Task: Measure the driving distance from Houston to Big Bend National Park.
Action: Mouse moved to (340, 161)
Screenshot: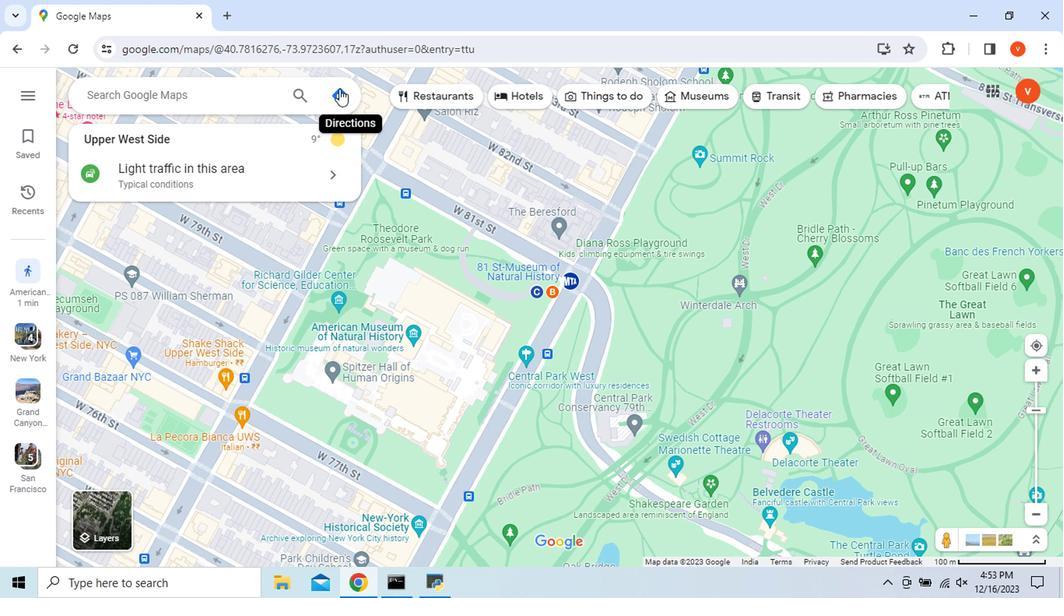 
Action: Mouse pressed left at (340, 161)
Screenshot: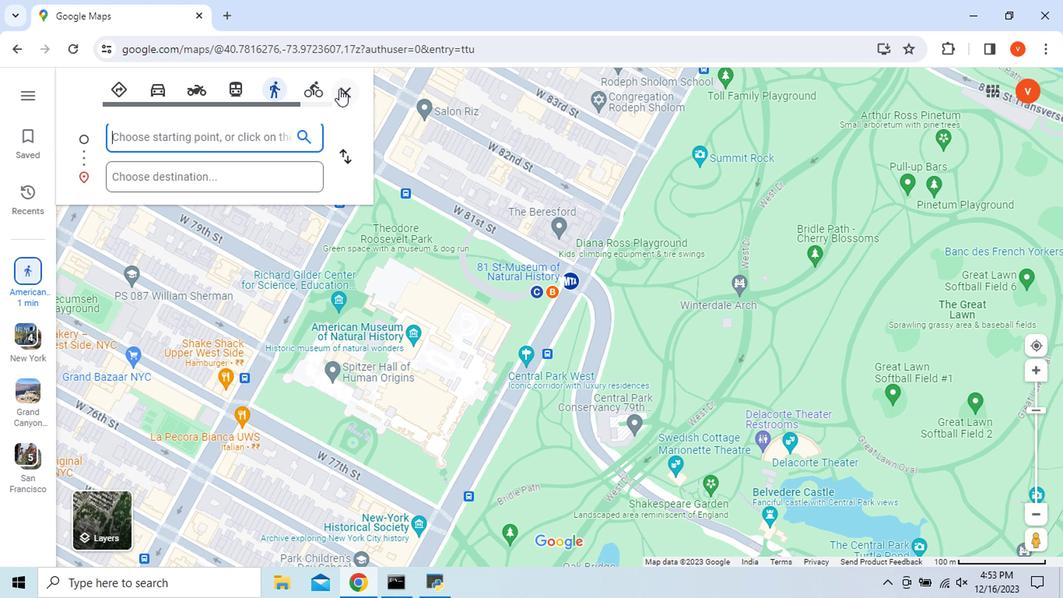 
Action: Key pressed <Key.shift>Houston
Screenshot: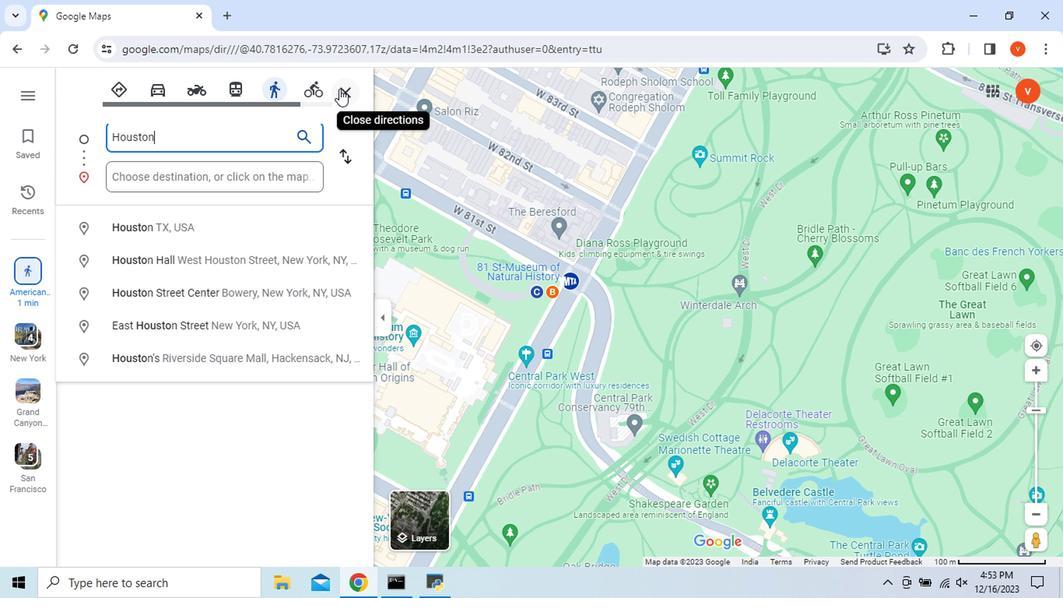 
Action: Mouse moved to (237, 259)
Screenshot: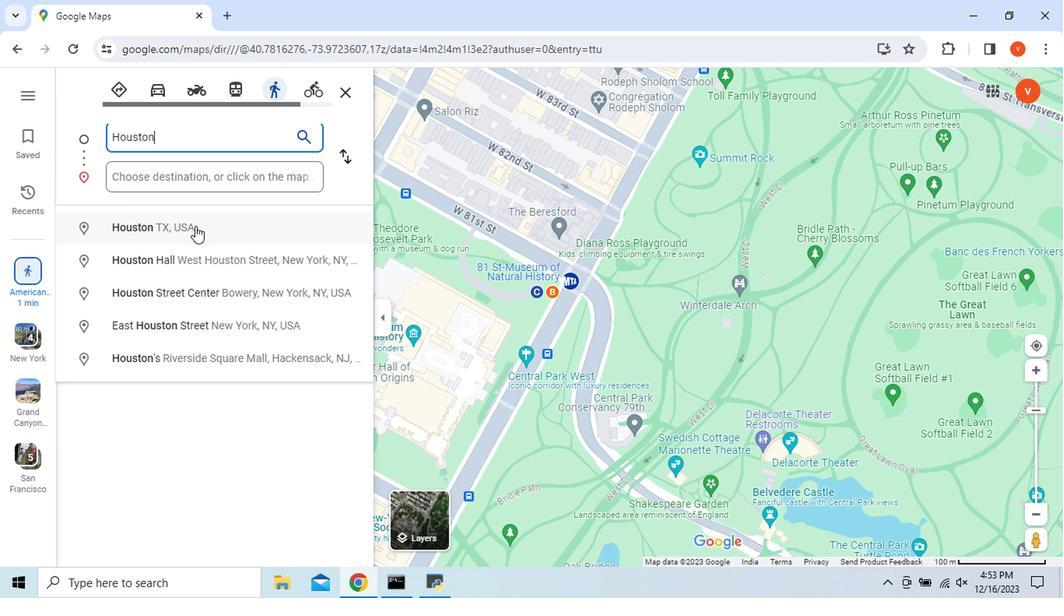 
Action: Mouse pressed left at (237, 259)
Screenshot: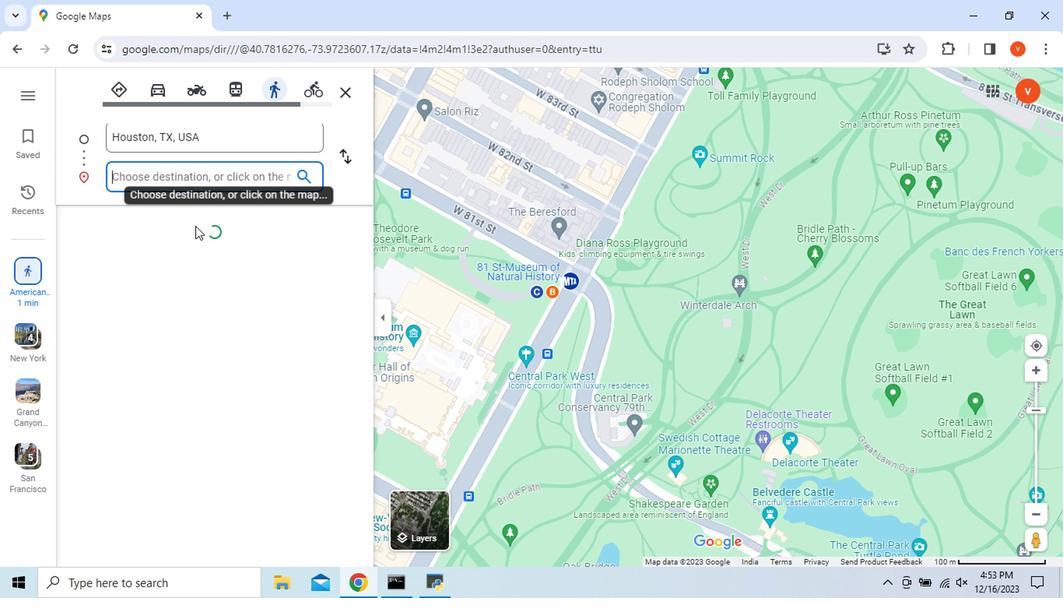 
Action: Mouse moved to (216, 219)
Screenshot: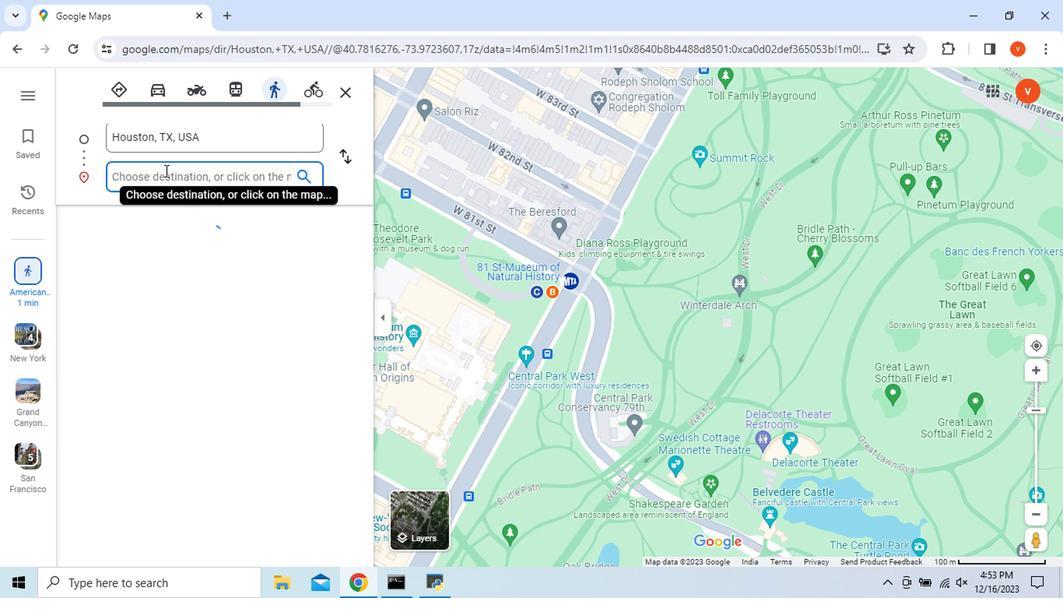 
Action: Key pressed <Key.shift>Big<Key.space><Key.shift>Bend
Screenshot: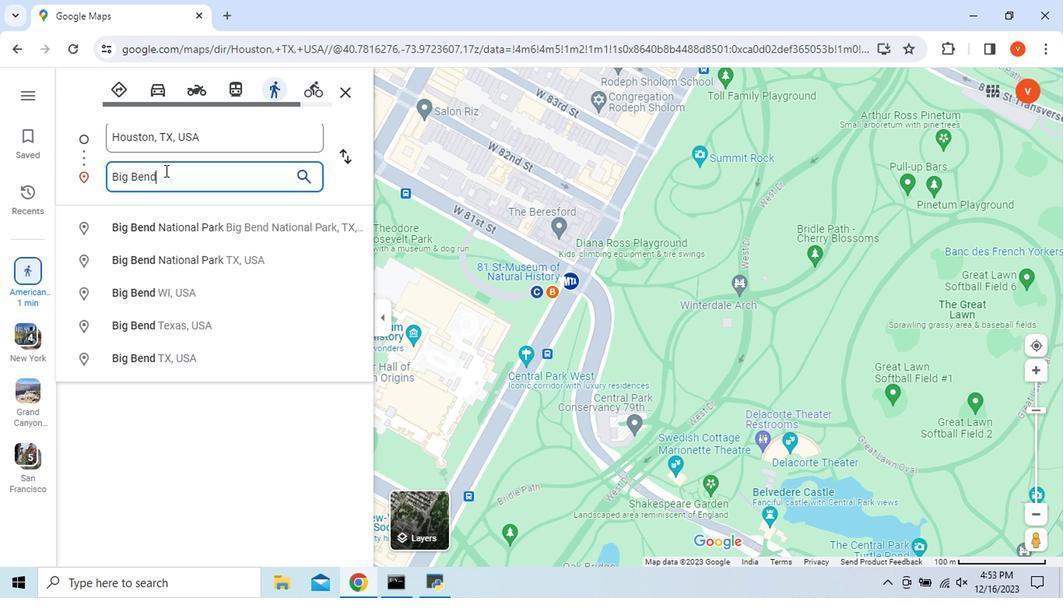 
Action: Mouse moved to (219, 264)
Screenshot: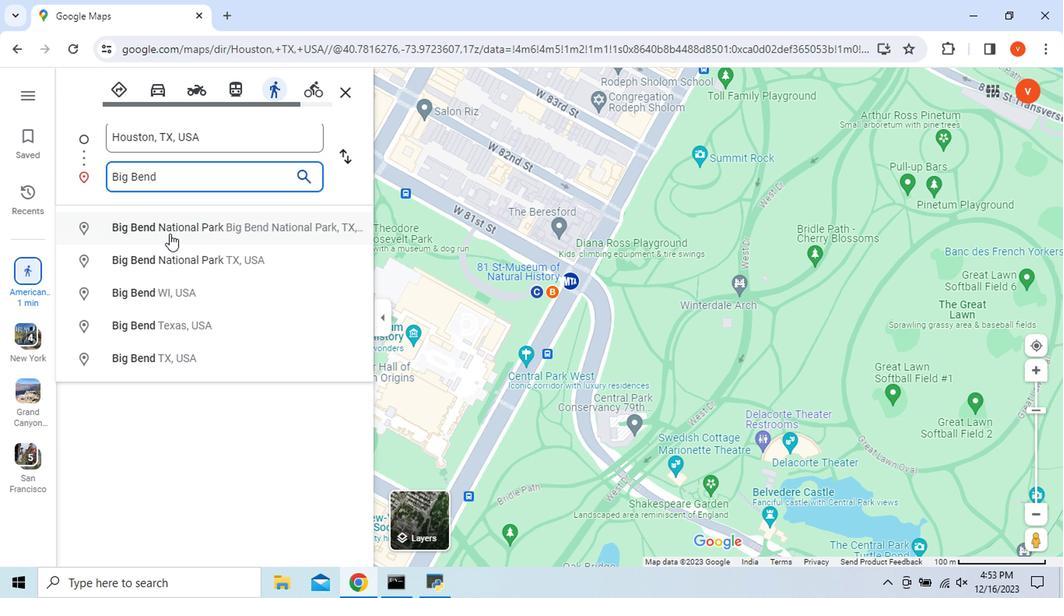 
Action: Mouse pressed left at (219, 264)
Screenshot: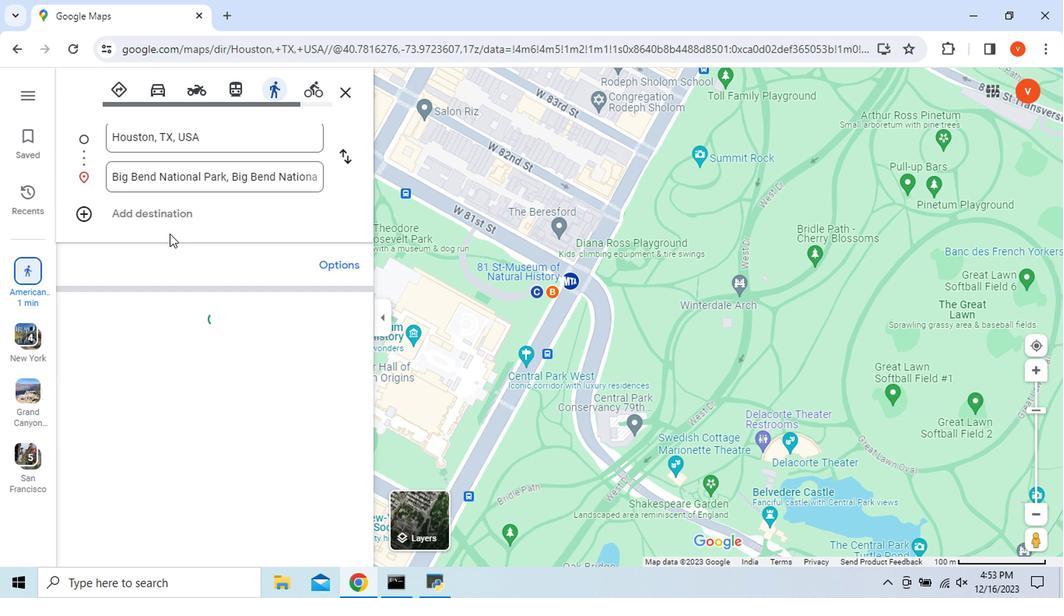 
Action: Mouse moved to (273, 226)
Screenshot: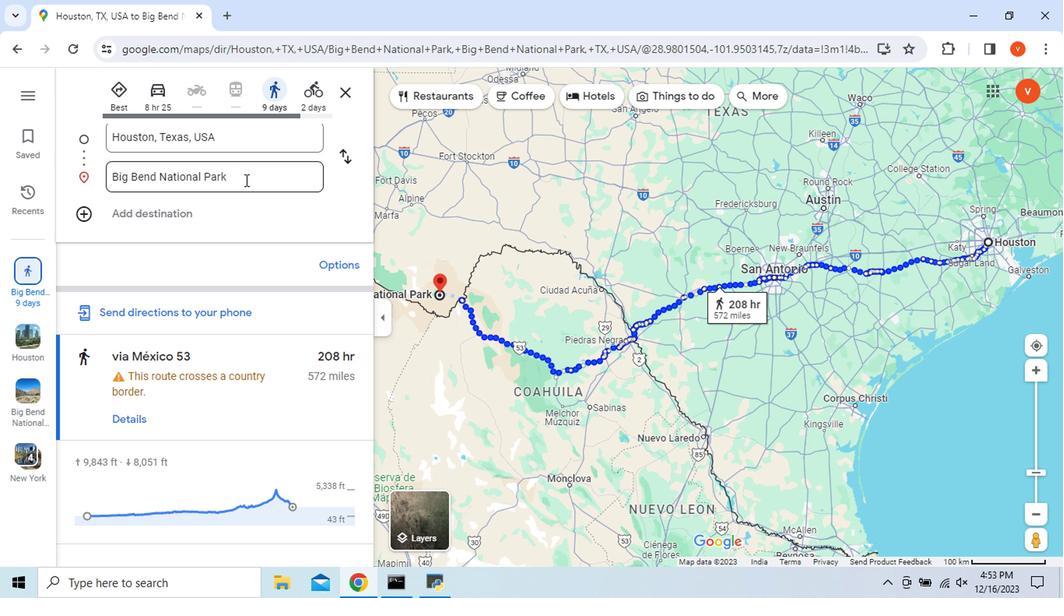 
Action: Mouse pressed left at (273, 226)
Screenshot: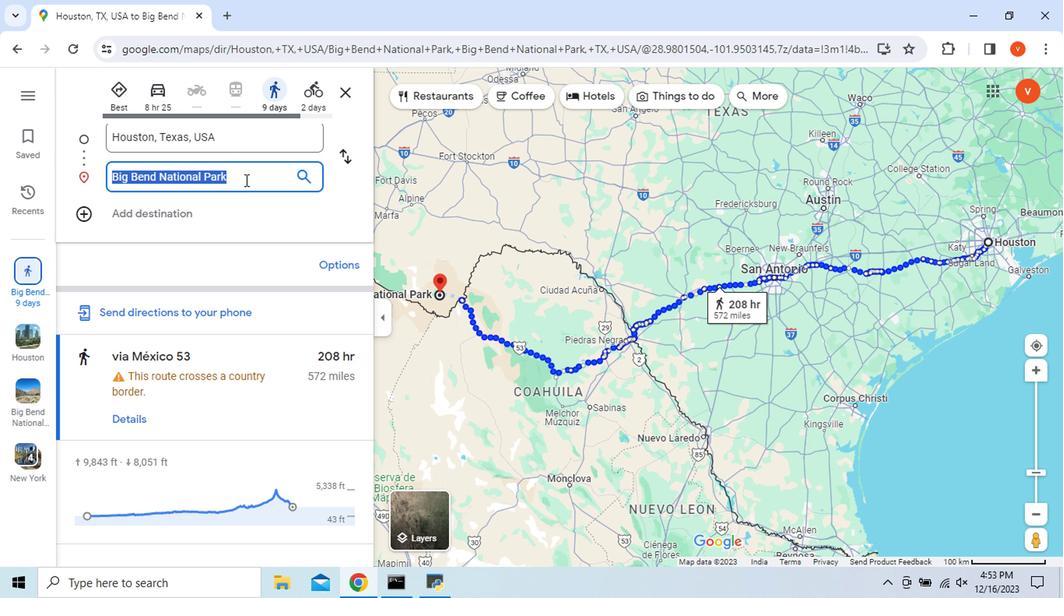 
Action: Mouse pressed left at (273, 226)
Screenshot: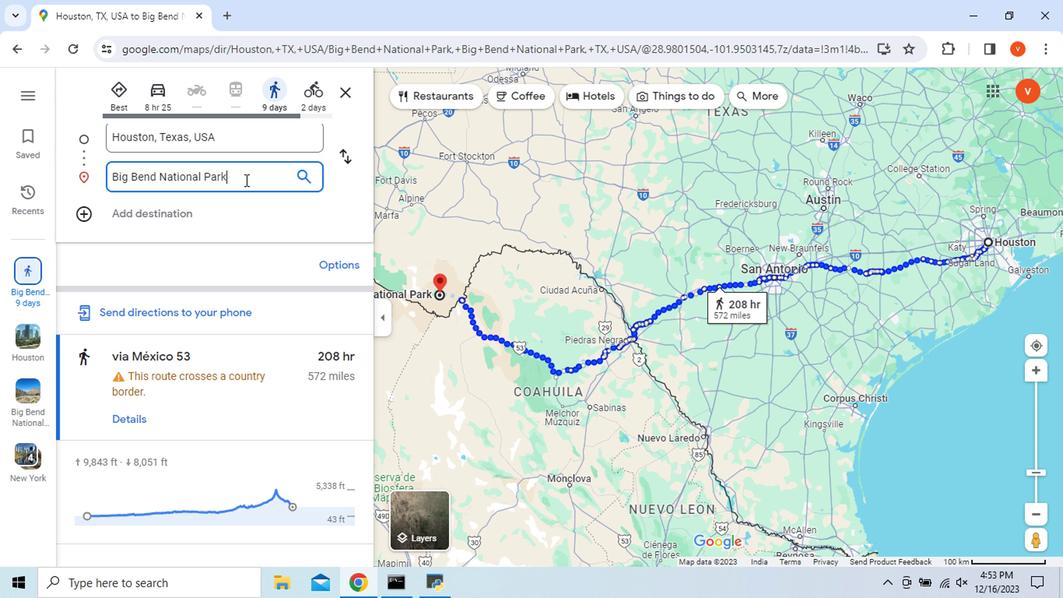 
Action: Key pressed <Key.backspace><Key.backspace><Key.backspace><Key.backspace><Key.backspace><Key.backspace><Key.backspace>
Screenshot: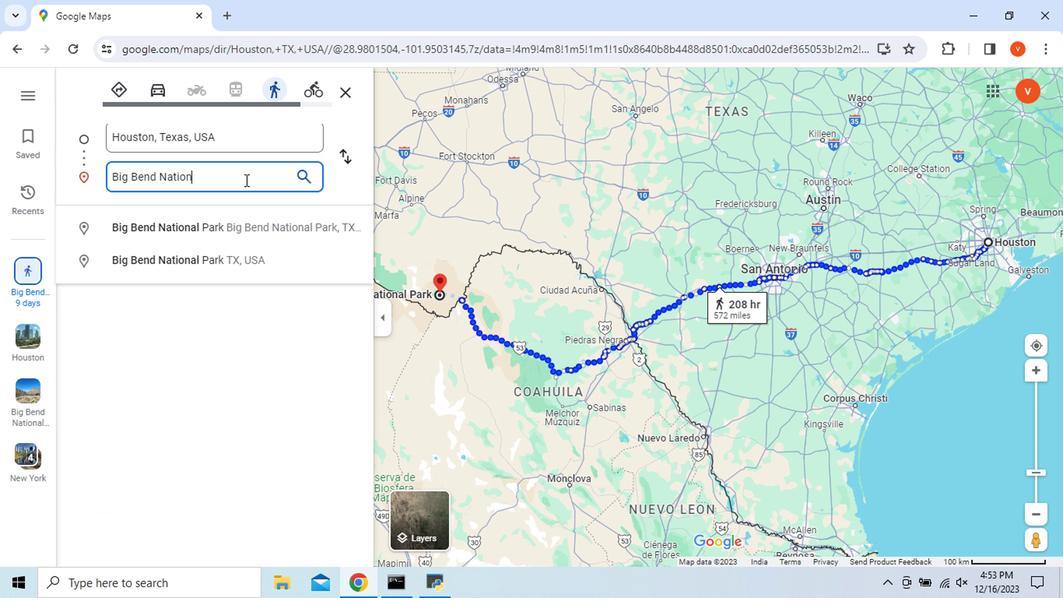 
Action: Mouse moved to (257, 280)
Screenshot: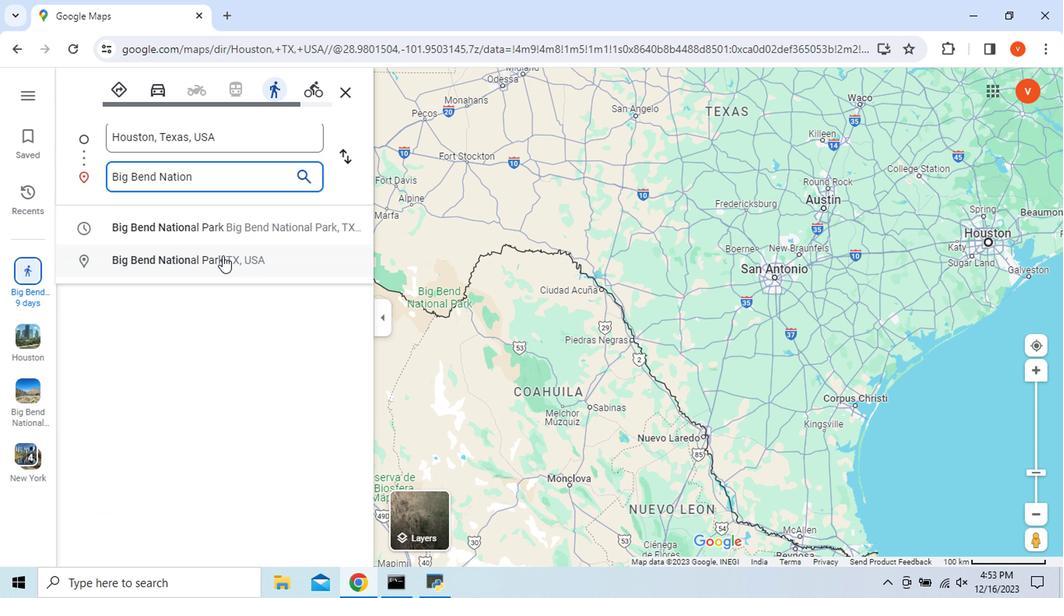 
Action: Mouse pressed left at (257, 280)
Screenshot: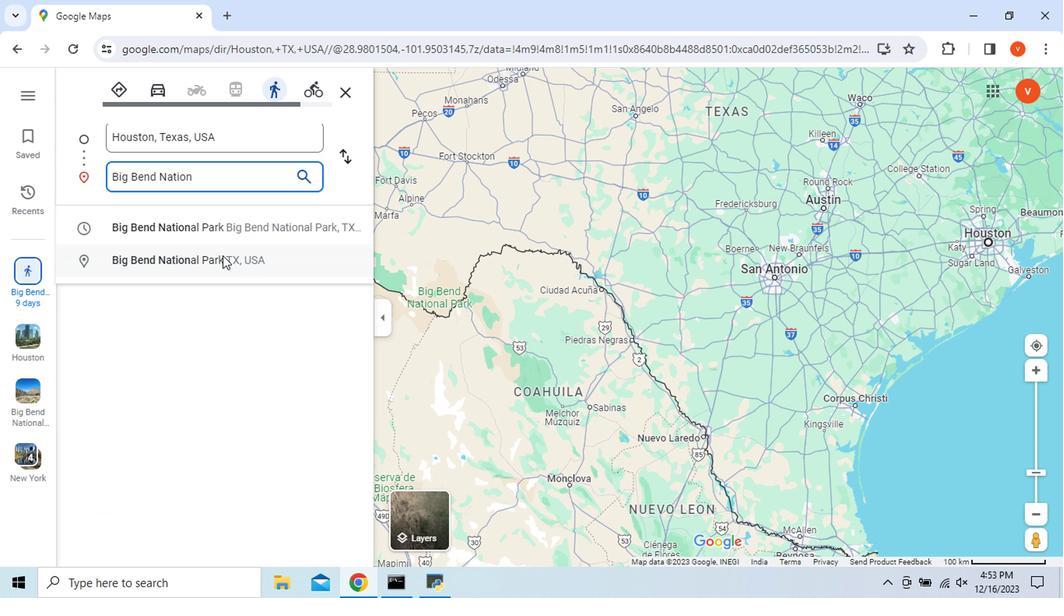
Action: Mouse moved to (413, 470)
Screenshot: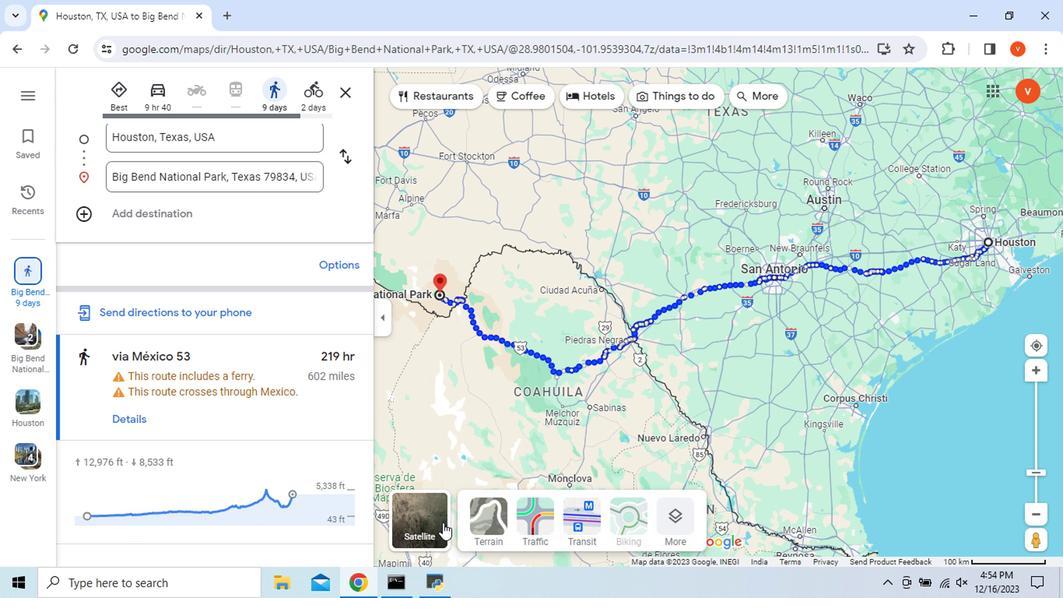 
Action: Mouse pressed left at (413, 470)
Screenshot: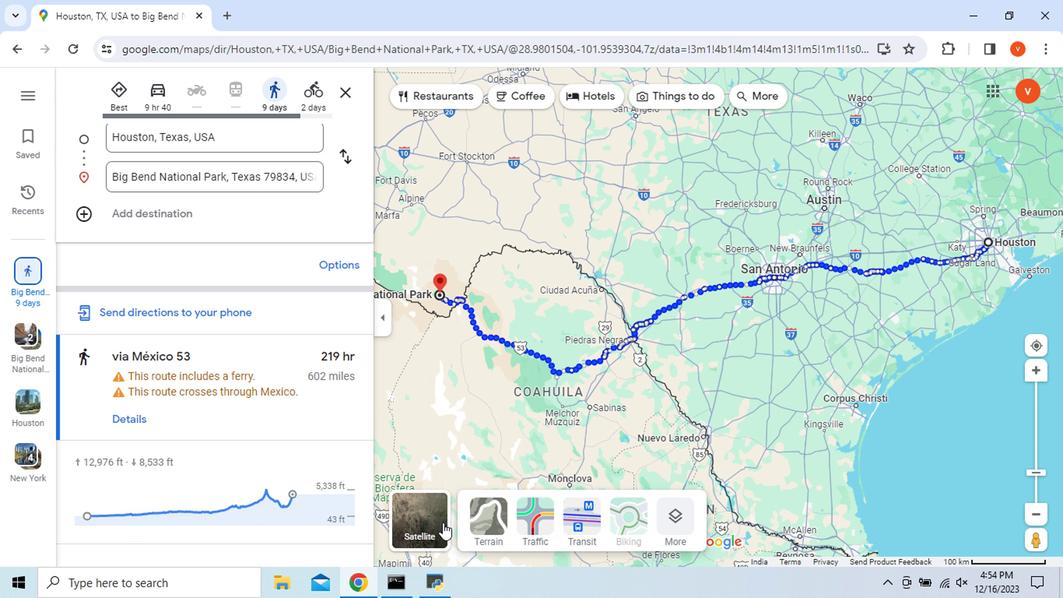 
Action: Mouse moved to (586, 485)
Screenshot: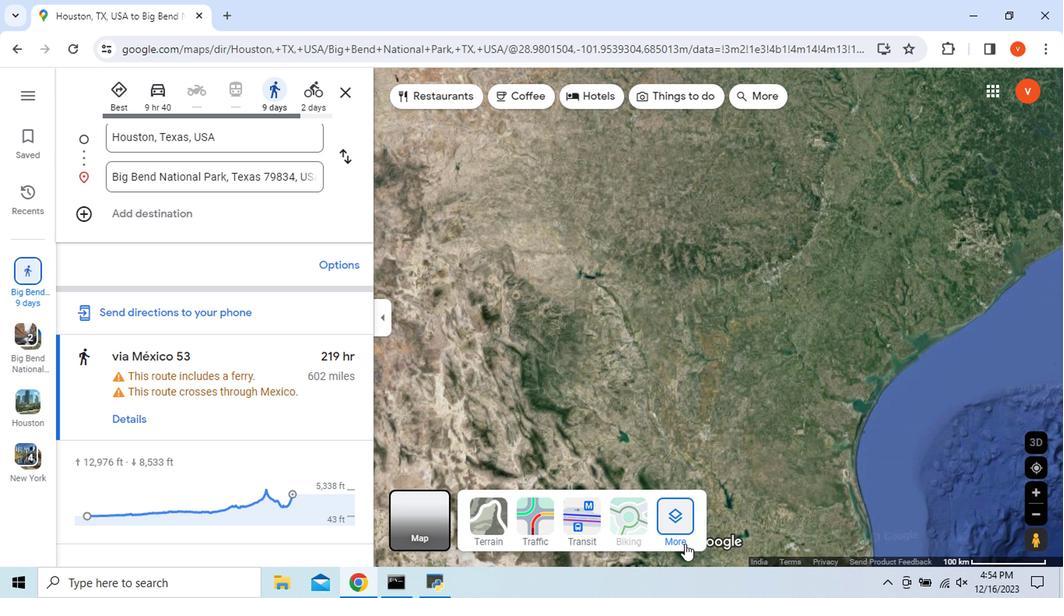 
Action: Mouse pressed left at (586, 485)
Screenshot: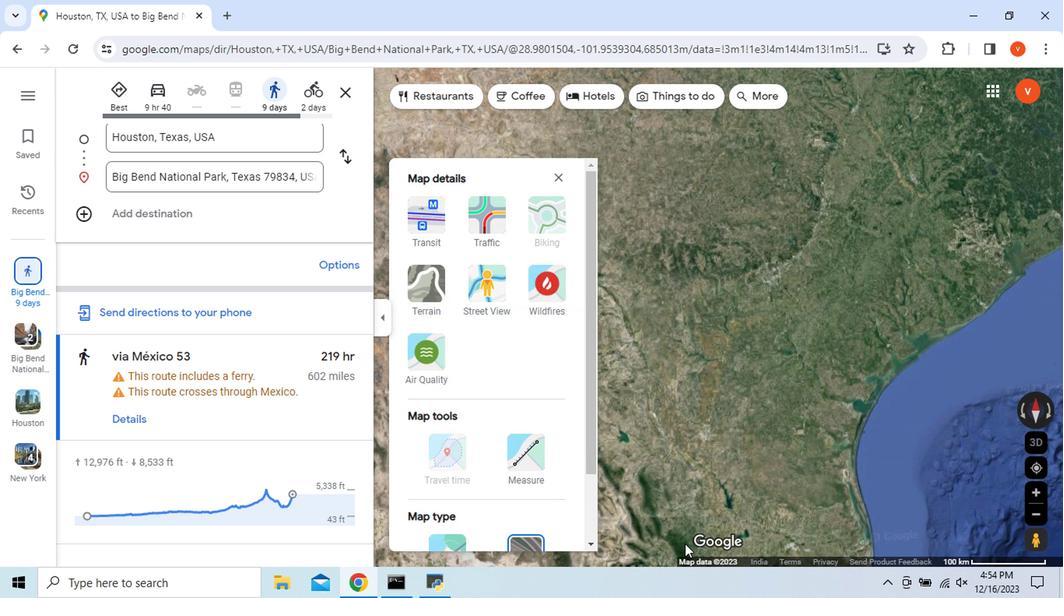 
Action: Mouse moved to (576, 477)
Screenshot: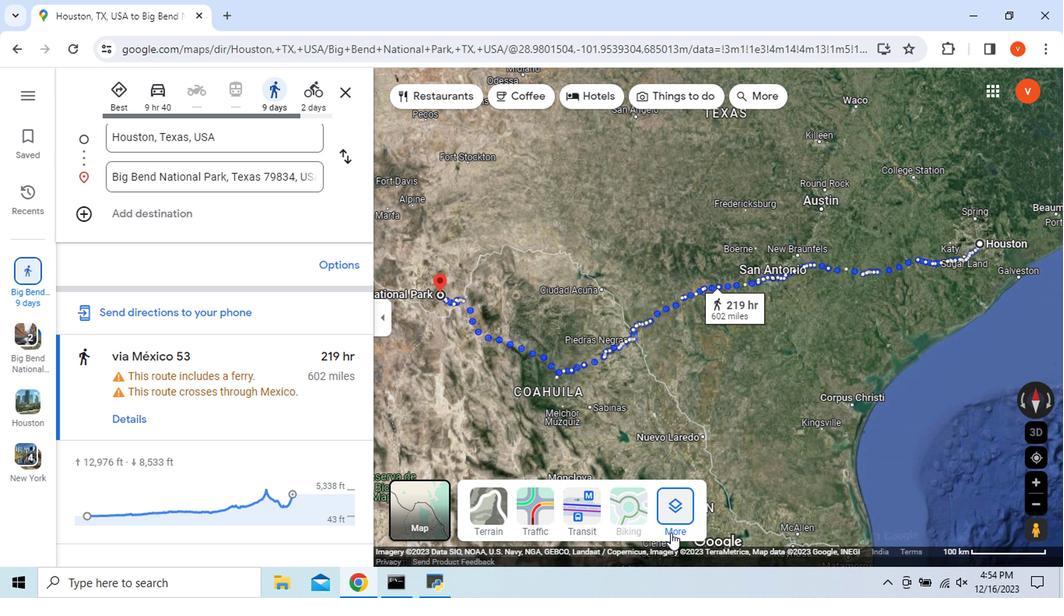 
Action: Mouse pressed left at (576, 477)
Screenshot: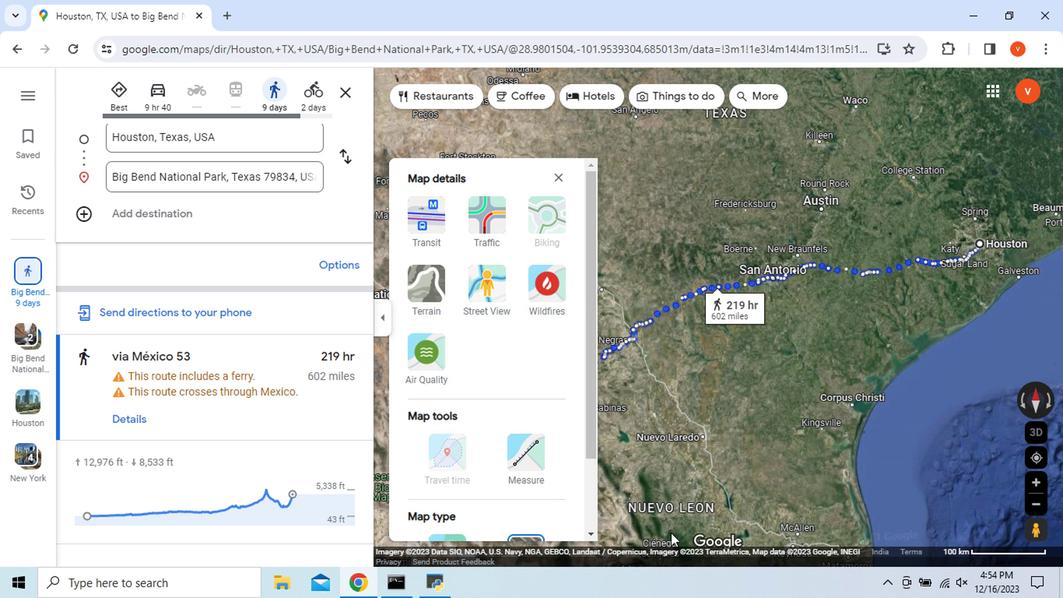 
Action: Mouse moved to (472, 423)
Screenshot: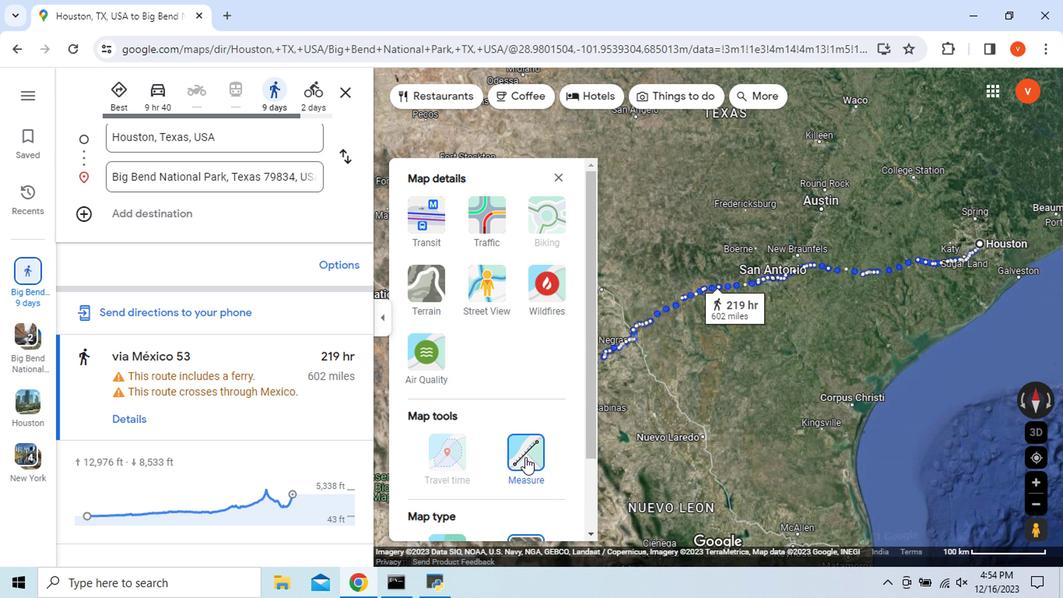 
Action: Mouse pressed left at (472, 423)
Screenshot: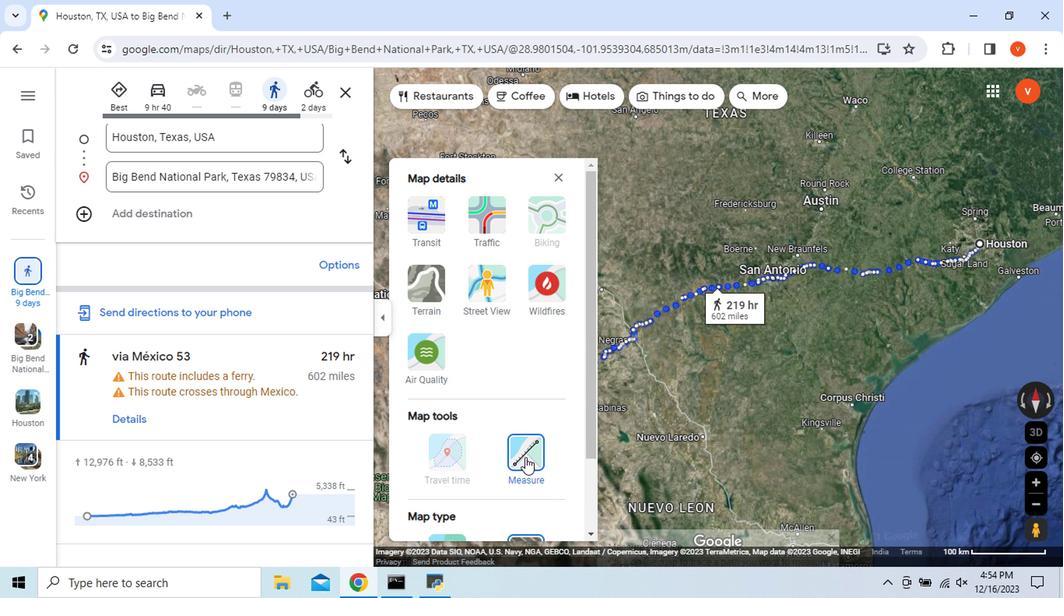 
Action: Mouse moved to (690, 451)
Screenshot: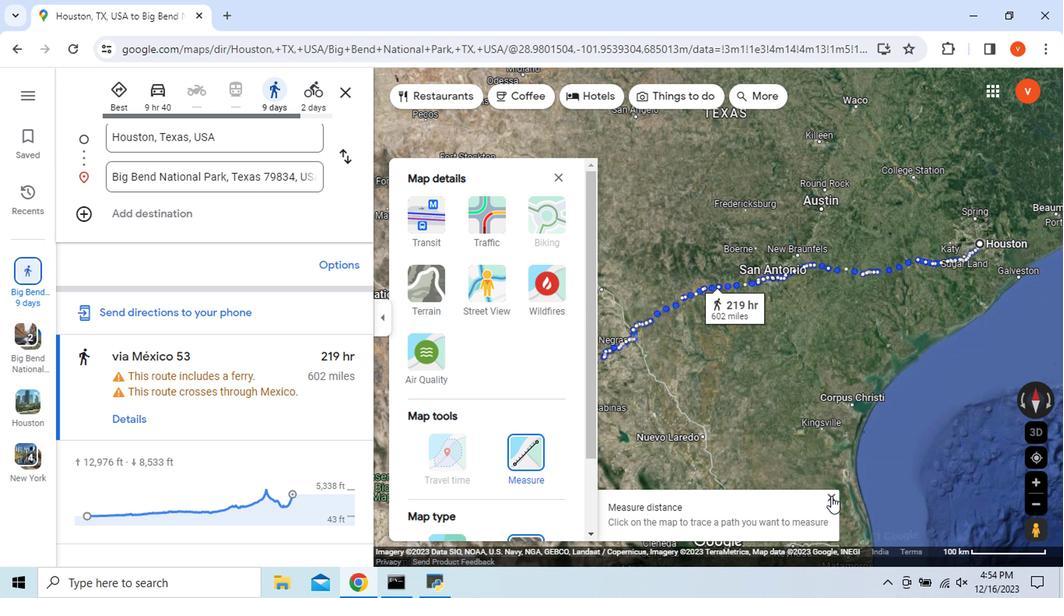 
Action: Mouse pressed left at (690, 451)
Screenshot: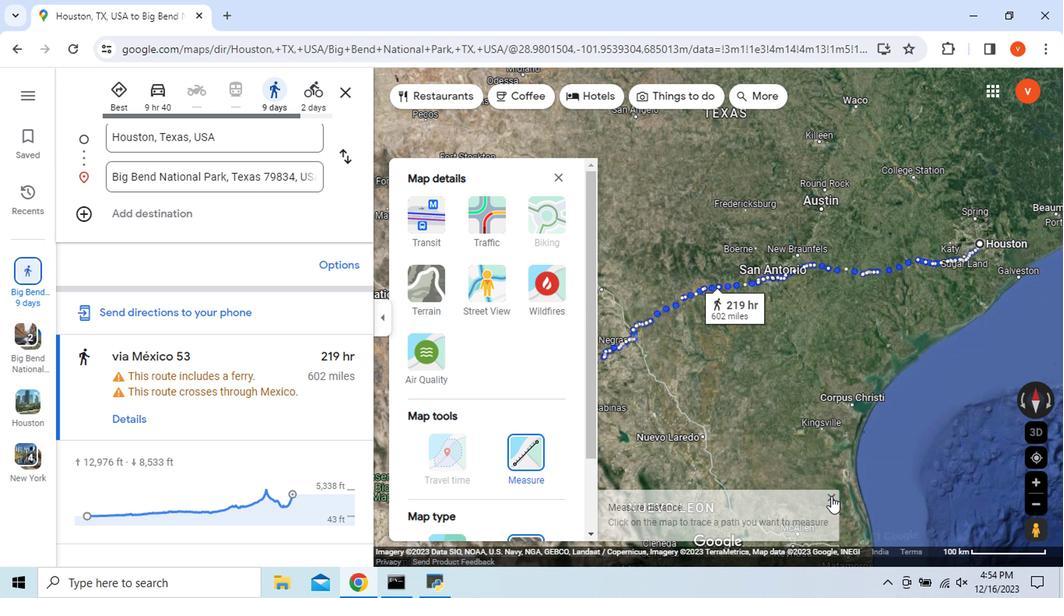 
Action: Mouse moved to (470, 418)
Screenshot: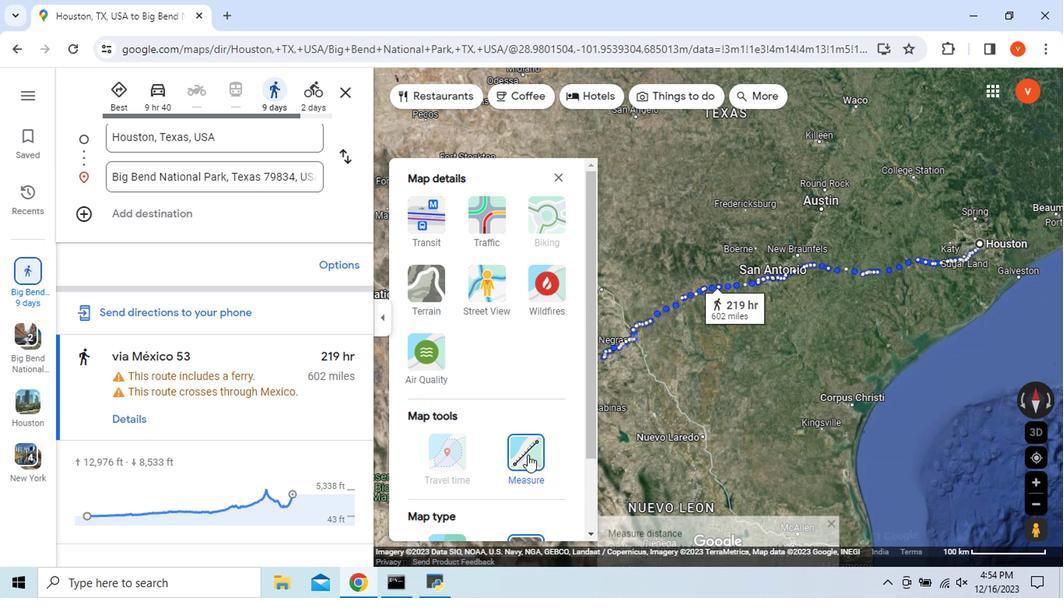 
Action: Mouse pressed left at (470, 418)
Screenshot: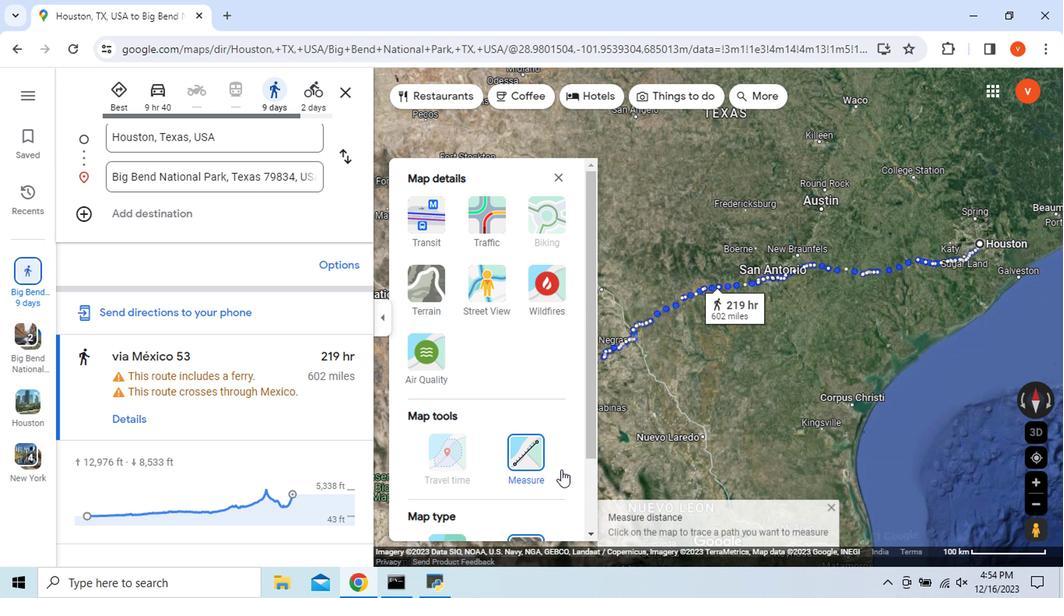 
Action: Mouse moved to (495, 223)
Screenshot: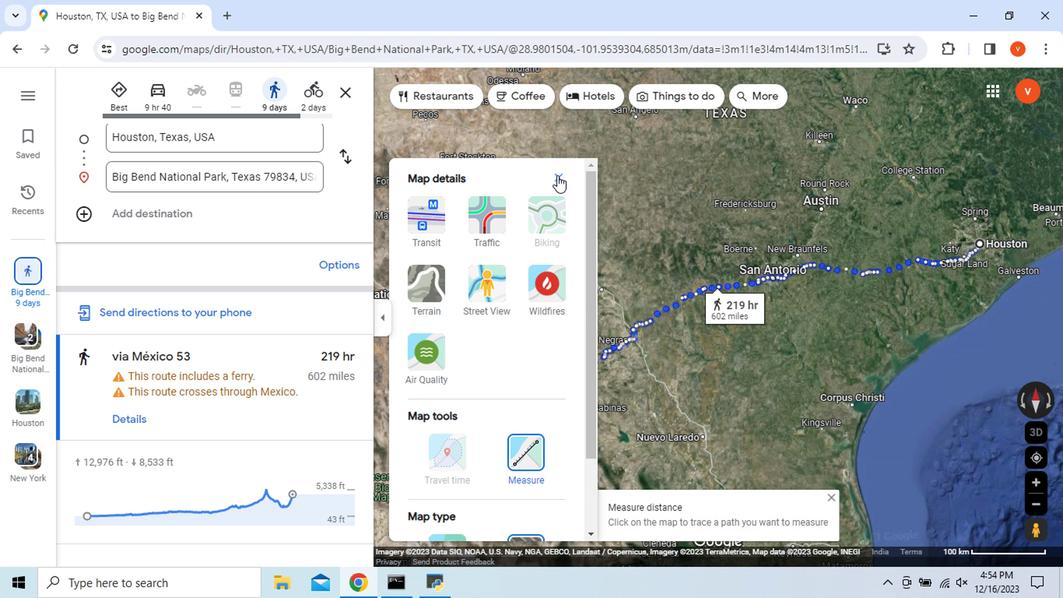 
Action: Mouse pressed left at (495, 223)
Screenshot: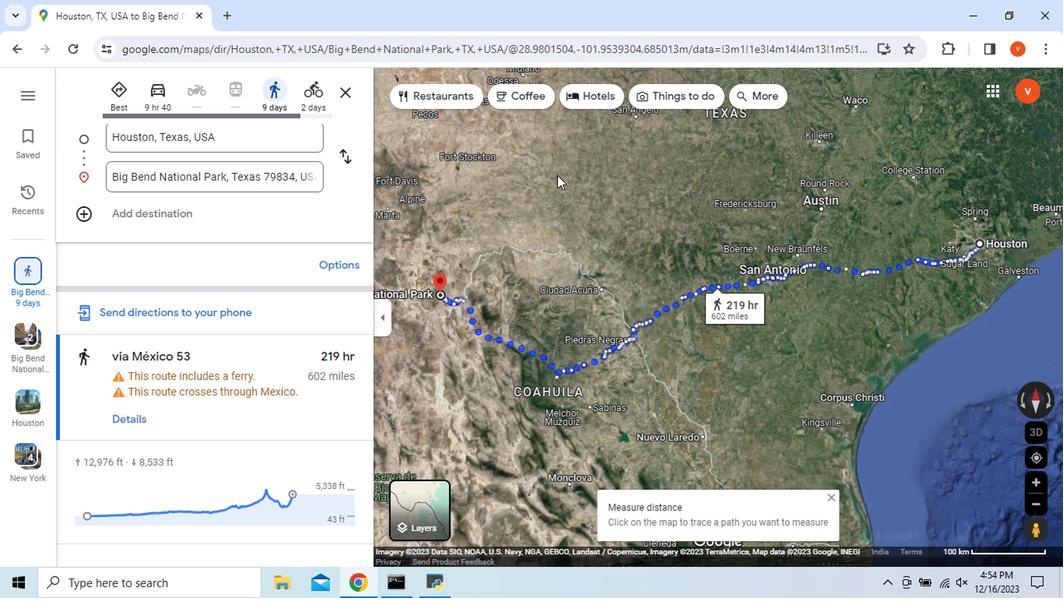
Action: Mouse moved to (411, 308)
Screenshot: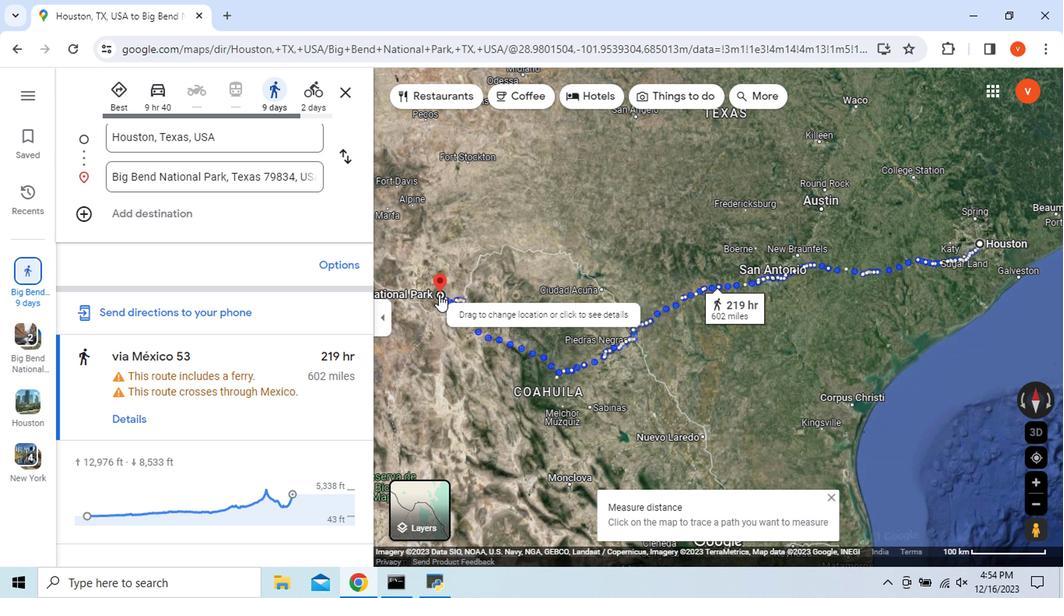 
Action: Mouse pressed left at (411, 308)
Screenshot: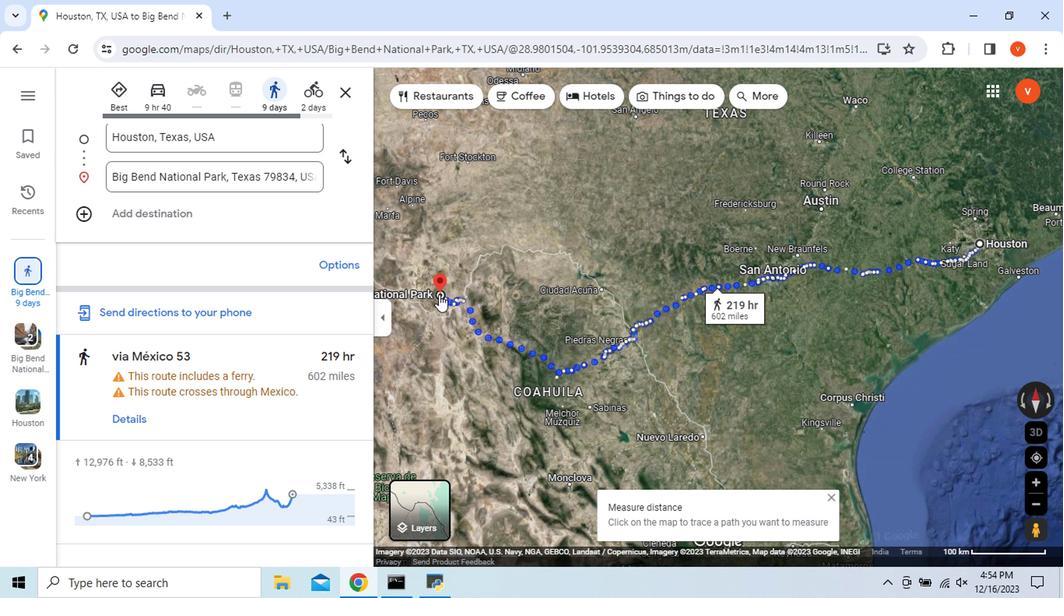 
Action: Mouse moved to (414, 317)
Screenshot: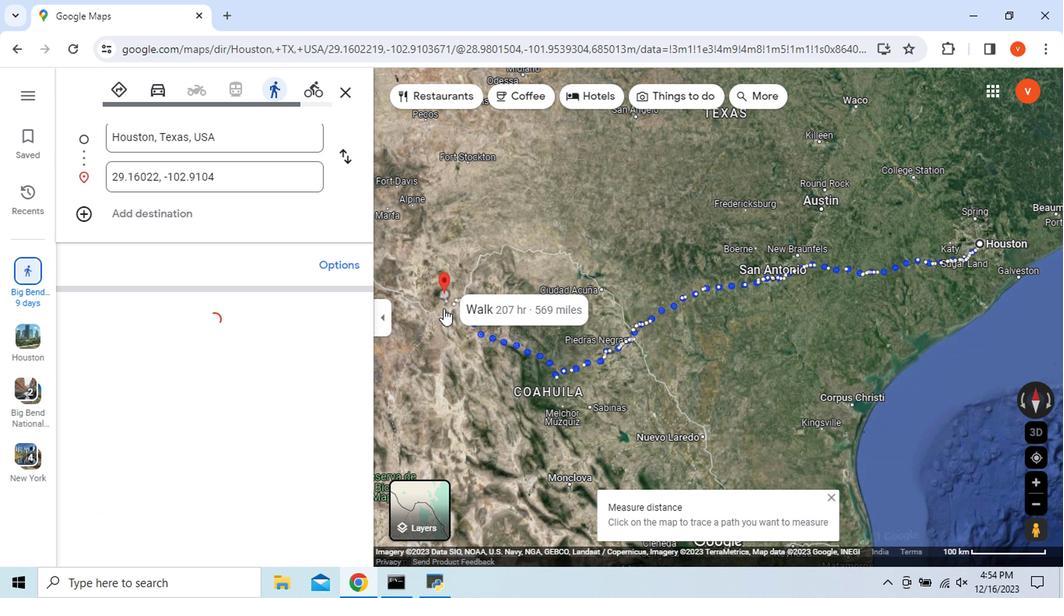 
Action: Mouse pressed left at (414, 317)
Screenshot: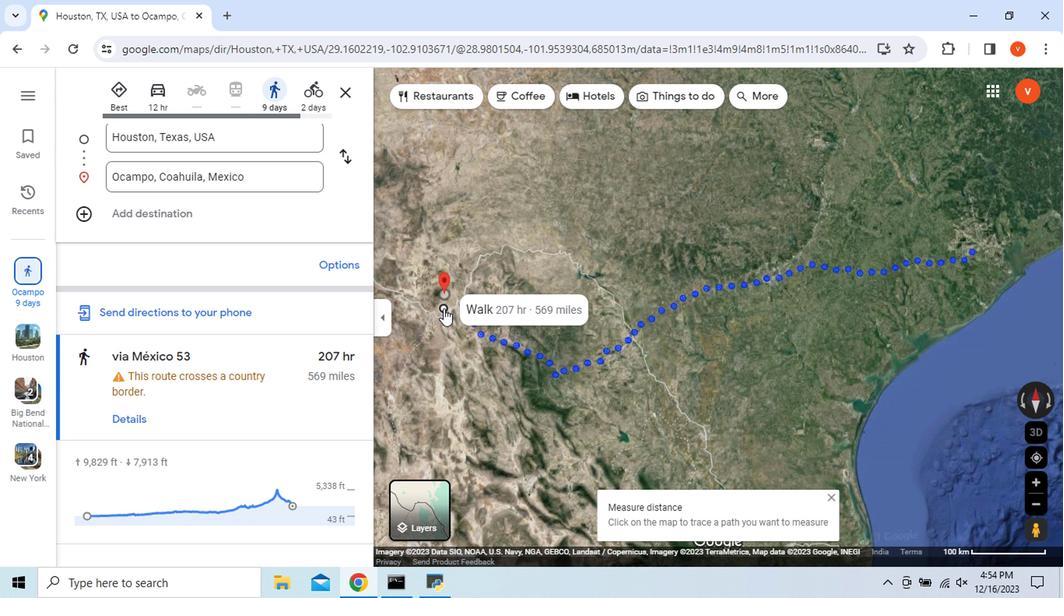 
Action: Mouse moved to (413, 317)
Screenshot: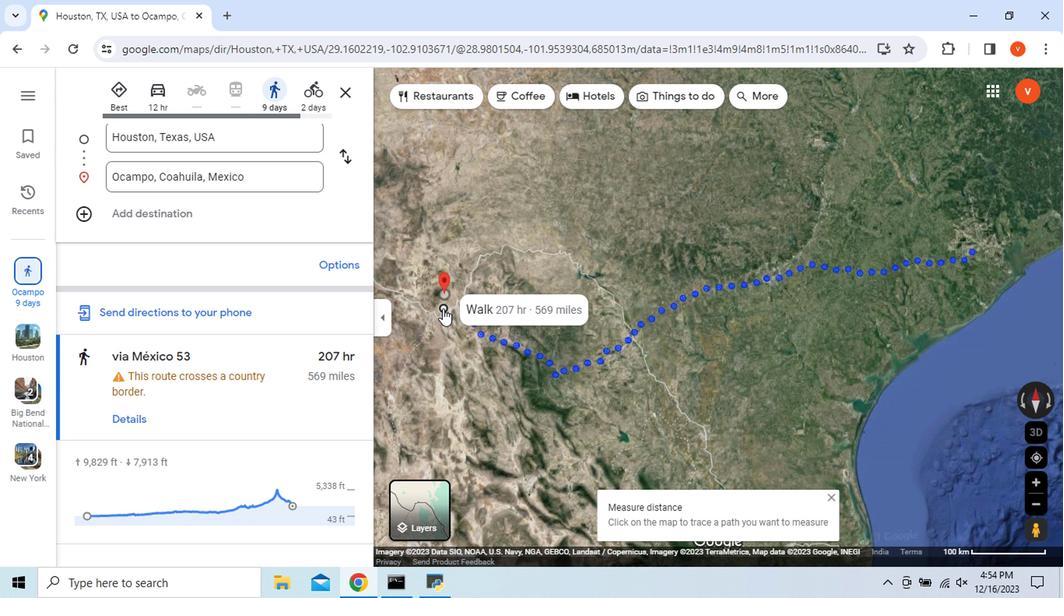 
Action: Mouse pressed left at (413, 317)
Screenshot: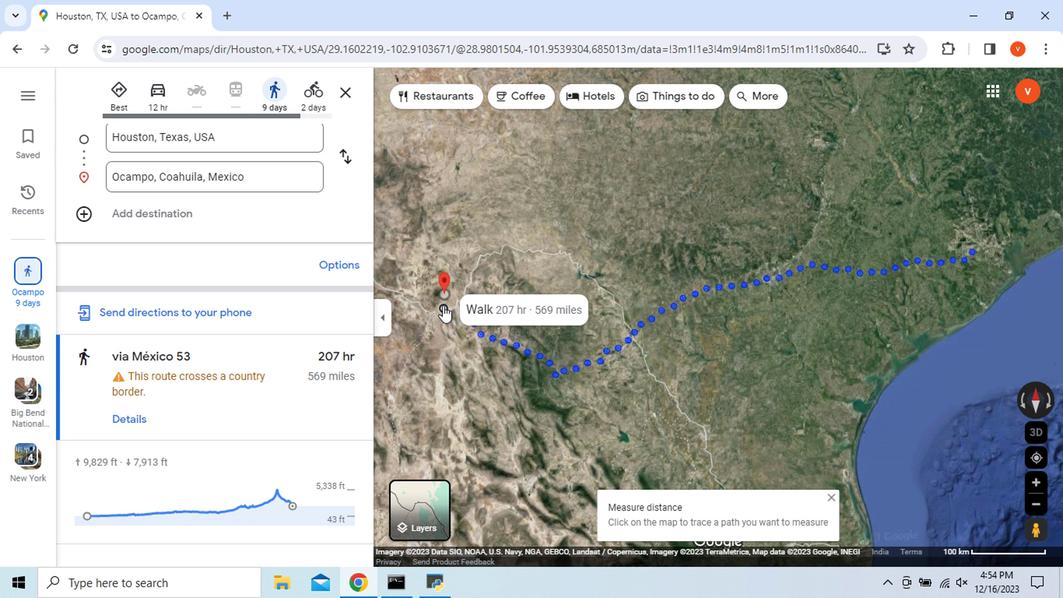 
Action: Mouse moved to (416, 308)
Screenshot: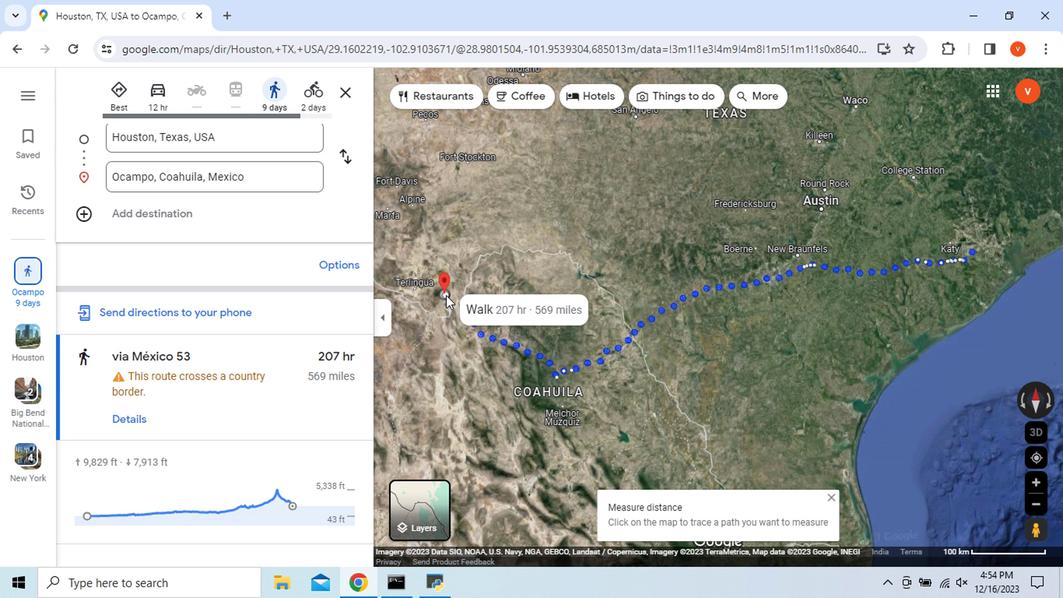 
Action: Mouse pressed left at (416, 308)
Screenshot: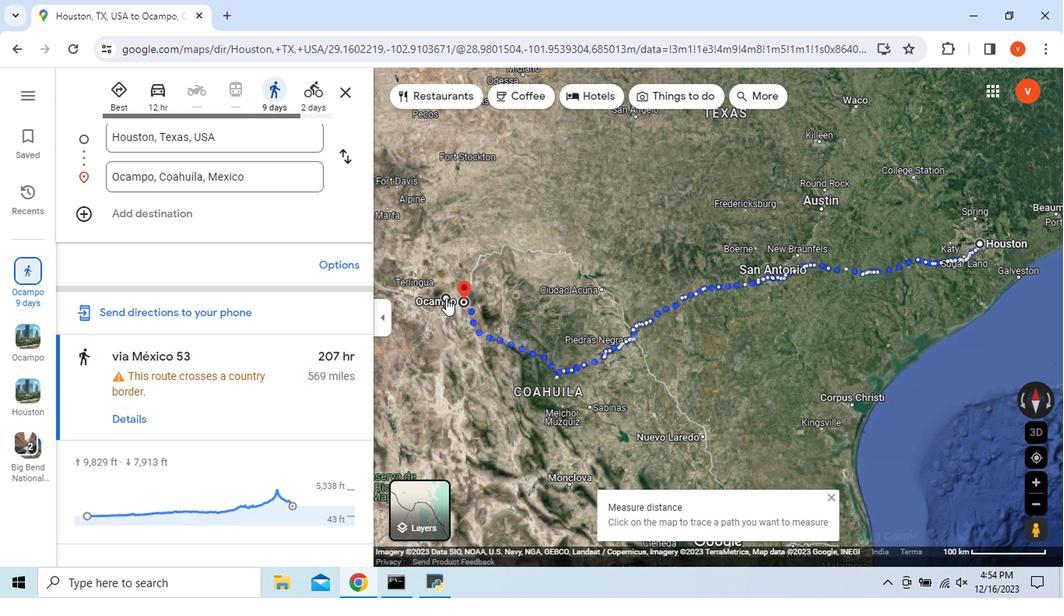 
Action: Mouse moved to (429, 304)
Screenshot: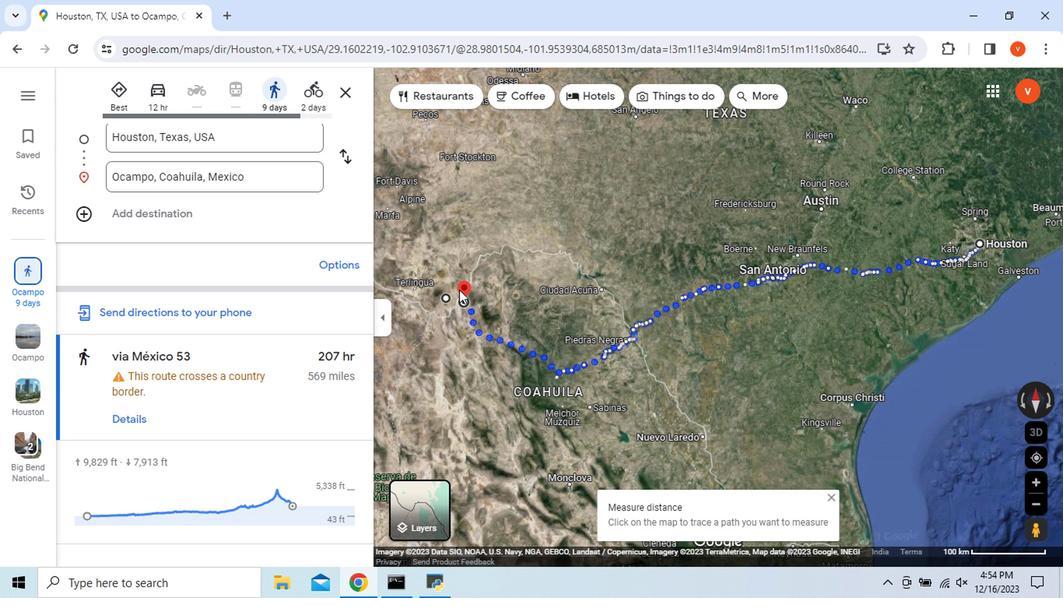 
Action: Mouse pressed left at (429, 304)
Screenshot: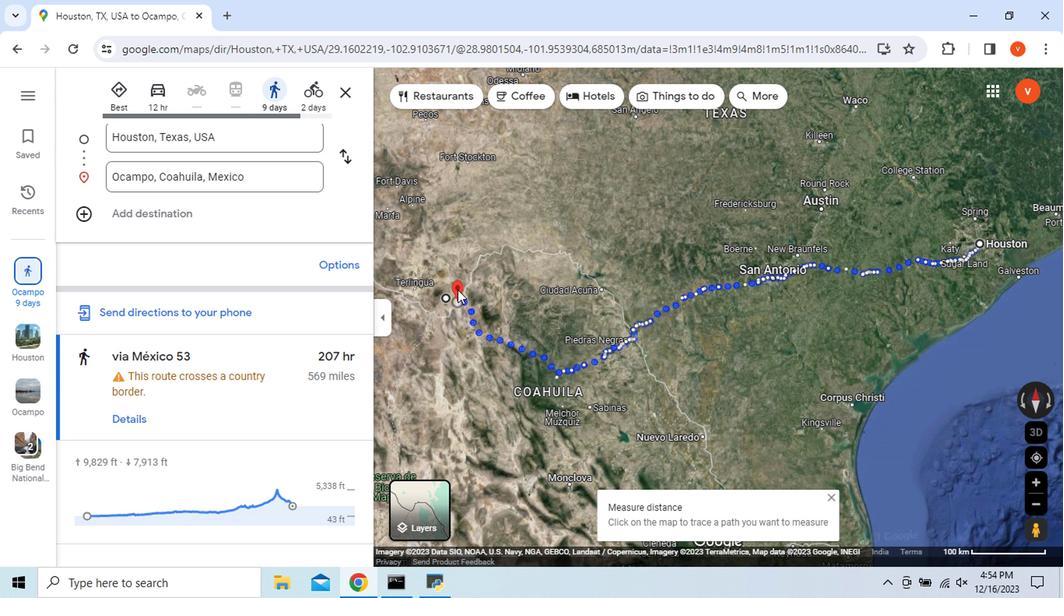 
Action: Mouse moved to (414, 309)
Screenshot: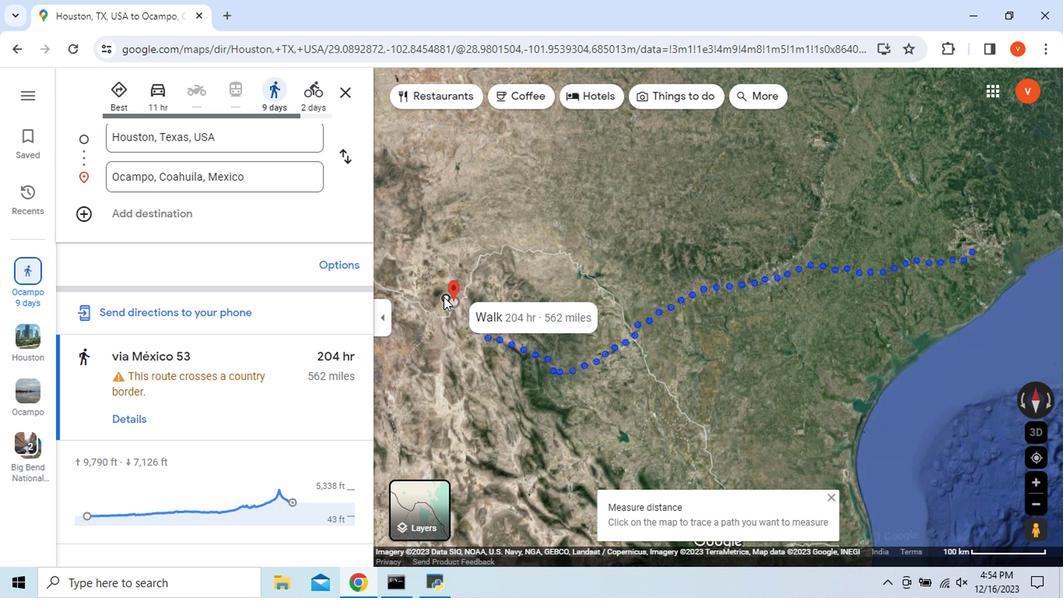 
Action: Mouse pressed left at (414, 309)
Screenshot: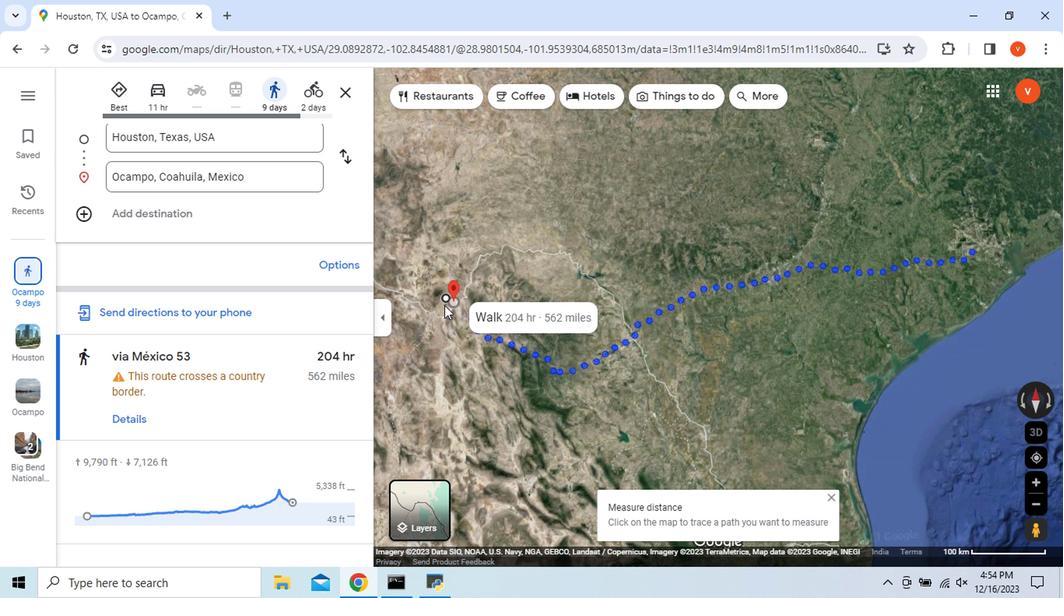 
Action: Mouse moved to (426, 318)
Screenshot: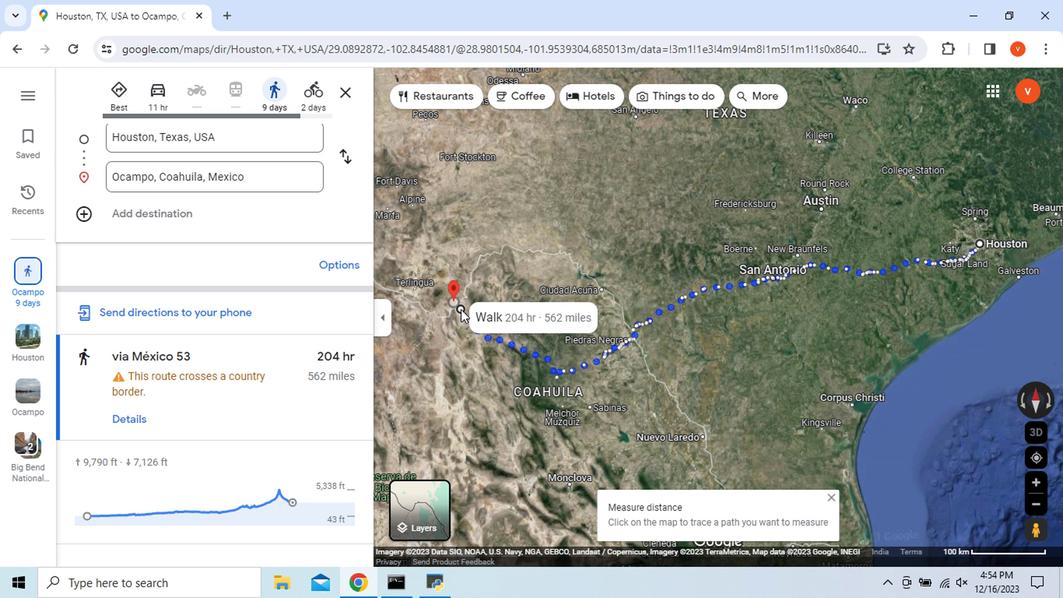 
Action: Mouse pressed left at (426, 318)
Screenshot: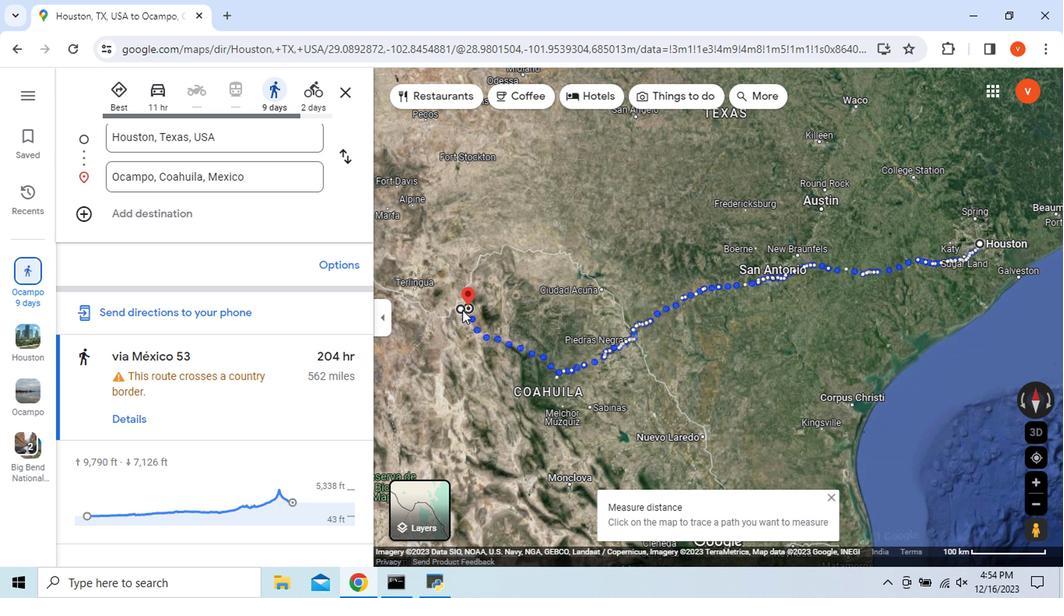 
Action: Mouse moved to (434, 310)
Screenshot: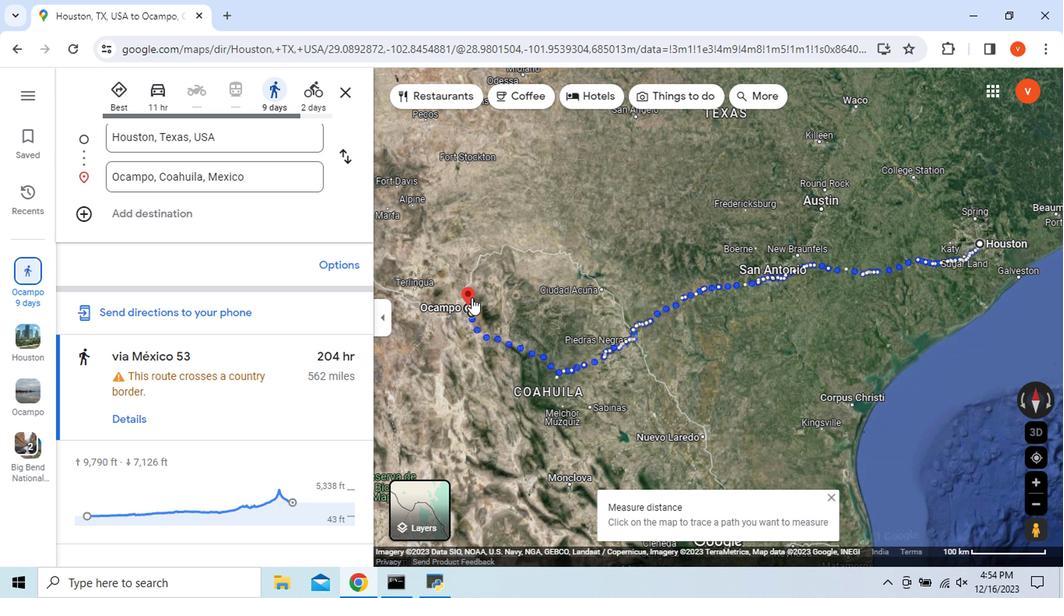 
Action: Mouse pressed left at (434, 310)
Screenshot: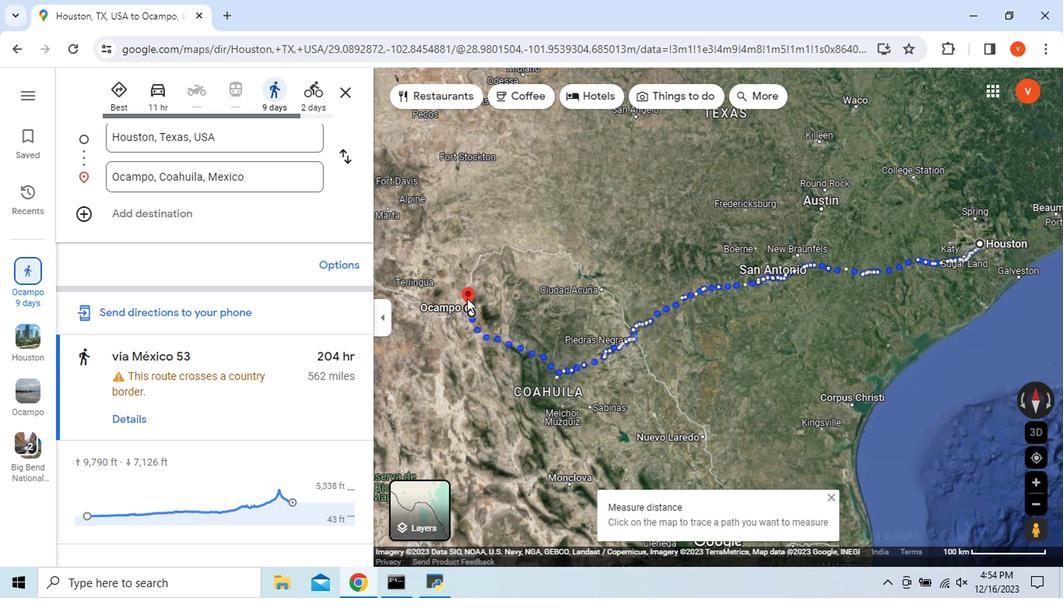 
Action: Mouse moved to (198, 395)
Screenshot: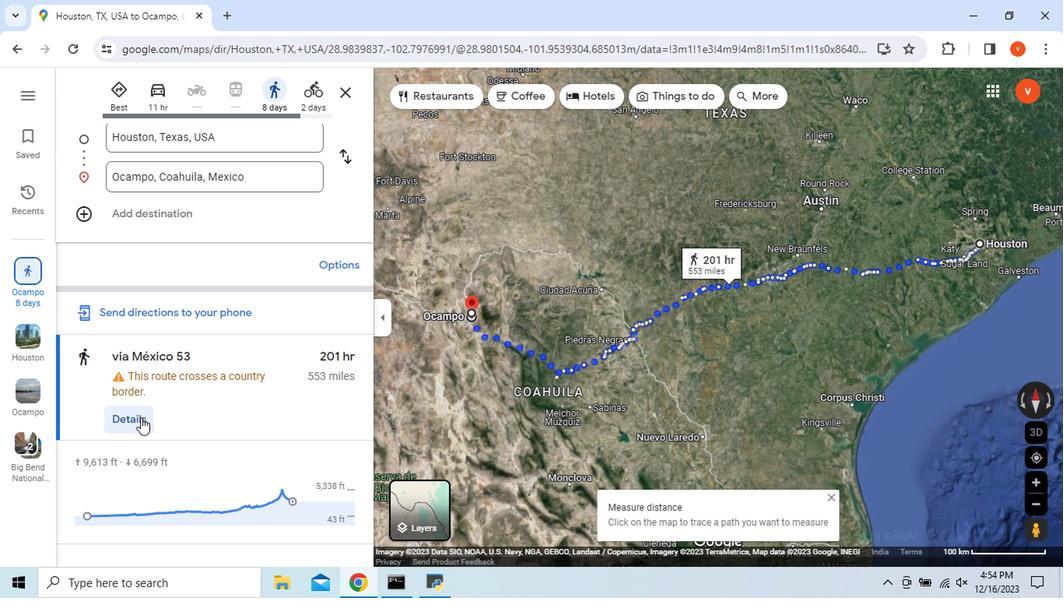 
Action: Mouse pressed left at (198, 395)
Screenshot: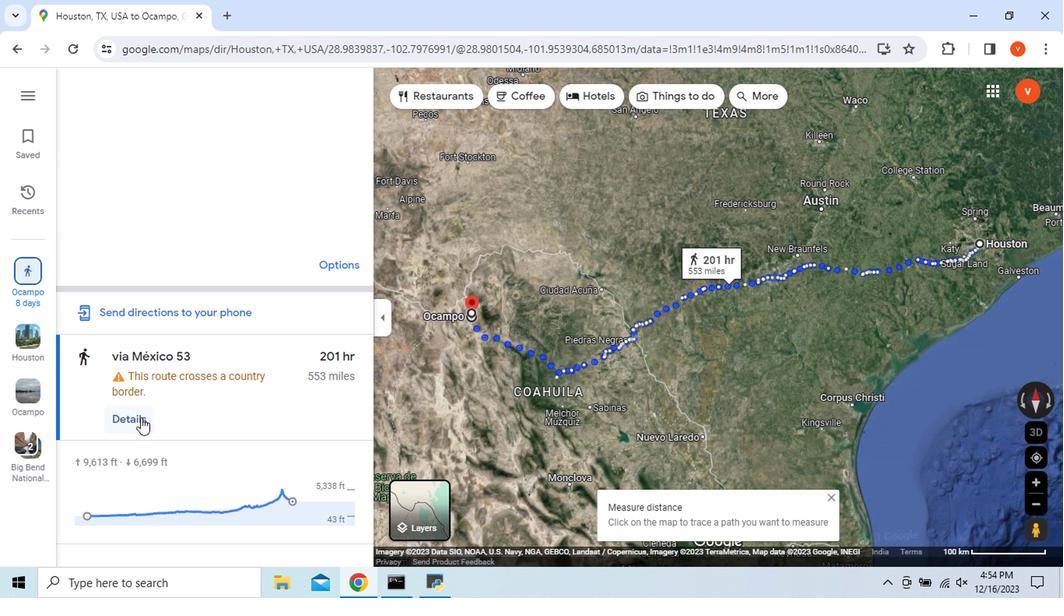 
Action: Mouse moved to (279, 427)
Screenshot: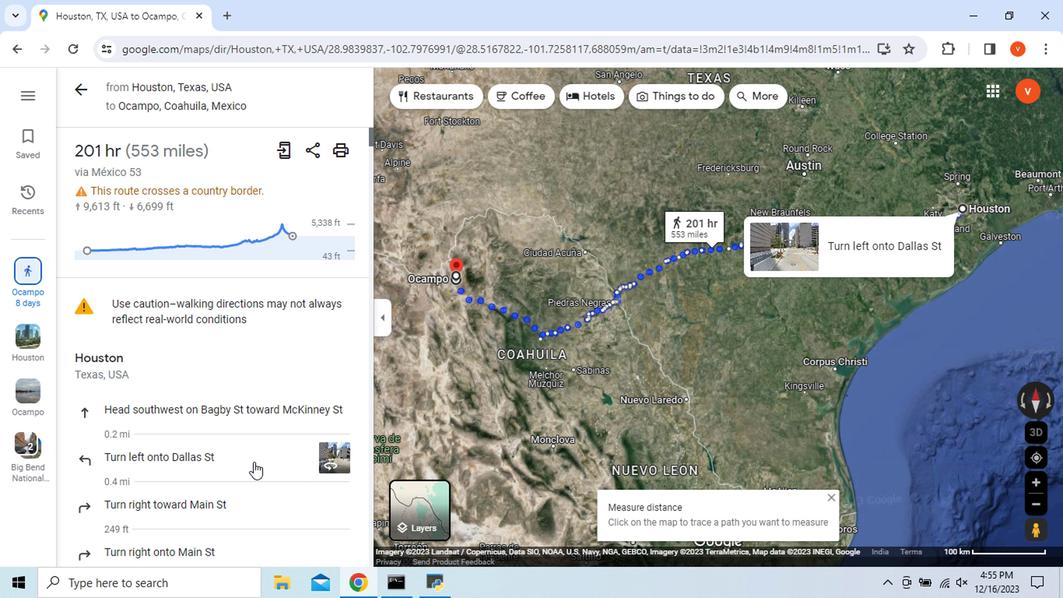 
Action: Mouse scrolled (279, 426) with delta (0, 0)
Screenshot: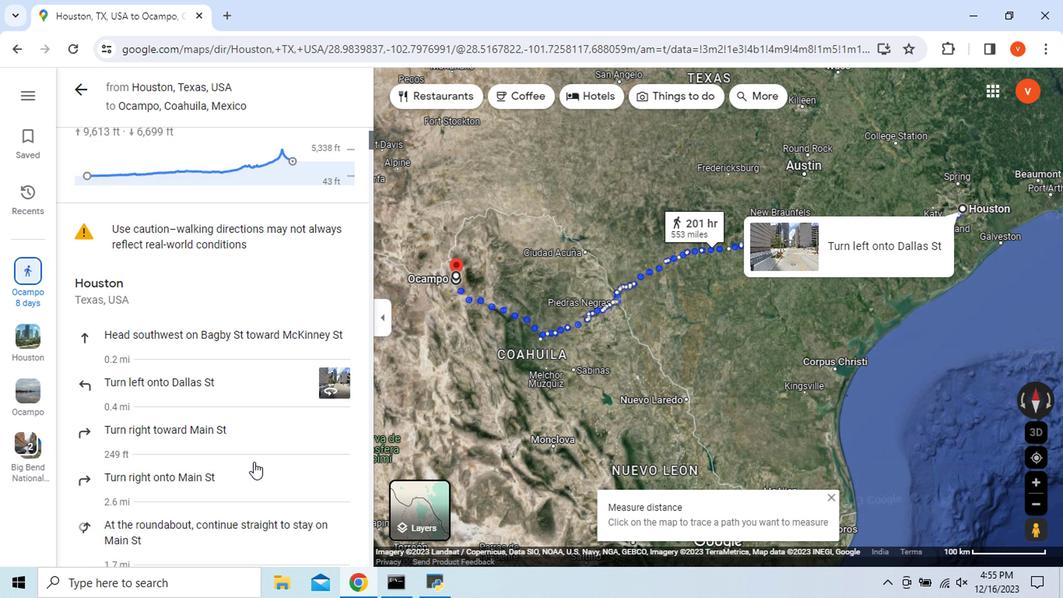 
Action: Mouse scrolled (279, 426) with delta (0, 0)
Screenshot: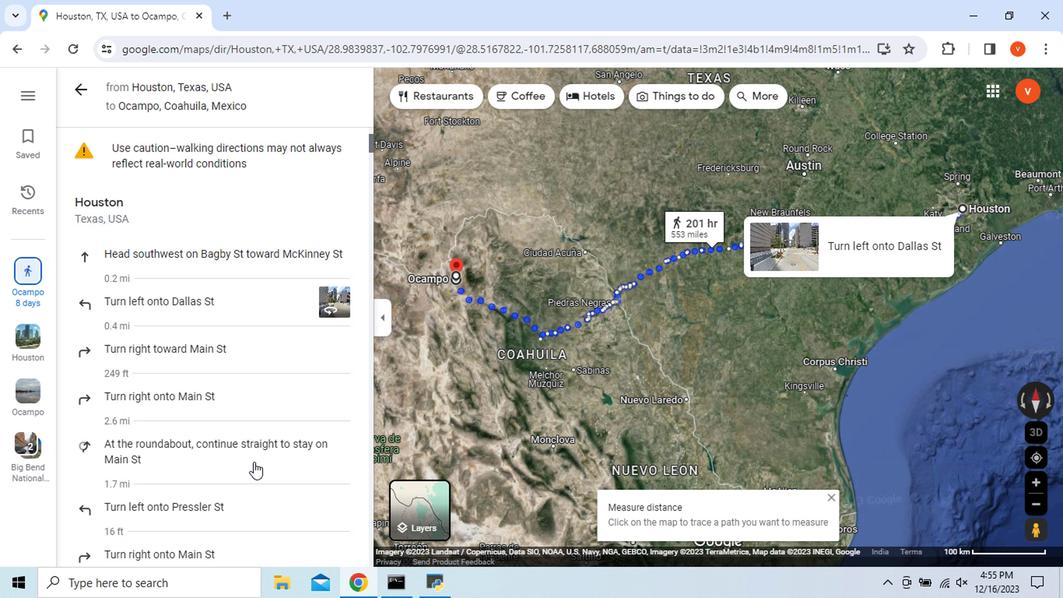 
Action: Mouse scrolled (279, 426) with delta (0, 0)
Screenshot: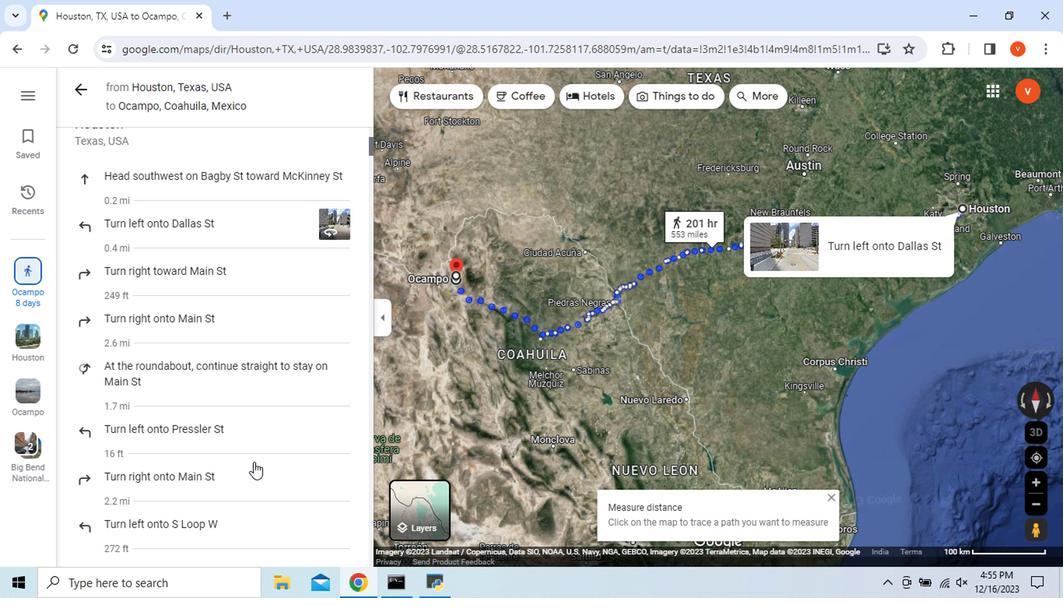 
Action: Mouse scrolled (279, 426) with delta (0, 0)
Screenshot: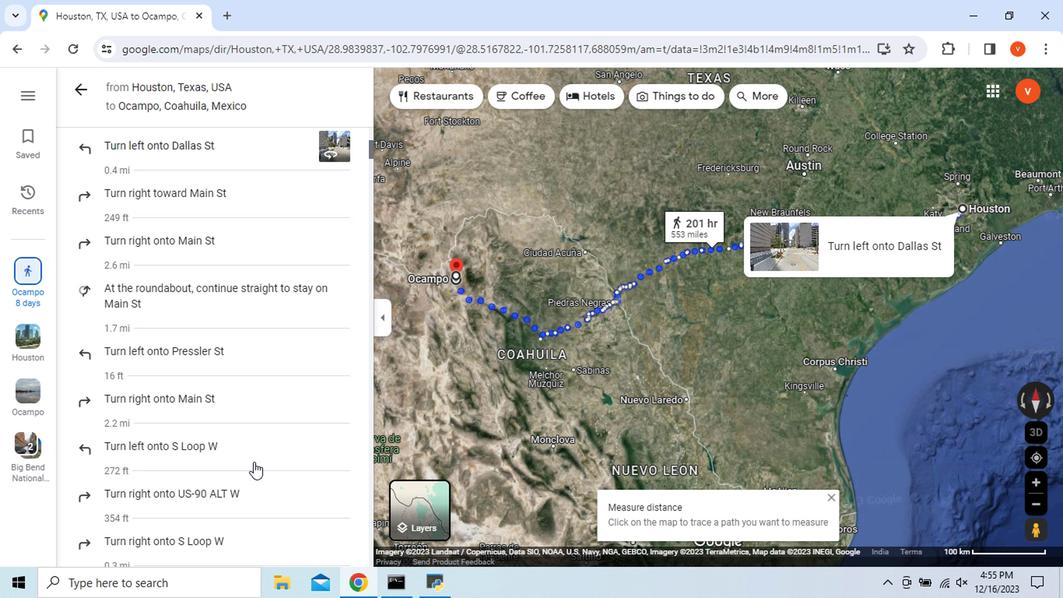 
Action: Mouse scrolled (279, 426) with delta (0, 0)
Screenshot: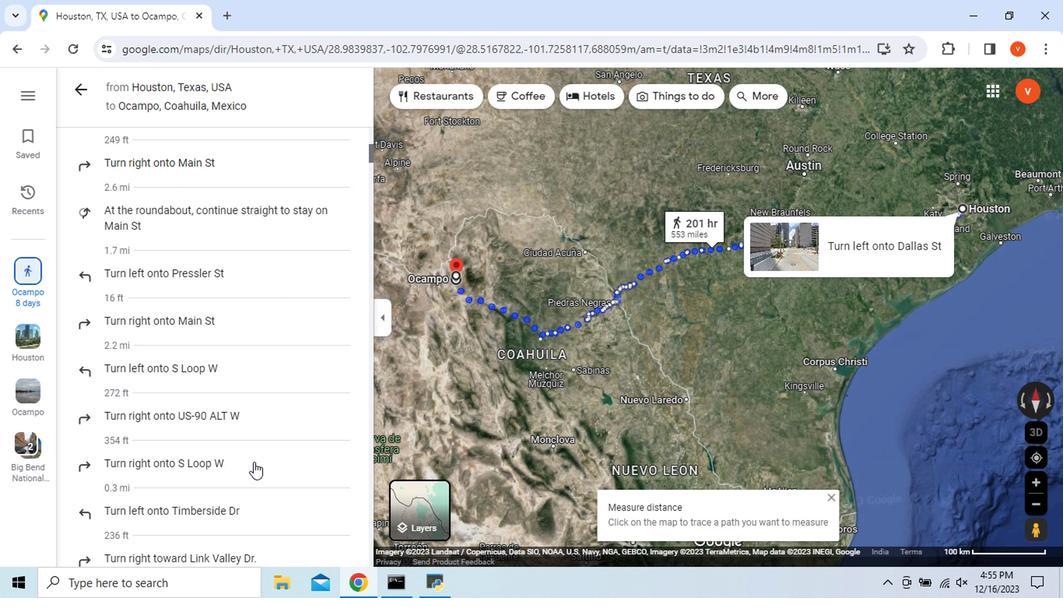 
Action: Mouse scrolled (279, 426) with delta (0, 0)
Screenshot: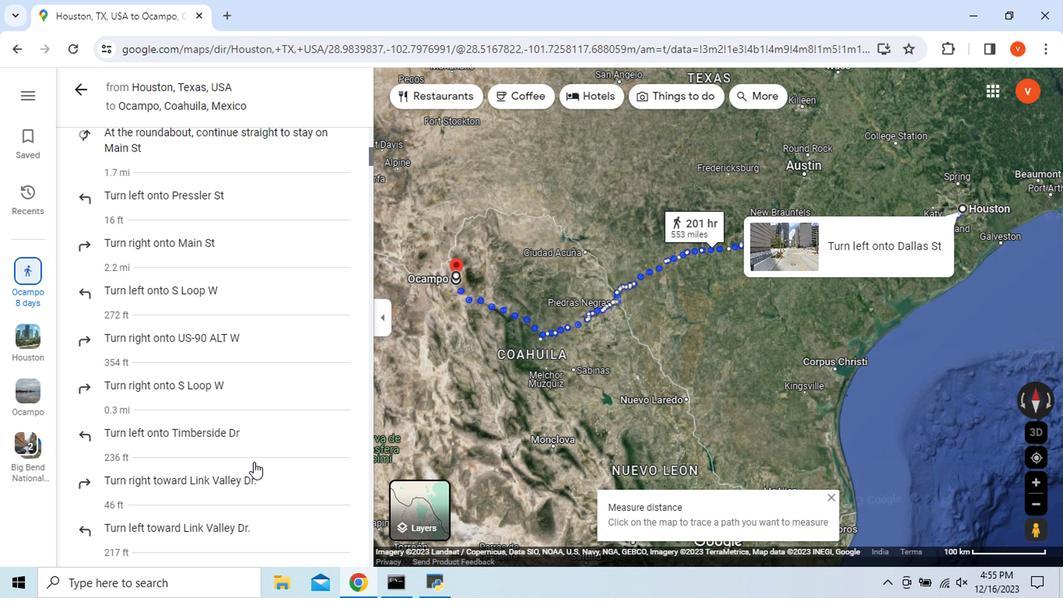 
Action: Mouse scrolled (279, 426) with delta (0, 0)
Screenshot: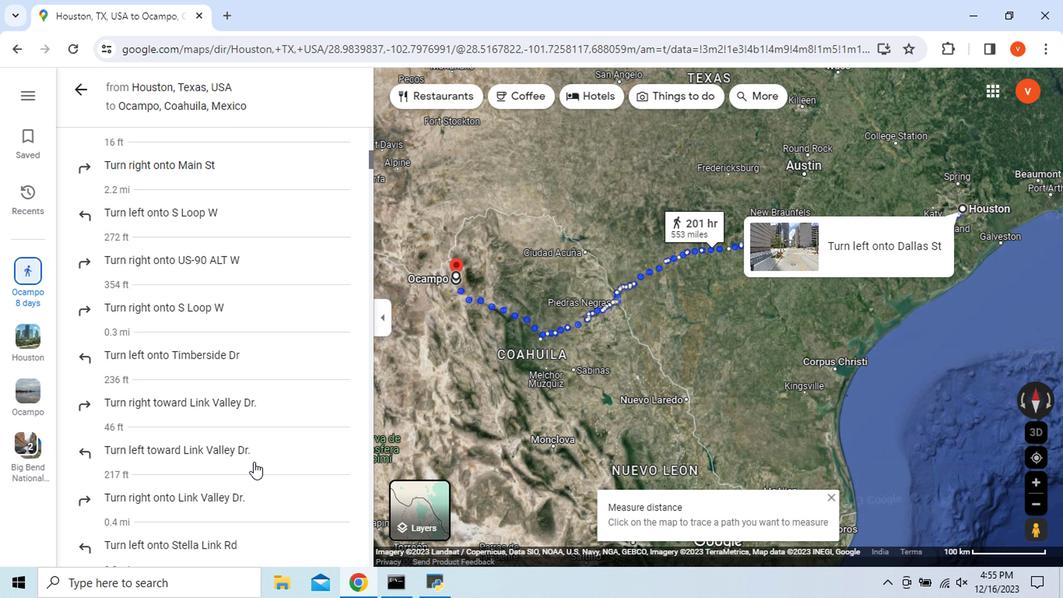 
Action: Mouse scrolled (279, 426) with delta (0, 0)
Screenshot: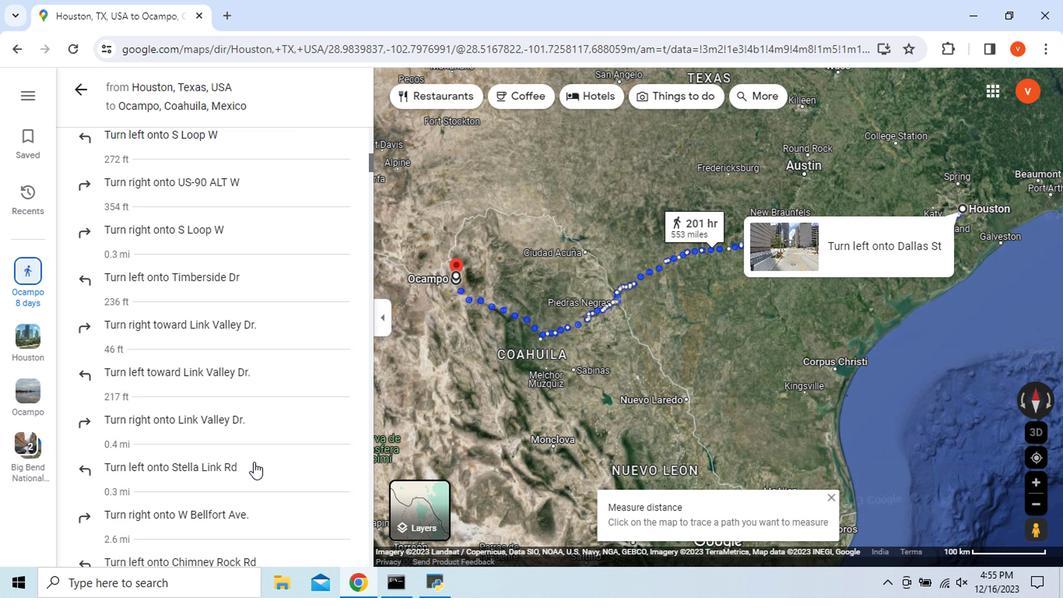 
Action: Mouse scrolled (279, 426) with delta (0, 0)
Screenshot: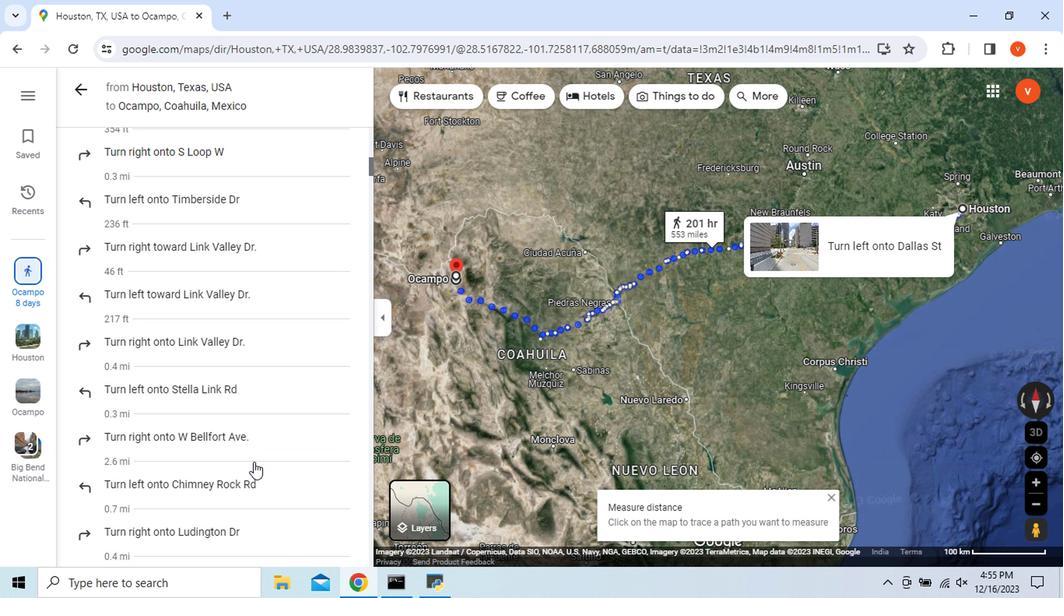 
Action: Mouse scrolled (279, 426) with delta (0, 0)
Screenshot: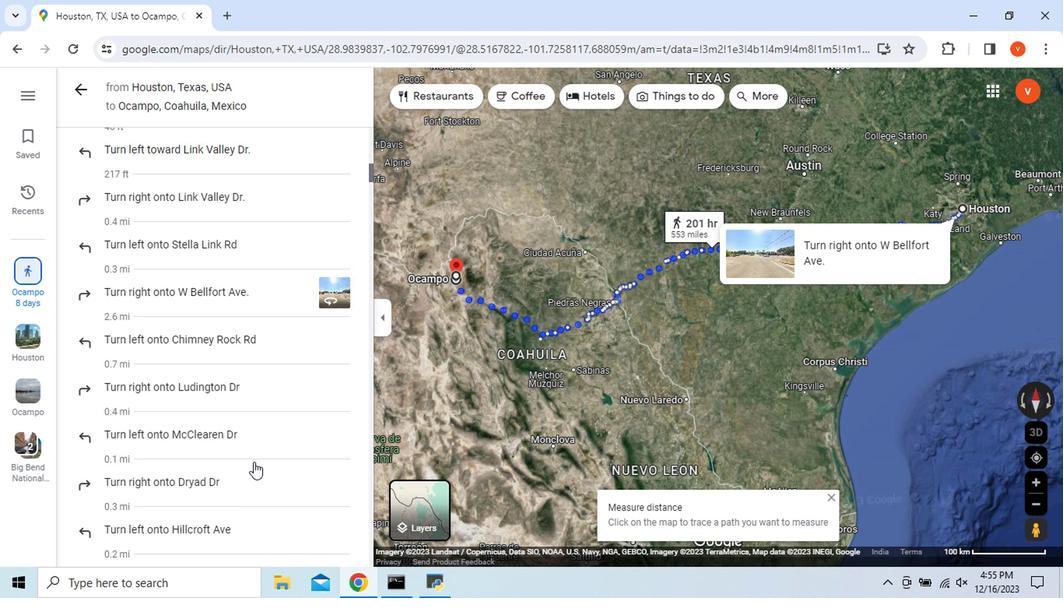
Action: Mouse scrolled (279, 426) with delta (0, 0)
Screenshot: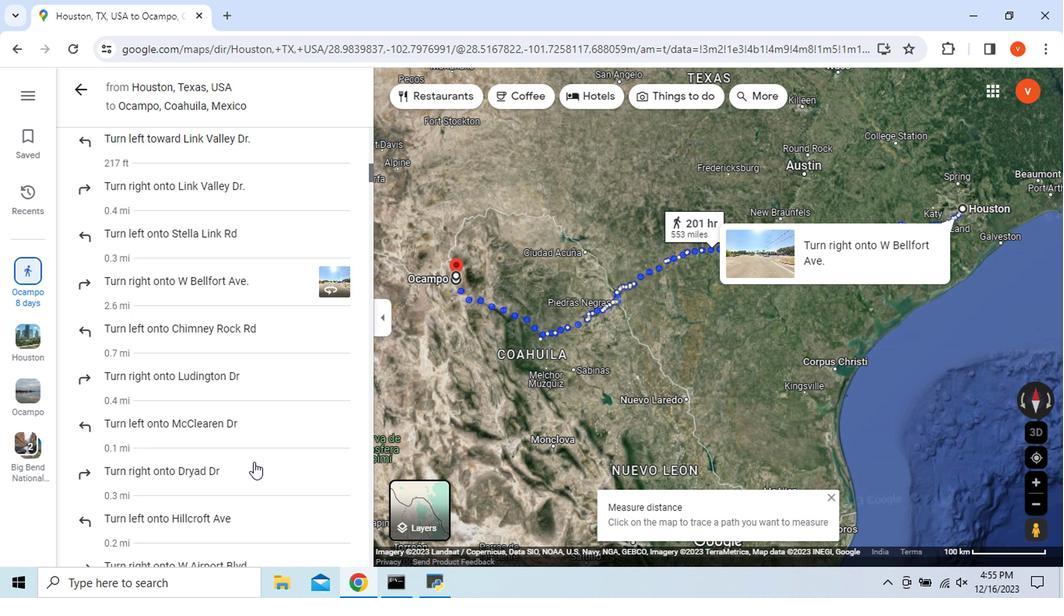 
Action: Mouse scrolled (279, 426) with delta (0, 0)
Screenshot: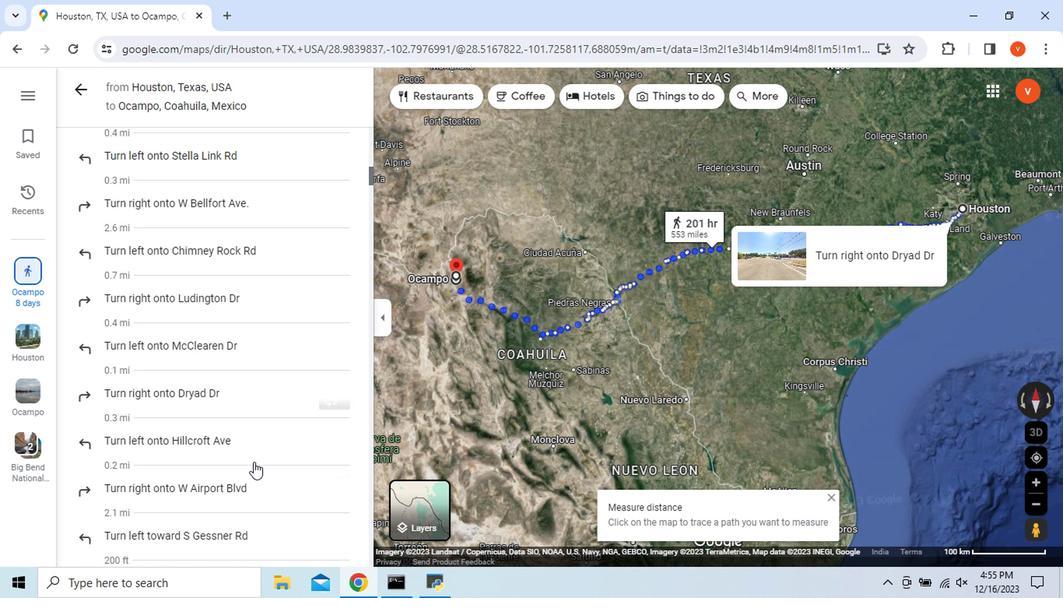 
Action: Mouse scrolled (279, 426) with delta (0, 0)
Screenshot: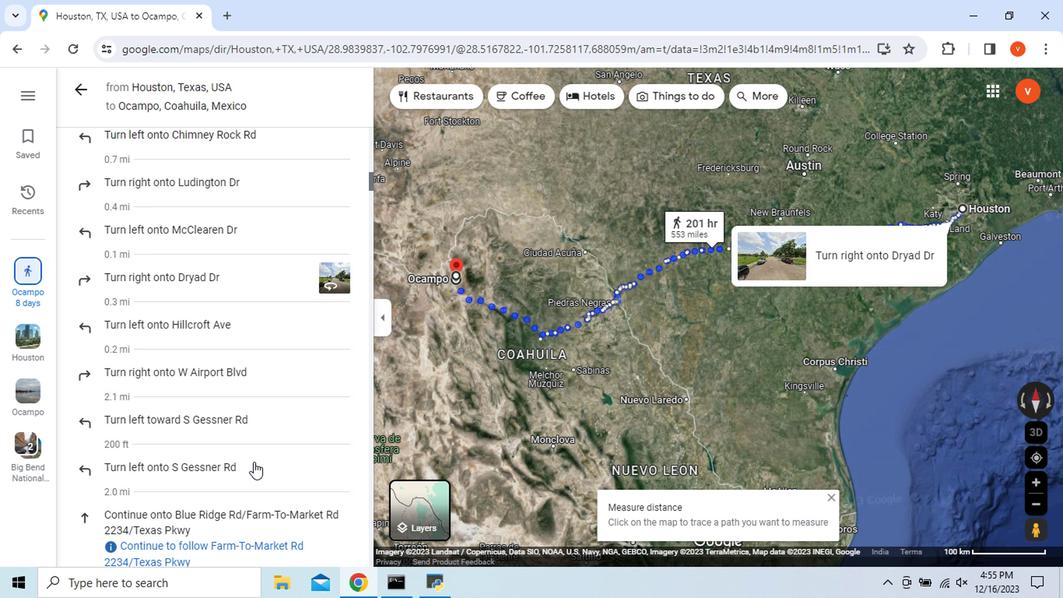 
Action: Mouse scrolled (279, 426) with delta (0, 0)
Screenshot: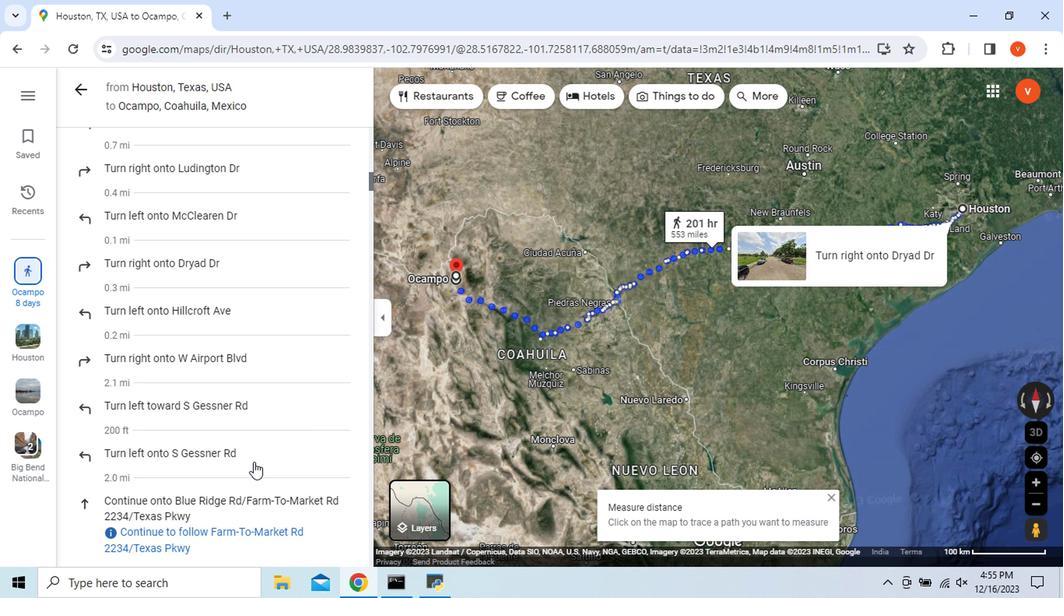 
Action: Mouse scrolled (279, 426) with delta (0, 0)
Screenshot: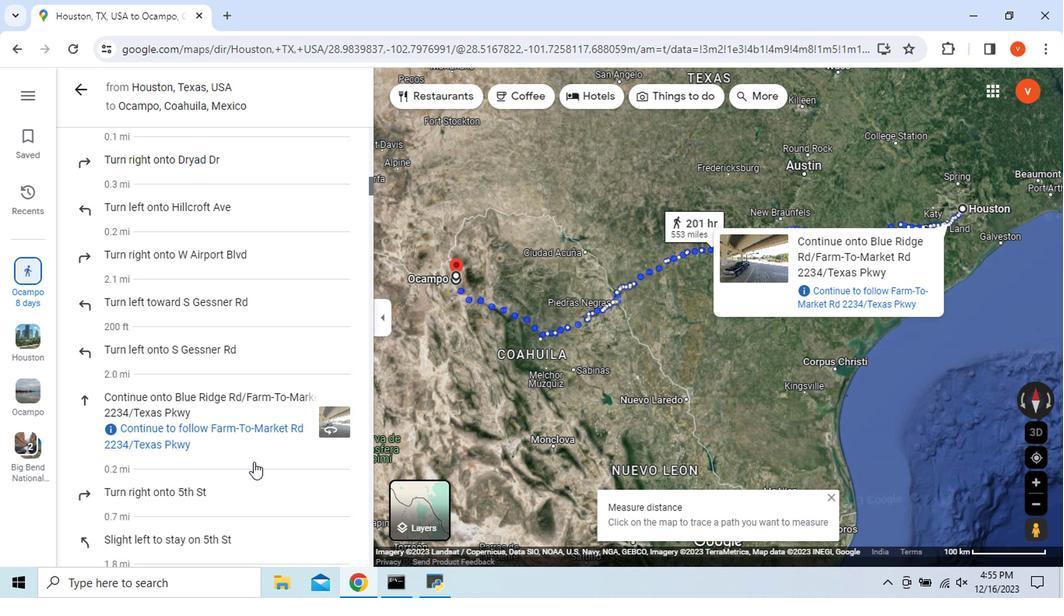 
Action: Mouse scrolled (279, 426) with delta (0, 0)
Screenshot: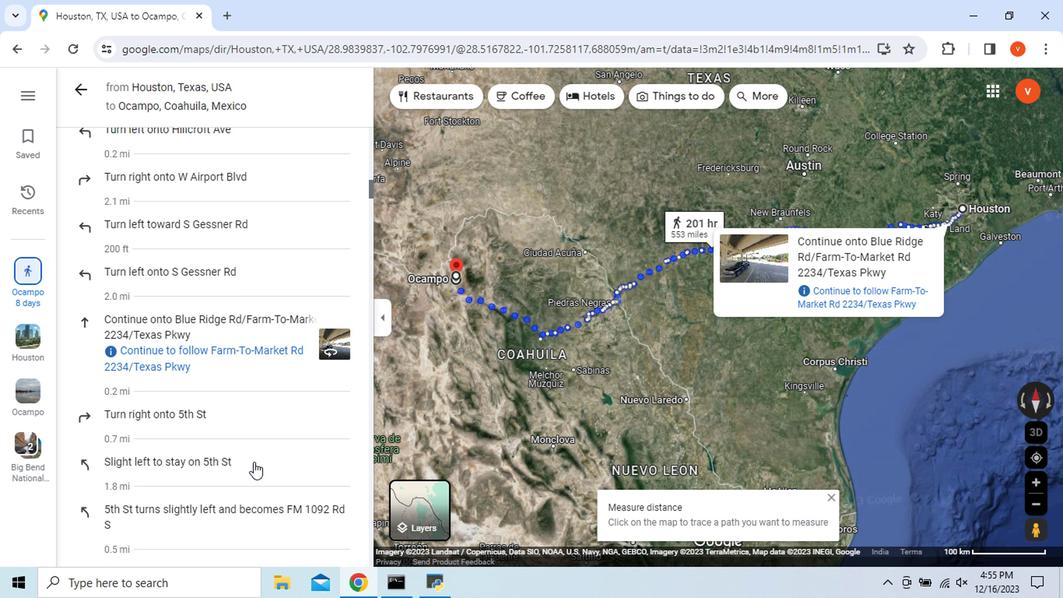 
Action: Mouse scrolled (279, 426) with delta (0, 0)
Screenshot: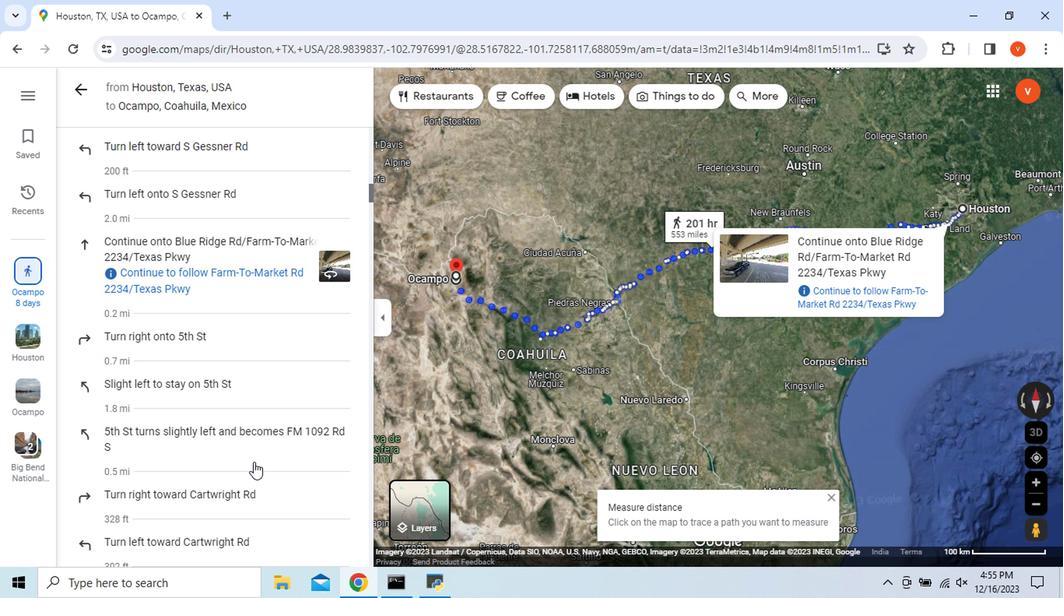 
Action: Mouse scrolled (279, 426) with delta (0, 0)
Screenshot: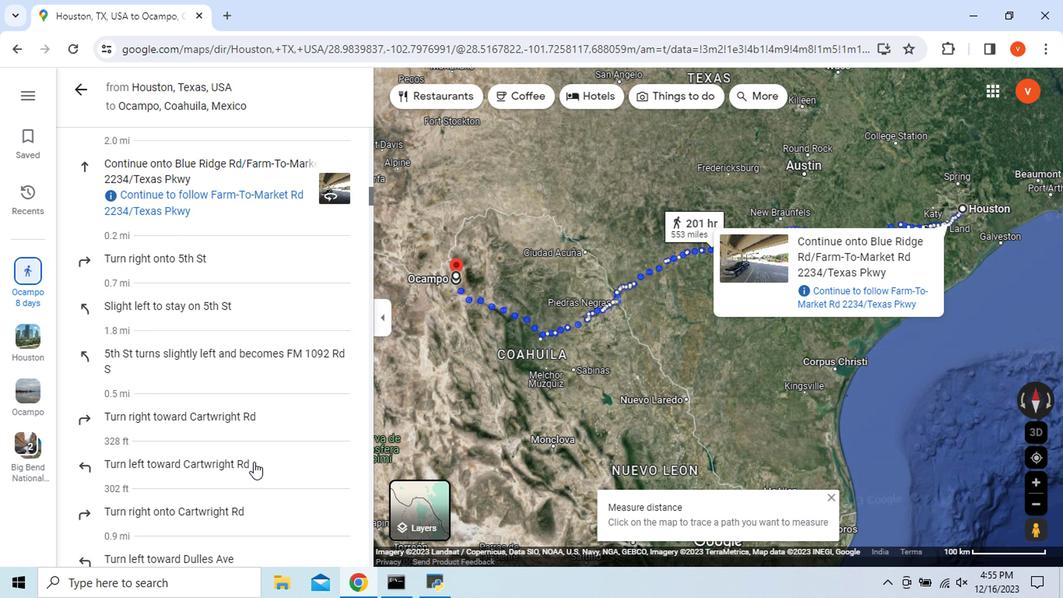 
Action: Mouse scrolled (279, 426) with delta (0, 0)
Screenshot: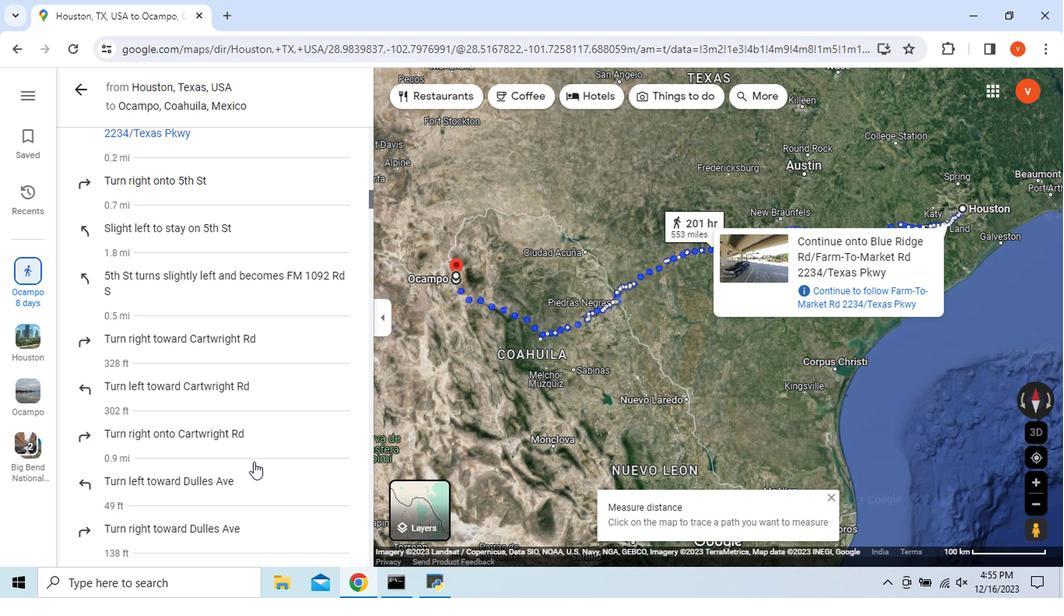 
Action: Mouse scrolled (279, 426) with delta (0, 0)
Screenshot: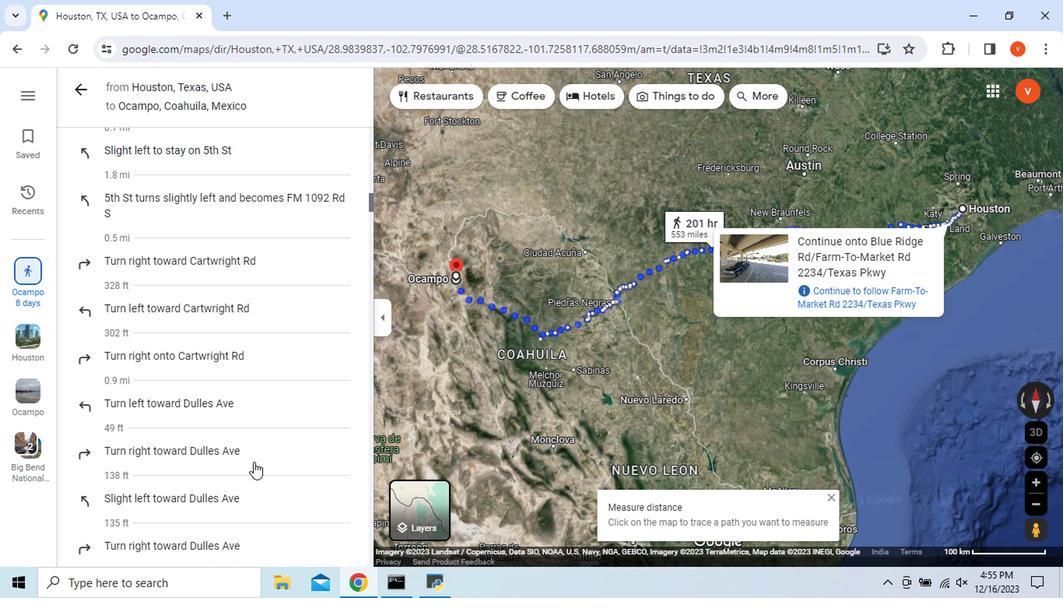 
Action: Mouse scrolled (279, 426) with delta (0, 0)
Screenshot: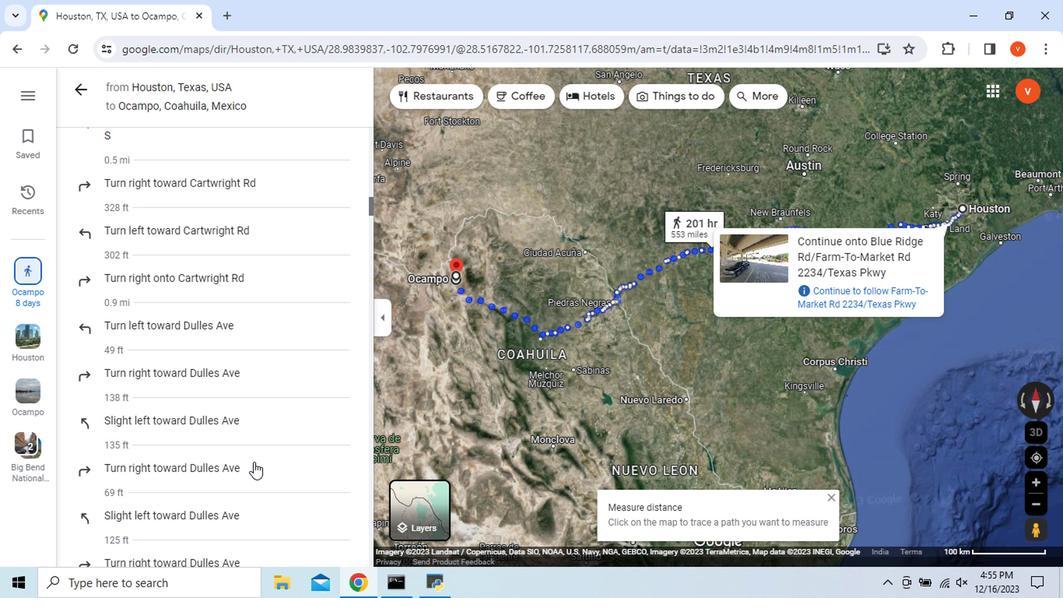 
Action: Mouse scrolled (279, 426) with delta (0, 0)
Screenshot: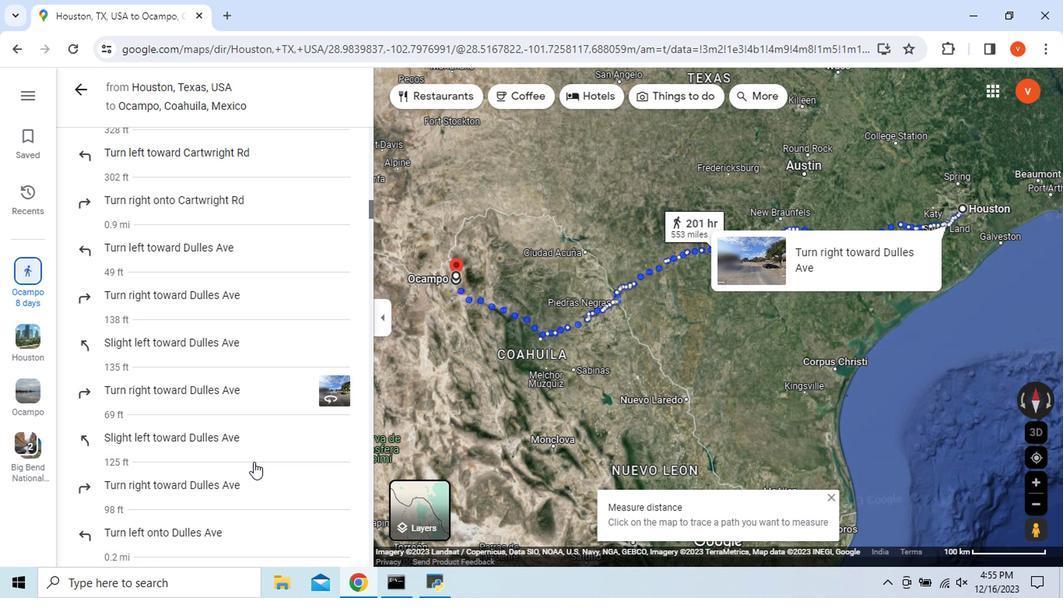 
Action: Mouse scrolled (279, 426) with delta (0, 0)
Screenshot: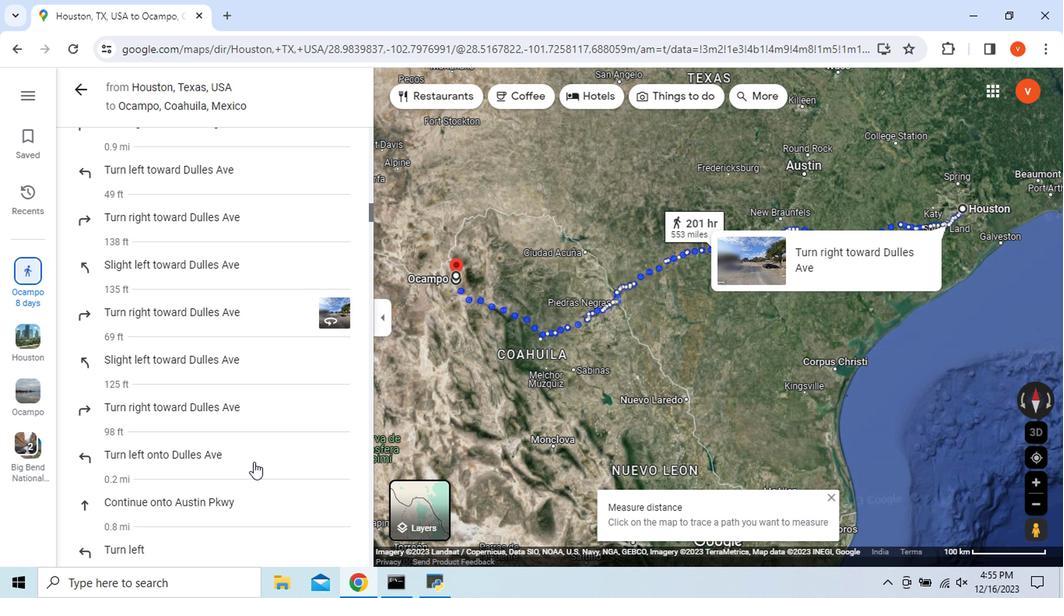 
Action: Mouse scrolled (279, 426) with delta (0, 0)
Screenshot: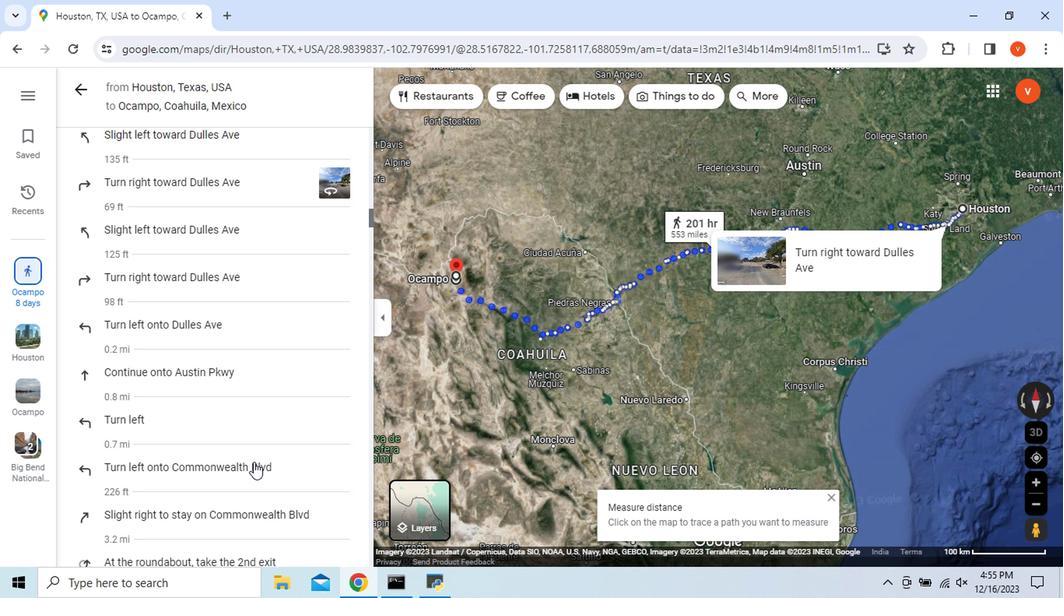 
Action: Mouse scrolled (279, 426) with delta (0, 0)
Screenshot: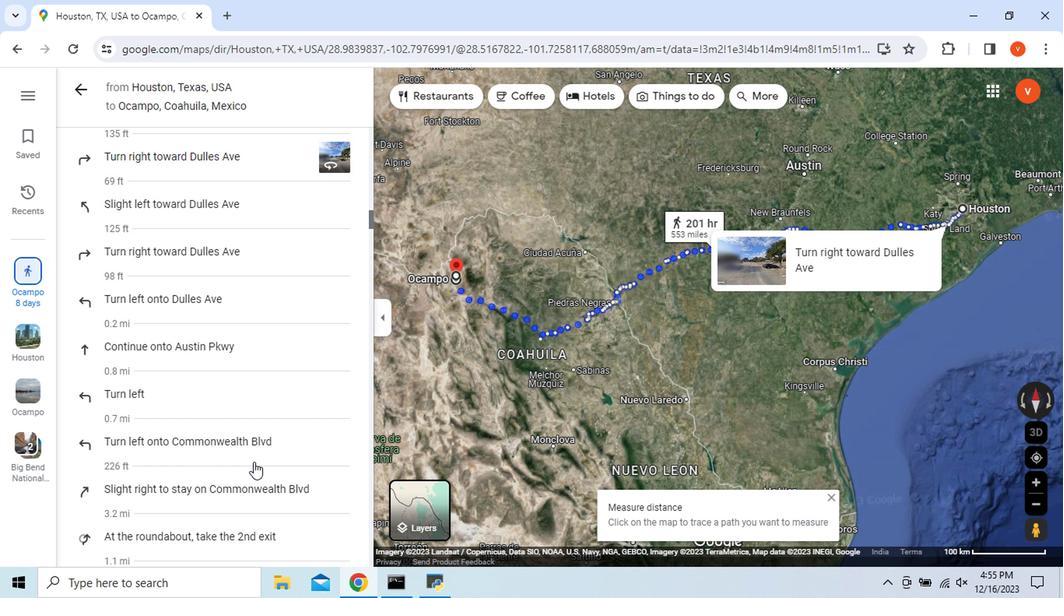 
Action: Mouse scrolled (279, 426) with delta (0, 0)
Screenshot: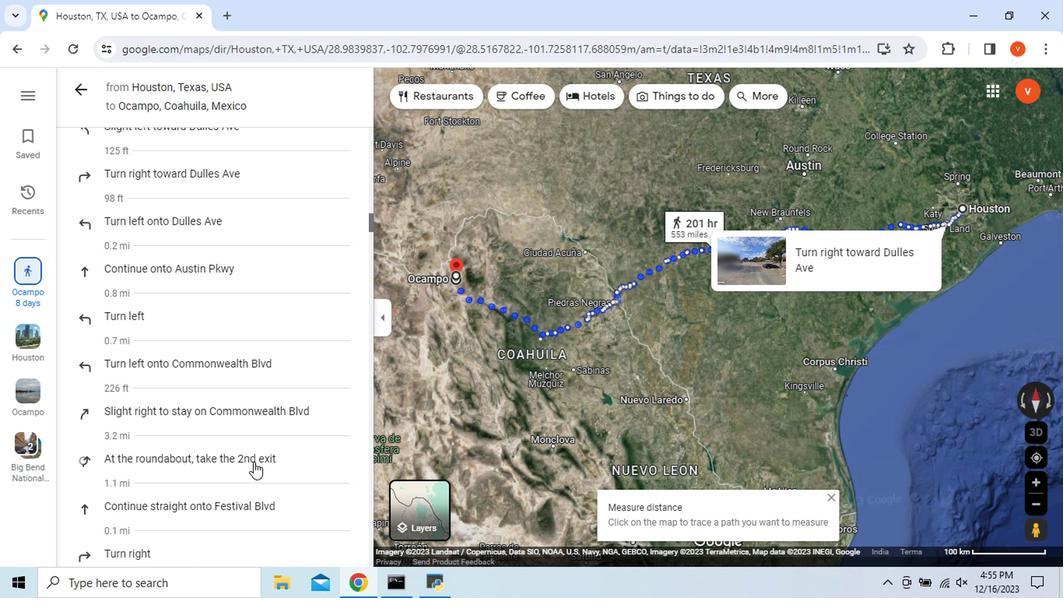 
Action: Mouse scrolled (279, 426) with delta (0, 0)
Screenshot: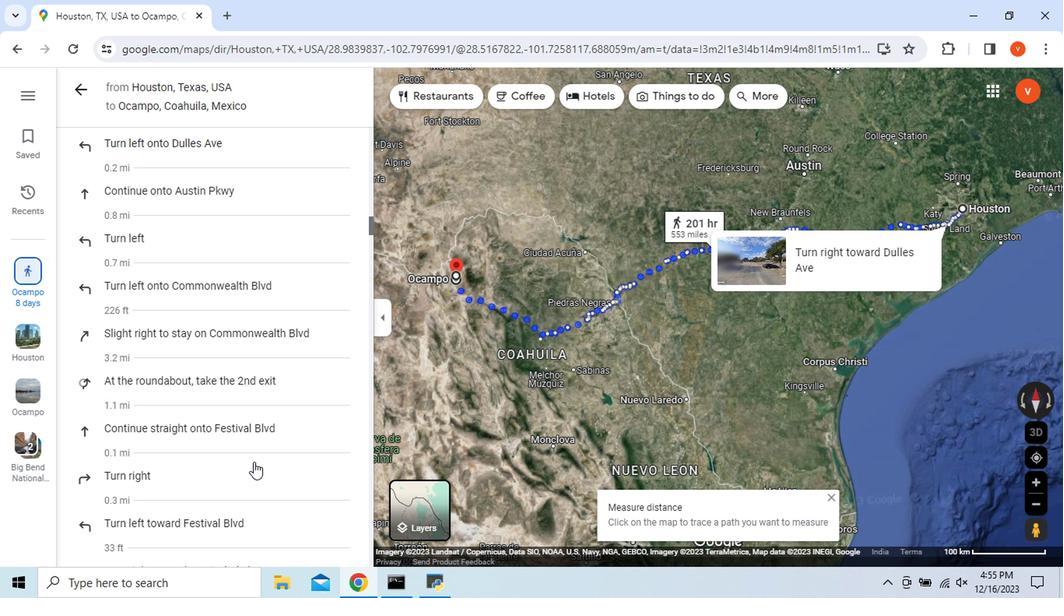 
Action: Mouse scrolled (279, 426) with delta (0, 0)
Screenshot: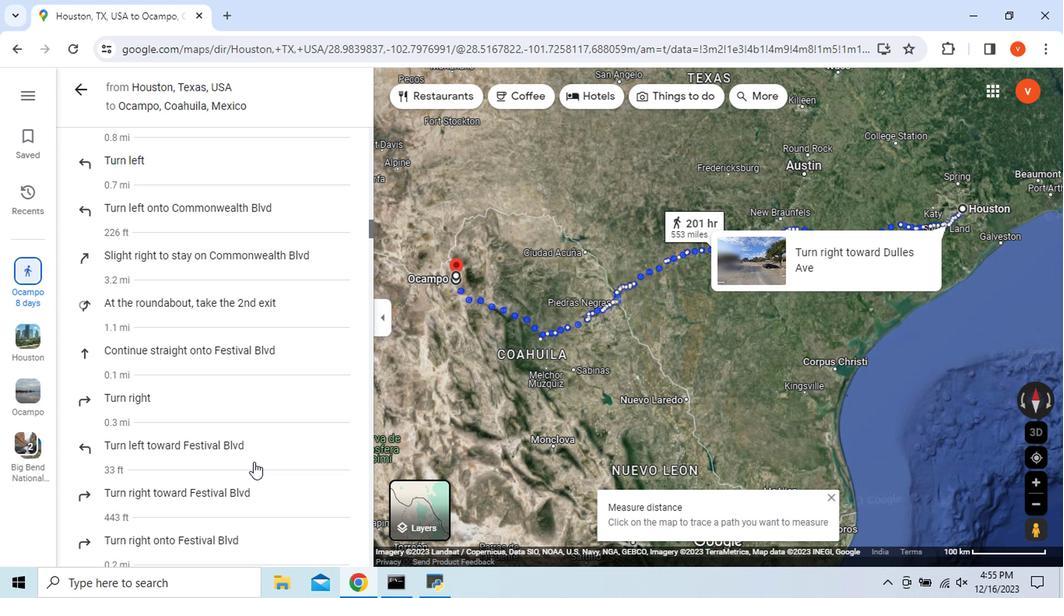 
Action: Mouse scrolled (279, 426) with delta (0, 0)
Screenshot: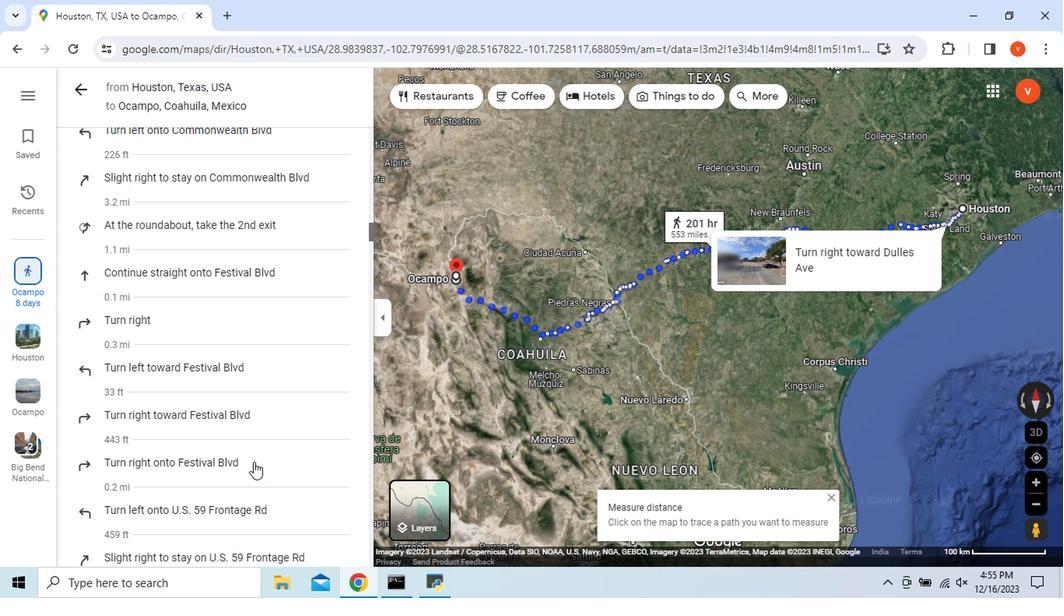 
Action: Mouse scrolled (279, 426) with delta (0, 0)
Screenshot: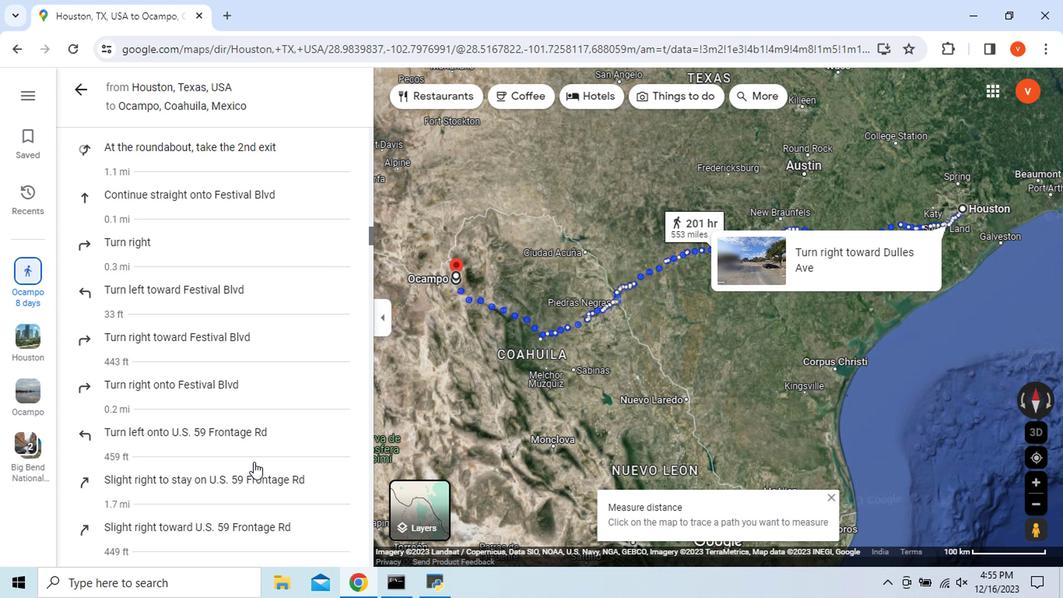 
Action: Mouse scrolled (279, 426) with delta (0, 0)
Screenshot: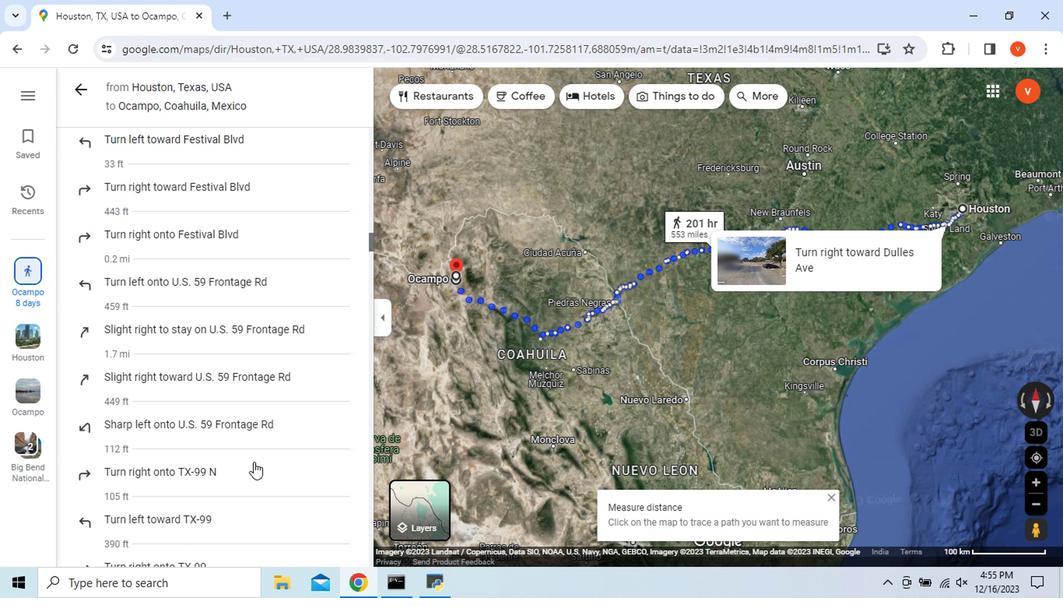 
Action: Mouse scrolled (279, 426) with delta (0, 0)
Screenshot: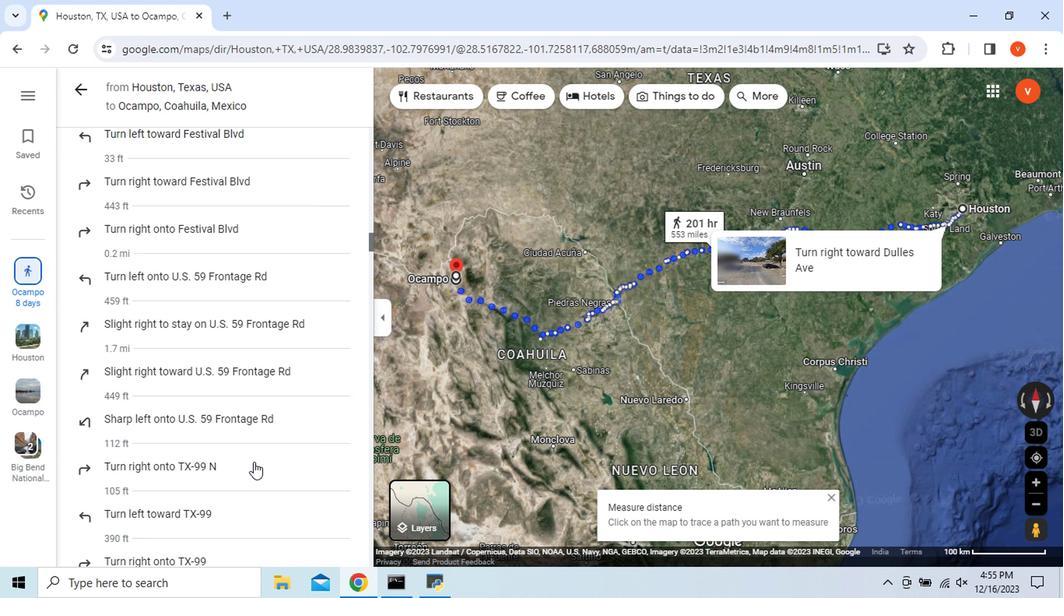 
Action: Mouse scrolled (279, 426) with delta (0, 0)
Screenshot: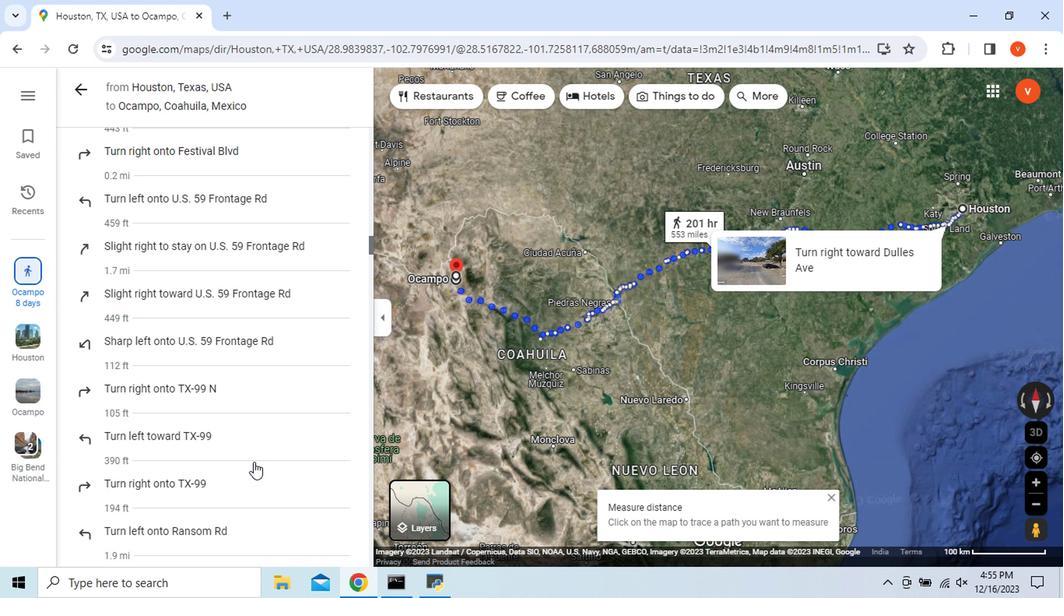 
Action: Mouse scrolled (279, 426) with delta (0, 0)
Screenshot: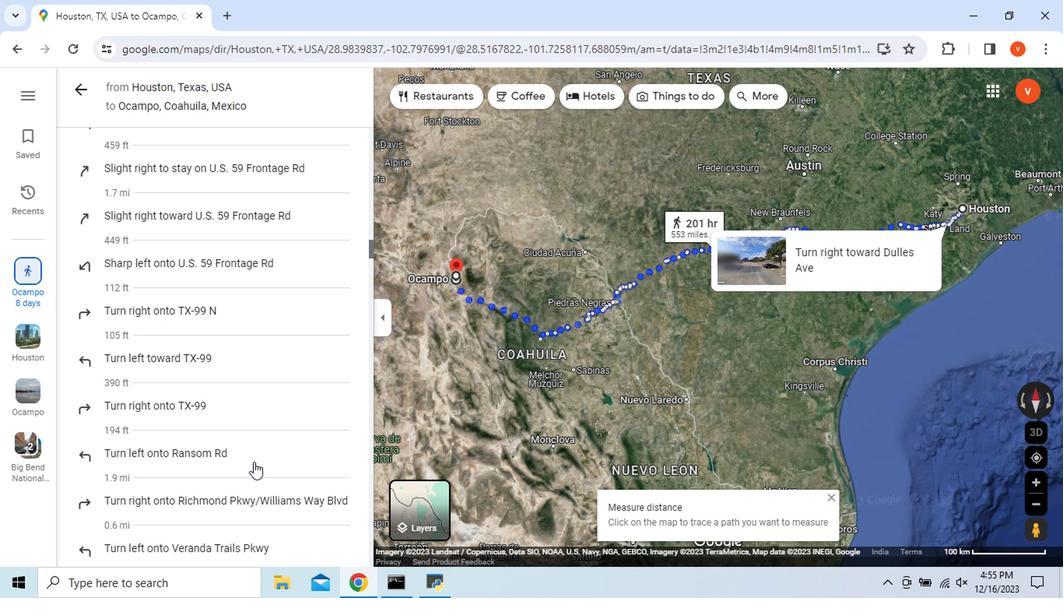 
Action: Mouse scrolled (279, 426) with delta (0, 0)
Screenshot: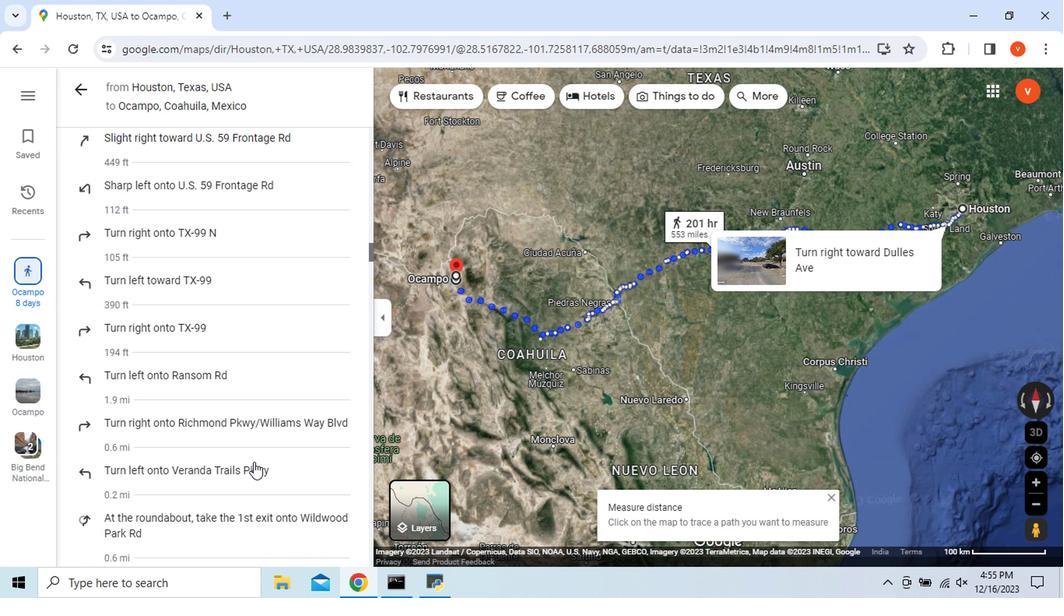 
Action: Mouse scrolled (279, 426) with delta (0, 0)
Screenshot: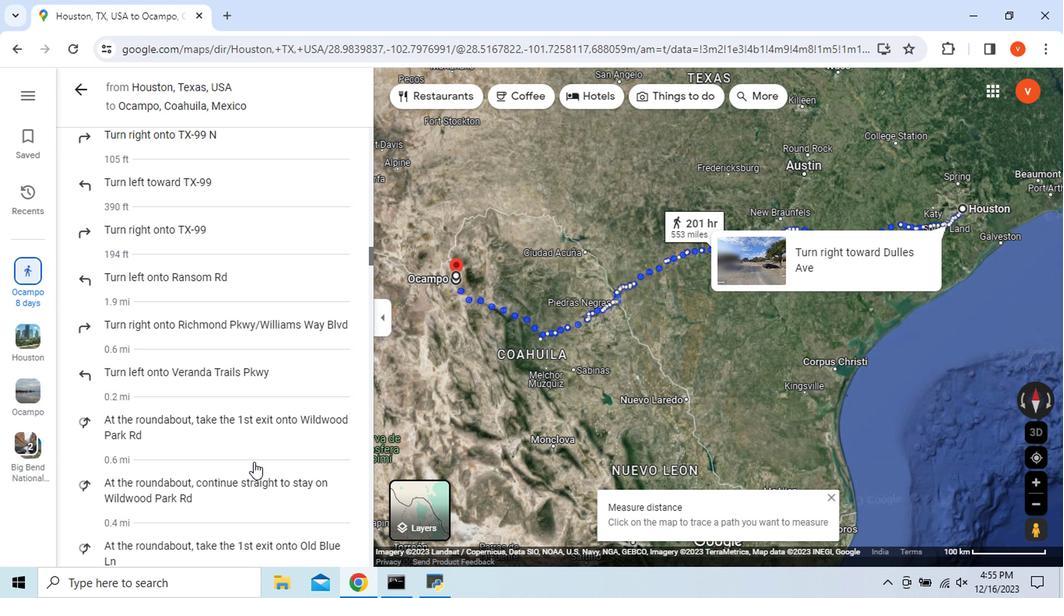 
Action: Mouse scrolled (279, 426) with delta (0, 0)
Screenshot: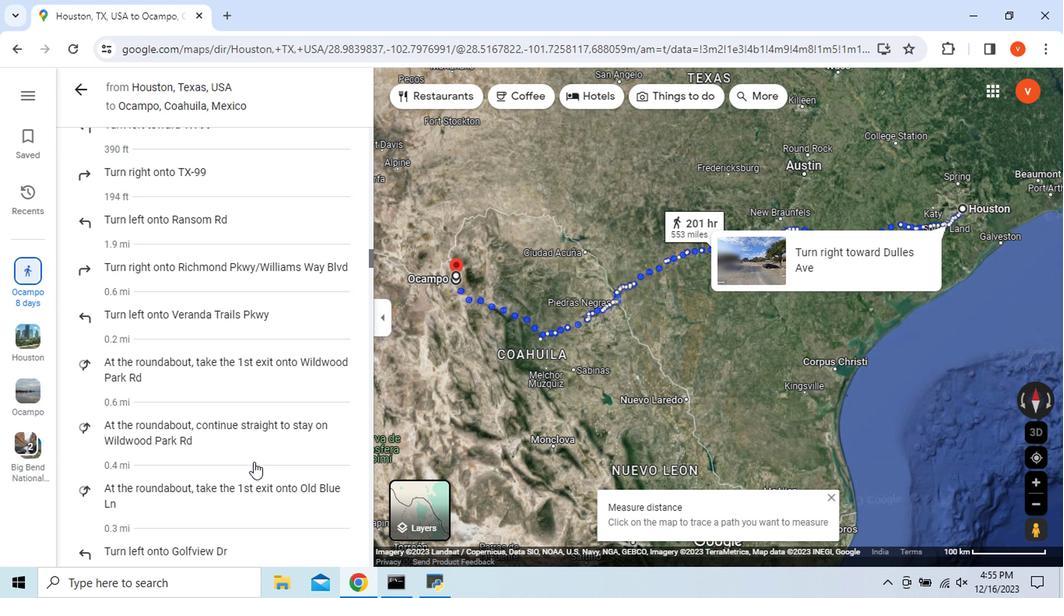
Action: Mouse scrolled (279, 426) with delta (0, 0)
Screenshot: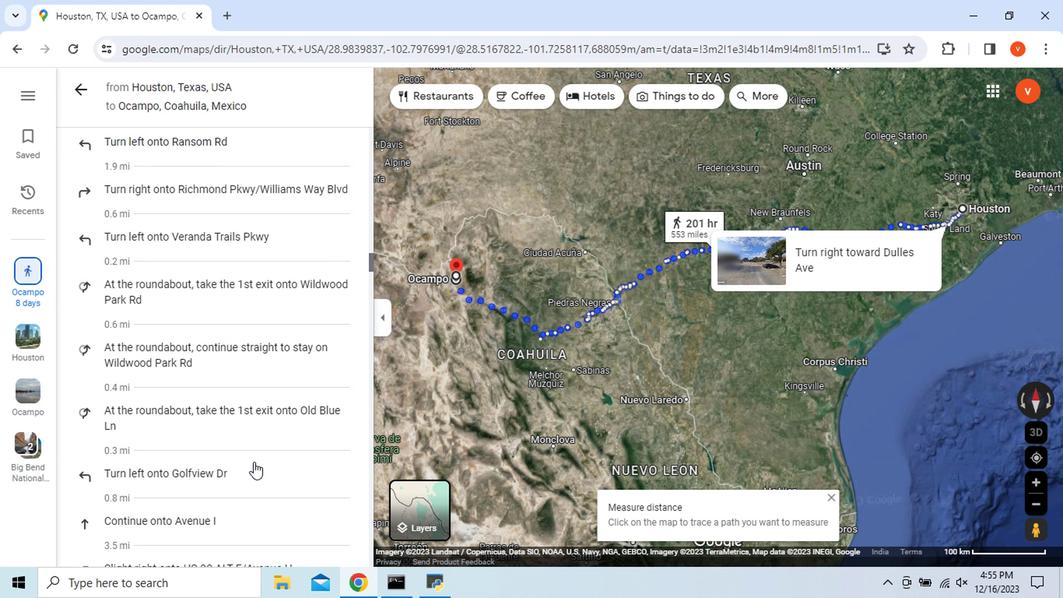 
Action: Mouse scrolled (279, 426) with delta (0, 0)
Screenshot: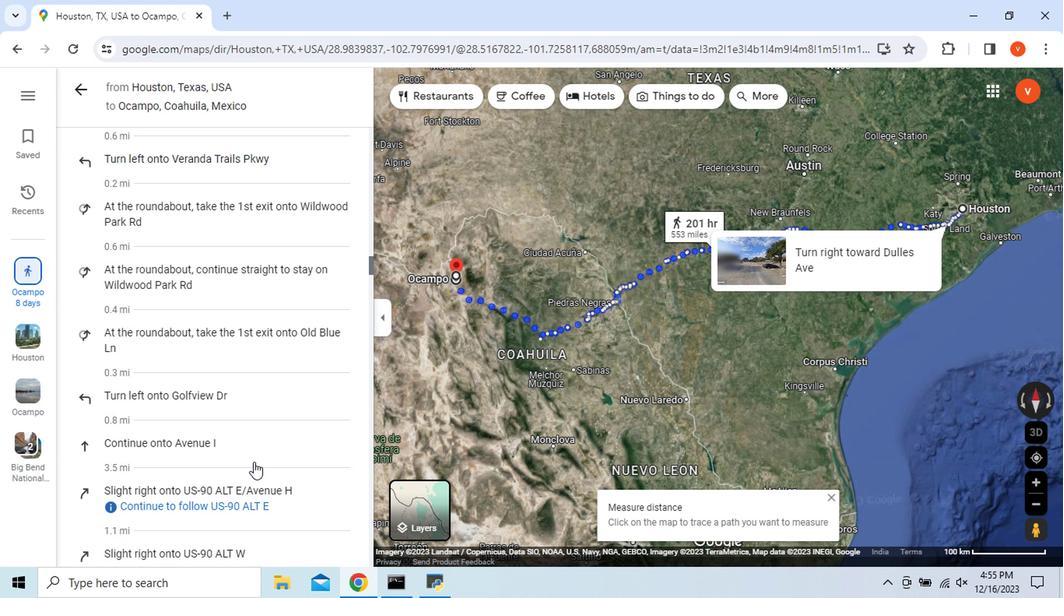 
Action: Mouse scrolled (279, 426) with delta (0, 0)
Screenshot: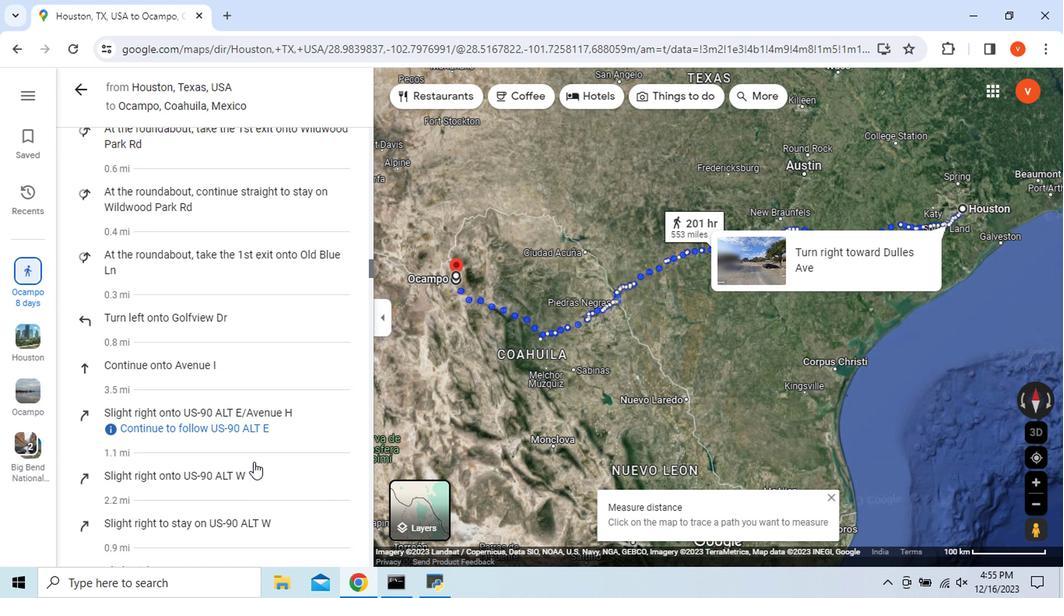 
Action: Mouse scrolled (279, 426) with delta (0, 0)
Screenshot: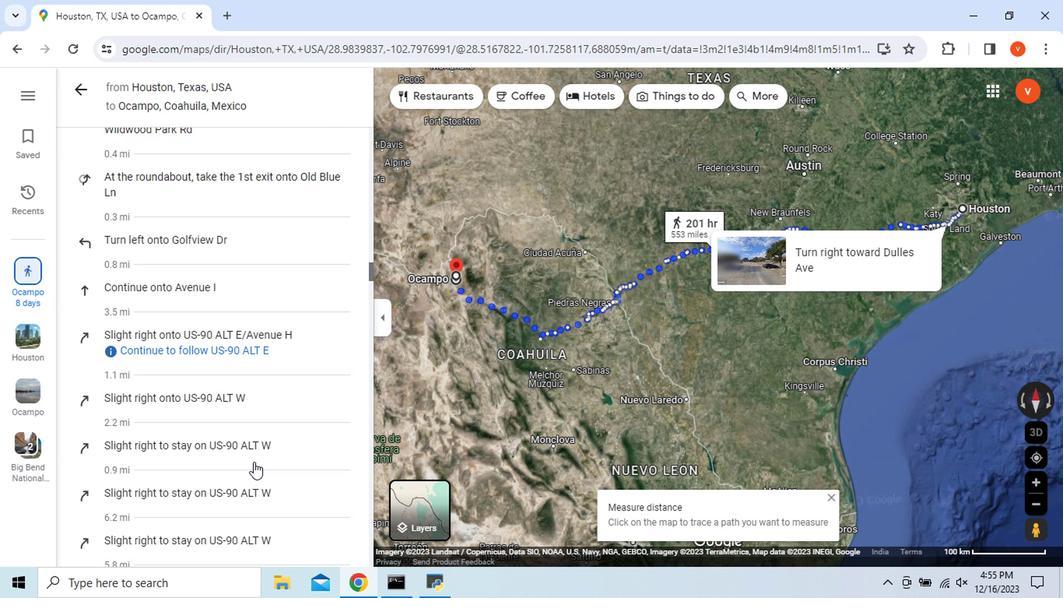 
Action: Mouse scrolled (279, 426) with delta (0, 0)
Screenshot: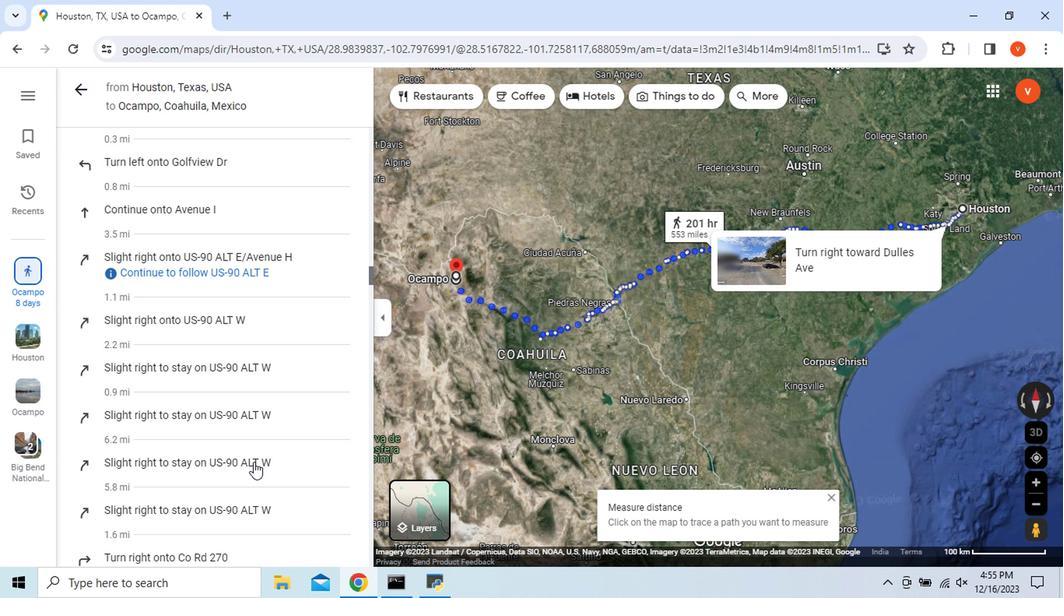 
Action: Mouse scrolled (279, 426) with delta (0, 0)
Screenshot: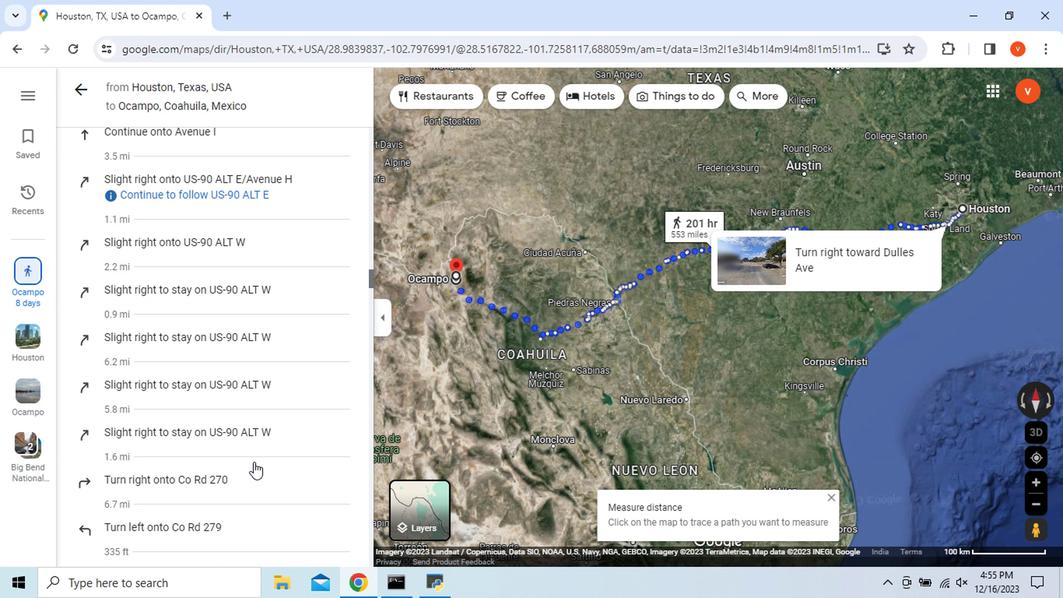 
Action: Mouse scrolled (279, 426) with delta (0, 0)
Screenshot: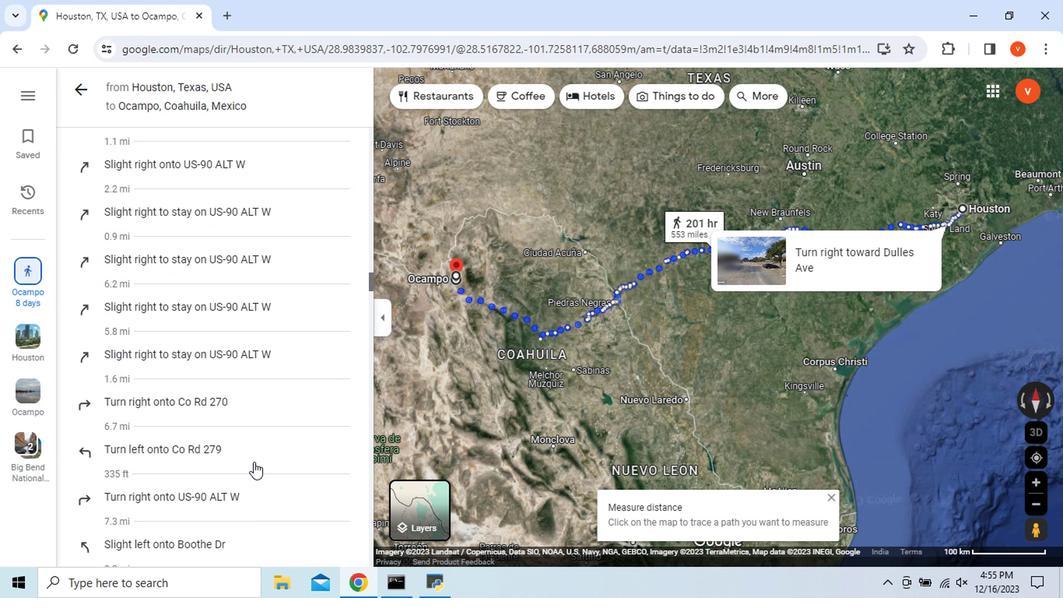 
Action: Mouse scrolled (279, 426) with delta (0, 0)
Screenshot: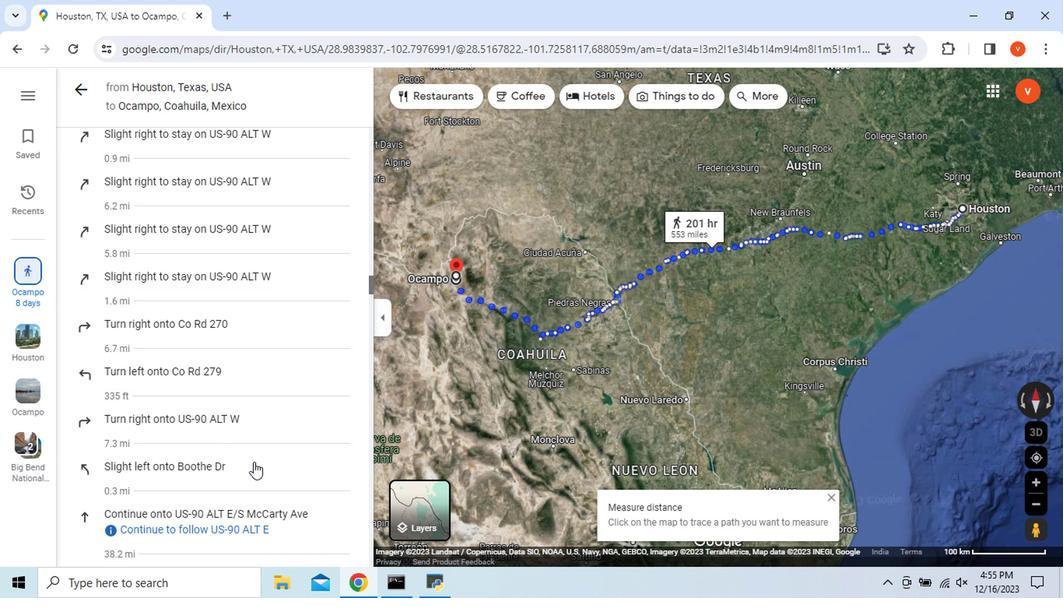 
Action: Mouse scrolled (279, 426) with delta (0, 0)
Screenshot: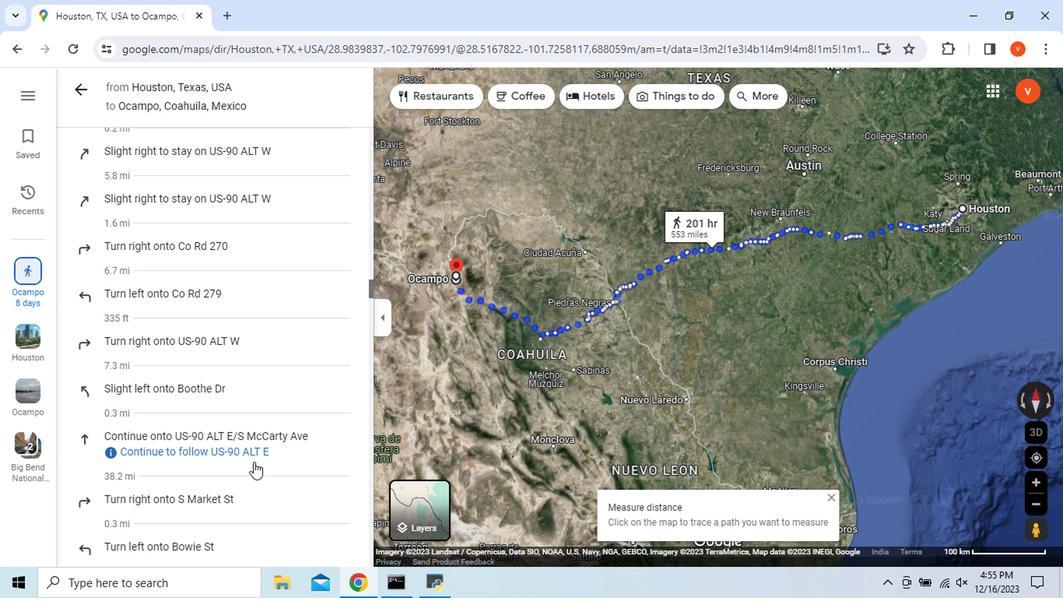 
Action: Mouse scrolled (279, 426) with delta (0, 0)
Screenshot: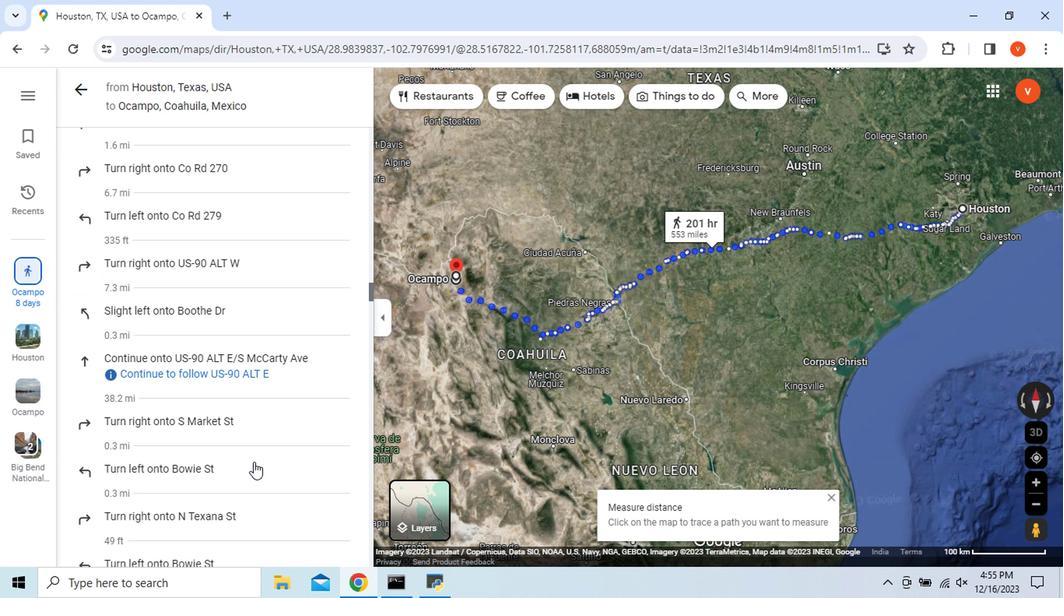 
Action: Mouse scrolled (279, 426) with delta (0, 0)
Screenshot: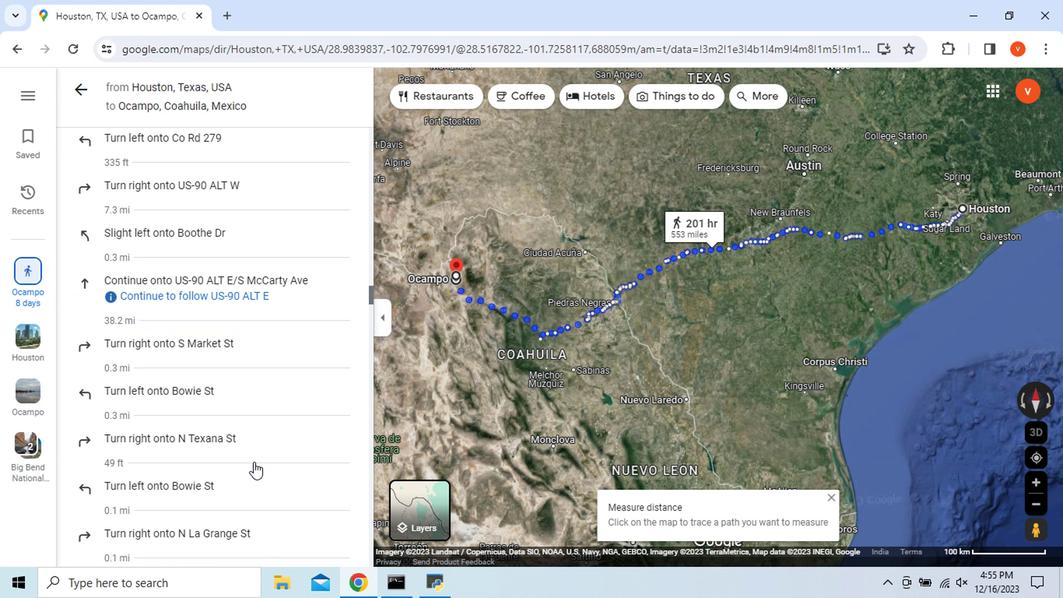 
Action: Mouse scrolled (279, 426) with delta (0, 0)
Screenshot: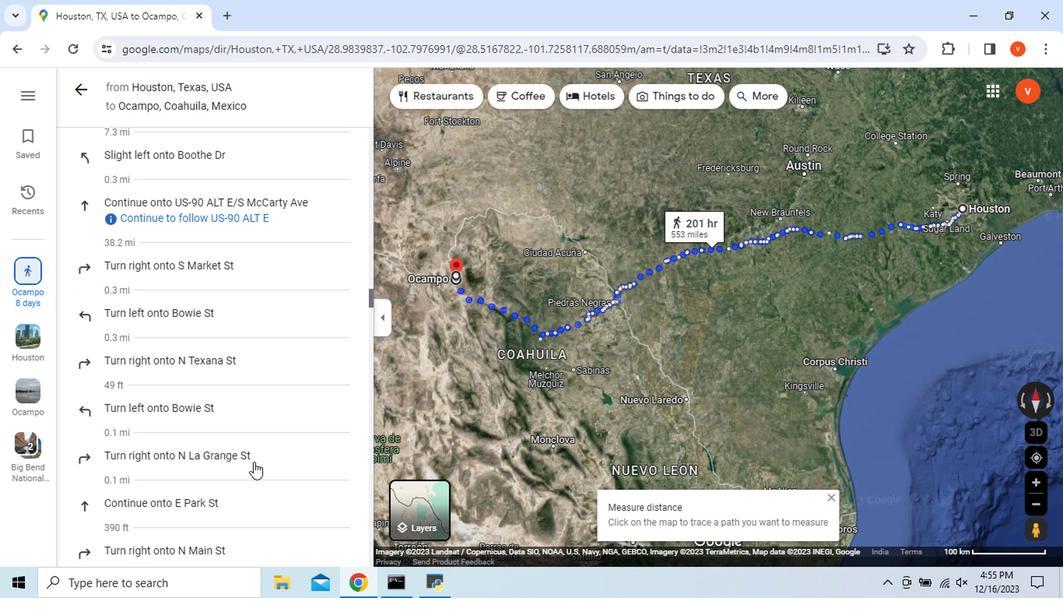 
Action: Mouse scrolled (279, 426) with delta (0, 0)
Screenshot: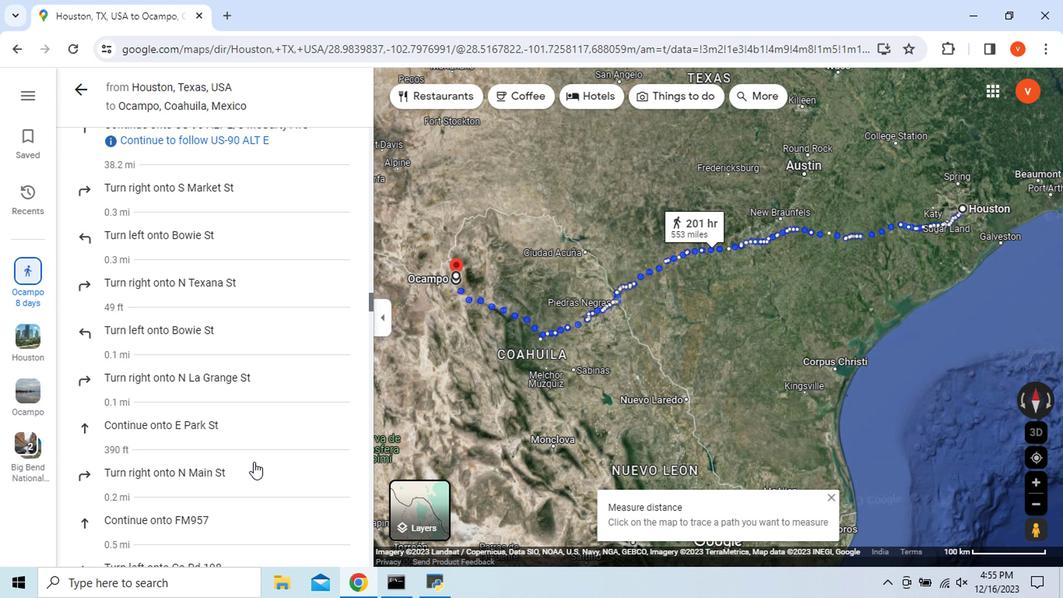 
Action: Mouse scrolled (279, 426) with delta (0, 0)
Screenshot: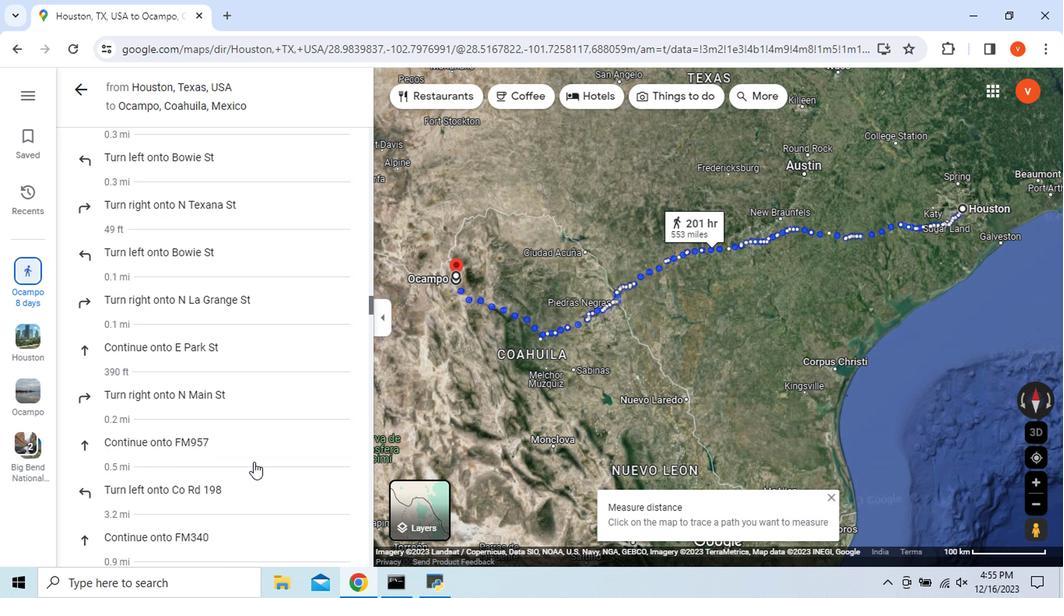 
Action: Mouse scrolled (279, 426) with delta (0, 0)
Screenshot: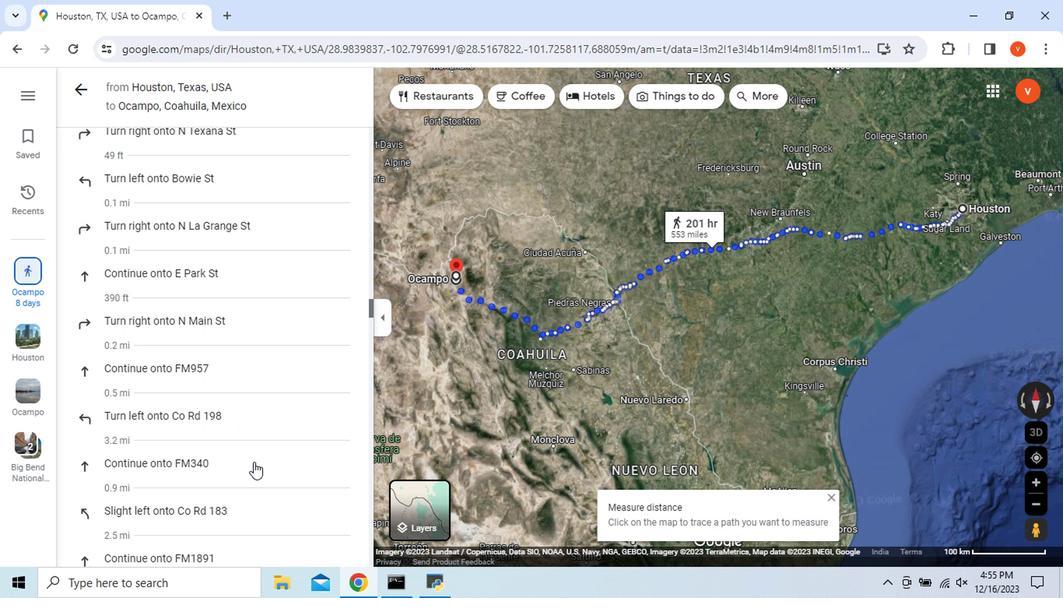 
Action: Mouse scrolled (279, 426) with delta (0, 0)
Screenshot: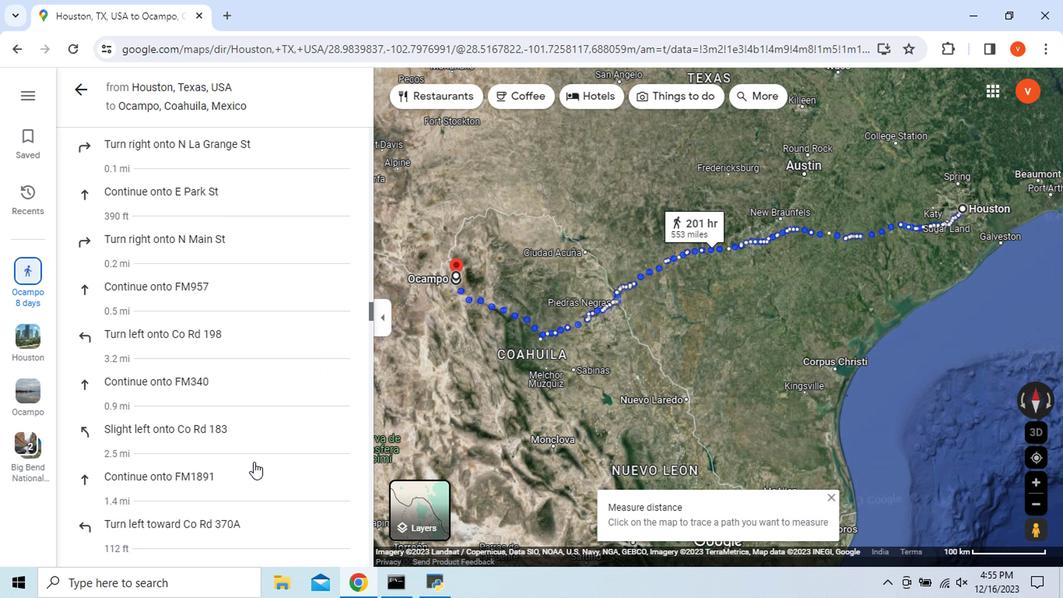 
Action: Mouse scrolled (279, 426) with delta (0, 0)
Screenshot: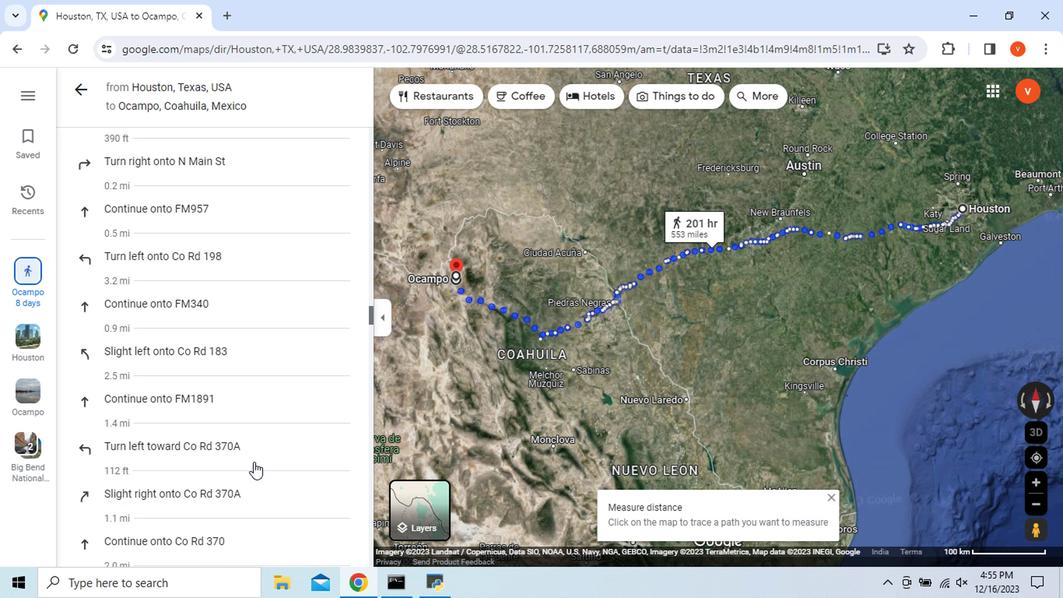 
Action: Mouse scrolled (279, 426) with delta (0, 0)
Screenshot: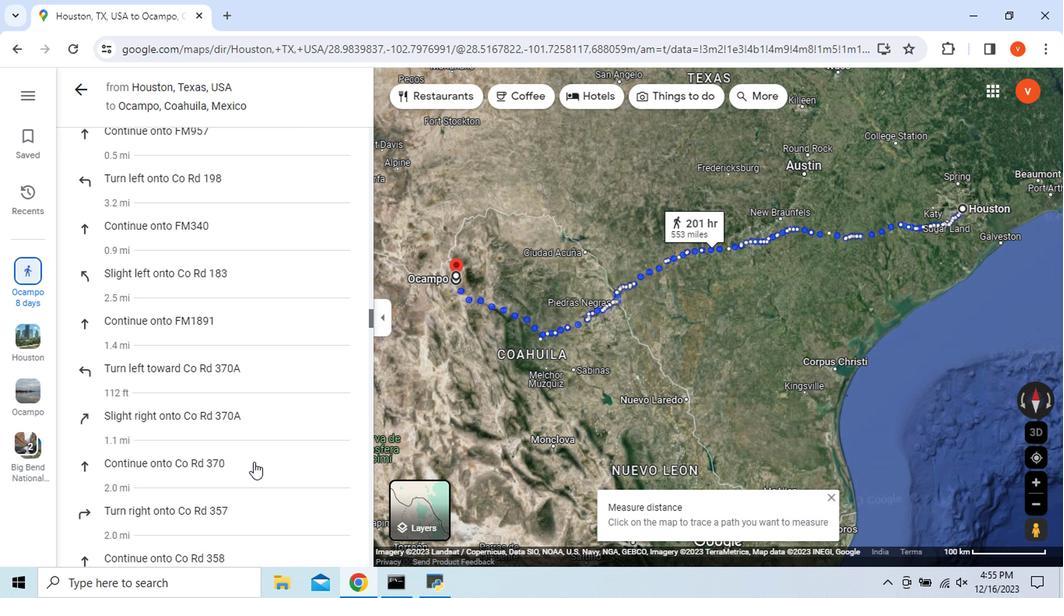 
Action: Mouse scrolled (279, 426) with delta (0, 0)
Screenshot: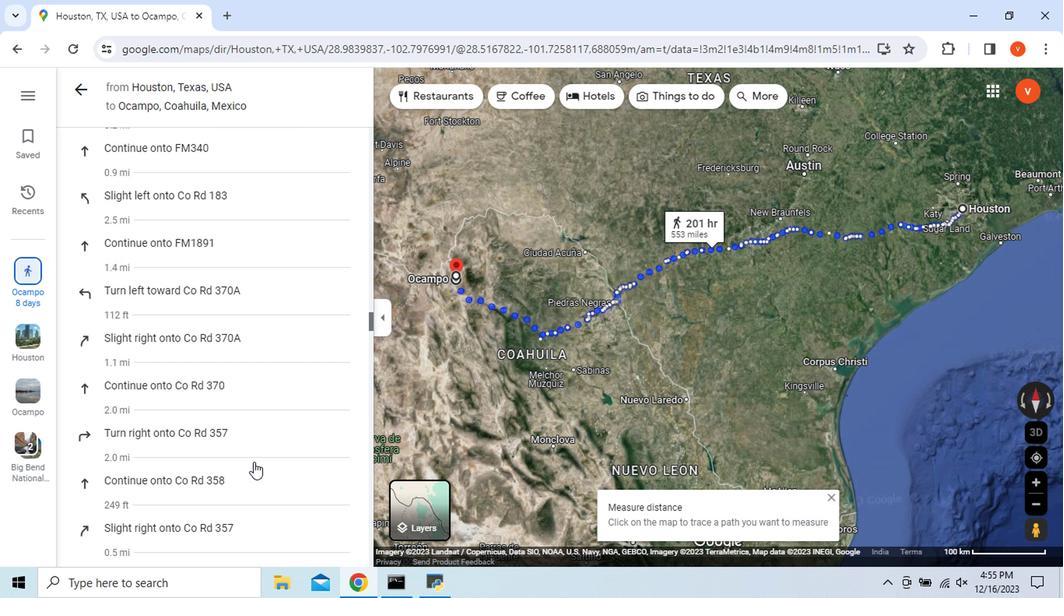 
Action: Mouse scrolled (279, 426) with delta (0, 0)
Screenshot: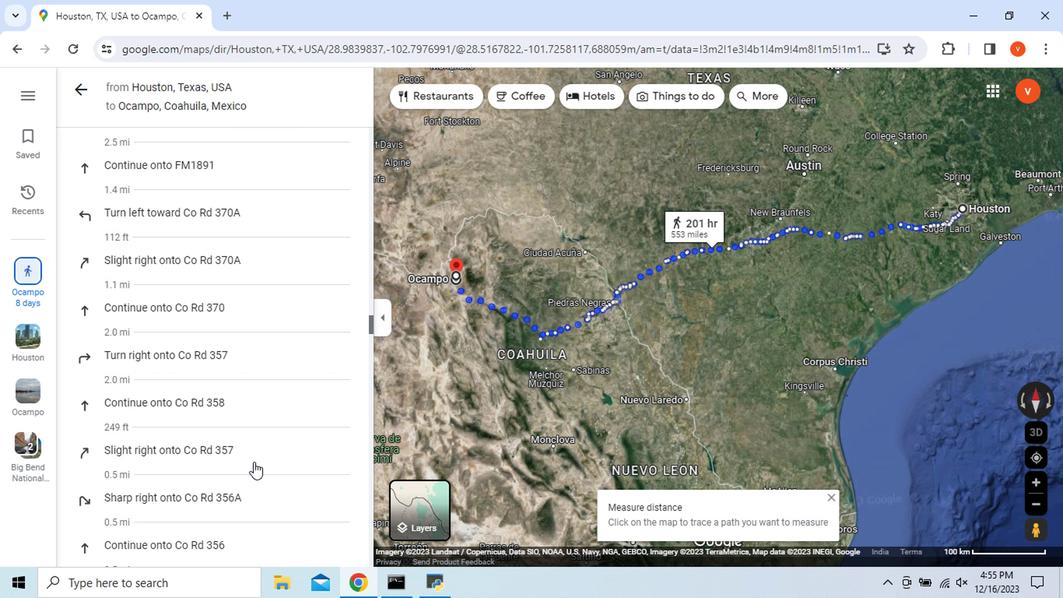
Action: Mouse scrolled (279, 426) with delta (0, 0)
Screenshot: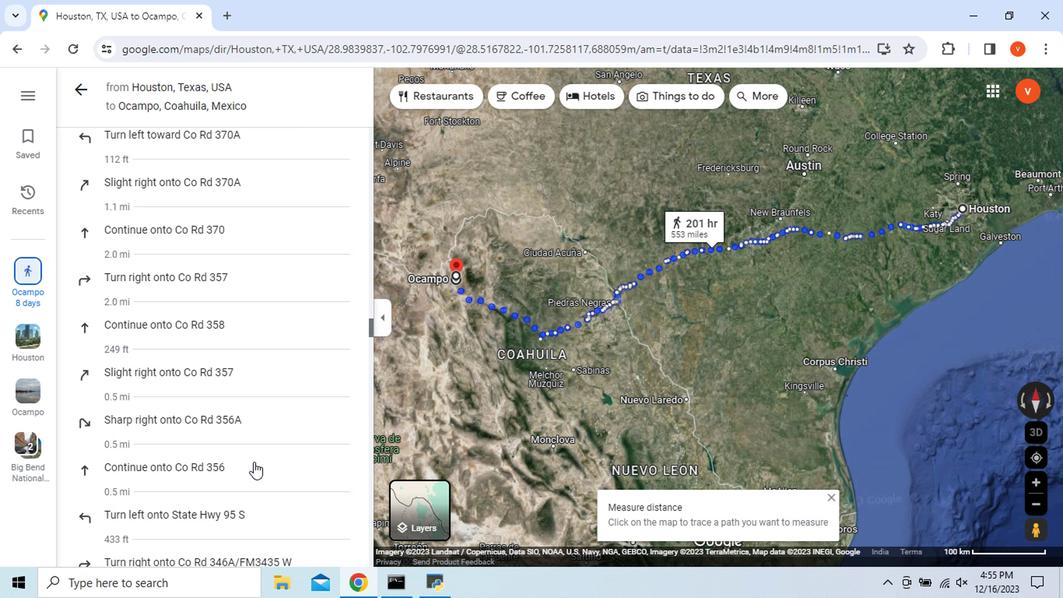 
Action: Mouse scrolled (279, 426) with delta (0, 0)
Screenshot: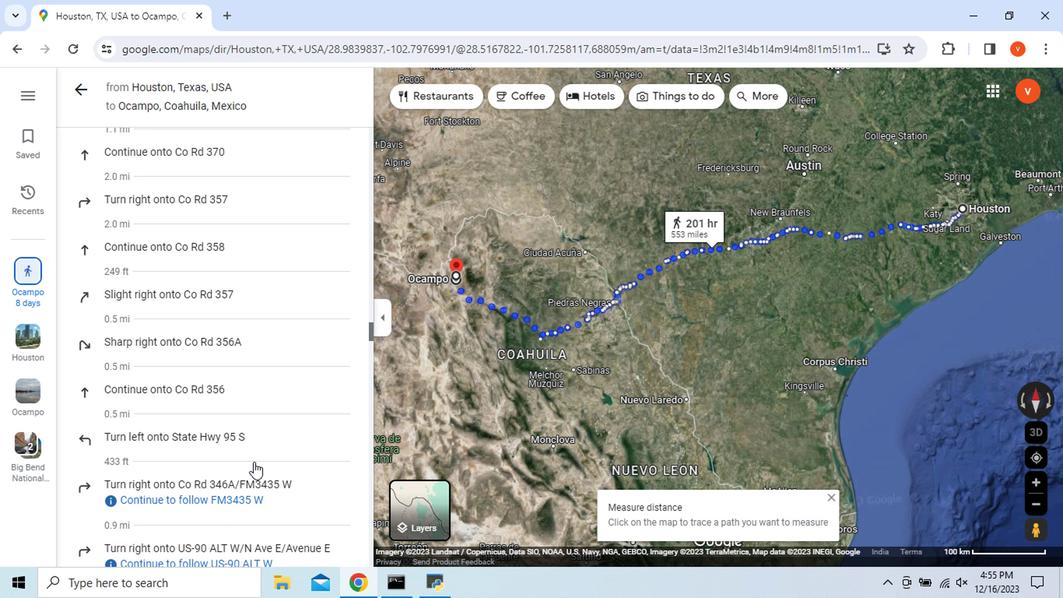 
Action: Mouse scrolled (279, 426) with delta (0, 0)
Screenshot: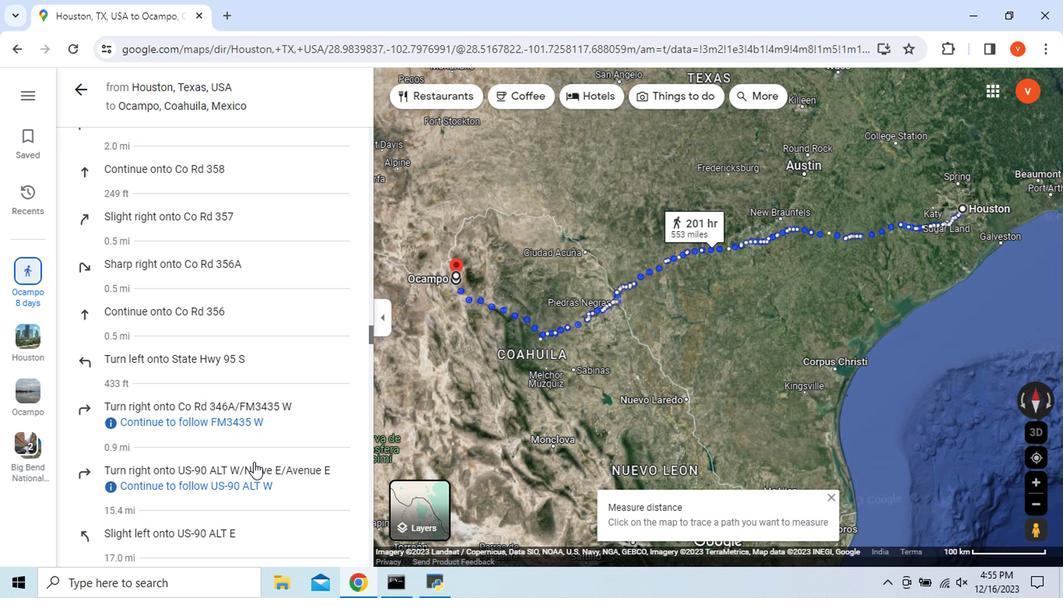 
Action: Mouse scrolled (279, 426) with delta (0, 0)
Screenshot: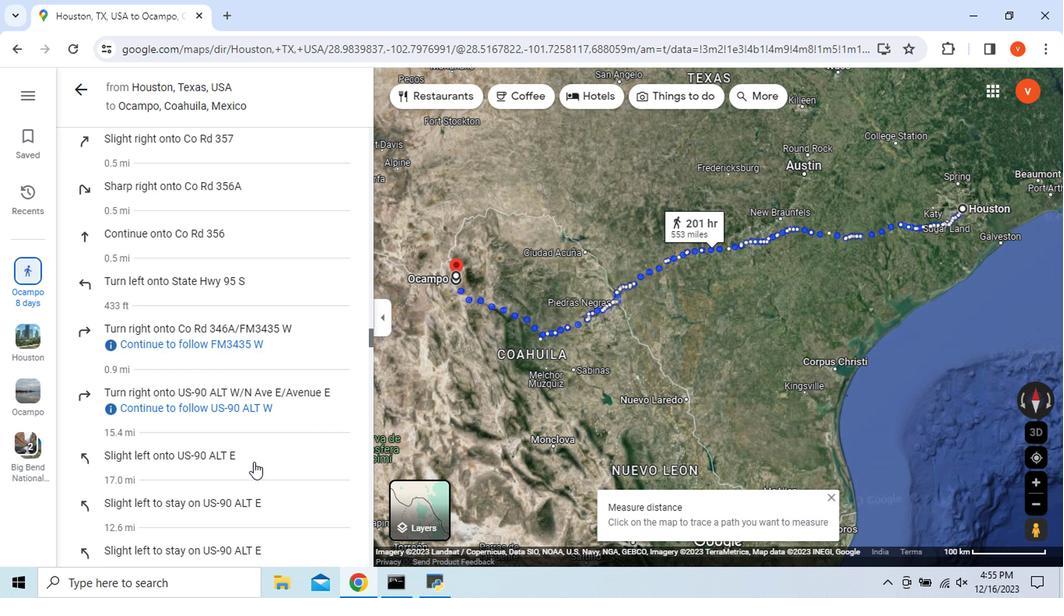 
Action: Mouse scrolled (279, 426) with delta (0, 0)
Screenshot: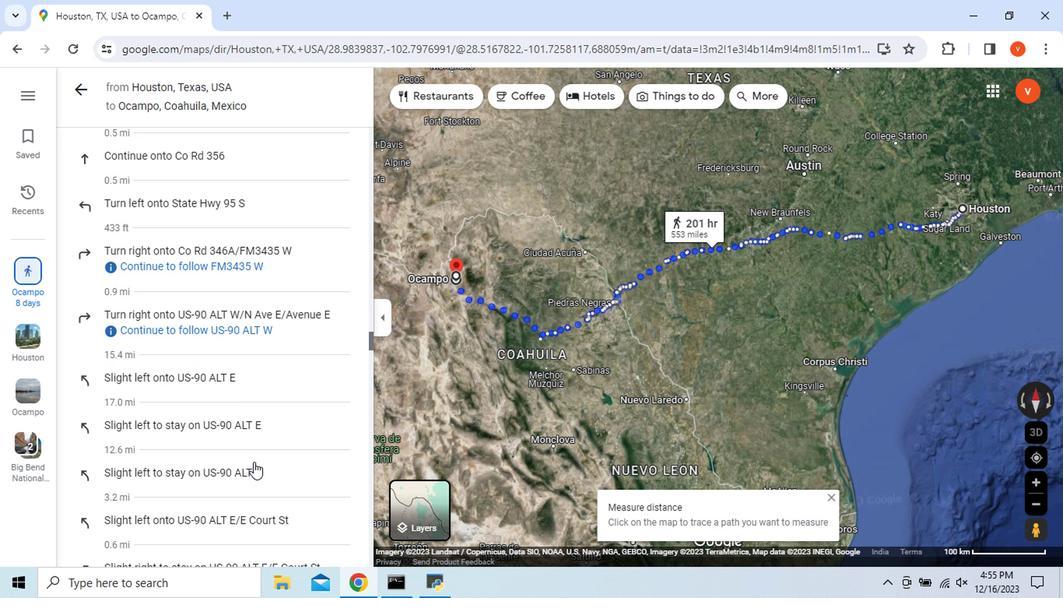 
Action: Mouse scrolled (279, 426) with delta (0, 0)
Screenshot: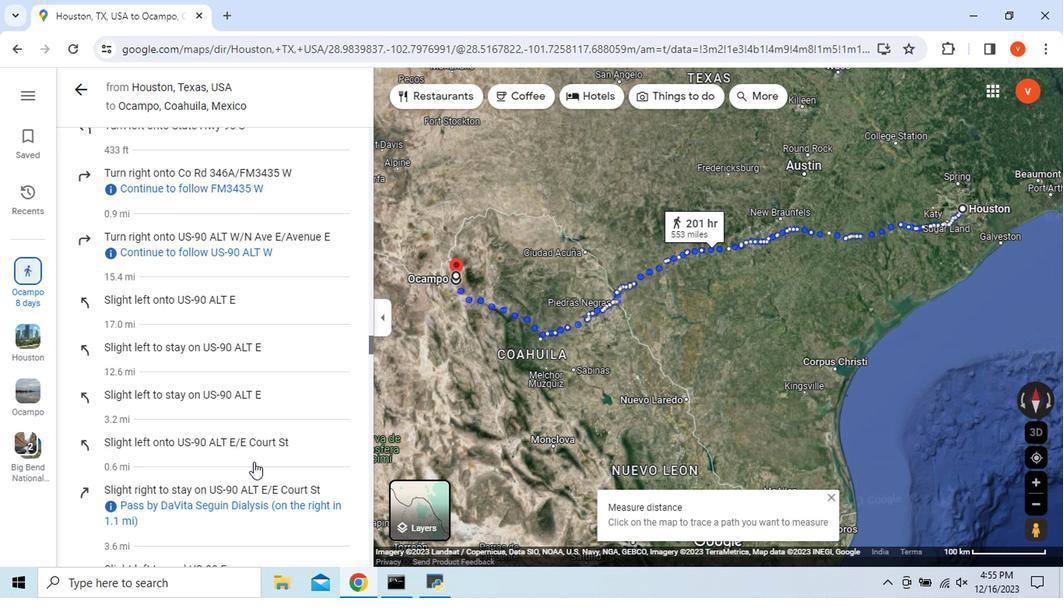 
Action: Mouse scrolled (279, 426) with delta (0, 0)
Screenshot: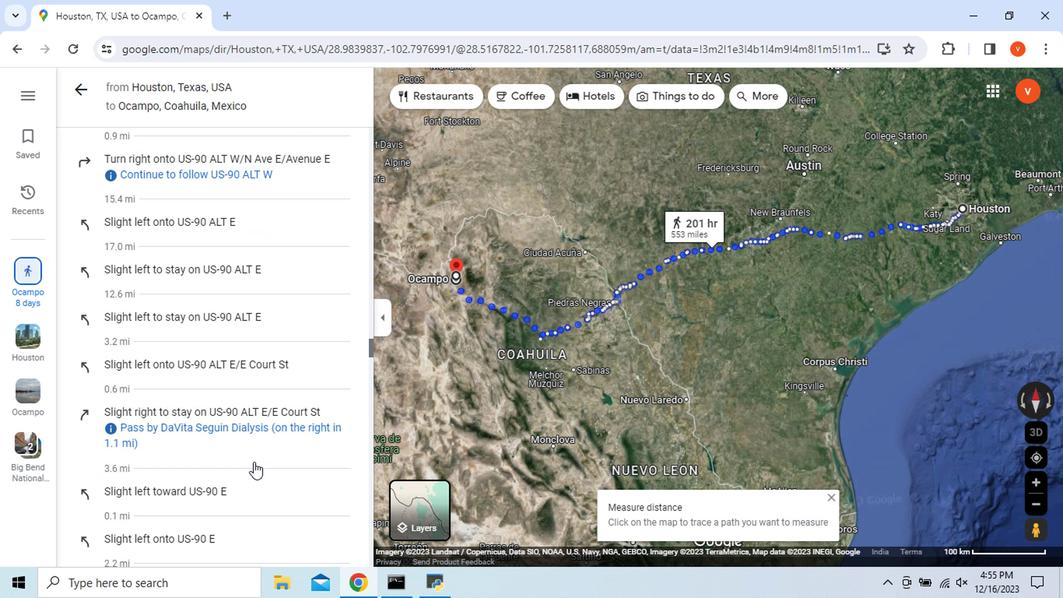 
Action: Mouse scrolled (279, 426) with delta (0, 0)
Screenshot: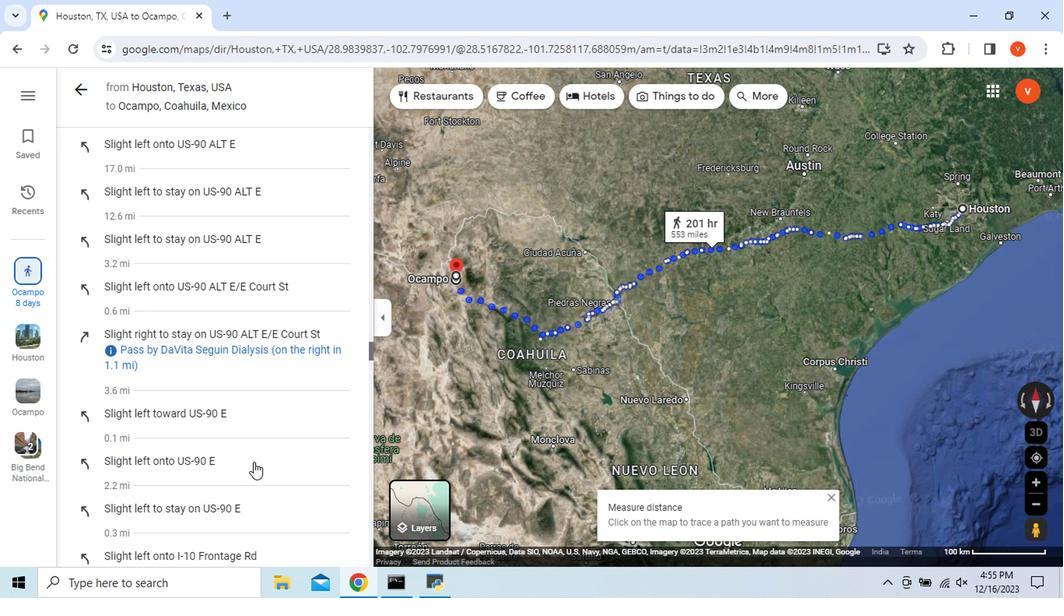 
Action: Mouse scrolled (279, 426) with delta (0, 0)
Screenshot: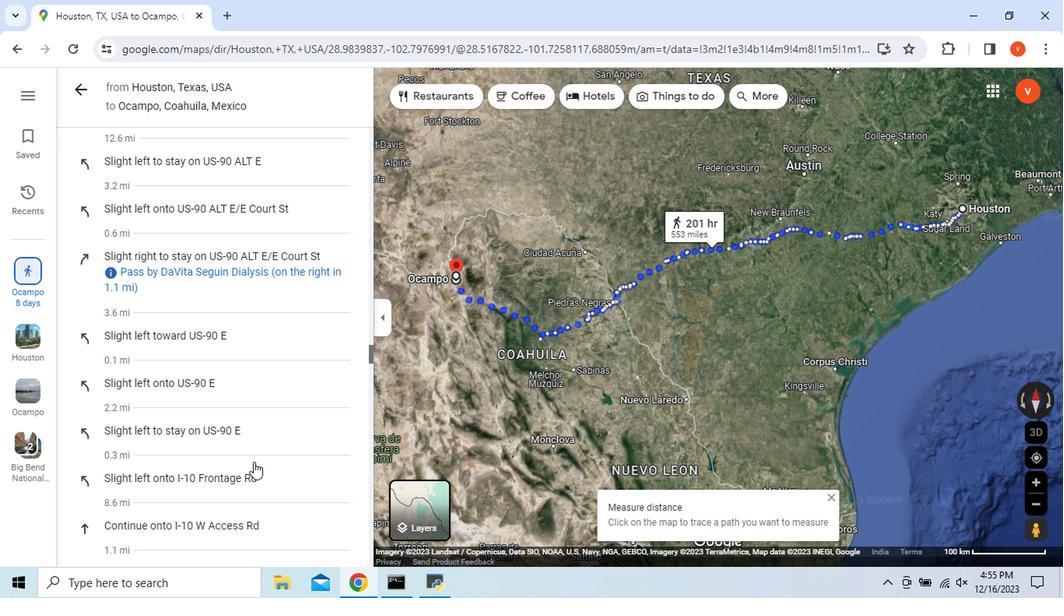 
Action: Mouse scrolled (279, 426) with delta (0, 0)
Screenshot: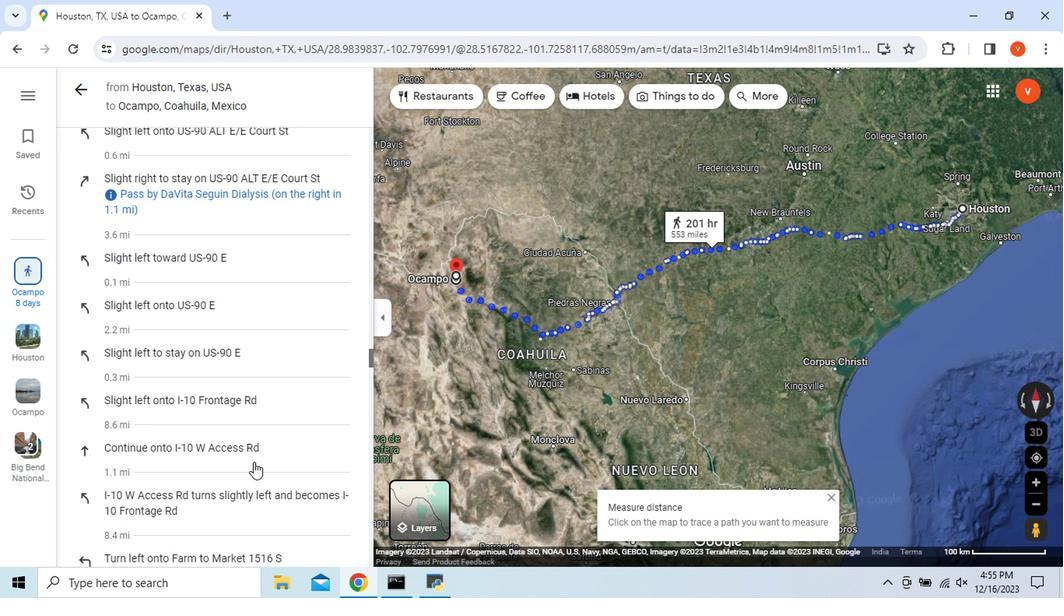 
Action: Mouse scrolled (279, 426) with delta (0, 0)
Screenshot: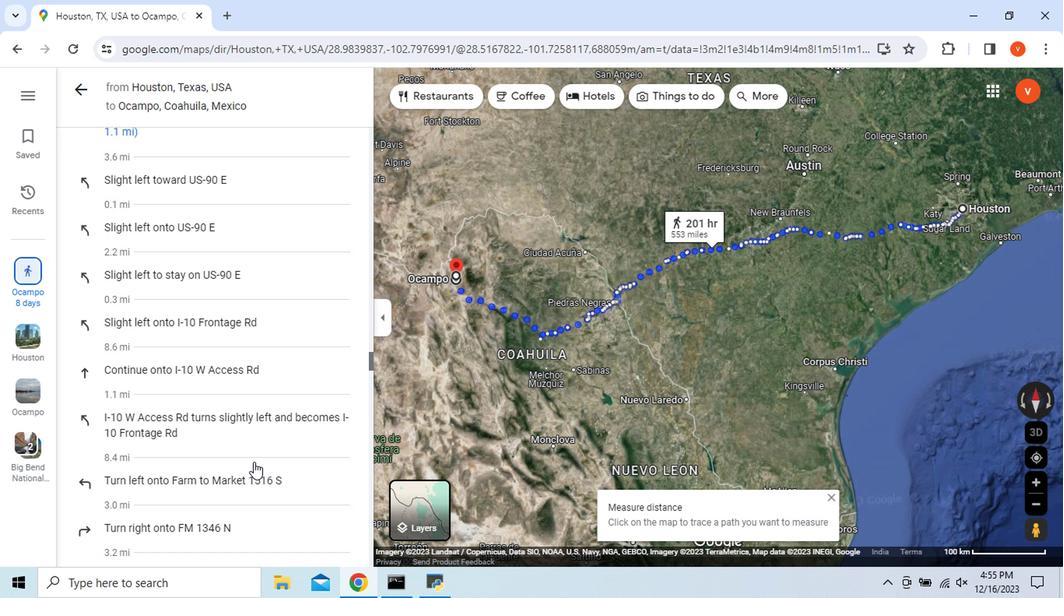 
Action: Mouse scrolled (279, 426) with delta (0, 0)
Screenshot: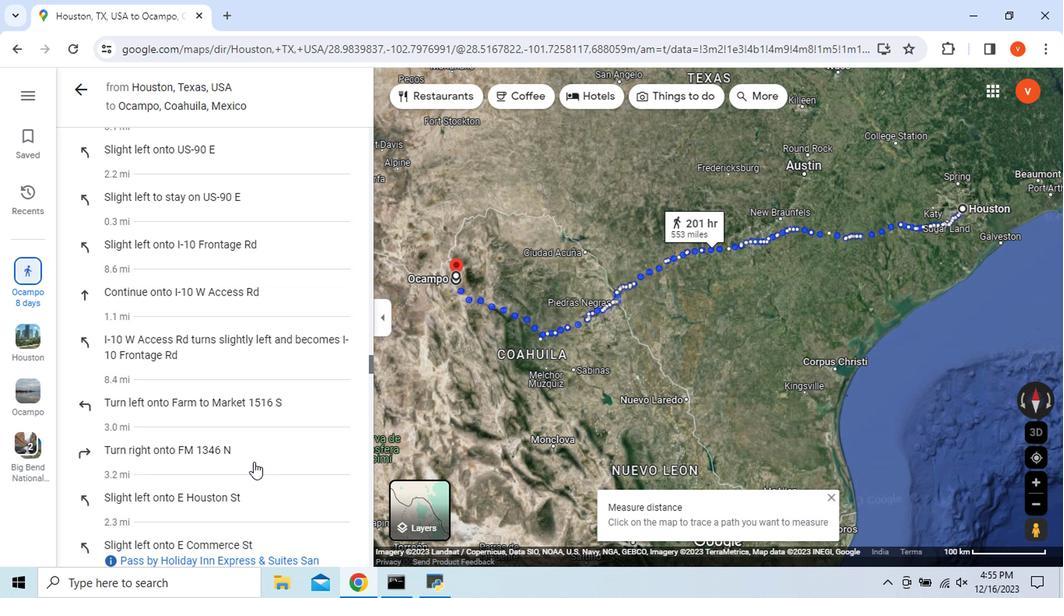 
Action: Mouse scrolled (279, 426) with delta (0, 0)
Screenshot: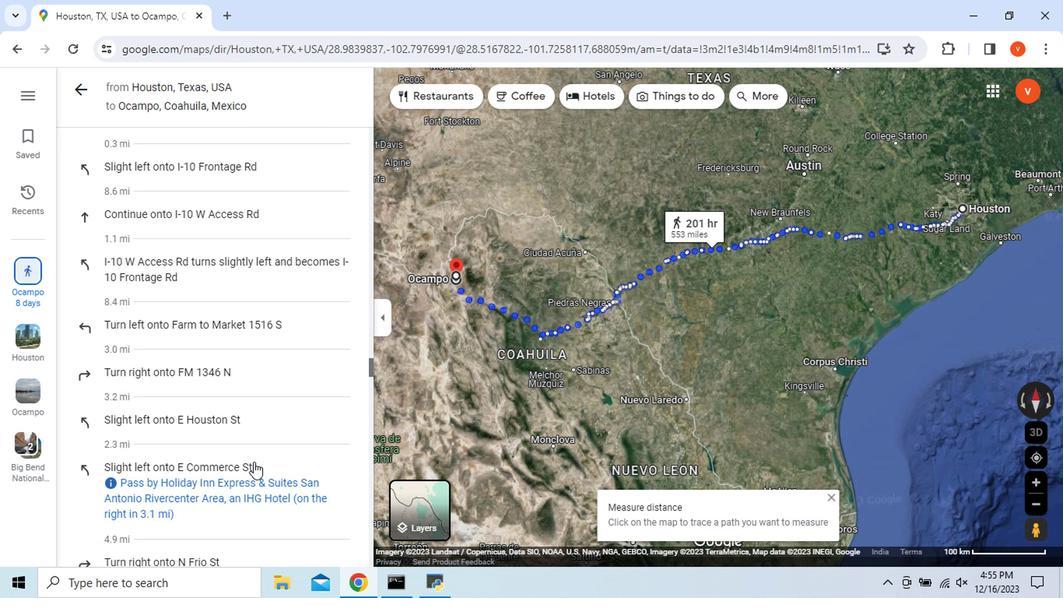 
Action: Mouse scrolled (279, 426) with delta (0, 0)
Screenshot: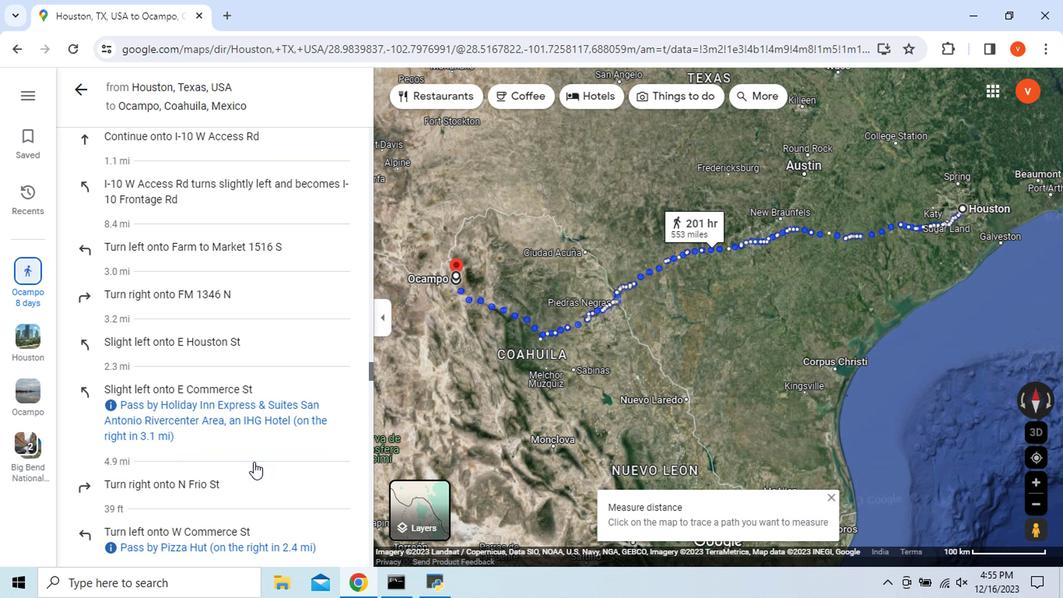 
Action: Mouse scrolled (279, 426) with delta (0, 0)
Screenshot: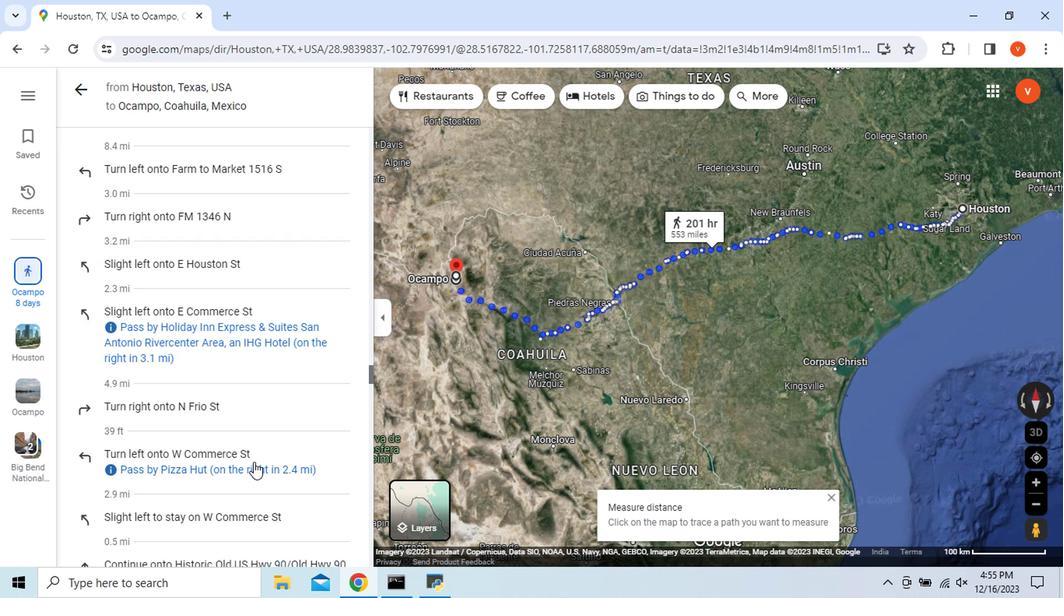 
Action: Mouse scrolled (279, 426) with delta (0, 0)
Screenshot: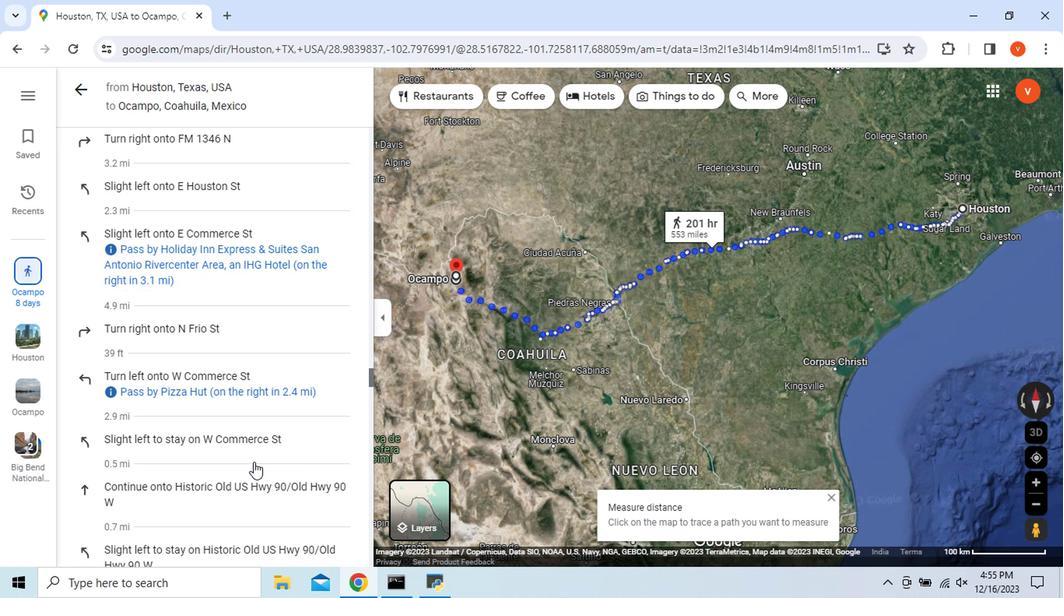 
Action: Mouse scrolled (279, 426) with delta (0, 0)
Screenshot: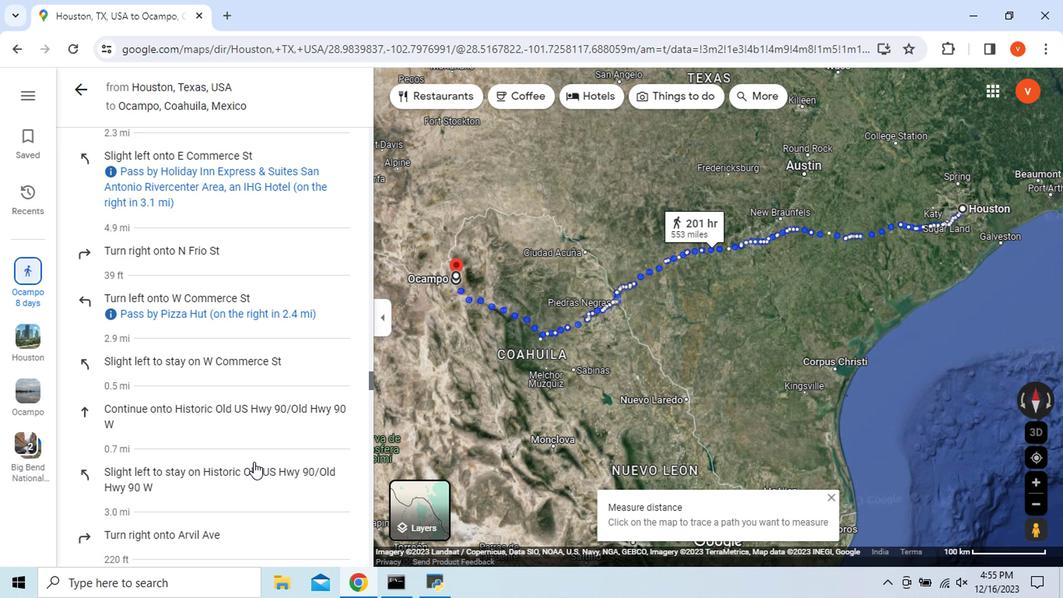 
Action: Mouse scrolled (279, 426) with delta (0, 0)
Screenshot: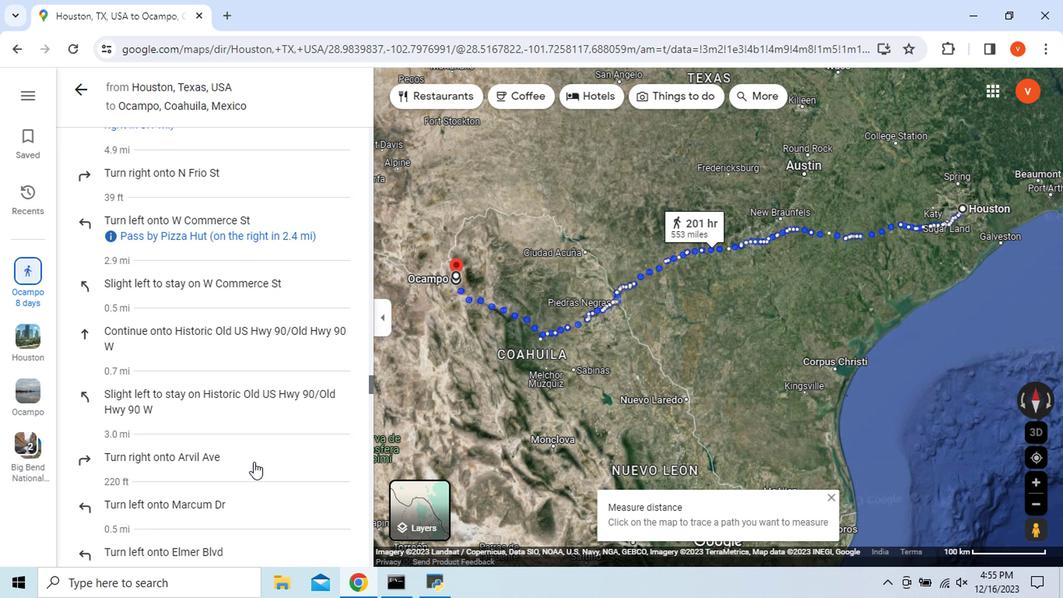 
Action: Mouse scrolled (279, 426) with delta (0, 0)
Screenshot: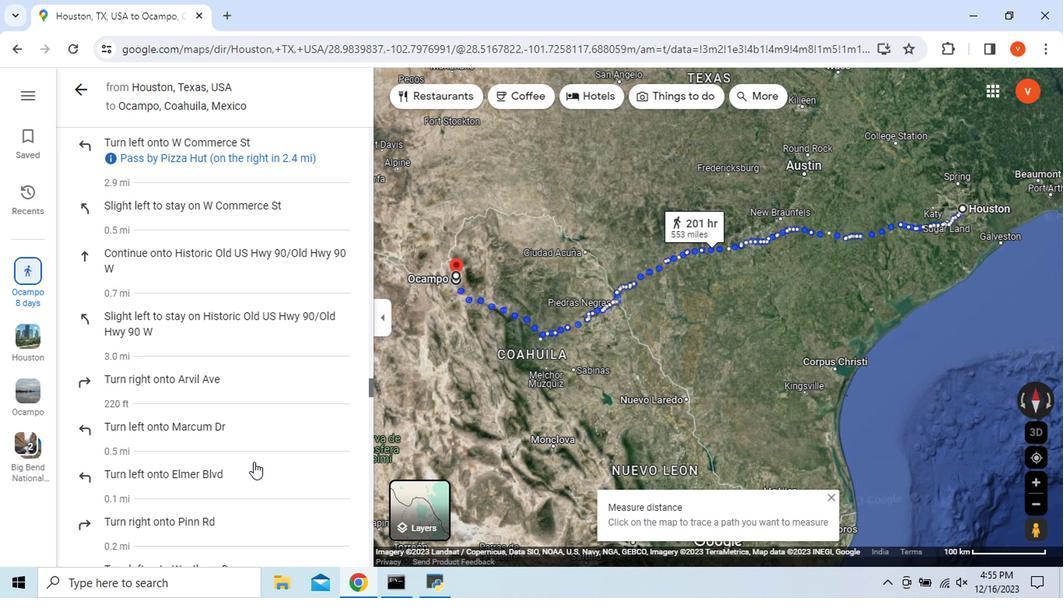 
Action: Mouse scrolled (279, 426) with delta (0, 0)
Screenshot: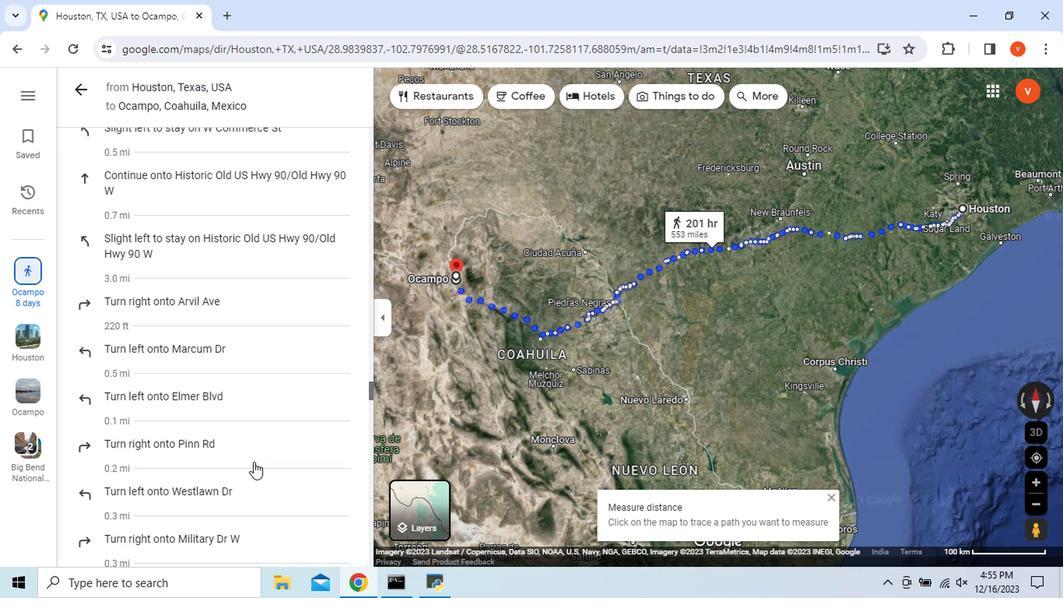 
Action: Mouse scrolled (279, 426) with delta (0, 0)
Screenshot: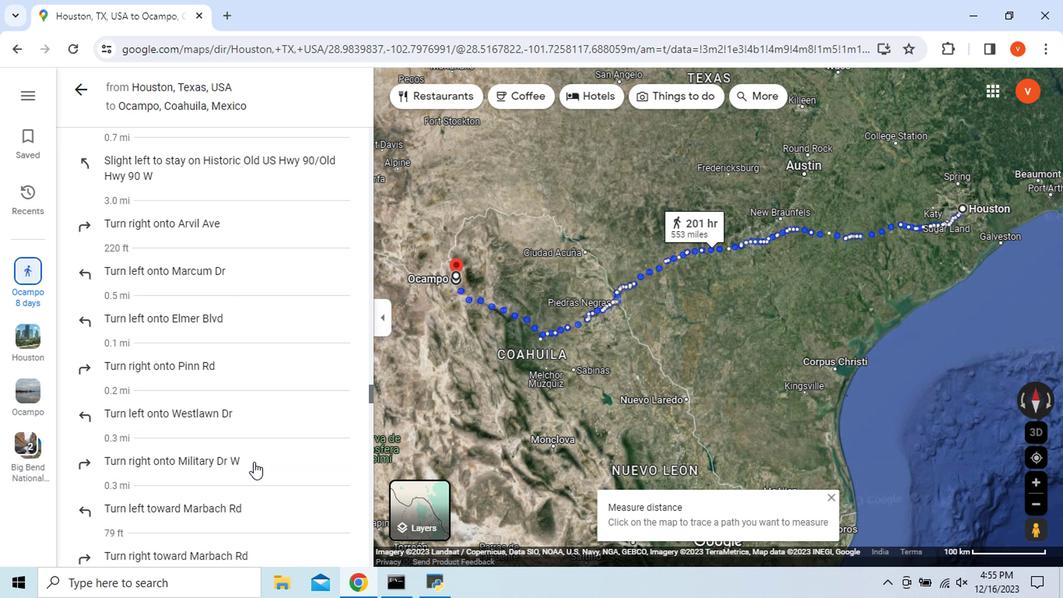 
Action: Mouse scrolled (279, 426) with delta (0, 0)
Screenshot: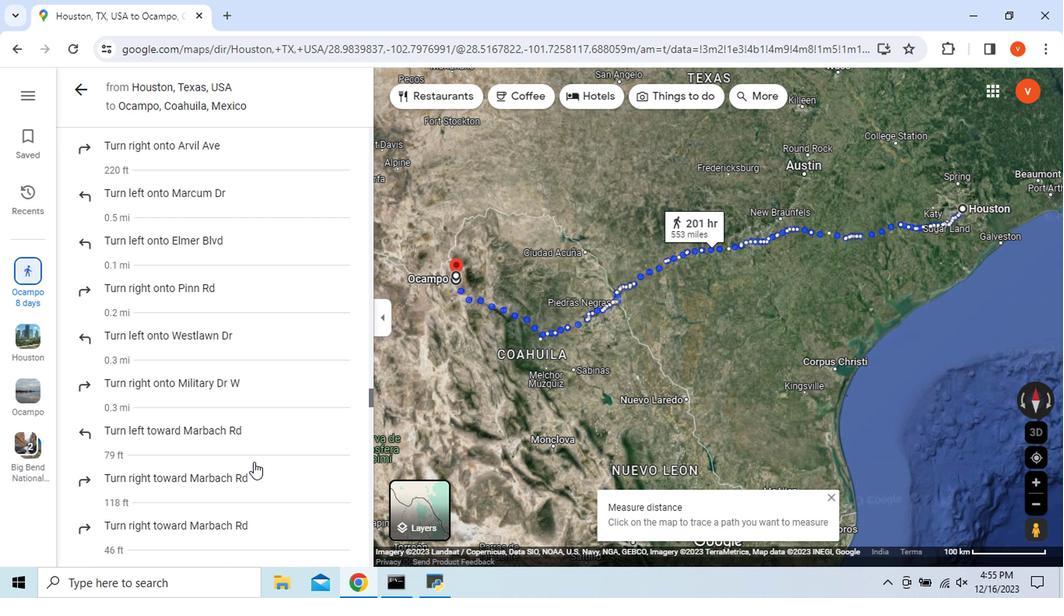 
Action: Mouse scrolled (279, 426) with delta (0, 0)
Screenshot: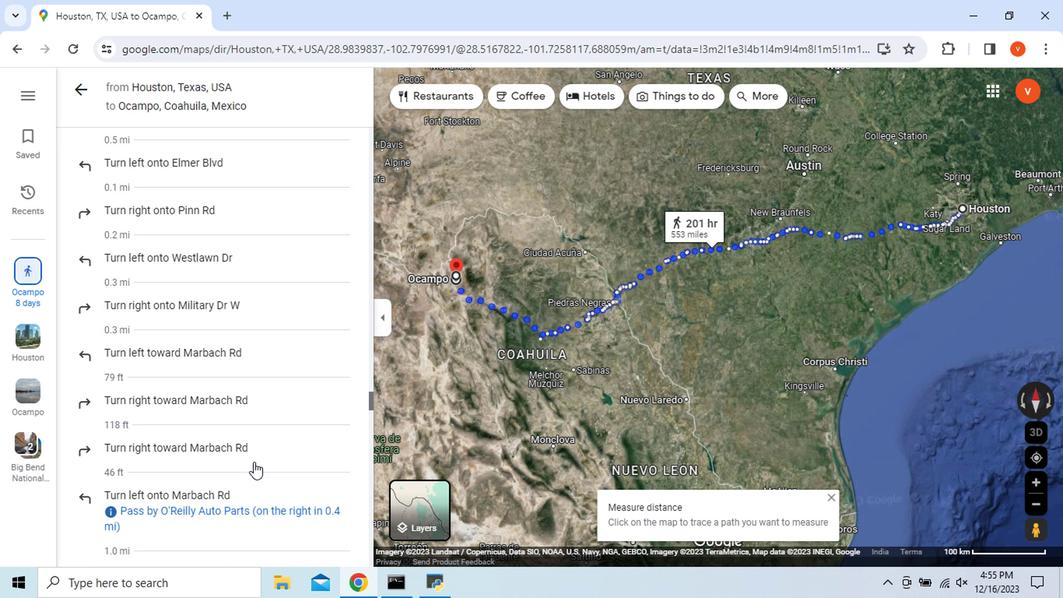 
Action: Mouse scrolled (279, 426) with delta (0, 0)
Screenshot: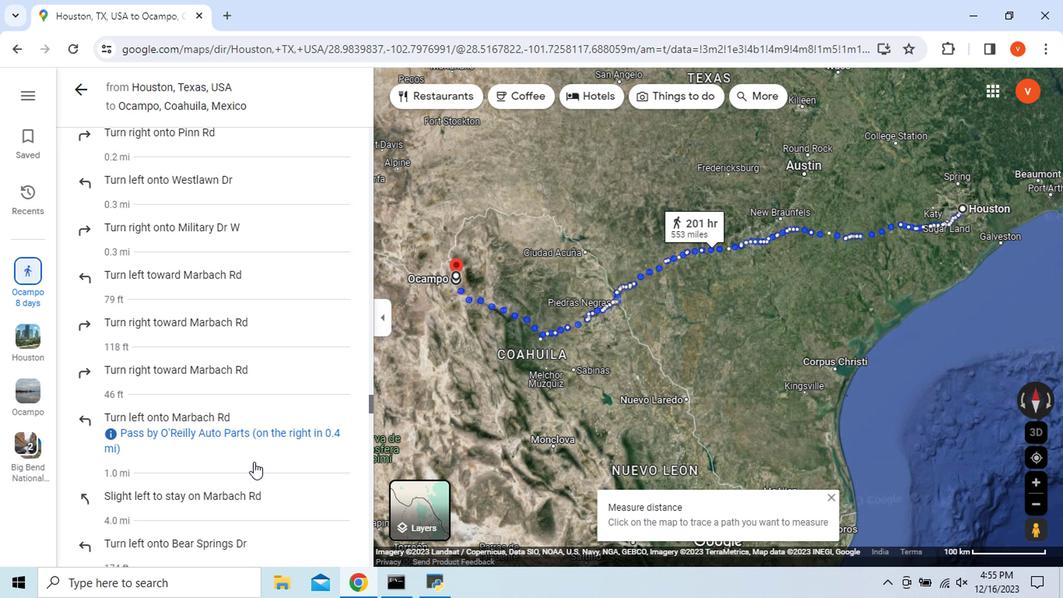 
Action: Mouse scrolled (279, 426) with delta (0, 0)
Screenshot: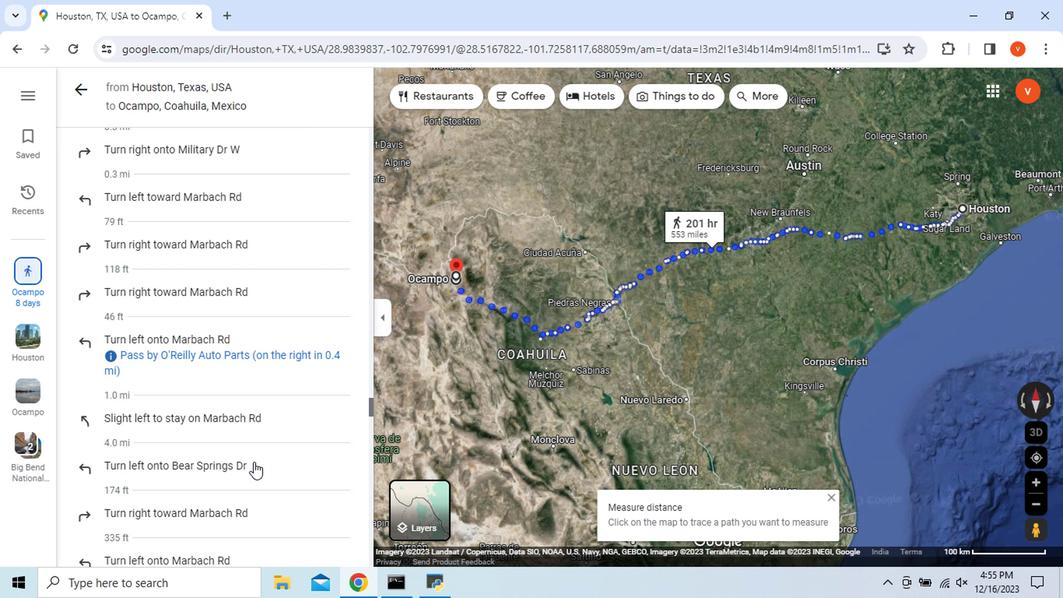 
Action: Mouse scrolled (279, 426) with delta (0, 0)
Screenshot: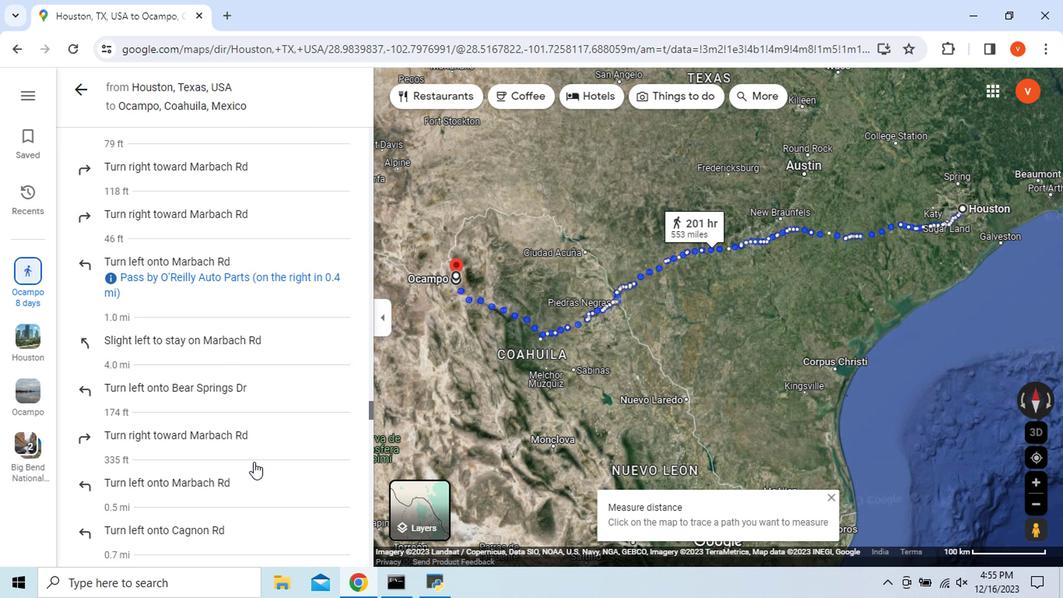
Action: Mouse scrolled (279, 426) with delta (0, 0)
Screenshot: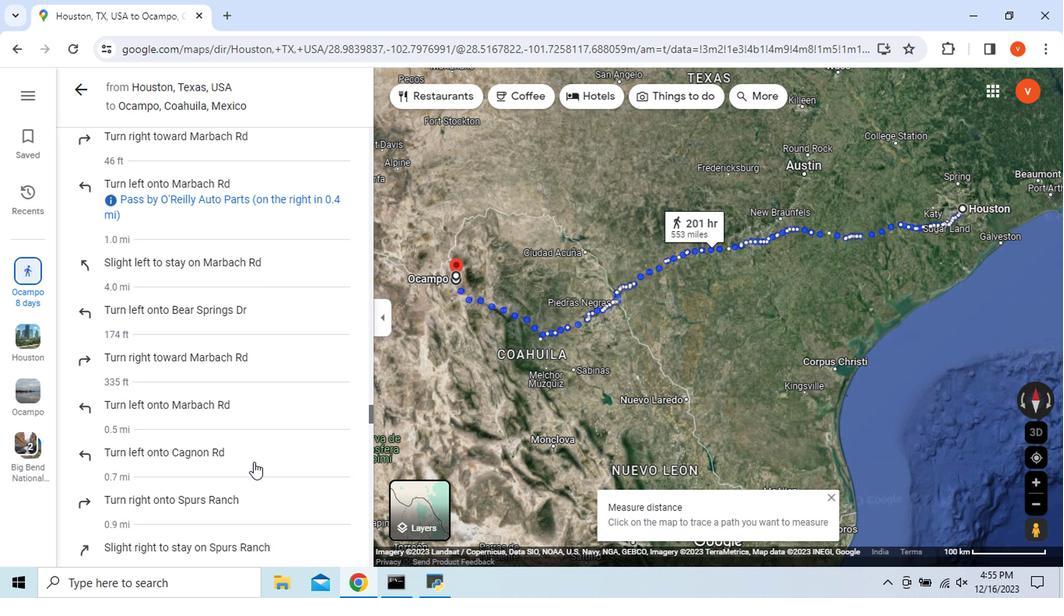 
Action: Mouse scrolled (279, 426) with delta (0, 0)
Screenshot: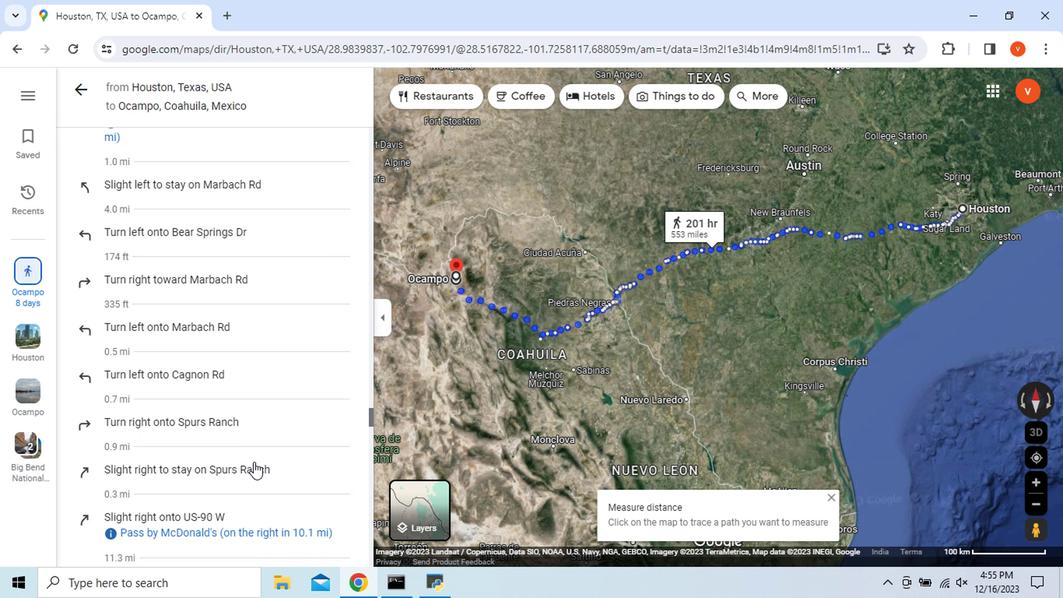 
Action: Mouse scrolled (279, 426) with delta (0, 0)
Screenshot: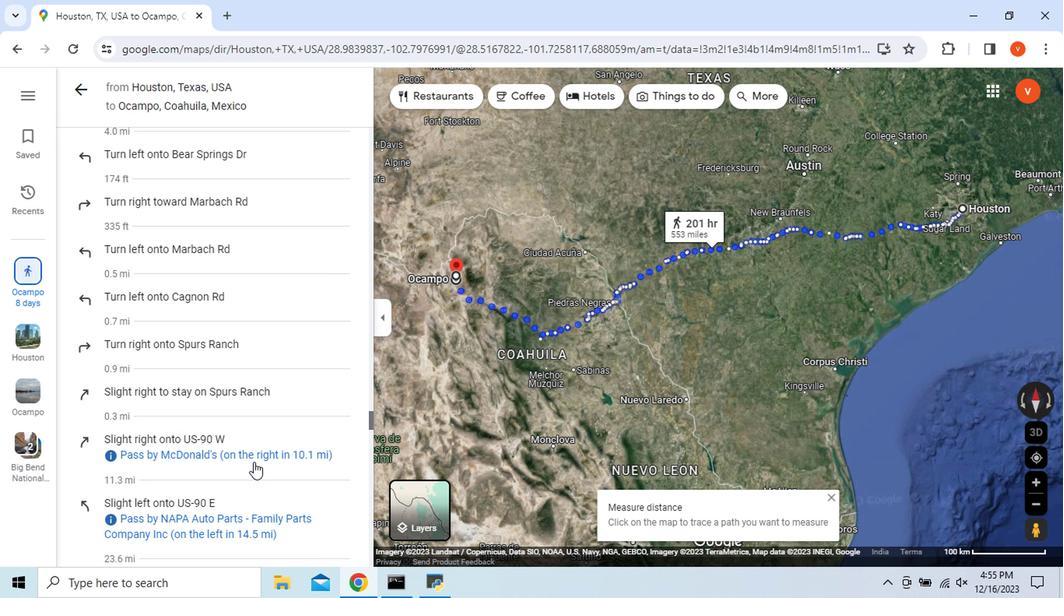 
Action: Mouse scrolled (279, 426) with delta (0, 0)
Screenshot: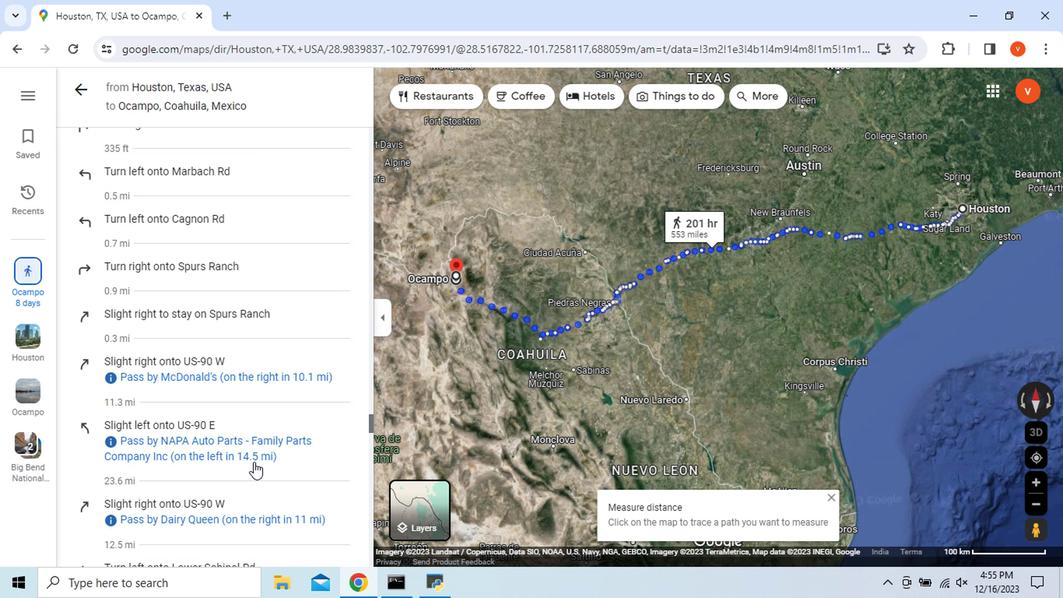 
Action: Mouse scrolled (279, 426) with delta (0, 0)
Screenshot: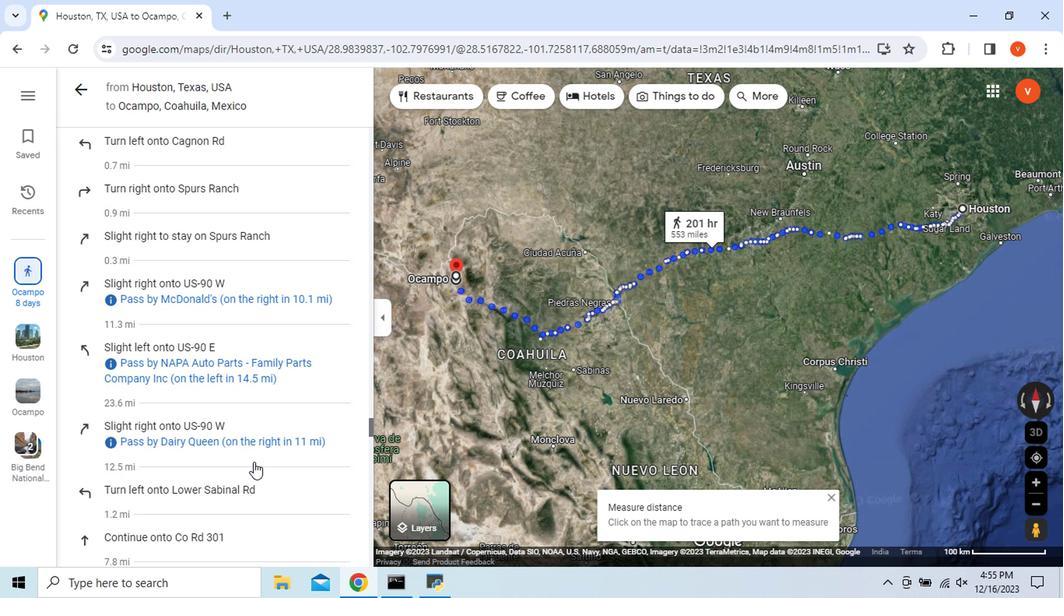 
Action: Mouse scrolled (279, 426) with delta (0, 0)
Screenshot: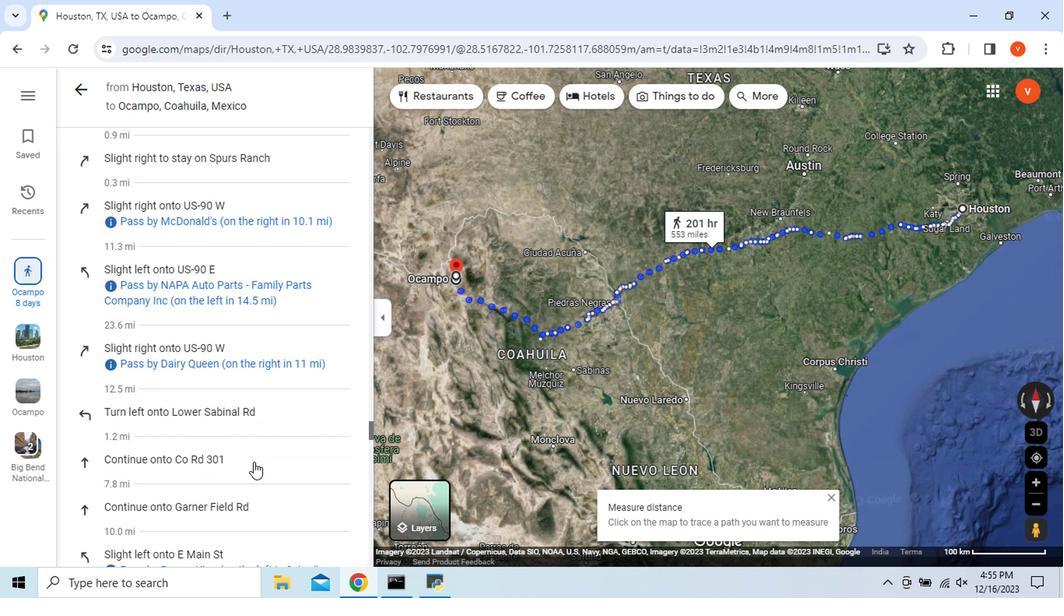 
Action: Mouse scrolled (279, 426) with delta (0, 0)
Screenshot: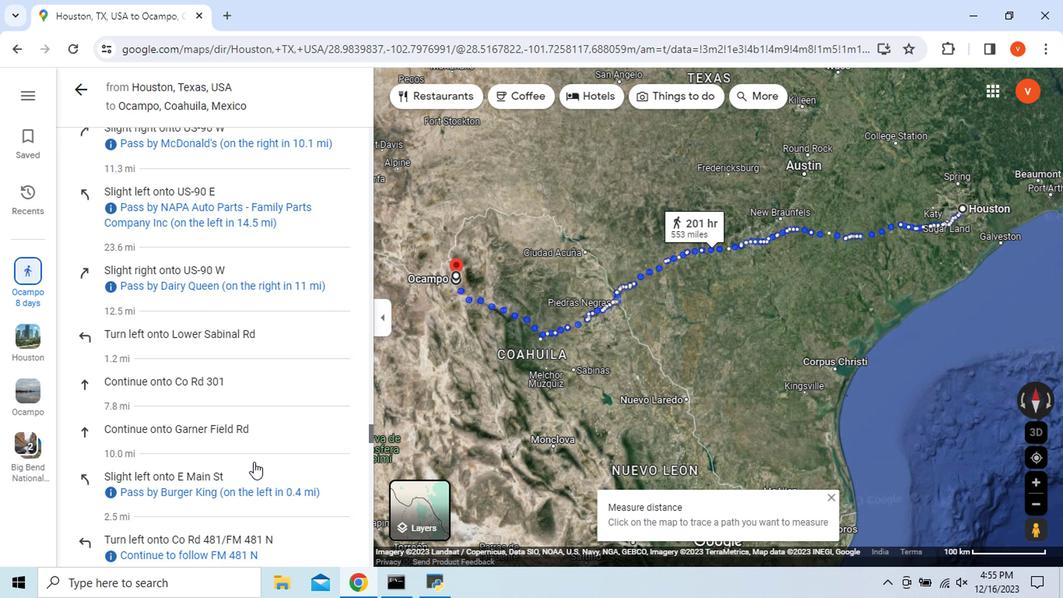
Action: Mouse scrolled (279, 426) with delta (0, 0)
Screenshot: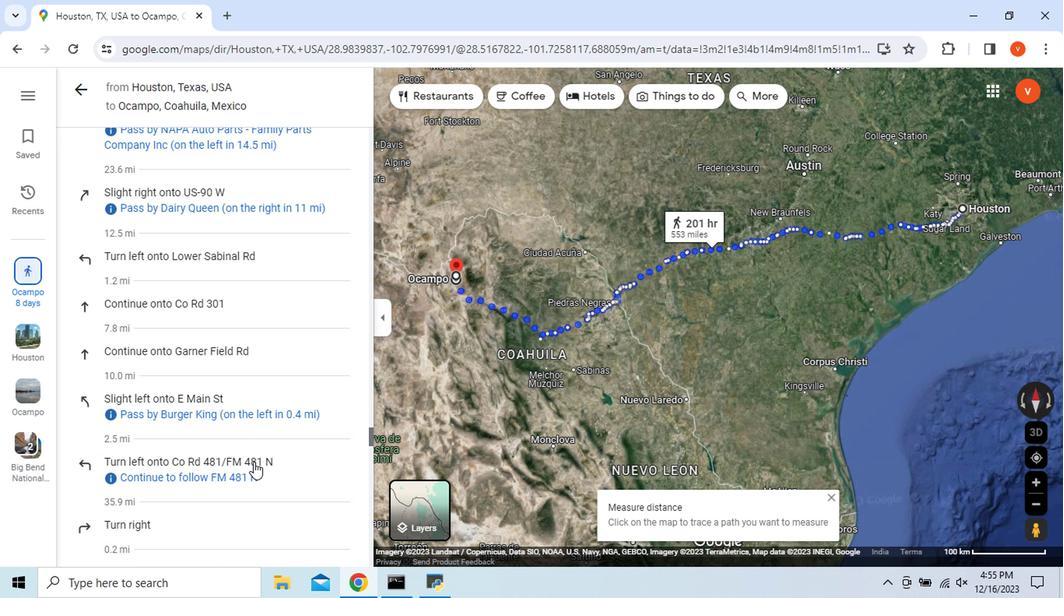 
Action: Mouse scrolled (279, 426) with delta (0, 0)
Screenshot: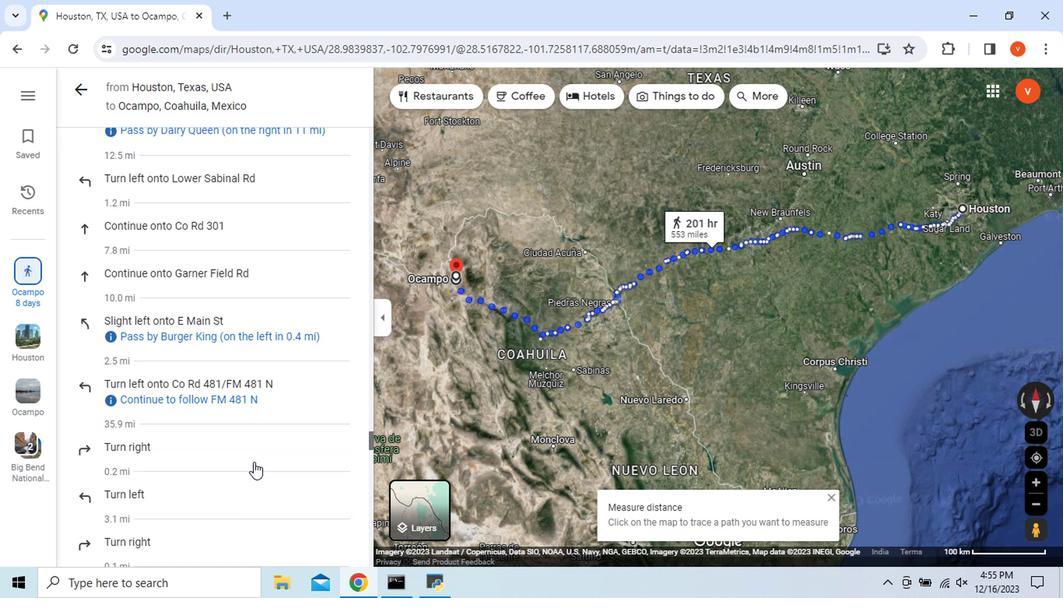 
Action: Mouse scrolled (279, 426) with delta (0, 0)
Screenshot: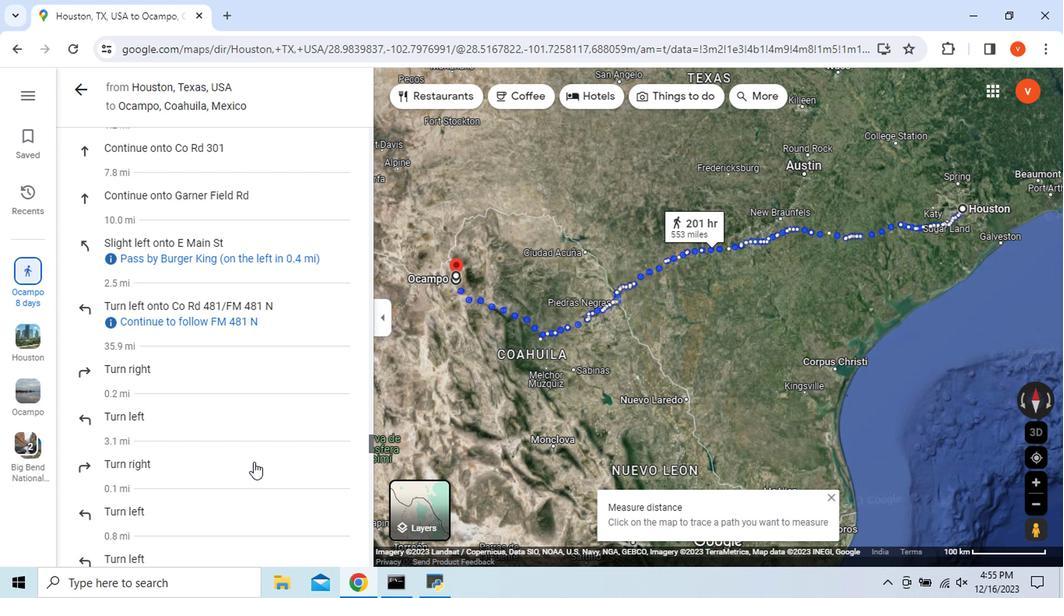 
Action: Mouse scrolled (279, 426) with delta (0, 0)
Screenshot: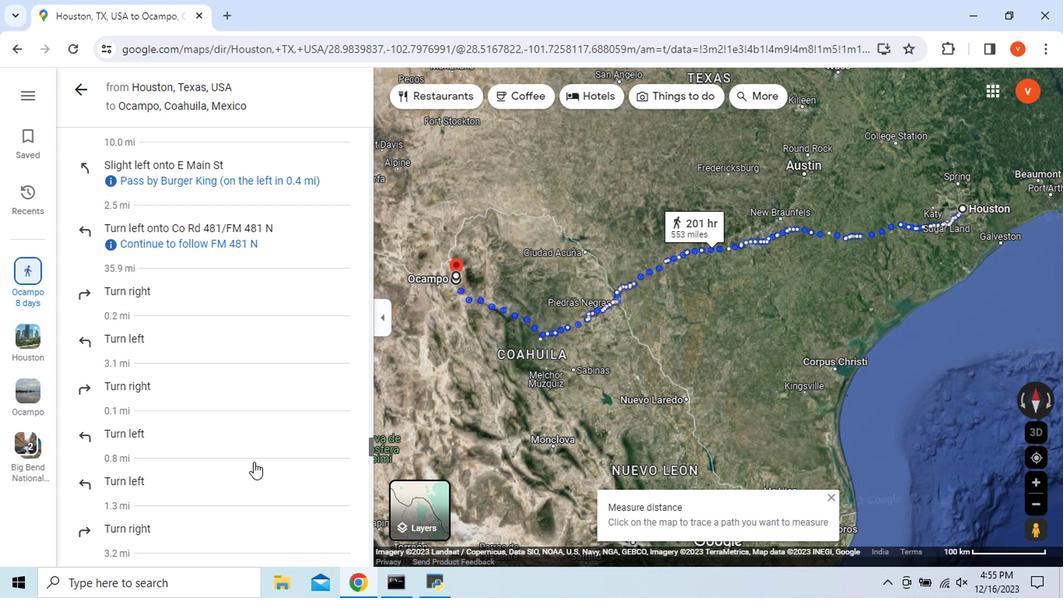 
Action: Mouse scrolled (279, 426) with delta (0, 0)
Screenshot: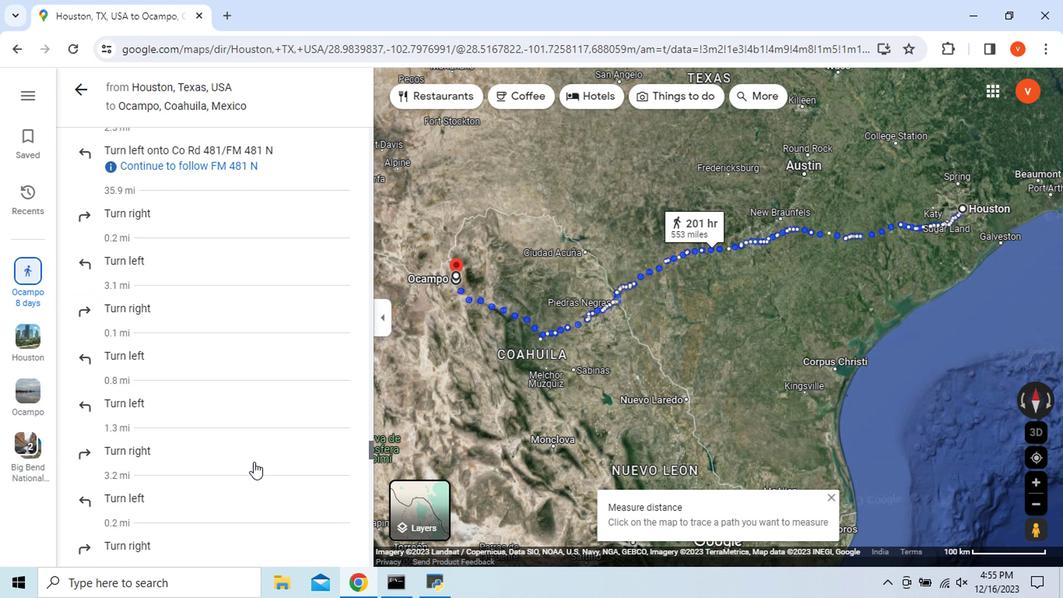 
Action: Mouse scrolled (279, 426) with delta (0, 0)
Screenshot: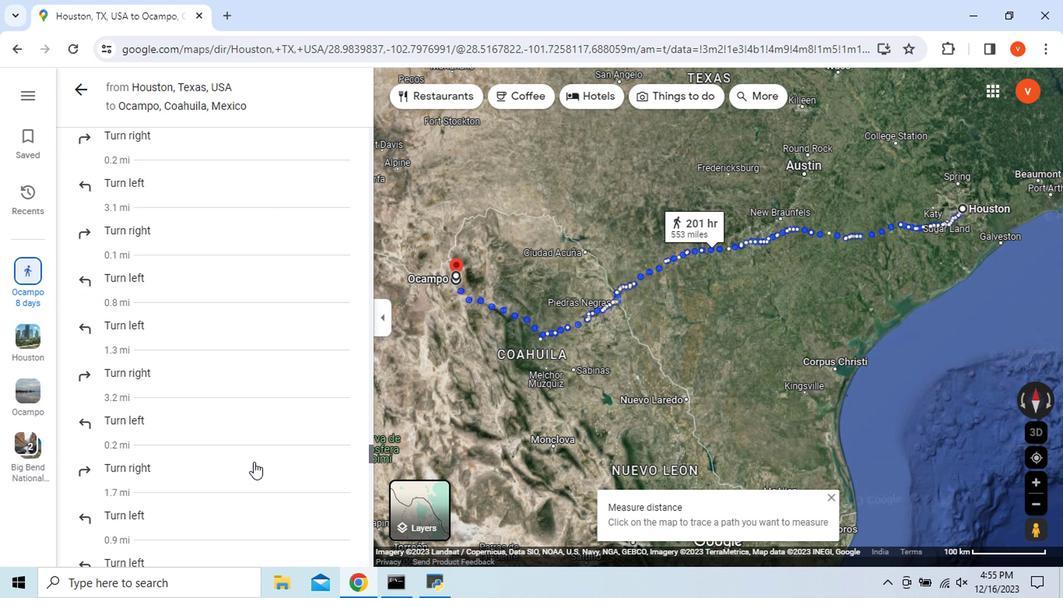 
Action: Mouse scrolled (279, 426) with delta (0, 0)
Screenshot: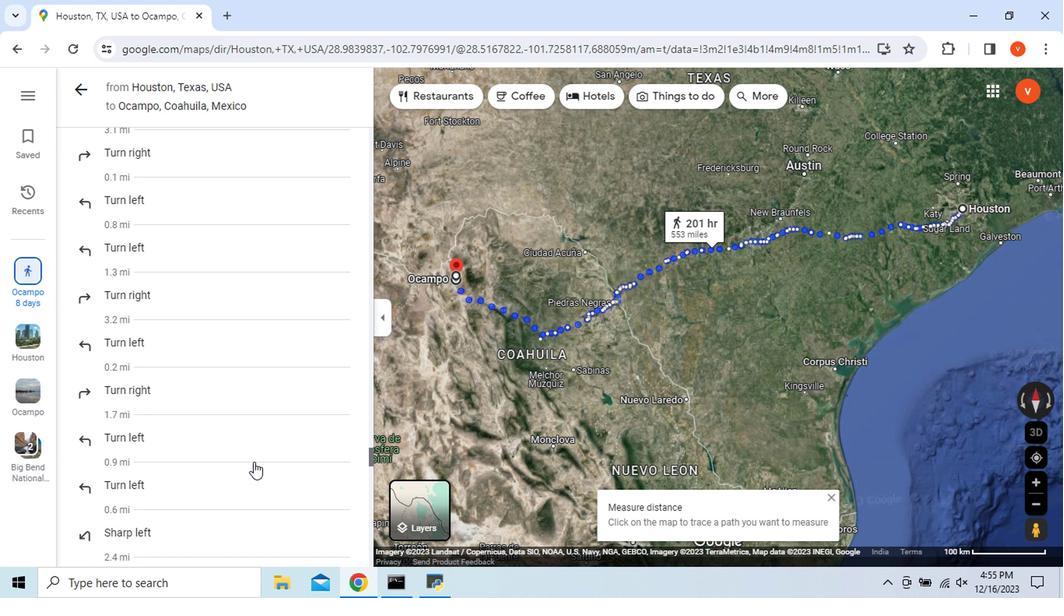 
Action: Mouse scrolled (279, 426) with delta (0, 0)
Screenshot: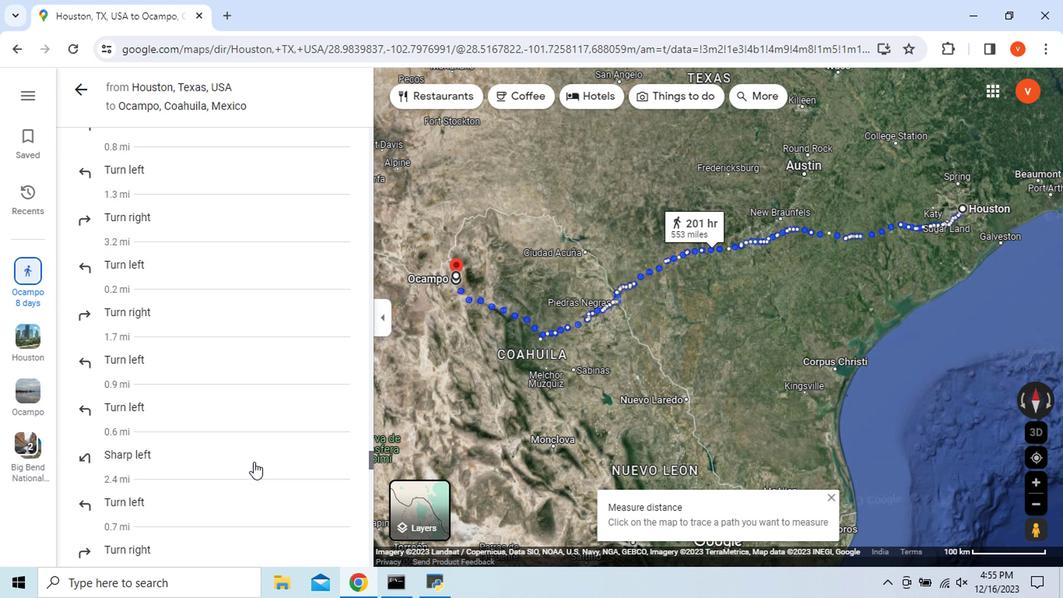 
Action: Mouse scrolled (279, 426) with delta (0, 0)
Screenshot: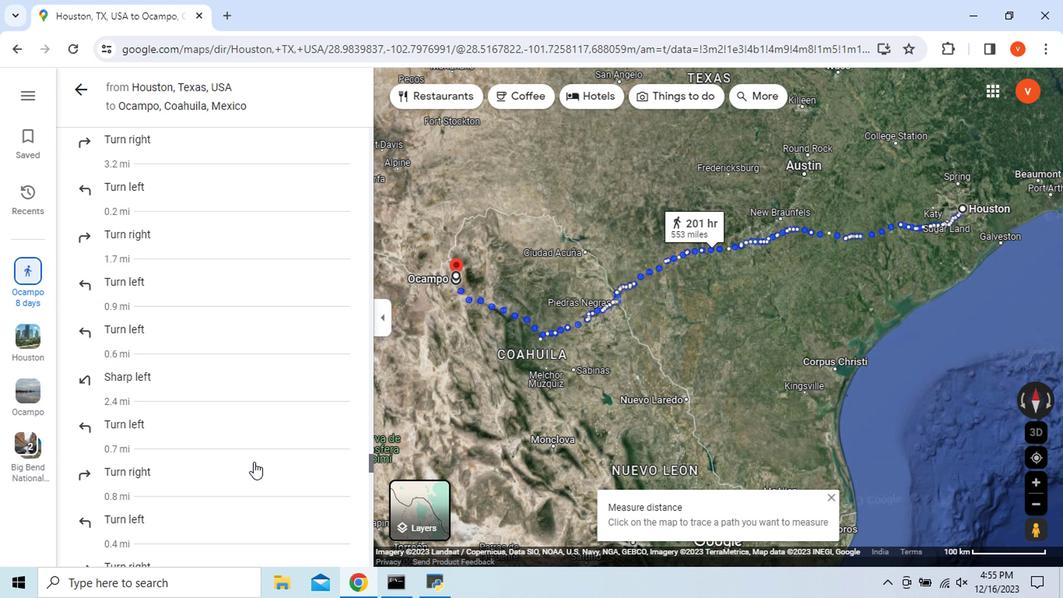 
Action: Mouse scrolled (279, 426) with delta (0, 0)
Screenshot: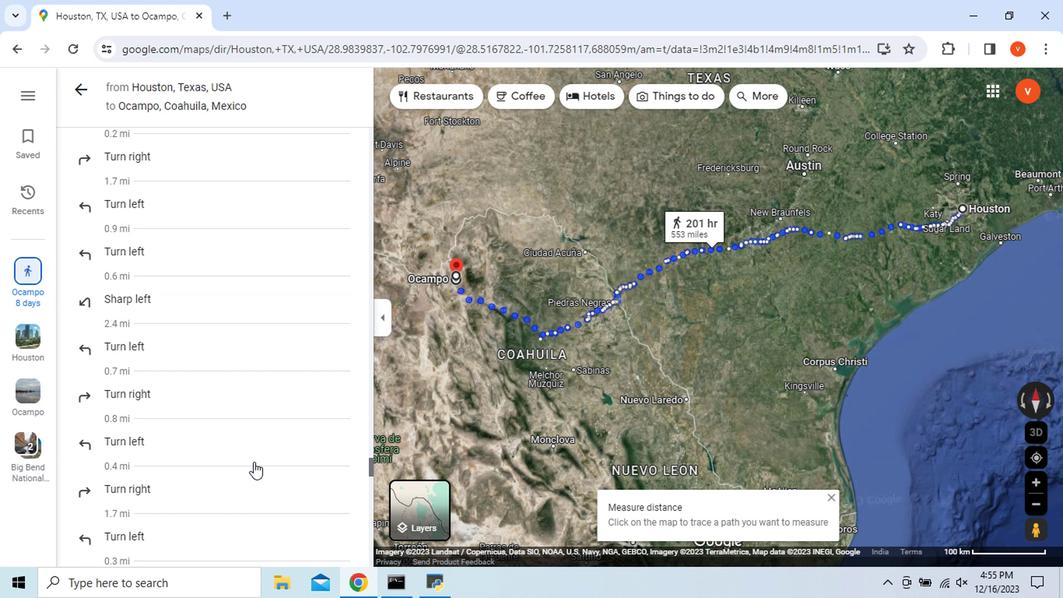 
Action: Mouse scrolled (279, 426) with delta (0, 0)
Screenshot: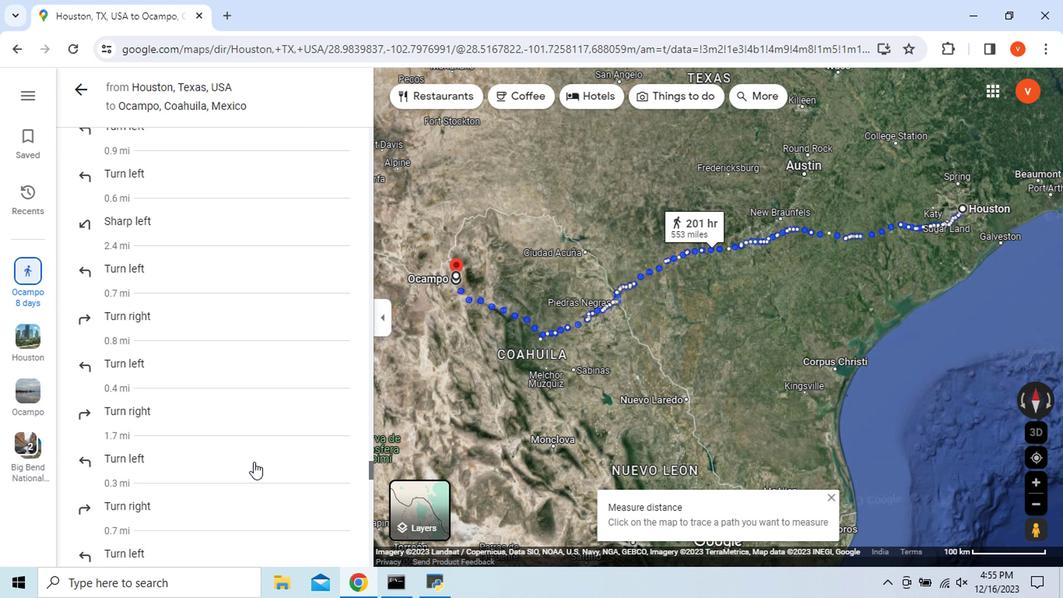 
Action: Mouse scrolled (279, 426) with delta (0, 0)
Screenshot: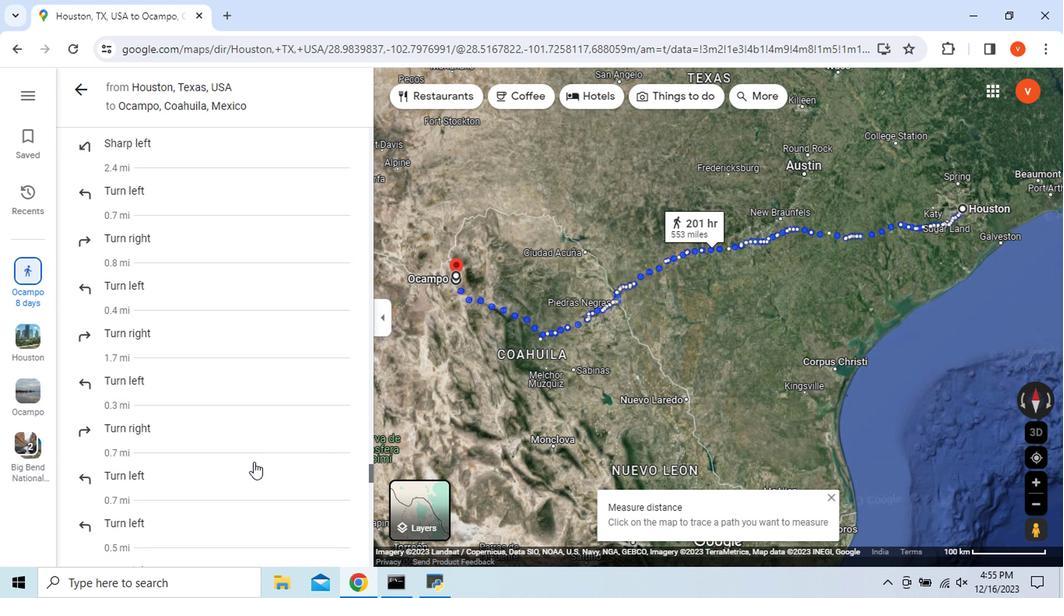 
Action: Mouse scrolled (279, 426) with delta (0, 0)
Screenshot: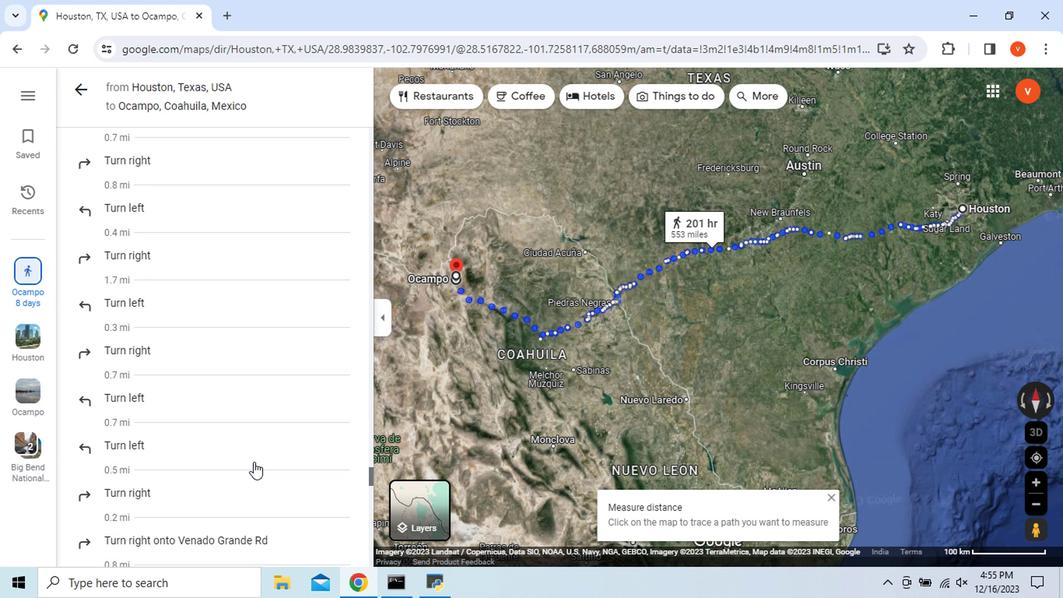 
Action: Mouse scrolled (279, 426) with delta (0, 0)
Screenshot: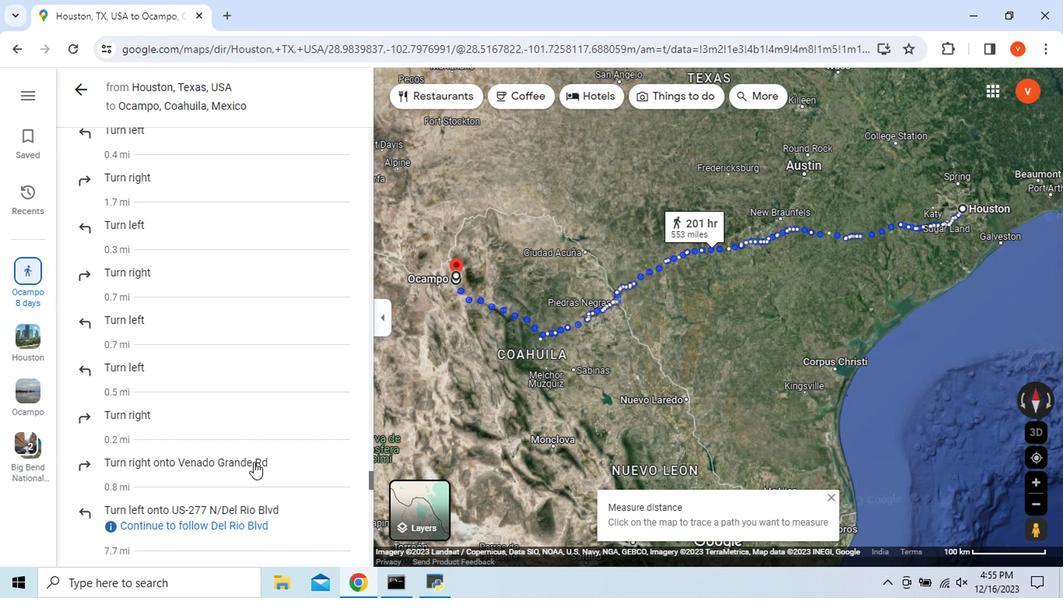 
Action: Mouse scrolled (279, 426) with delta (0, 0)
Screenshot: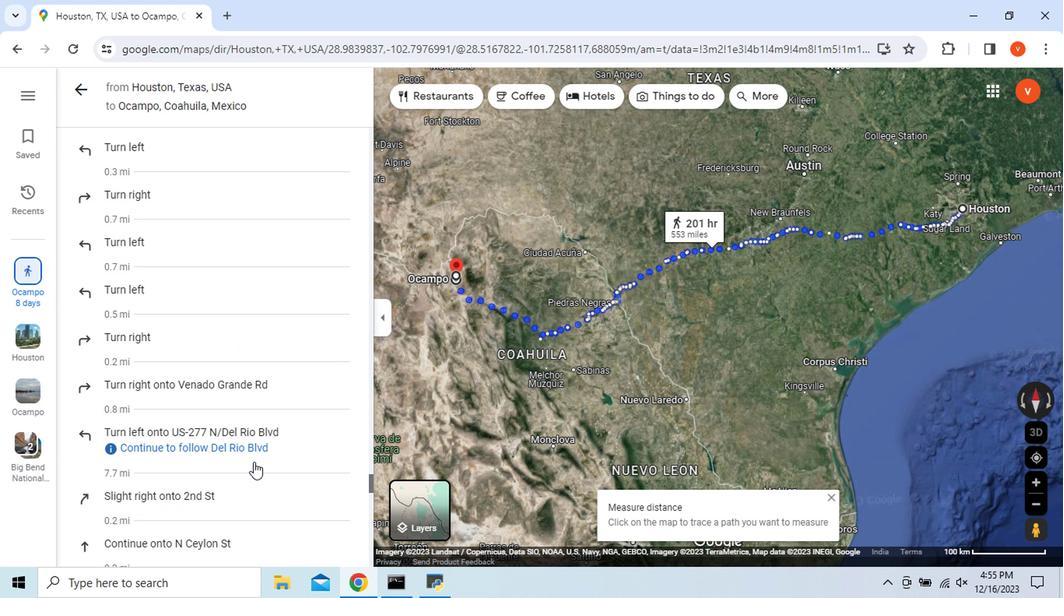 
Action: Mouse scrolled (279, 426) with delta (0, 0)
Screenshot: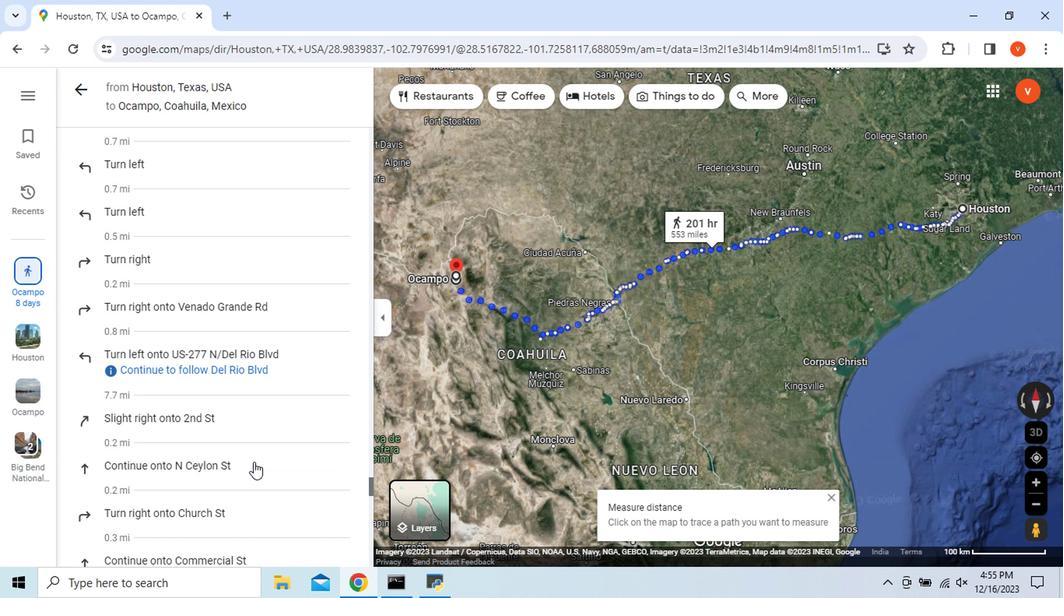 
Action: Mouse scrolled (279, 426) with delta (0, 0)
Screenshot: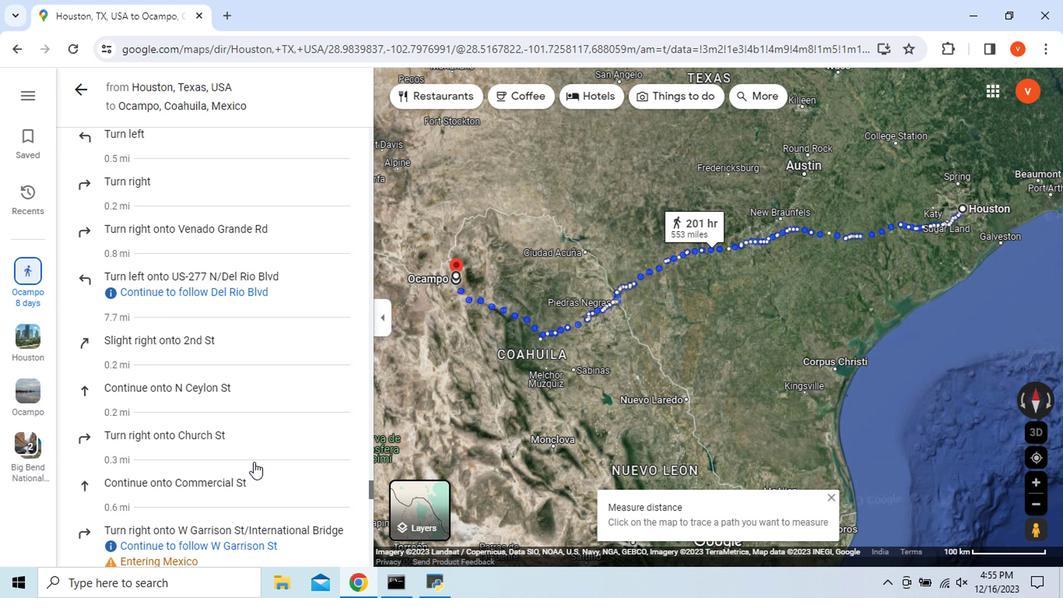 
Action: Mouse scrolled (279, 426) with delta (0, 0)
Screenshot: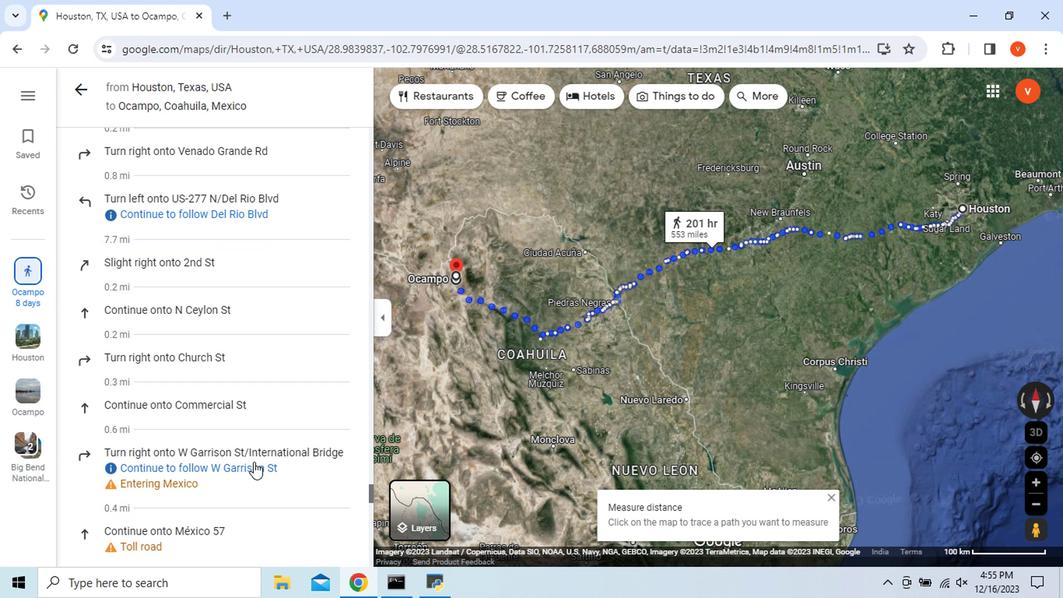 
Action: Mouse scrolled (279, 426) with delta (0, 0)
Screenshot: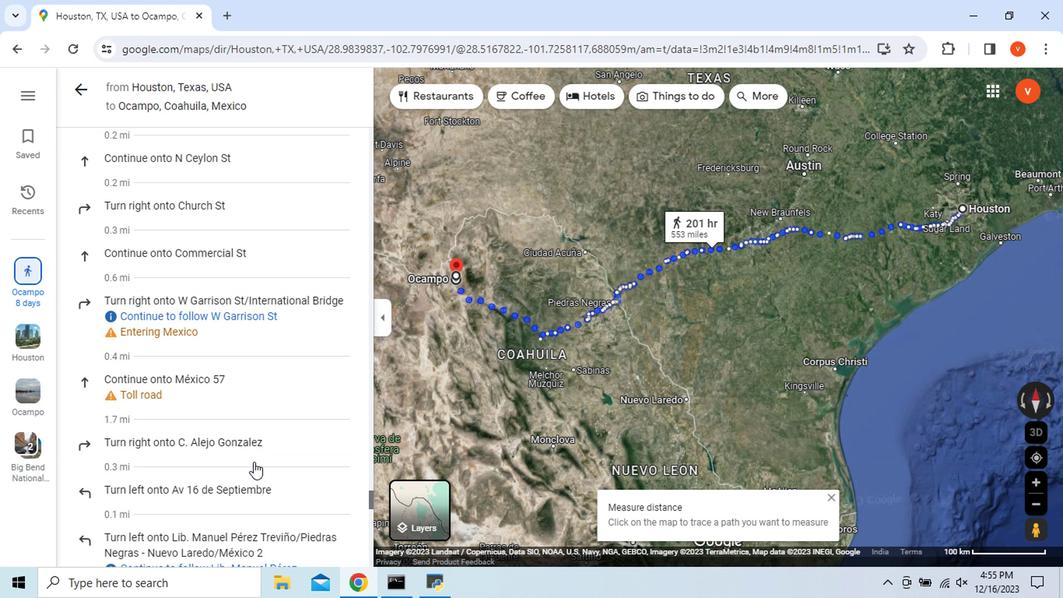 
Action: Mouse scrolled (279, 426) with delta (0, 0)
Screenshot: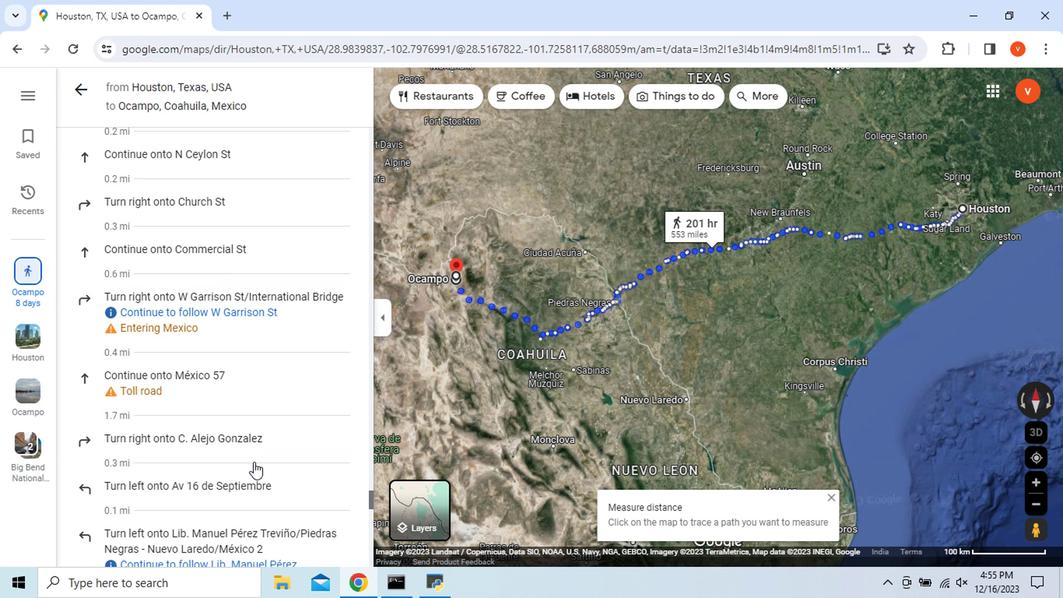 
Action: Mouse scrolled (279, 426) with delta (0, 0)
Screenshot: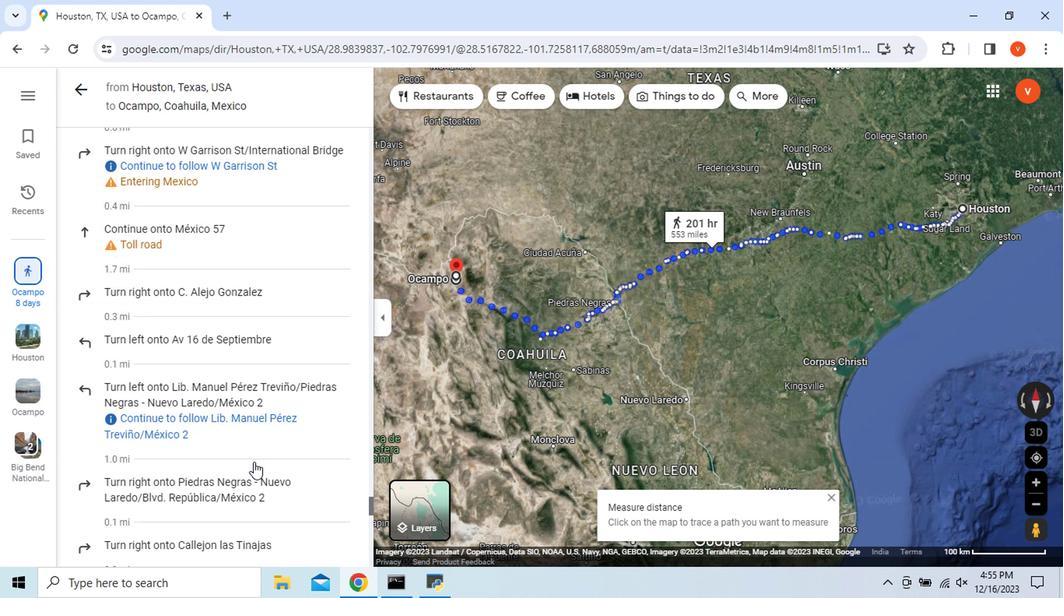
Action: Mouse scrolled (279, 426) with delta (0, 0)
Screenshot: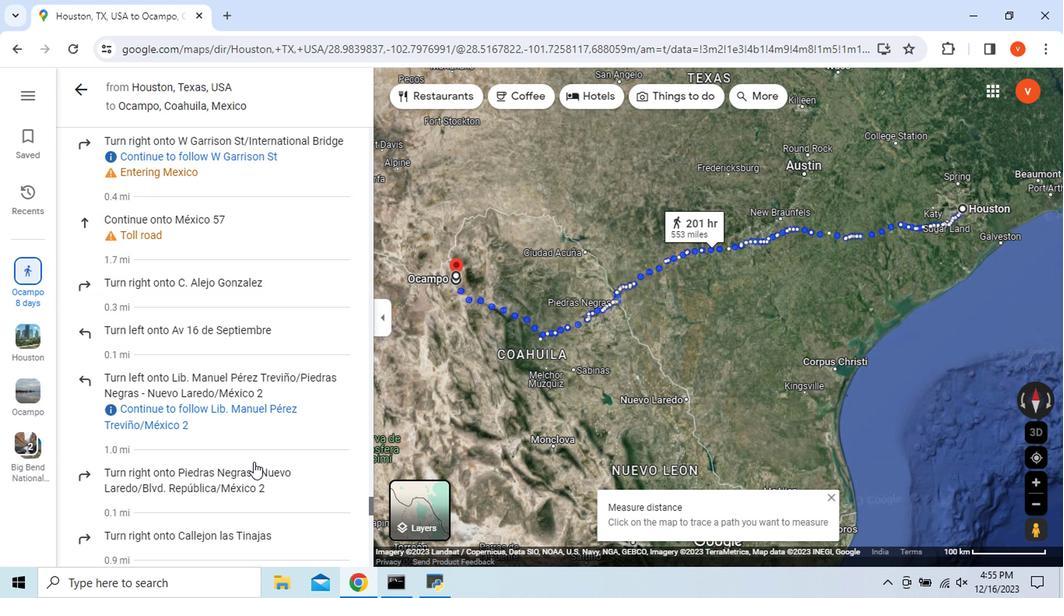 
Action: Mouse scrolled (279, 426) with delta (0, 0)
Screenshot: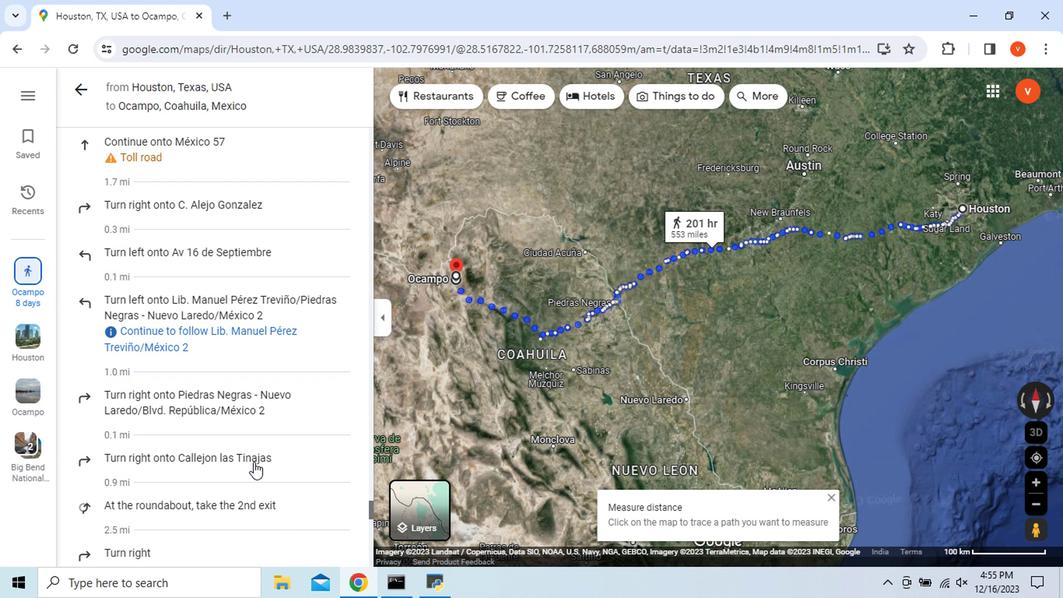 
Action: Mouse scrolled (279, 426) with delta (0, 0)
Screenshot: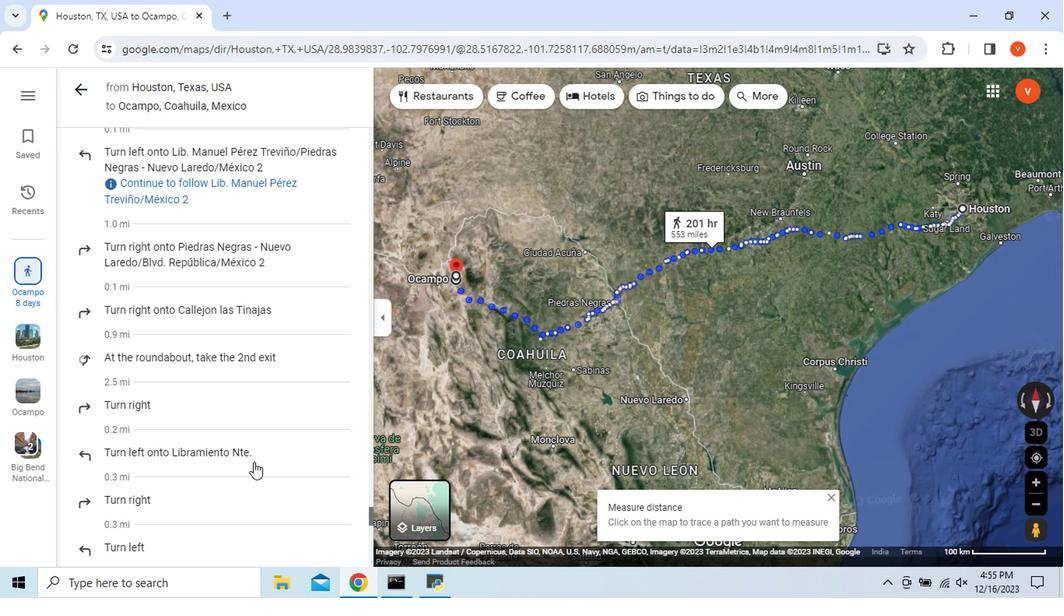 
Action: Mouse scrolled (279, 426) with delta (0, 0)
Screenshot: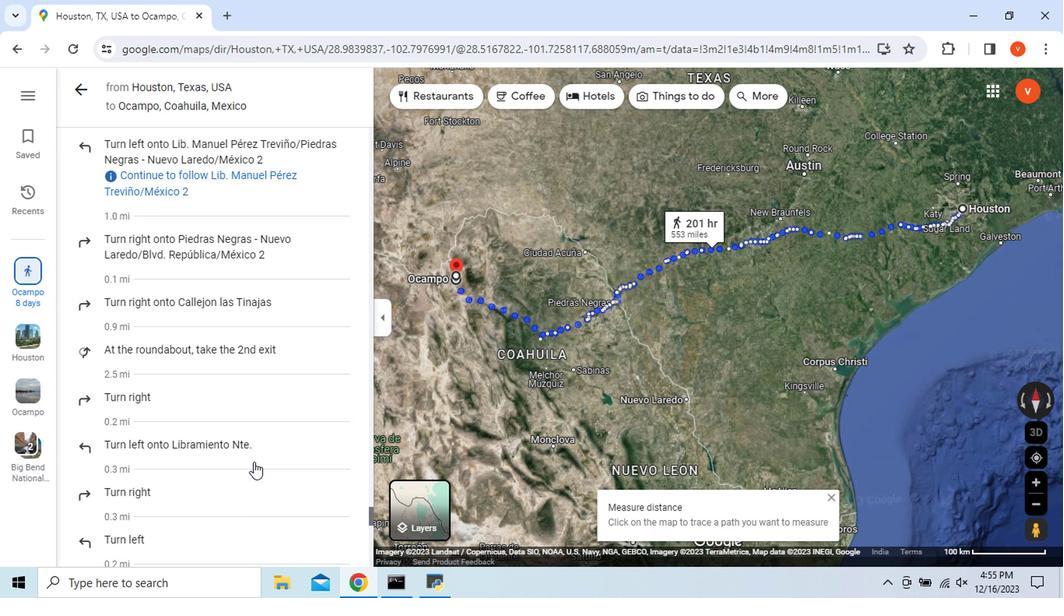
Action: Mouse scrolled (279, 426) with delta (0, 0)
Screenshot: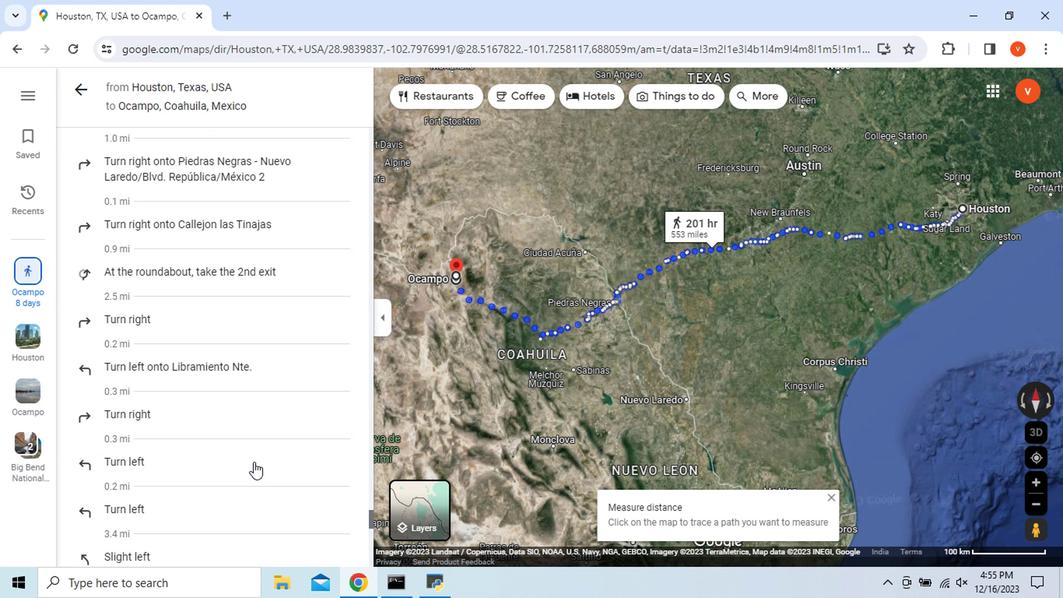 
Action: Mouse scrolled (279, 426) with delta (0, 0)
Screenshot: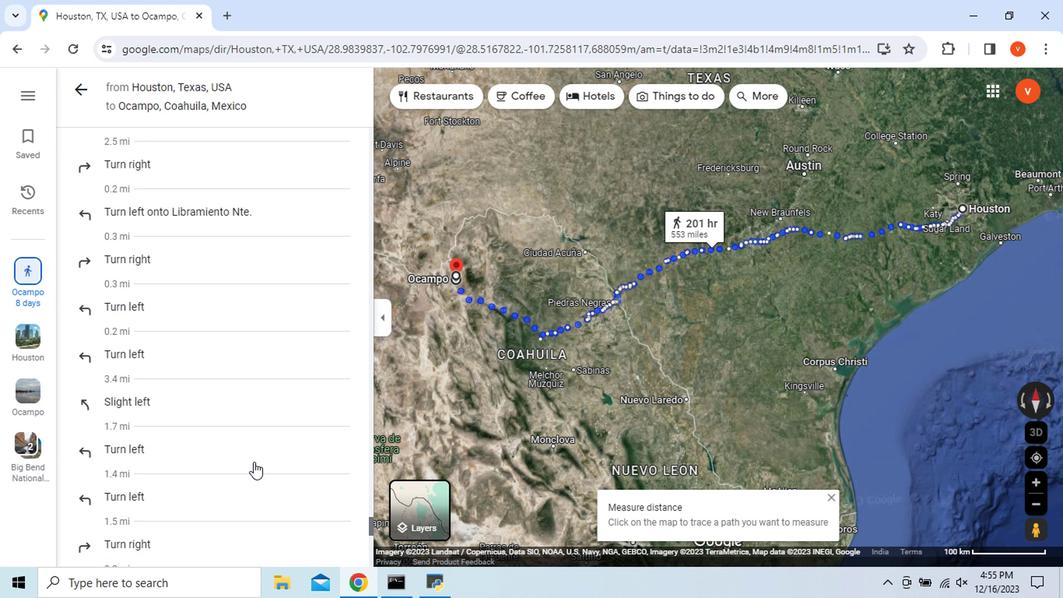 
Action: Mouse scrolled (279, 426) with delta (0, 0)
Screenshot: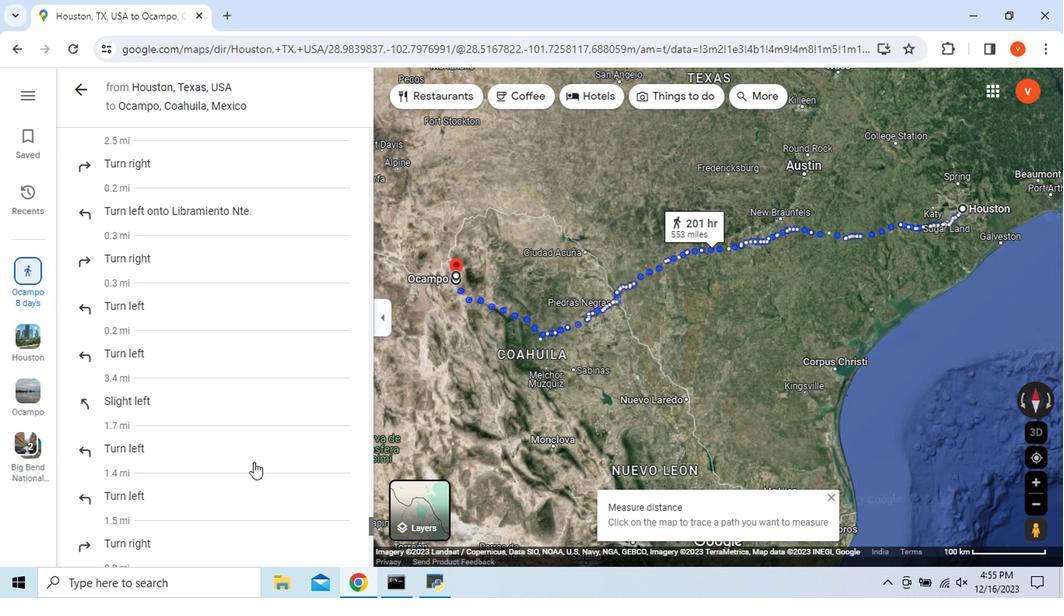 
Action: Mouse scrolled (279, 426) with delta (0, 0)
Screenshot: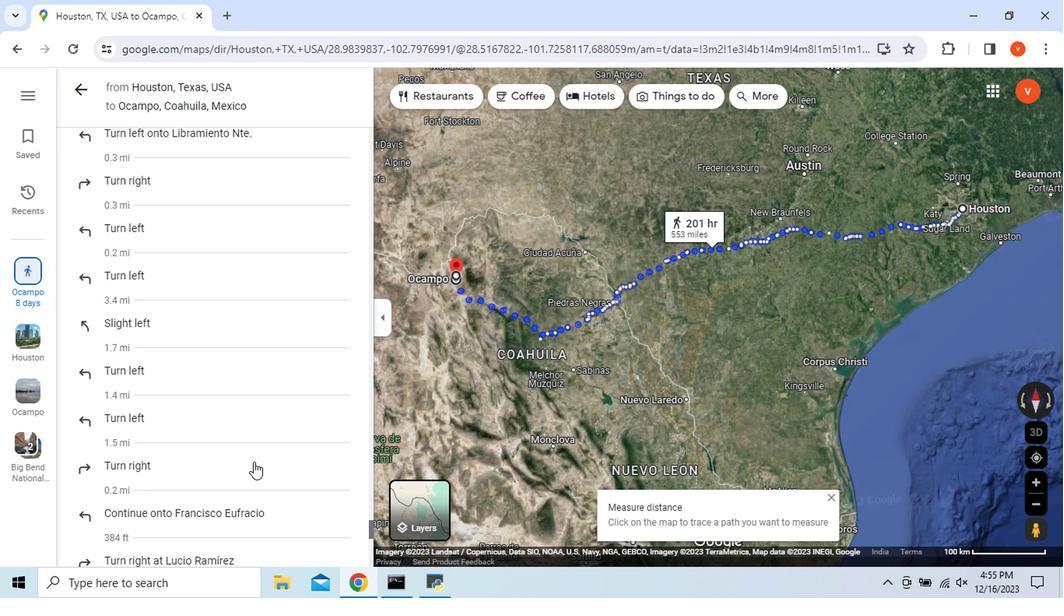 
Action: Mouse scrolled (279, 426) with delta (0, 0)
Screenshot: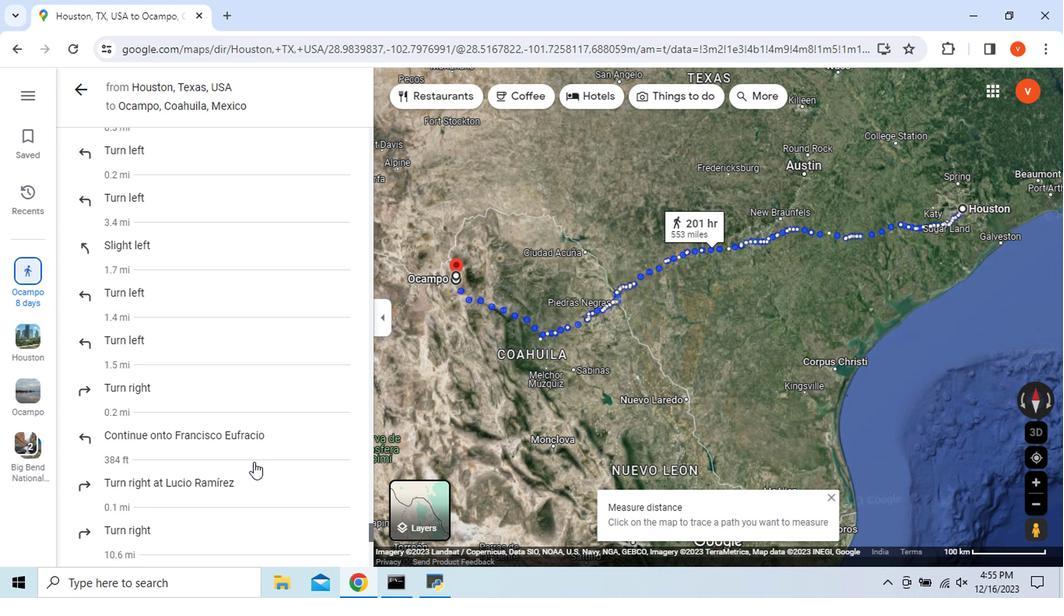 
Action: Mouse scrolled (279, 426) with delta (0, 0)
Screenshot: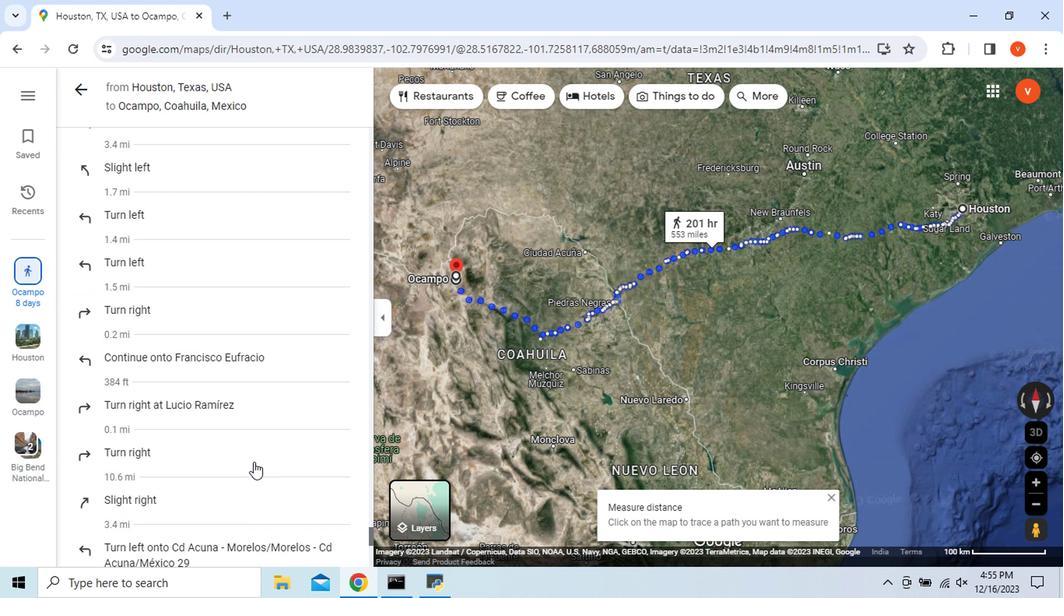 
Action: Mouse scrolled (279, 426) with delta (0, 0)
Screenshot: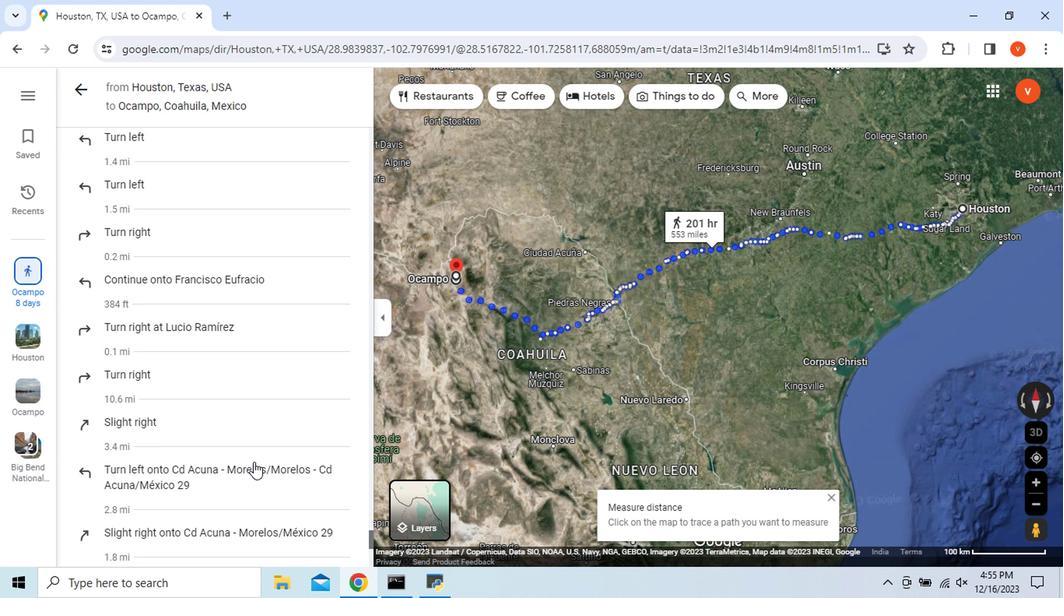 
Action: Mouse scrolled (279, 426) with delta (0, 0)
Screenshot: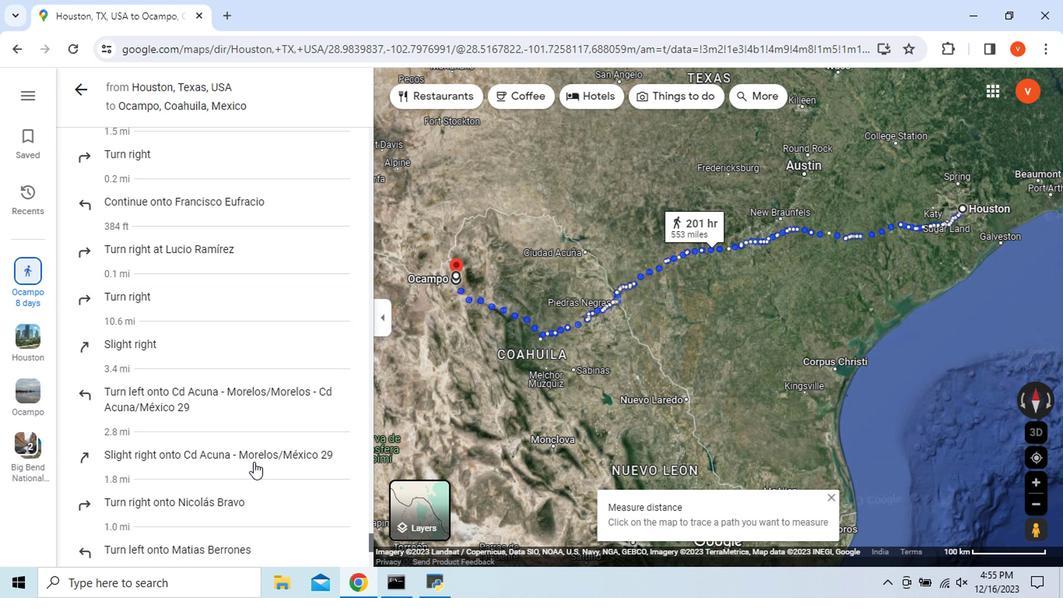 
Action: Mouse scrolled (279, 426) with delta (0, 0)
Screenshot: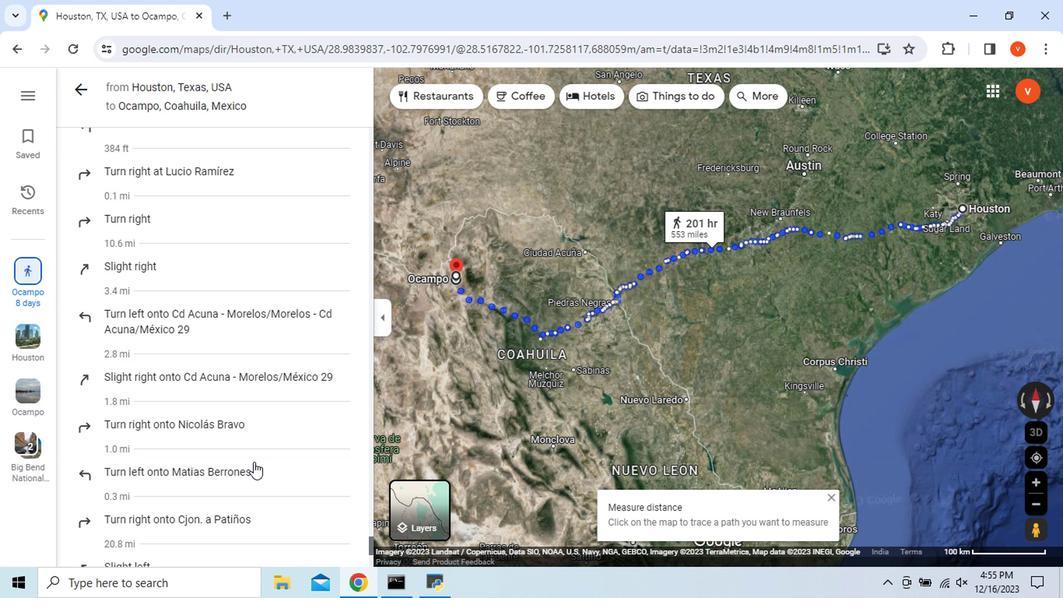 
Action: Mouse scrolled (279, 426) with delta (0, 0)
Screenshot: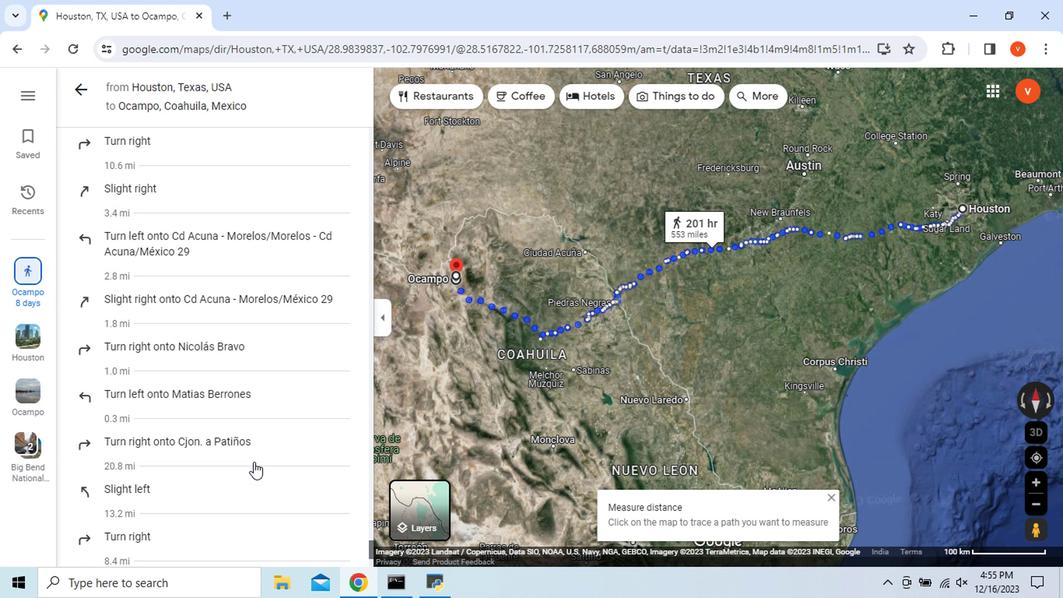 
Action: Mouse scrolled (279, 426) with delta (0, 0)
Screenshot: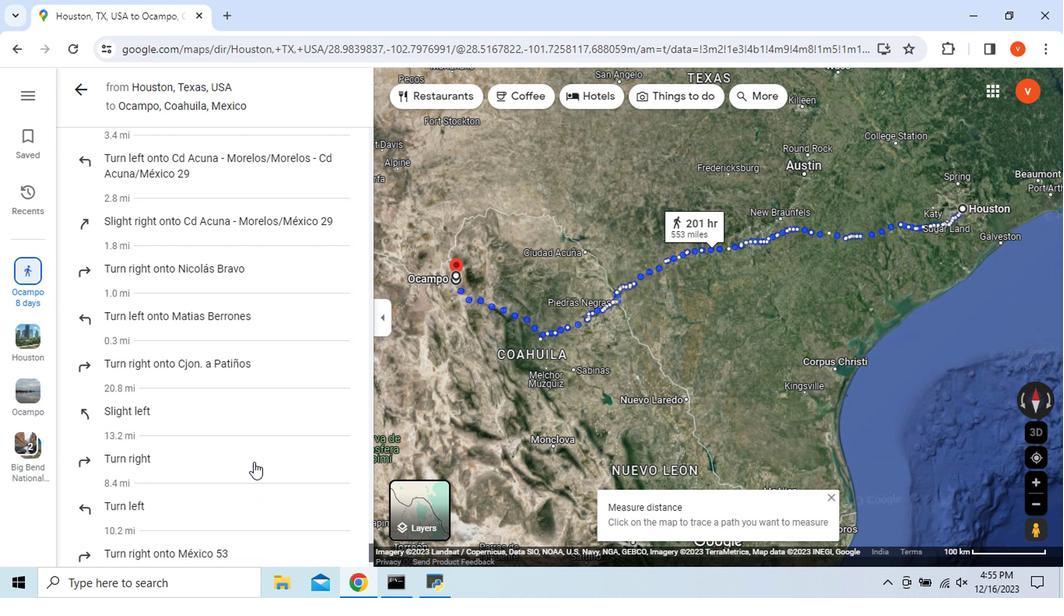 
Action: Mouse scrolled (279, 426) with delta (0, 0)
Screenshot: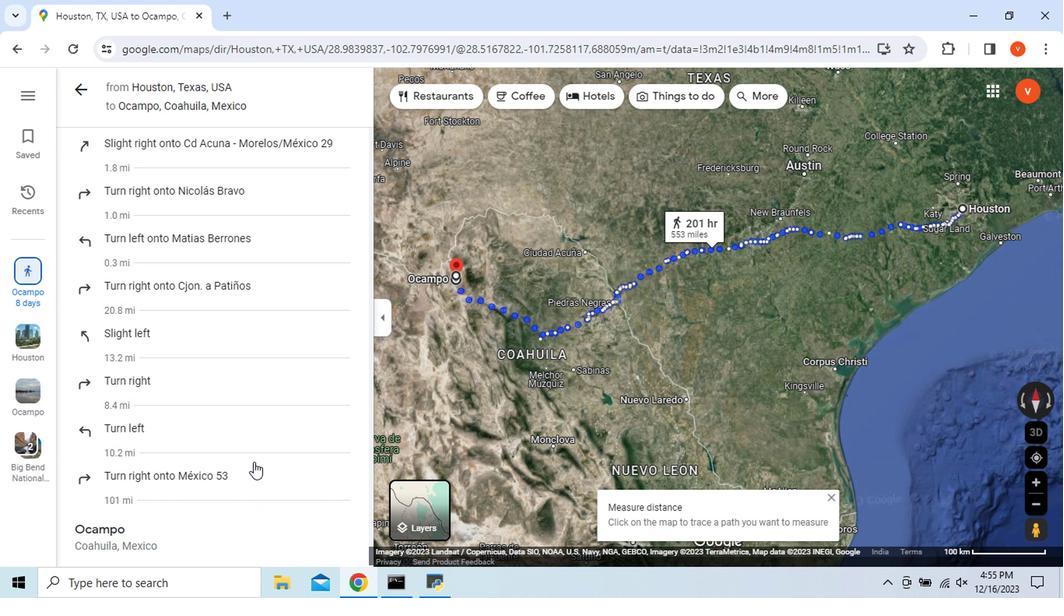 
Action: Mouse scrolled (279, 426) with delta (0, 0)
Screenshot: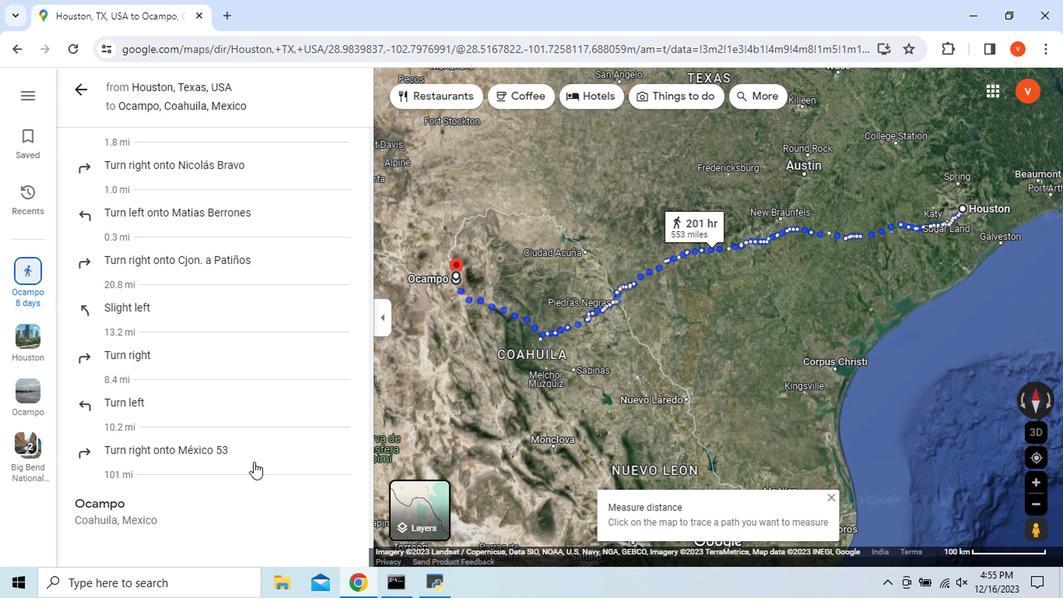 
Action: Mouse scrolled (279, 426) with delta (0, 0)
Screenshot: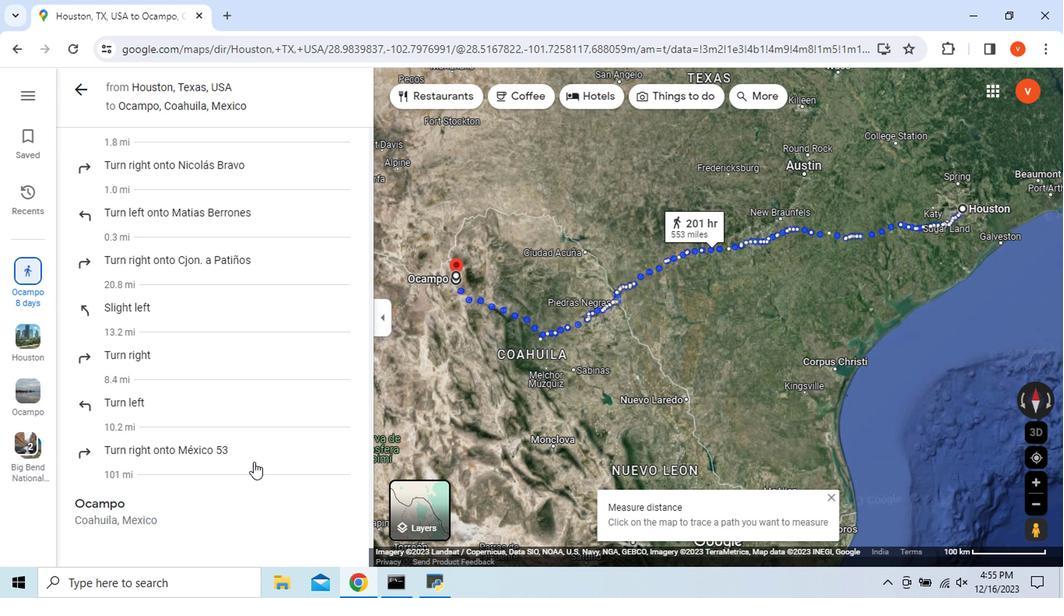 
Action: Mouse moved to (160, 159)
Screenshot: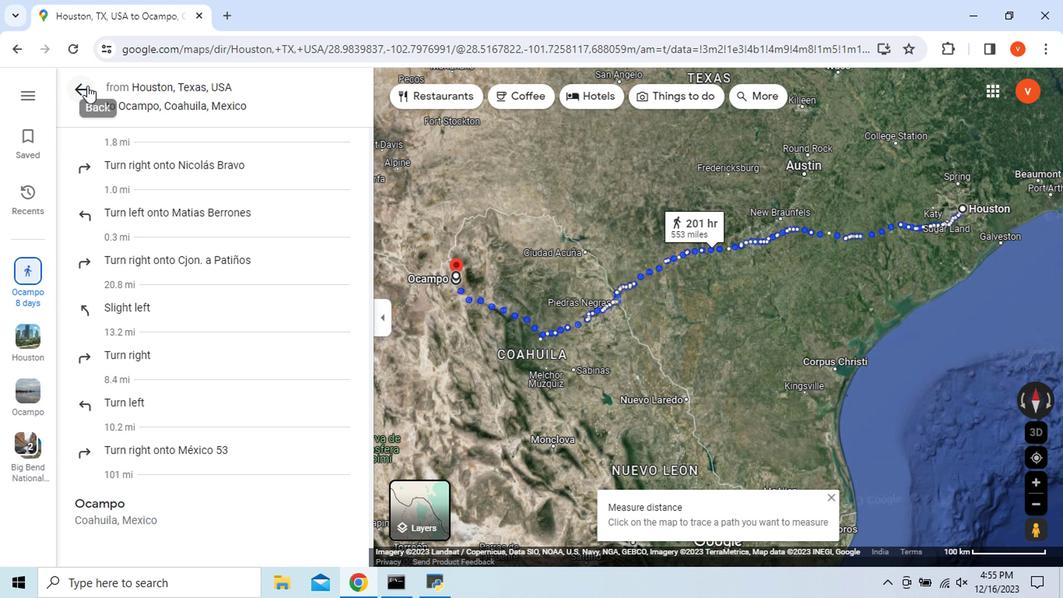 
Action: Mouse pressed left at (160, 159)
Screenshot: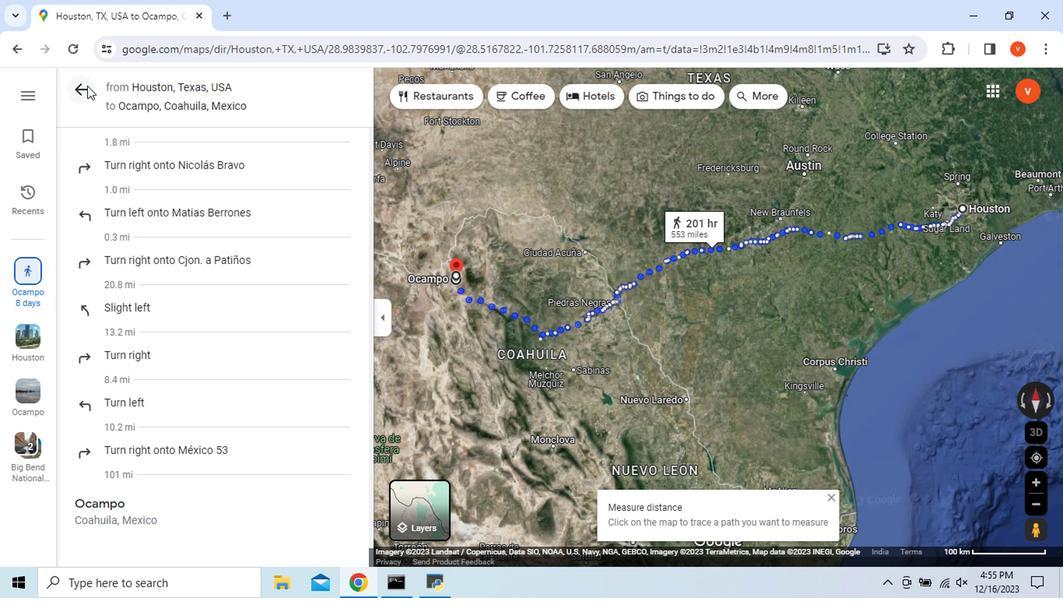 
Action: Mouse moved to (210, 163)
Screenshot: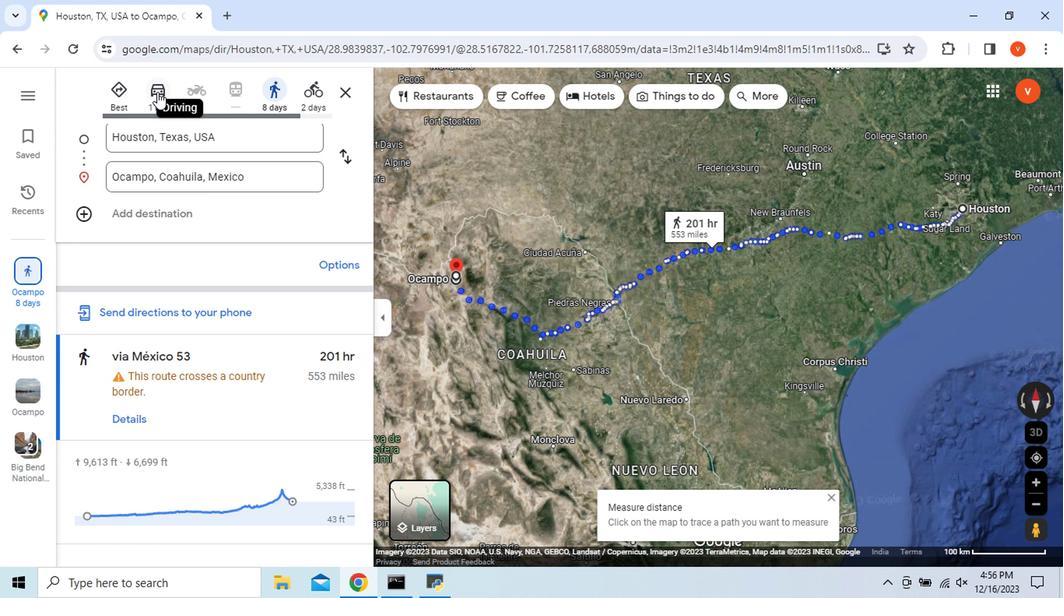 
Action: Mouse pressed left at (210, 163)
Screenshot: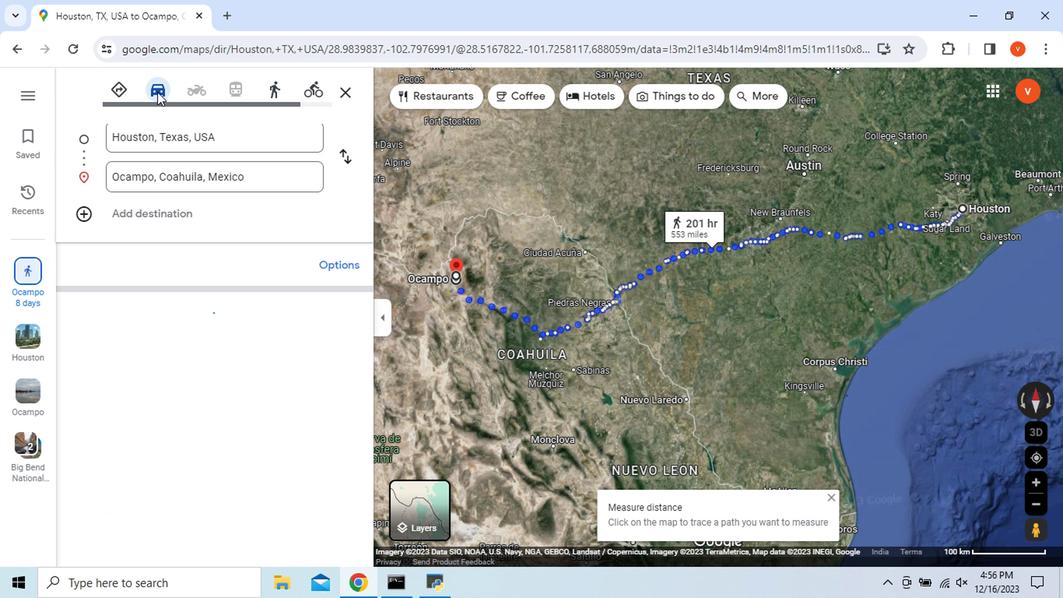 
Action: Mouse moved to (277, 224)
Screenshot: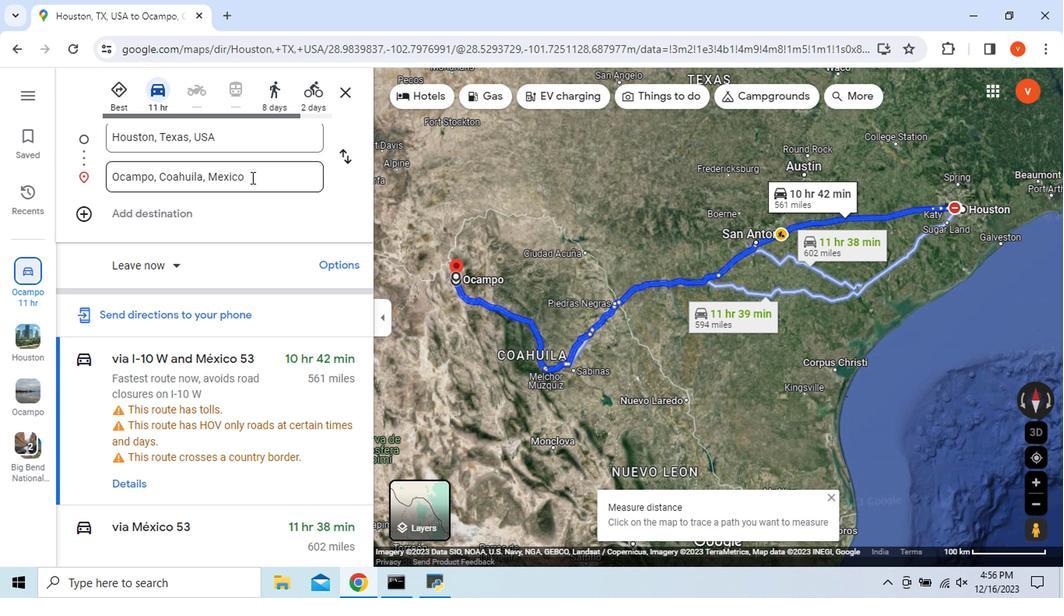 
Action: Mouse pressed left at (277, 224)
Screenshot: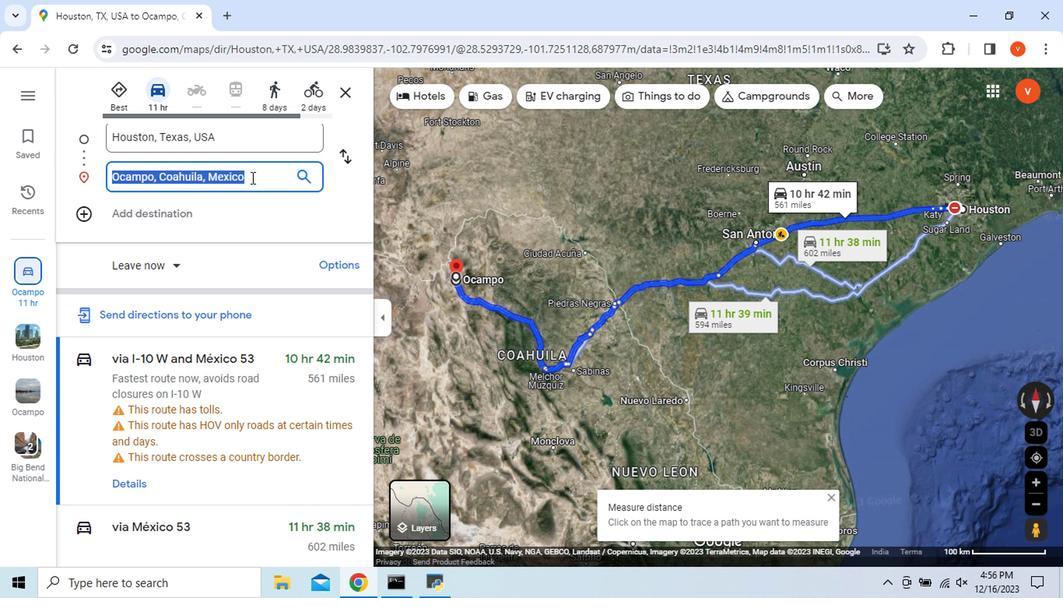 
Action: Mouse moved to (296, 427)
Screenshot: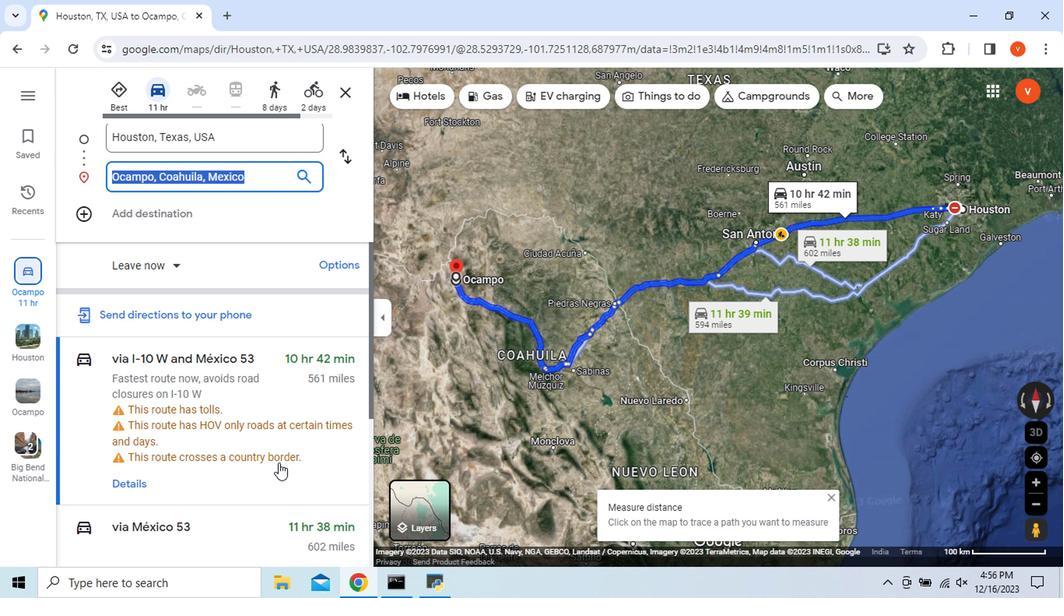
Action: Key pressed <Key.shift>Big<Key.space><Key.shift>Bend<Key.space>
Screenshot: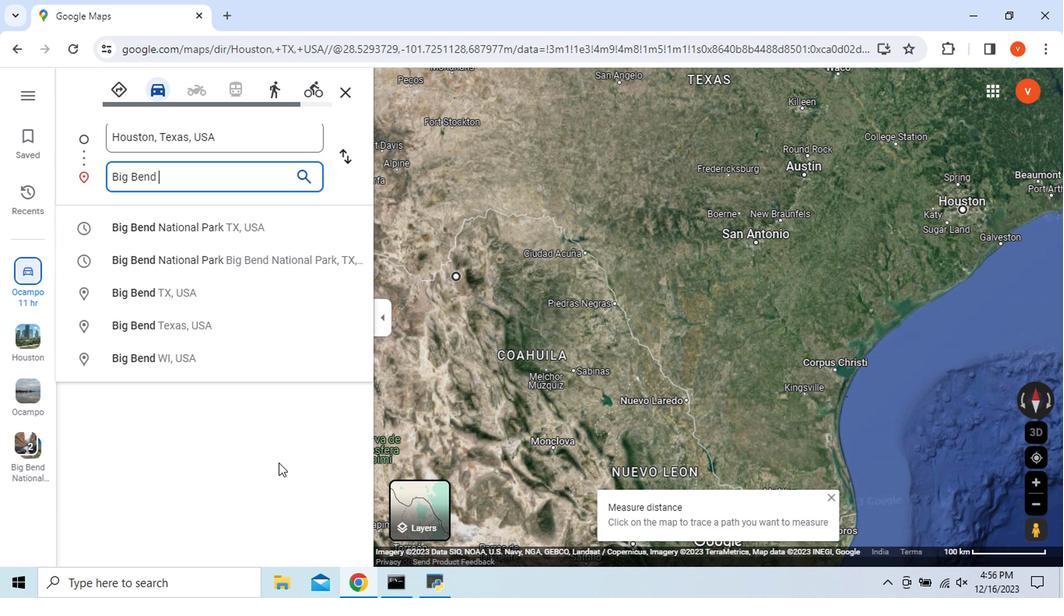 
Action: Mouse moved to (244, 260)
Screenshot: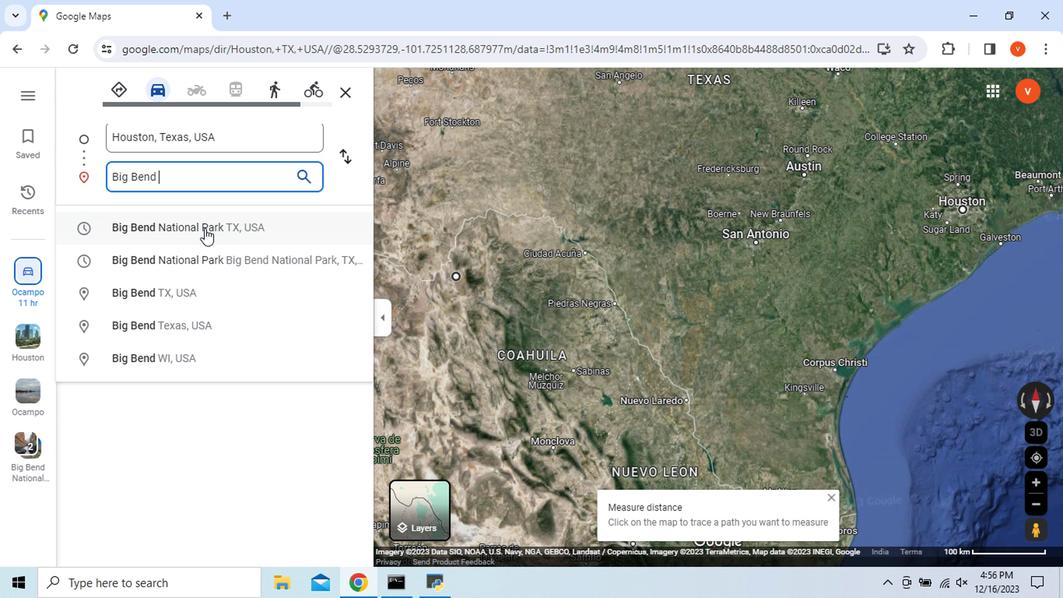 
Action: Mouse pressed left at (244, 260)
Screenshot: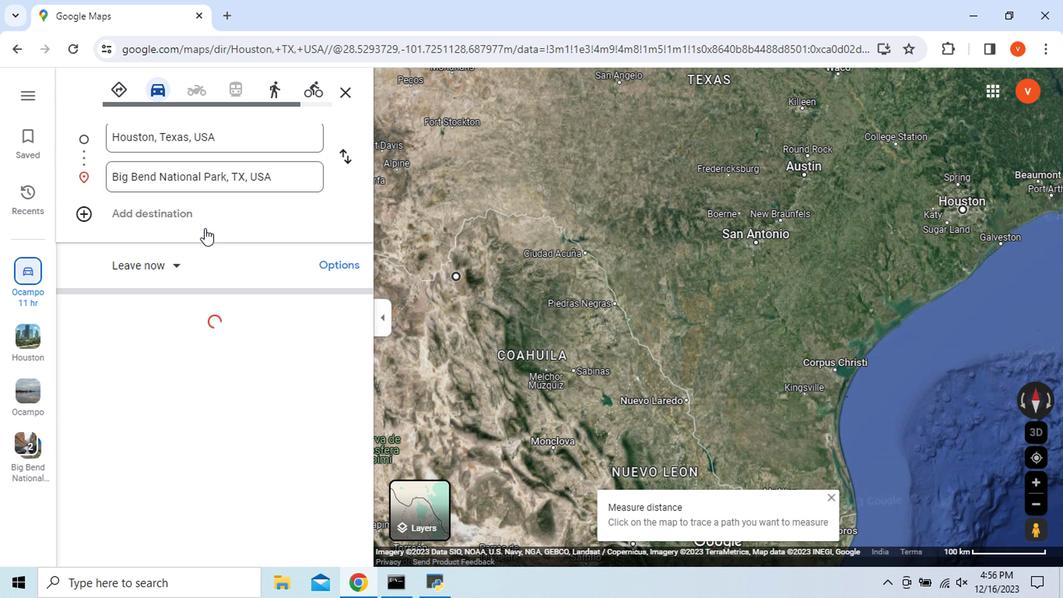 
Action: Mouse moved to (429, 342)
Screenshot: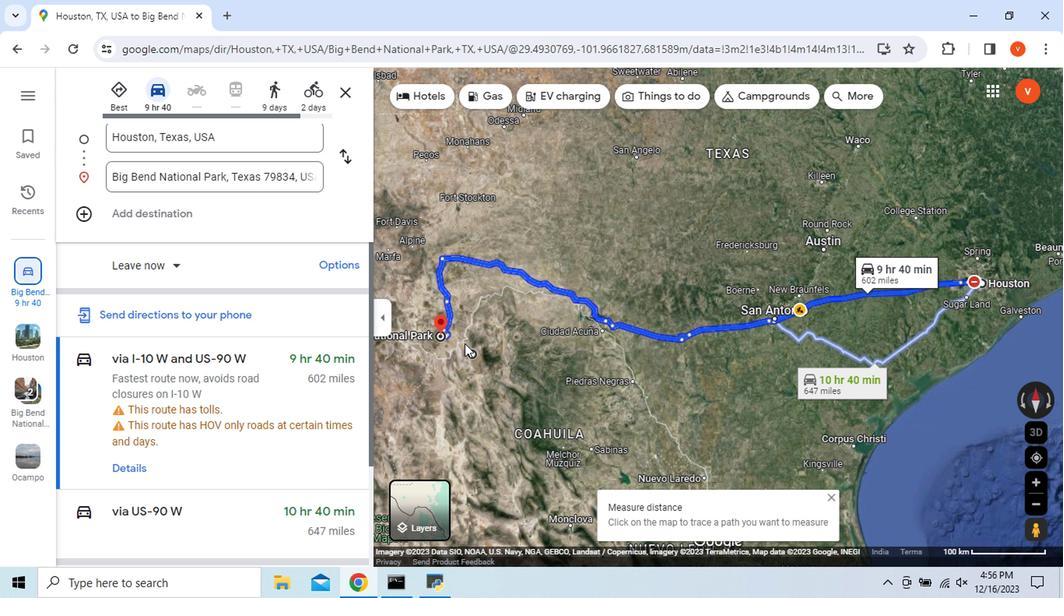 
Action: Mouse pressed left at (429, 342)
Screenshot: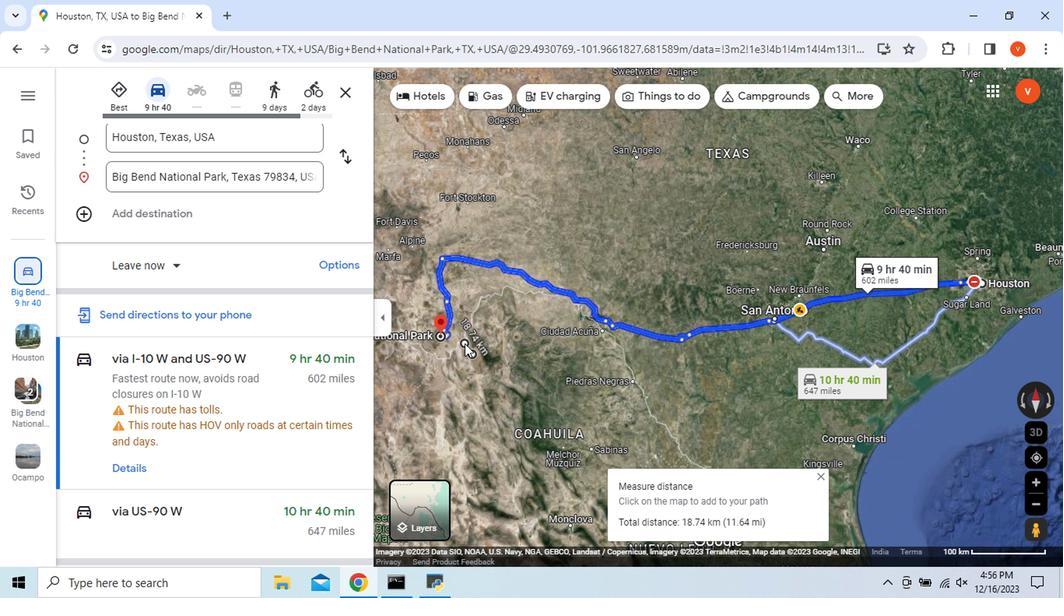 
Action: Mouse pressed left at (429, 342)
Screenshot: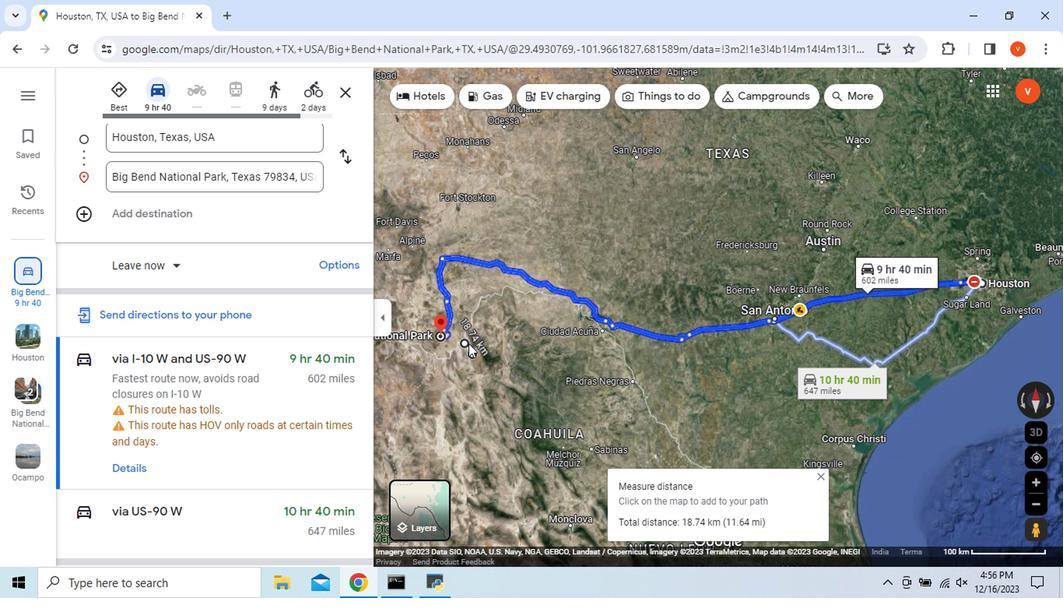 
Action: Mouse moved to (429, 334)
Screenshot: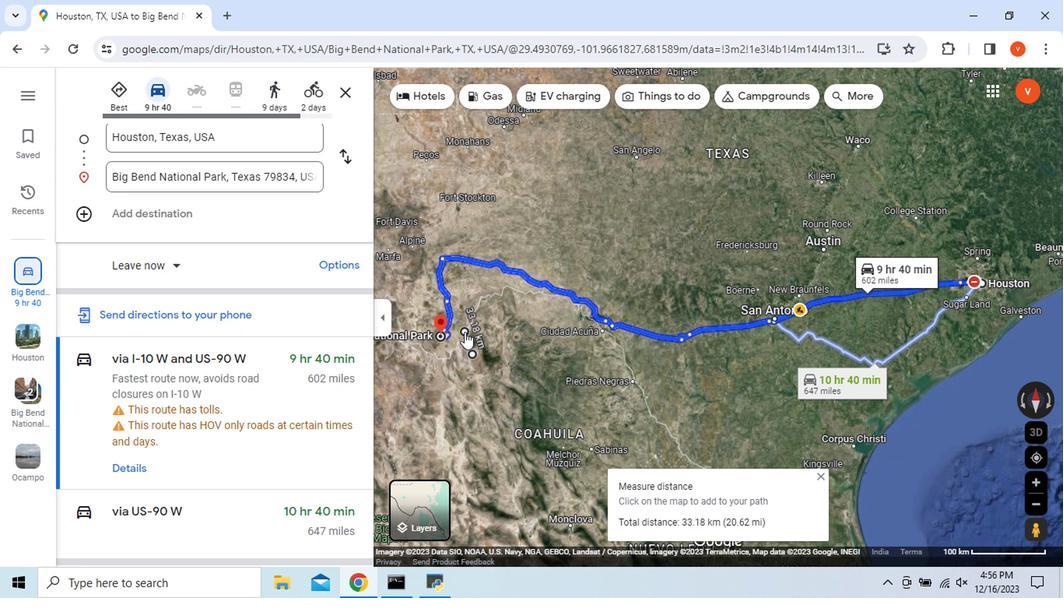 
Action: Mouse pressed left at (429, 334)
Screenshot: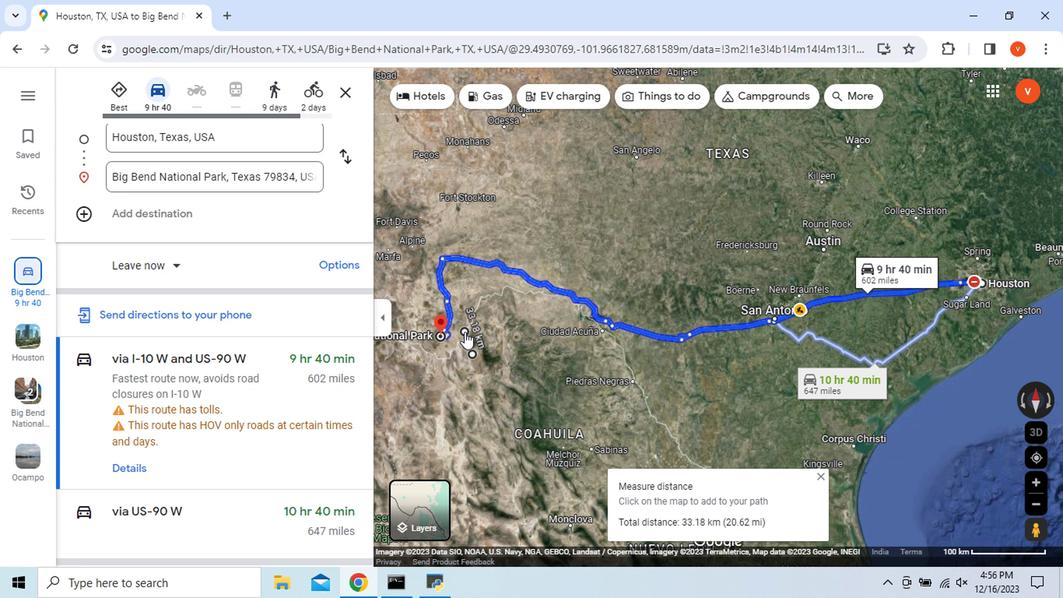 
Action: Mouse moved to (412, 342)
Screenshot: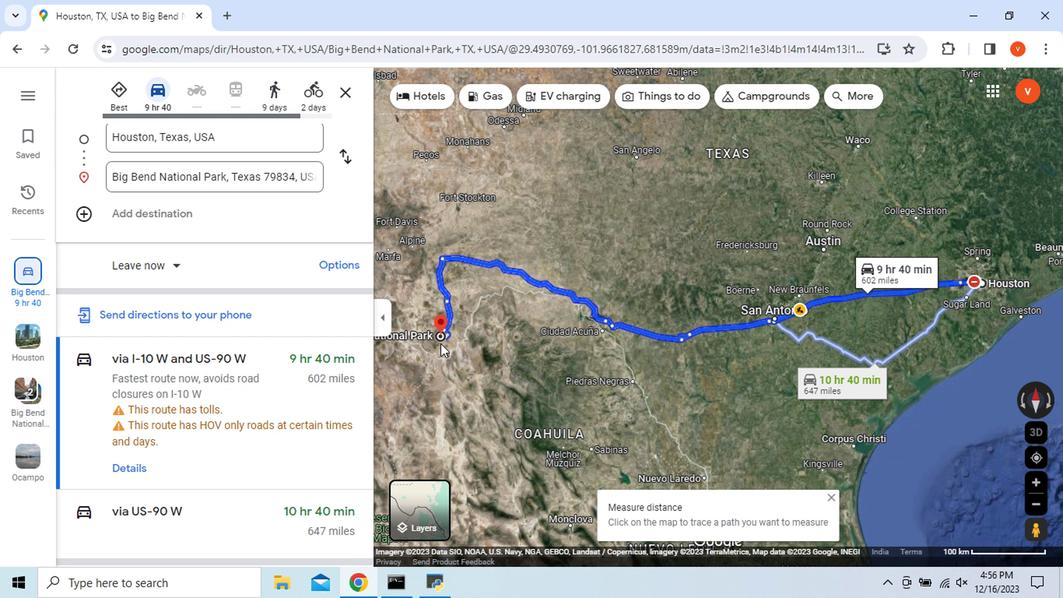 
Action: Mouse pressed left at (412, 342)
Screenshot: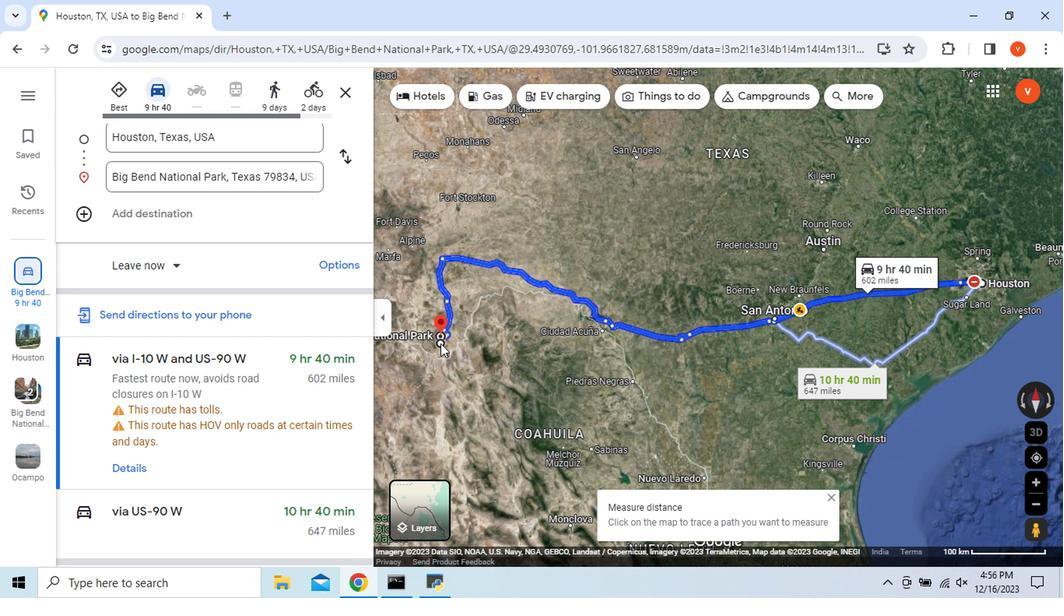
Action: Mouse pressed left at (412, 342)
Screenshot: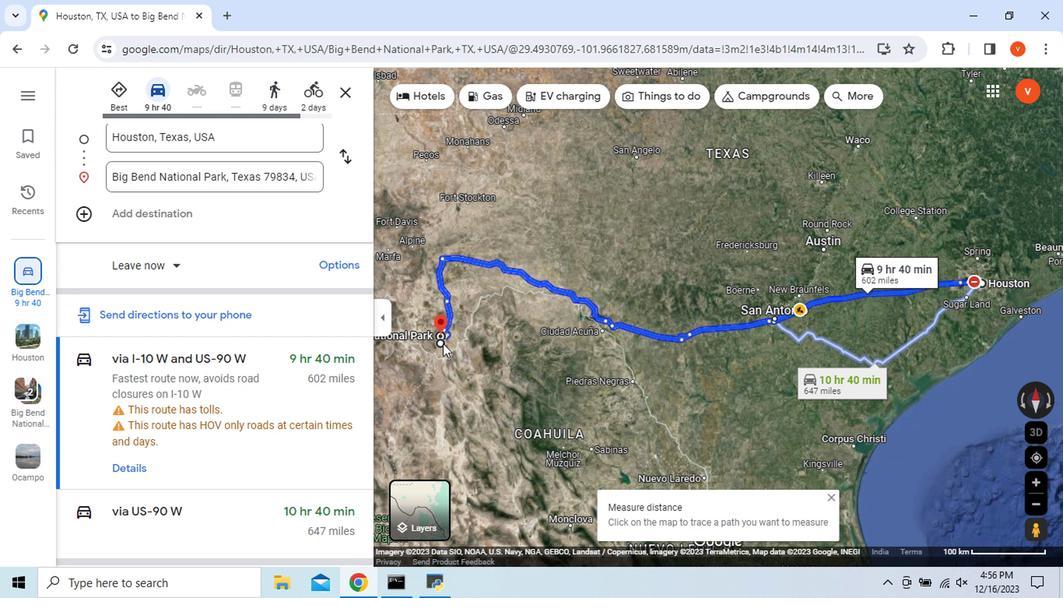 
Action: Mouse moved to (414, 342)
Screenshot: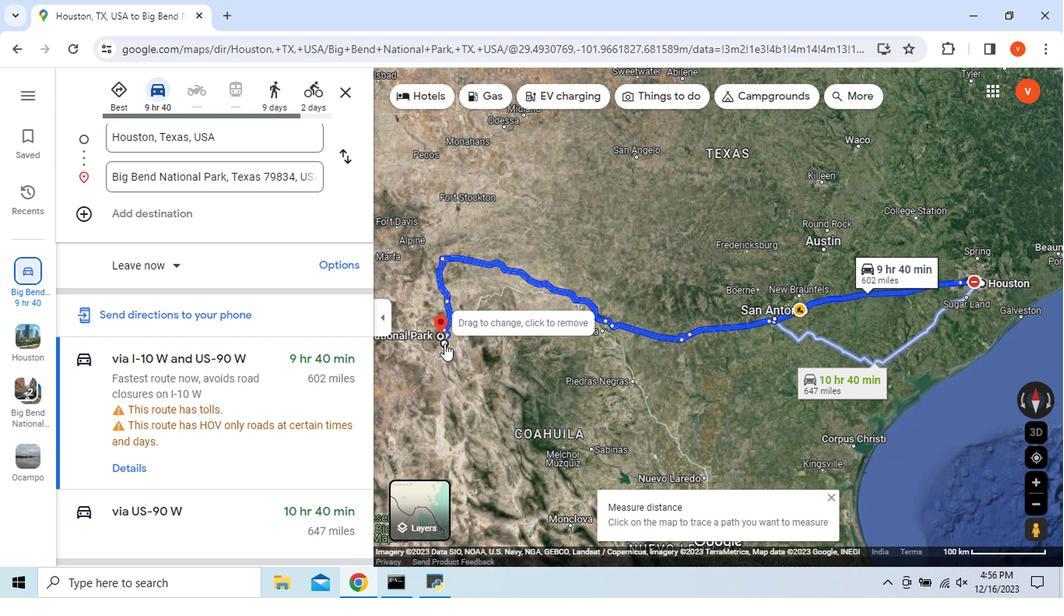 
Action: Mouse pressed left at (414, 342)
Screenshot: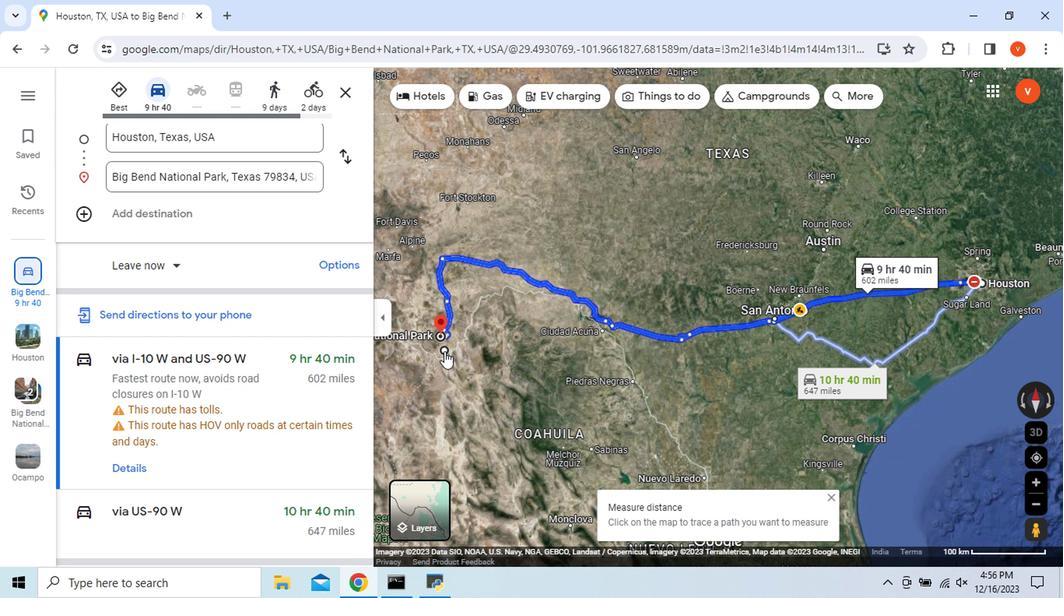 
Action: Mouse moved to (414, 347)
Screenshot: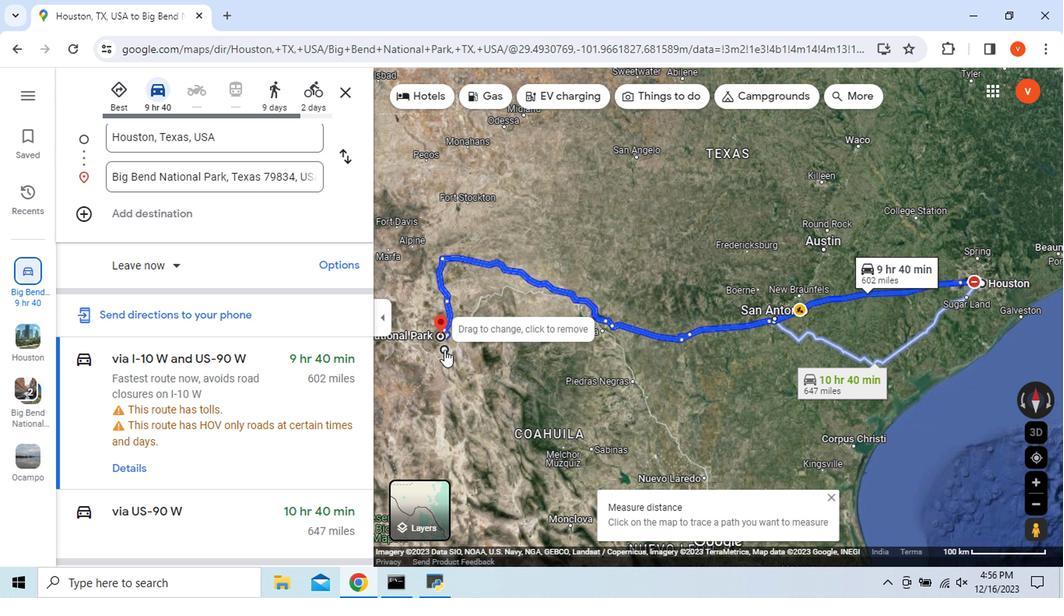 
Action: Mouse pressed left at (414, 347)
Screenshot: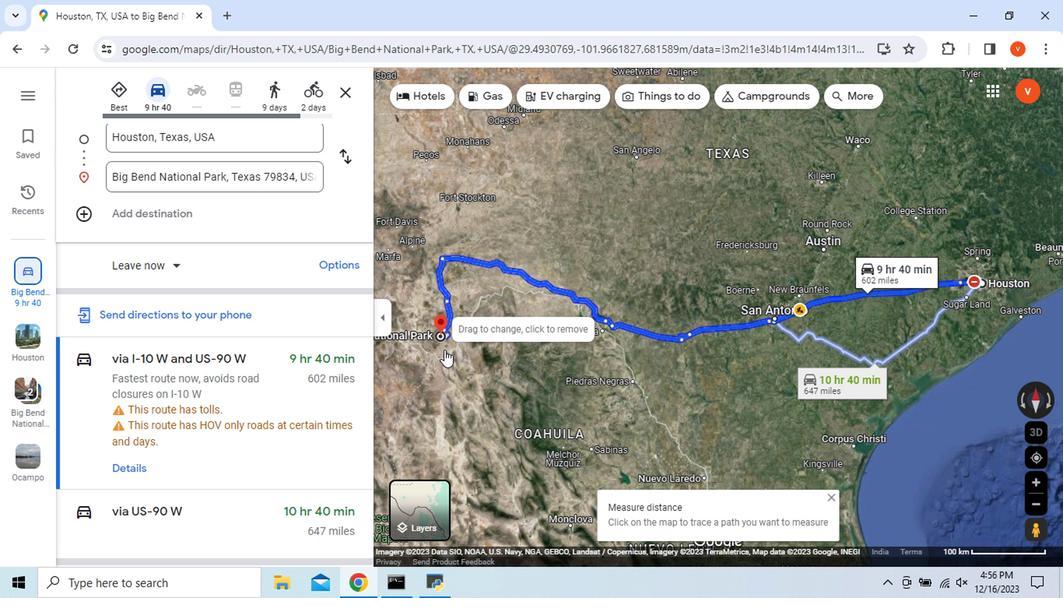 
Action: Mouse pressed left at (414, 347)
Screenshot: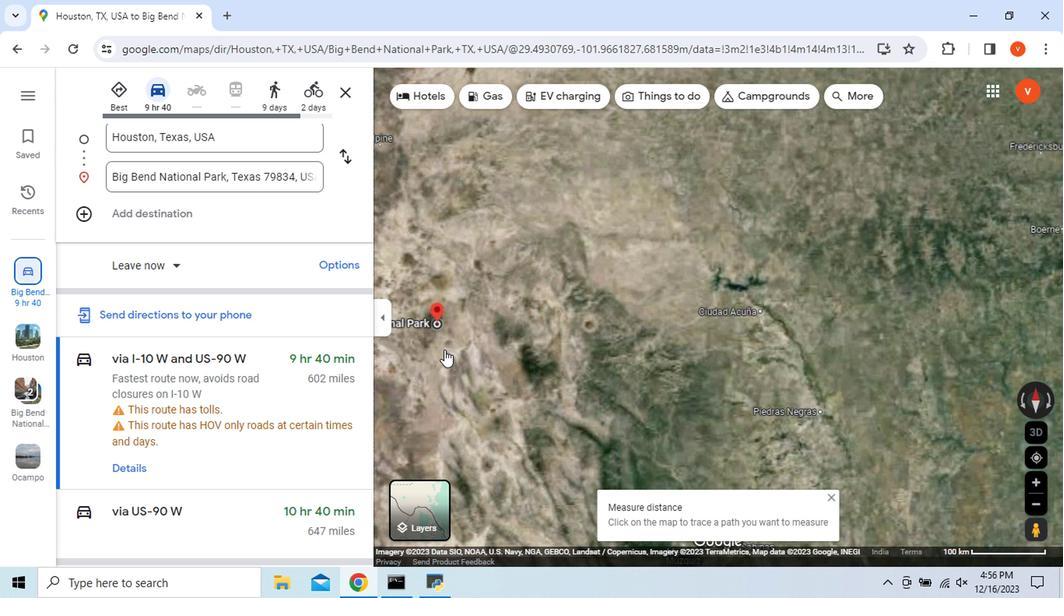 
Action: Mouse moved to (407, 461)
Screenshot: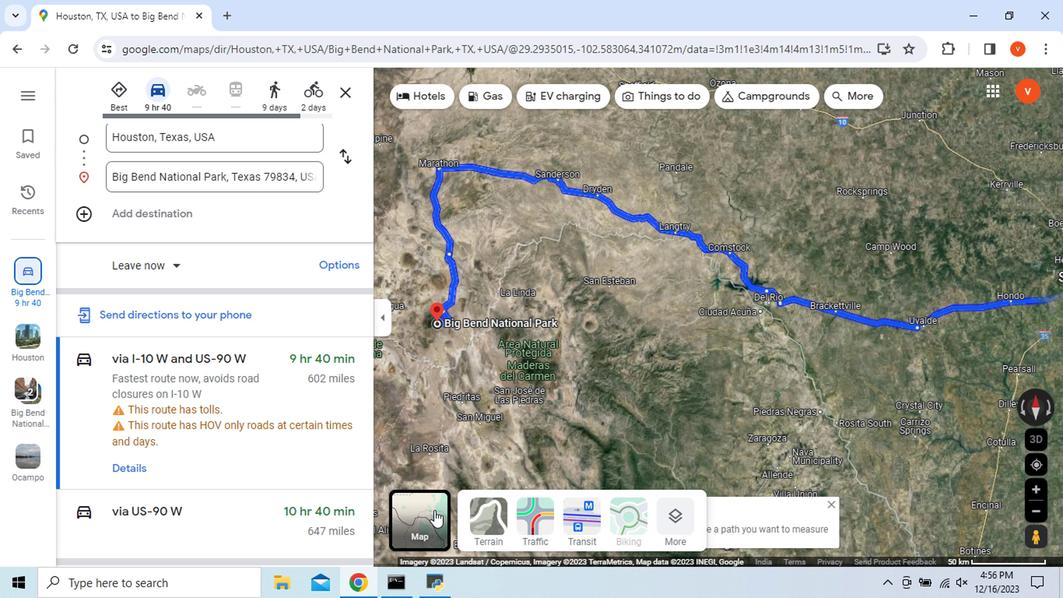 
Action: Mouse pressed left at (407, 461)
Screenshot: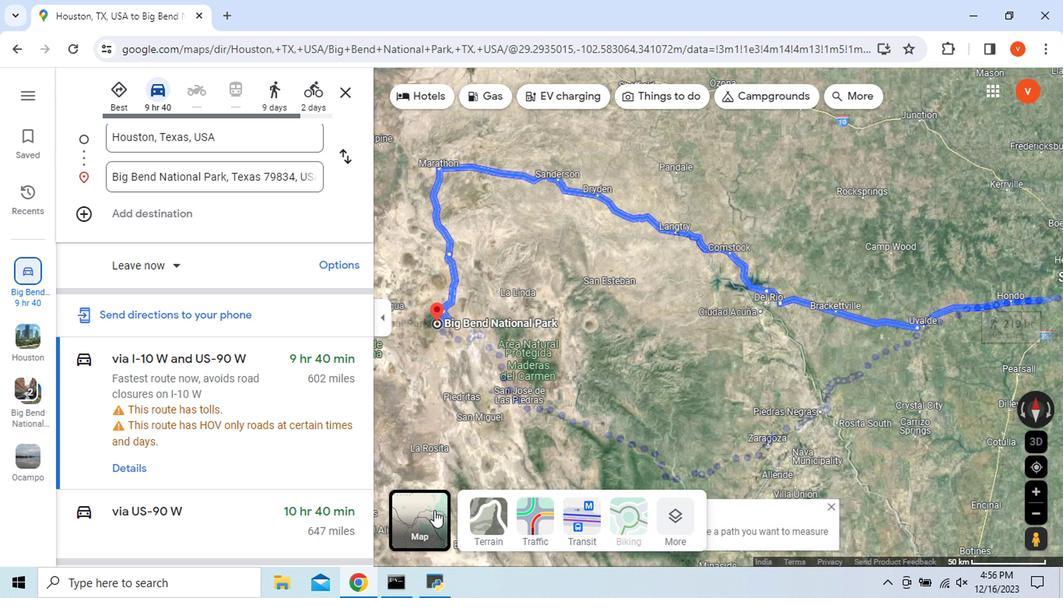 
Action: Mouse moved to (588, 485)
Screenshot: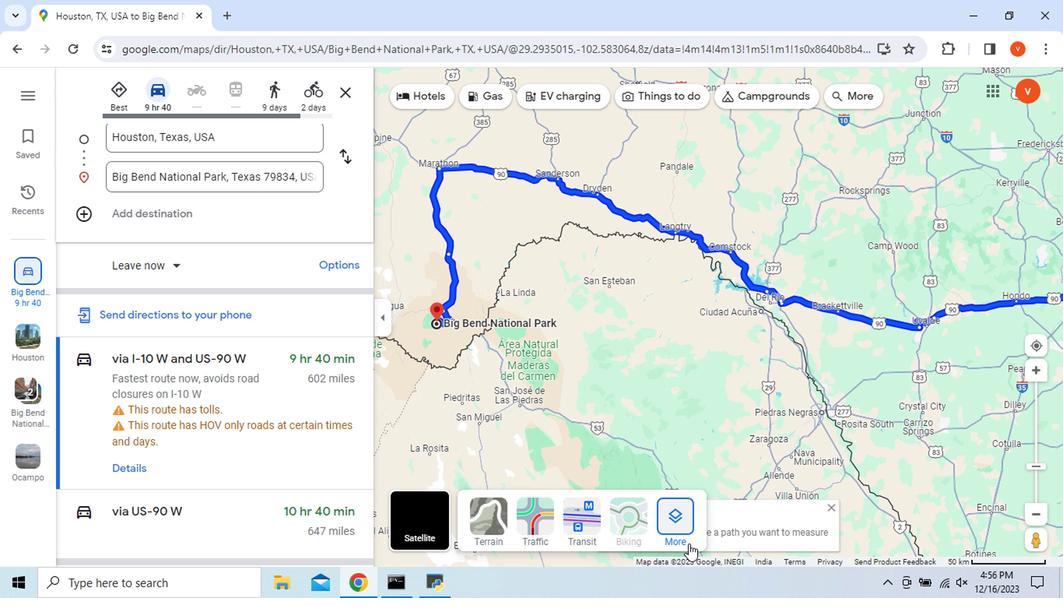 
Action: Mouse pressed left at (588, 485)
Screenshot: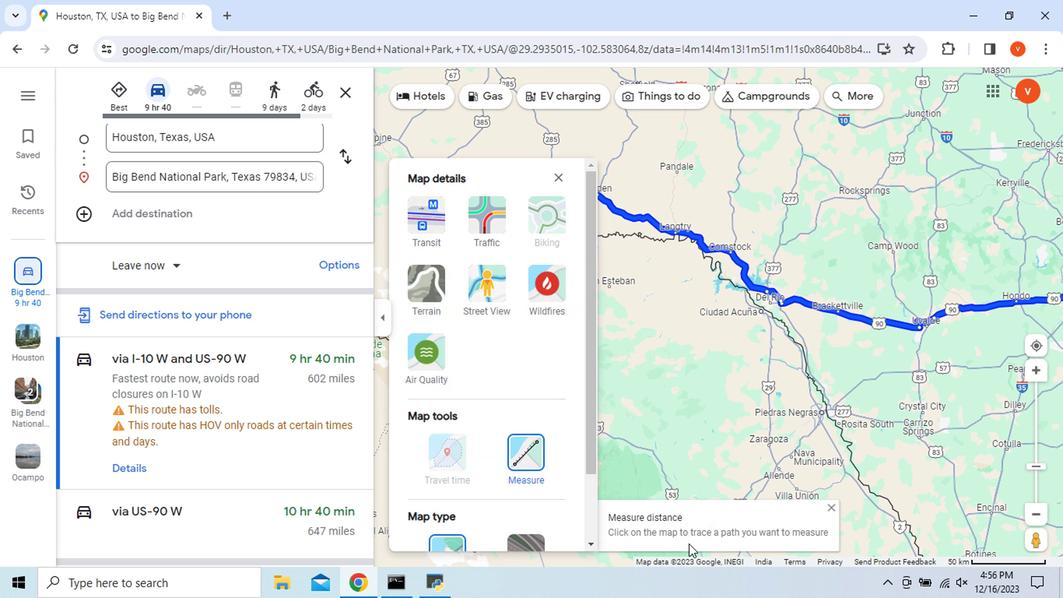 
Action: Mouse moved to (419, 483)
Screenshot: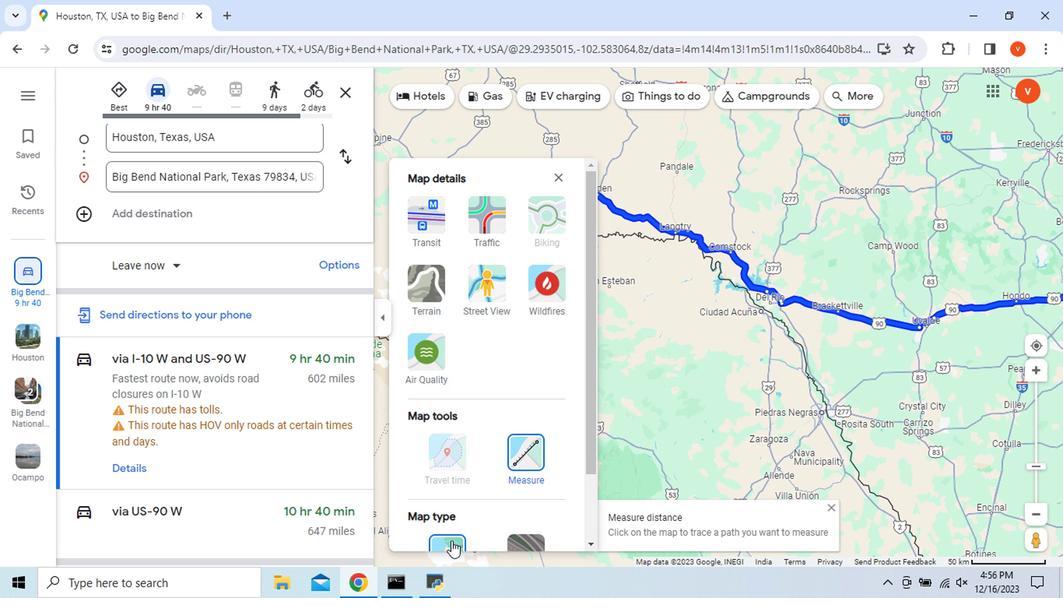 
Action: Mouse pressed left at (419, 483)
Screenshot: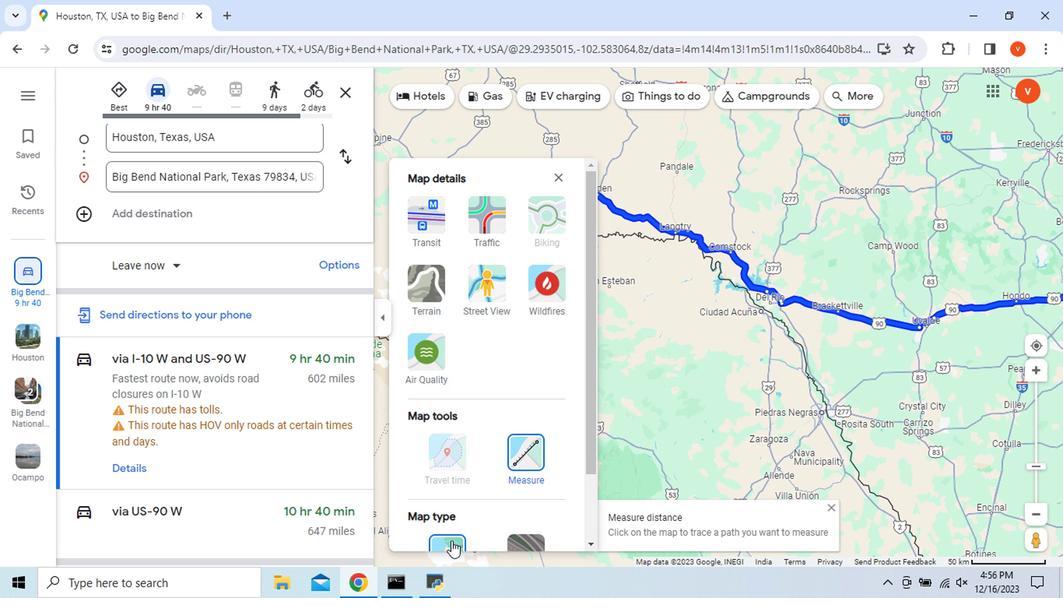 
Action: Mouse moved to (493, 227)
Screenshot: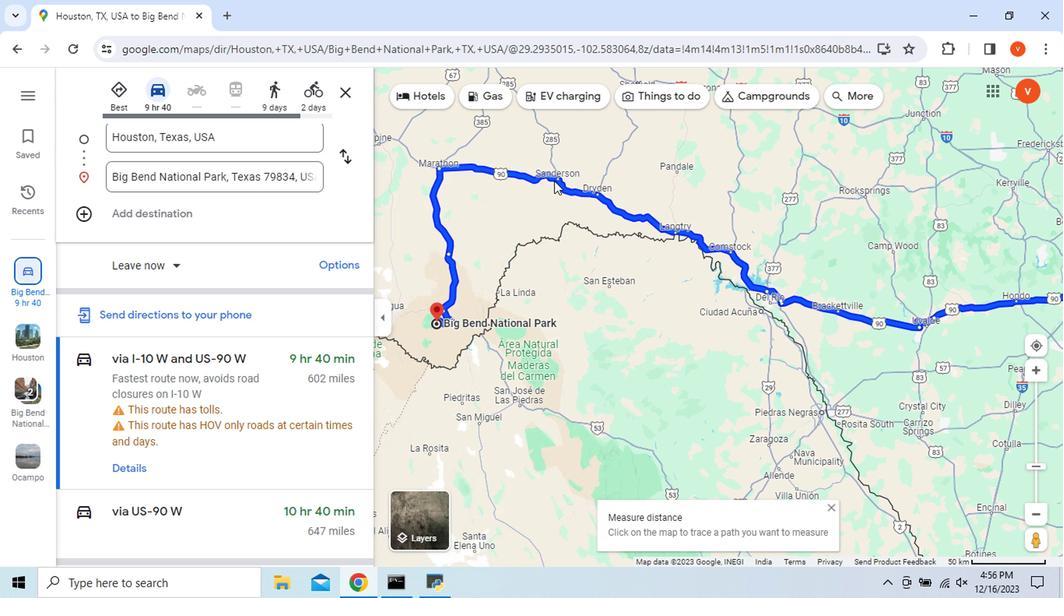 
Action: Mouse pressed left at (493, 227)
Screenshot: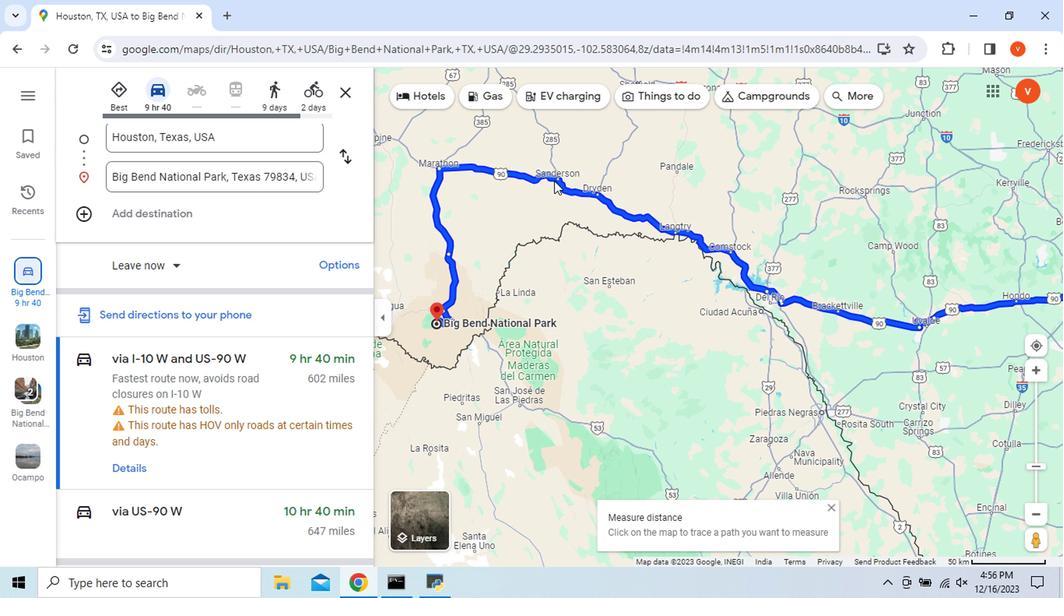 
Action: Mouse moved to (552, 402)
Screenshot: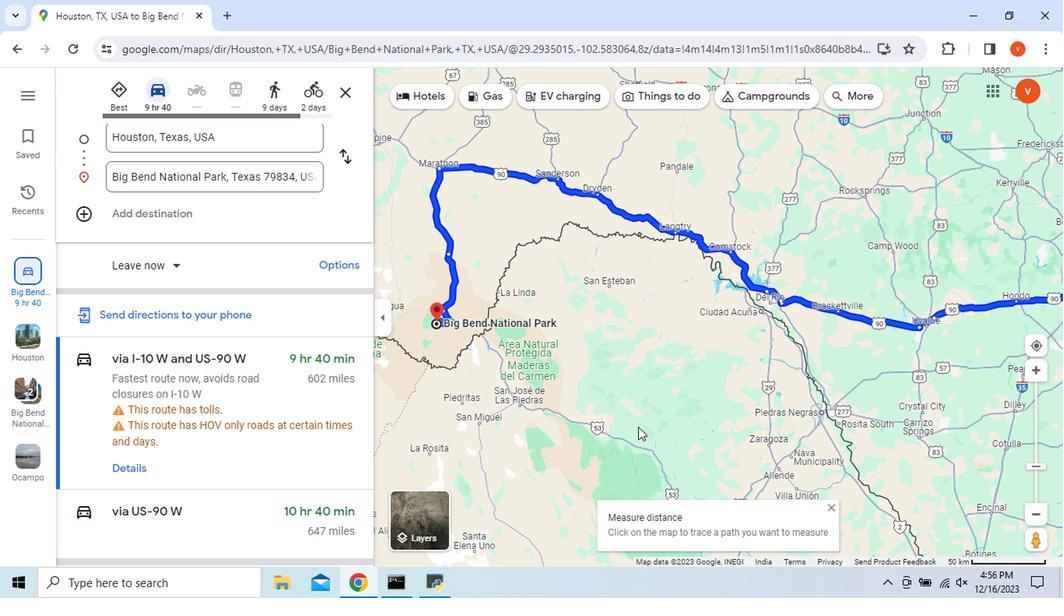 
Action: Mouse scrolled (552, 401) with delta (0, 0)
Screenshot: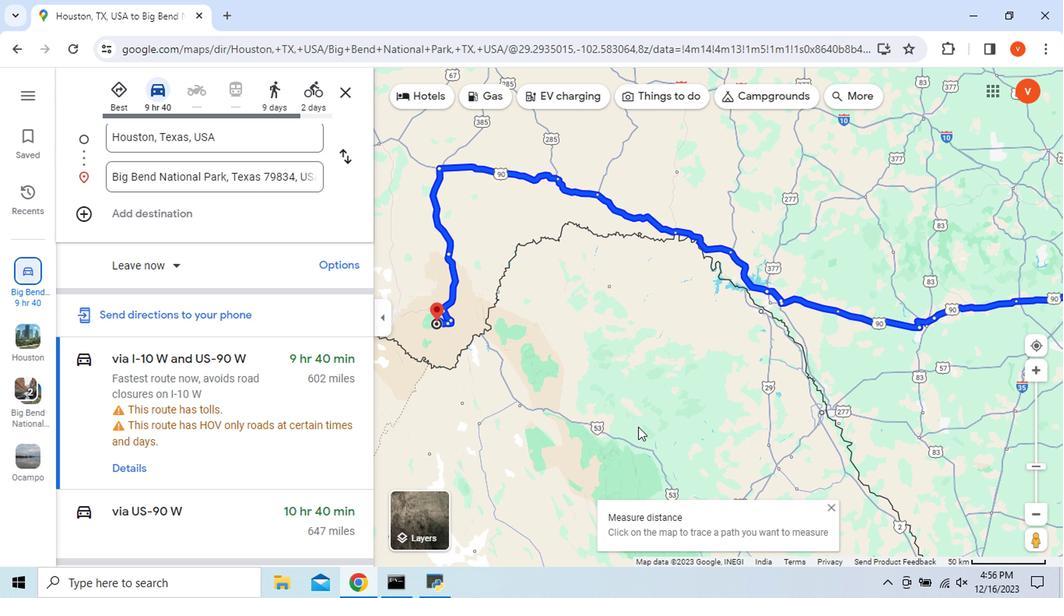 
Action: Mouse scrolled (552, 401) with delta (0, 0)
Screenshot: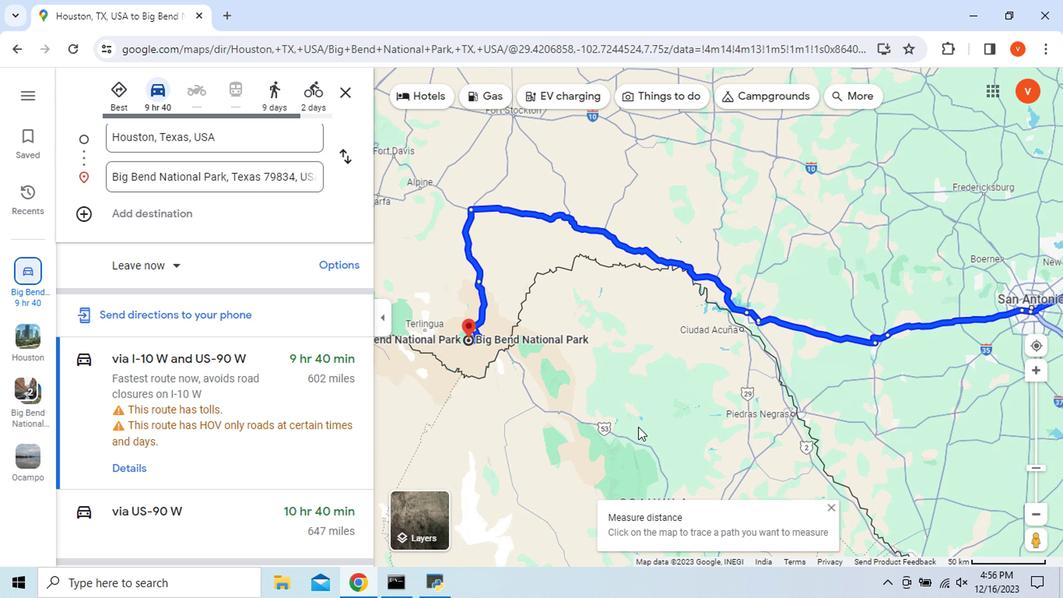 
Action: Mouse scrolled (552, 401) with delta (0, 0)
Screenshot: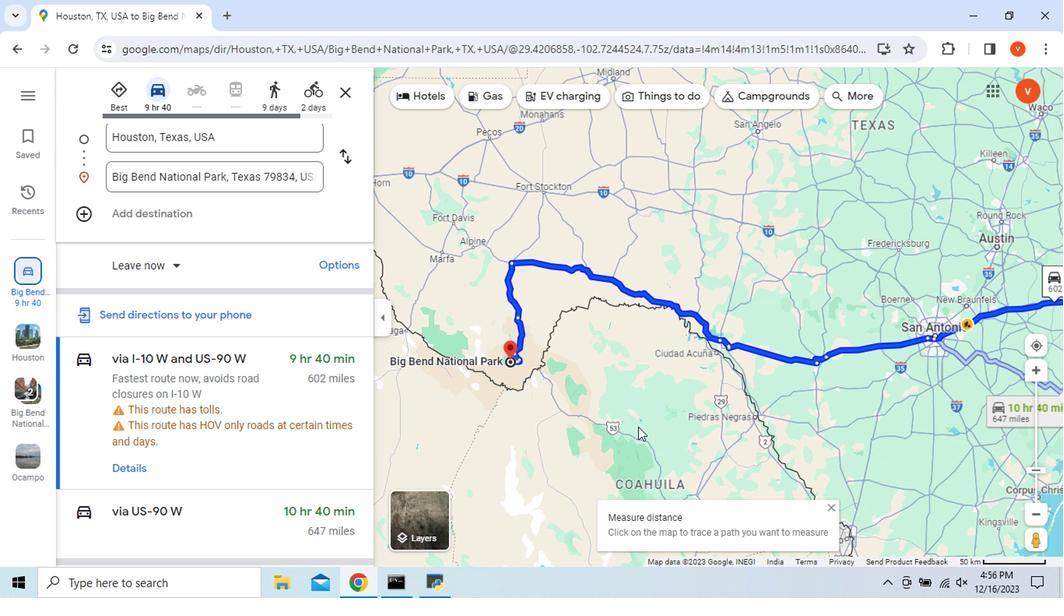 
Action: Mouse scrolled (552, 401) with delta (0, 0)
Screenshot: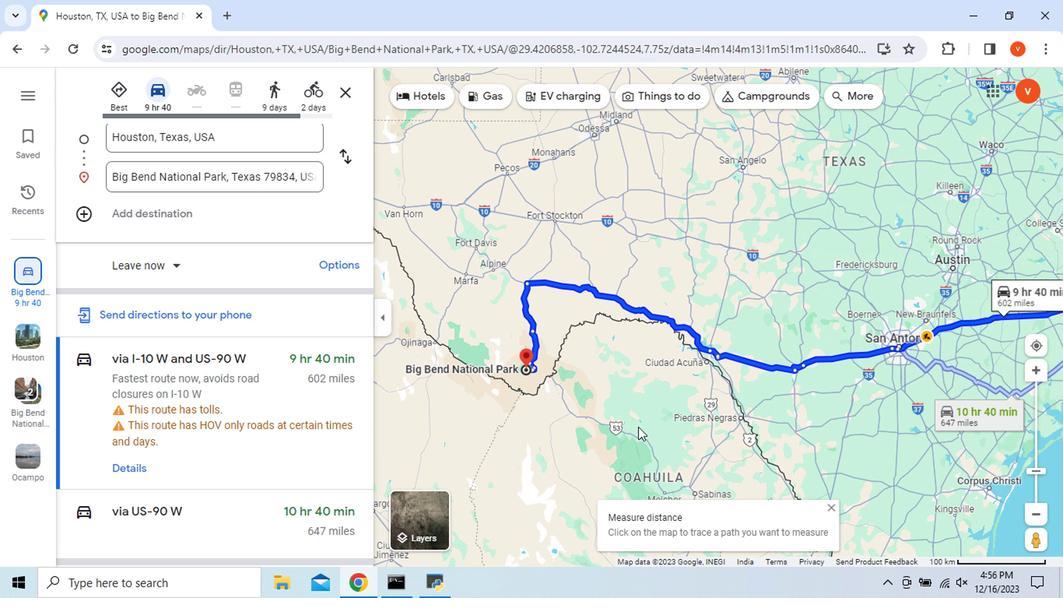 
Action: Mouse moved to (544, 403)
Screenshot: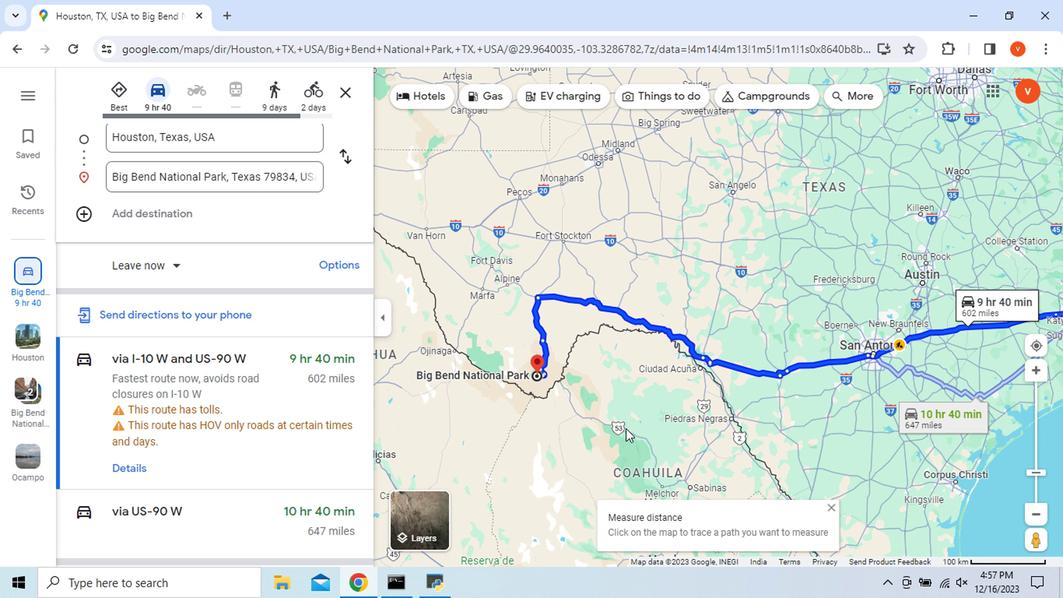 
Action: Mouse scrolled (544, 402) with delta (0, 0)
Screenshot: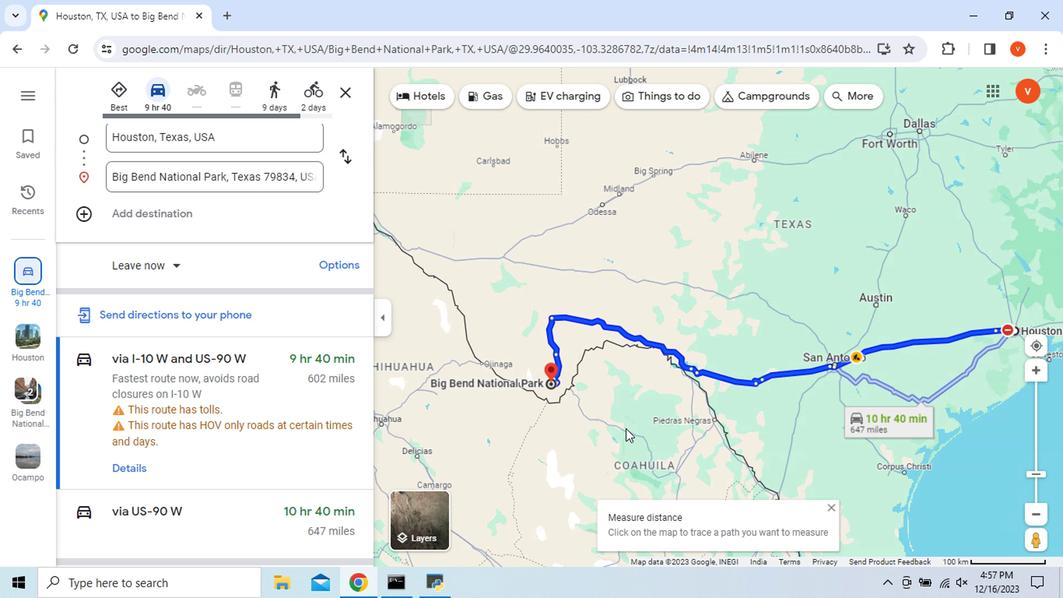 
Action: Mouse moved to (501, 373)
Screenshot: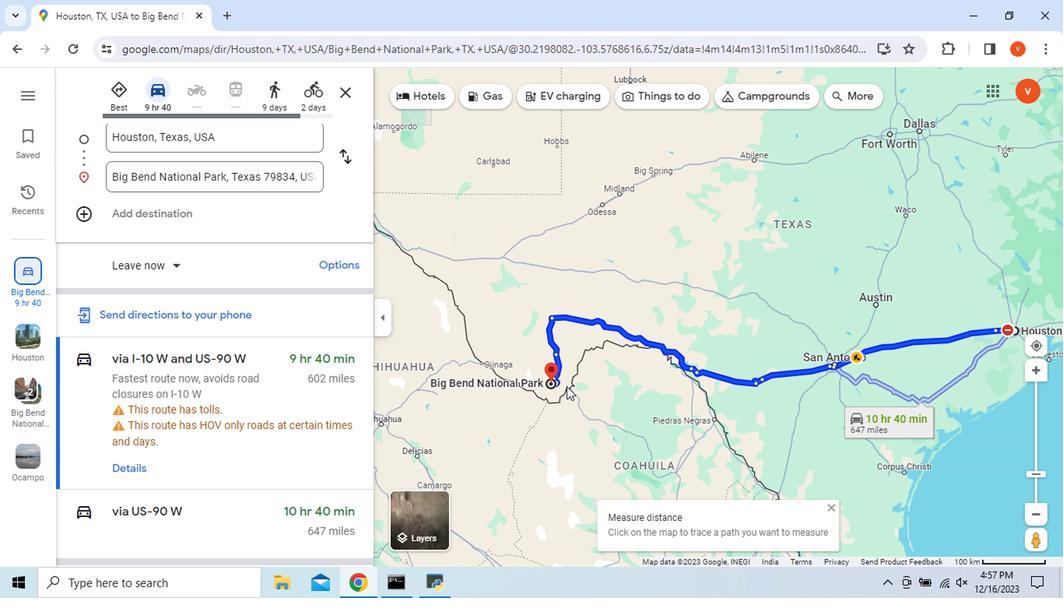 
Action: Mouse pressed left at (501, 373)
Screenshot: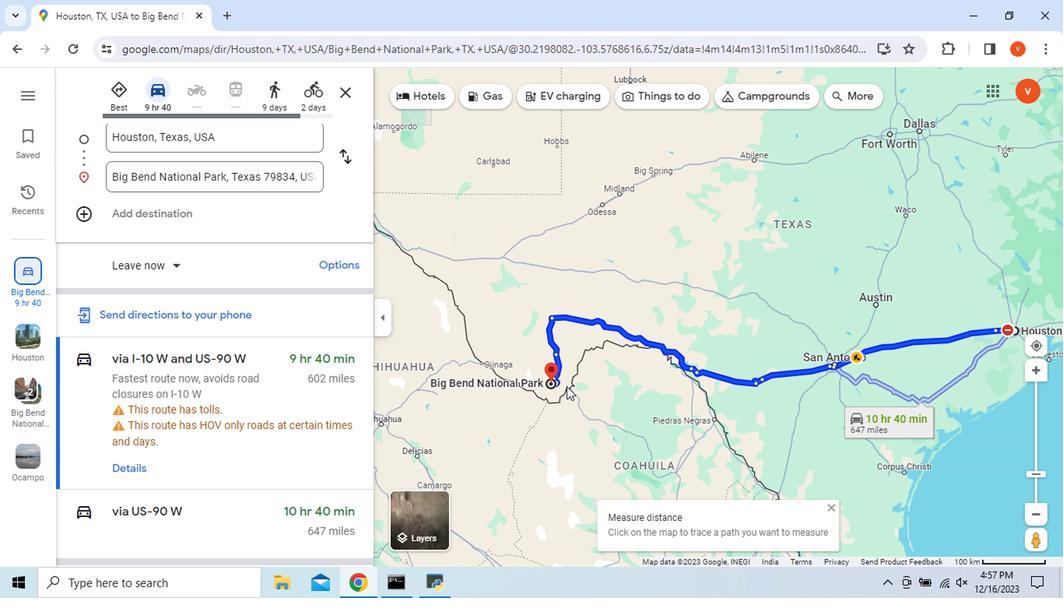
Action: Mouse moved to (506, 383)
Screenshot: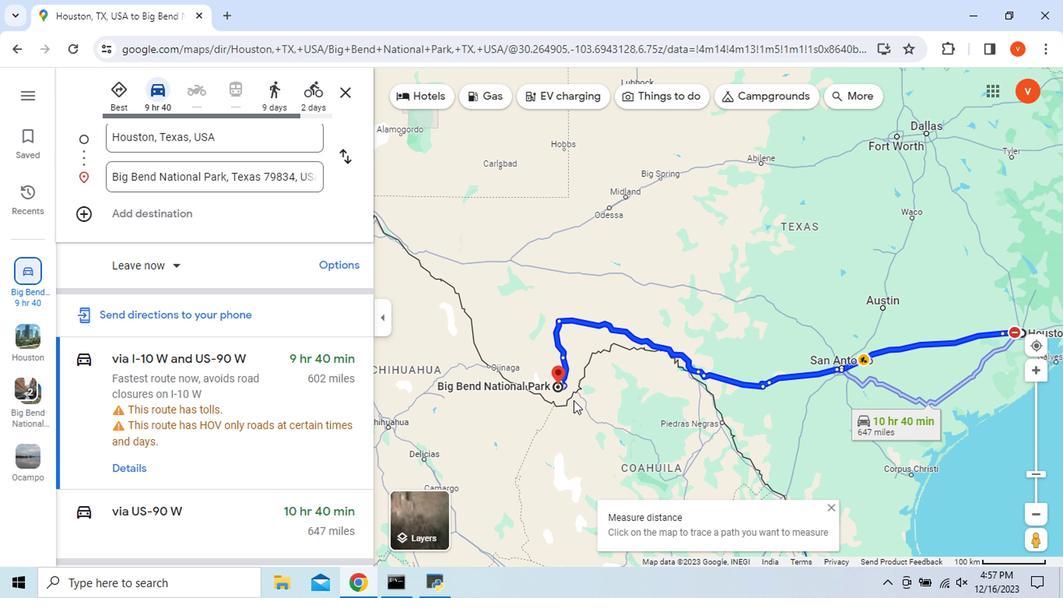 
Action: Mouse pressed left at (506, 383)
Screenshot: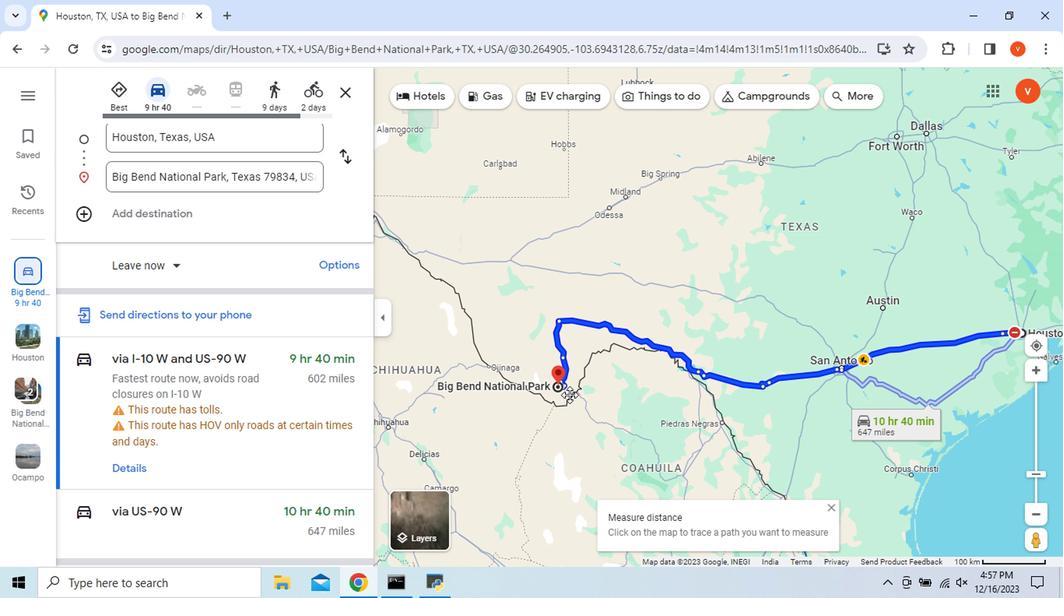 
Action: Mouse moved to (502, 377)
Screenshot: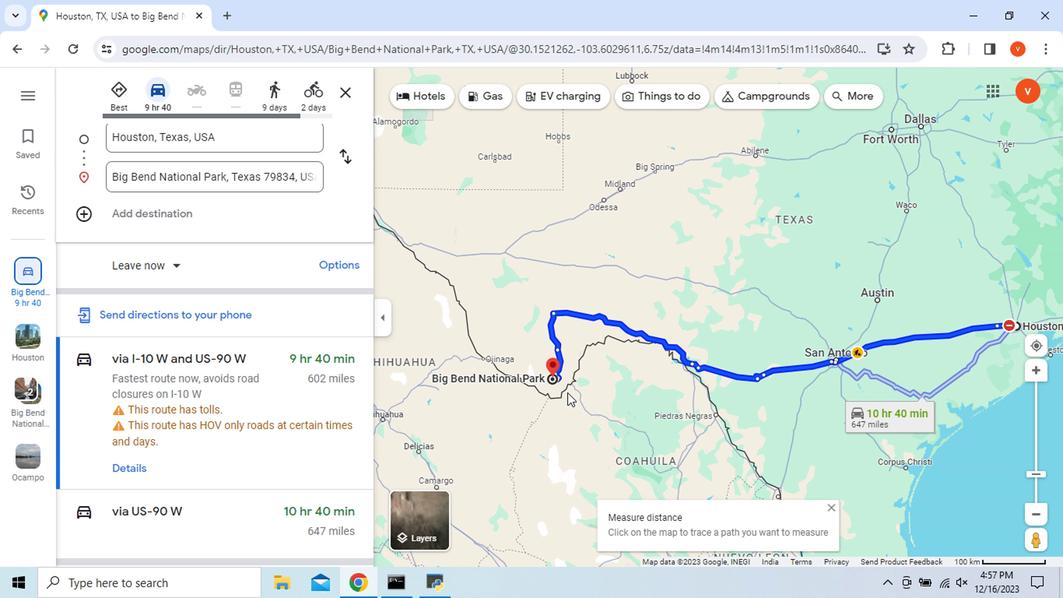 
Action: Mouse pressed left at (502, 377)
Screenshot: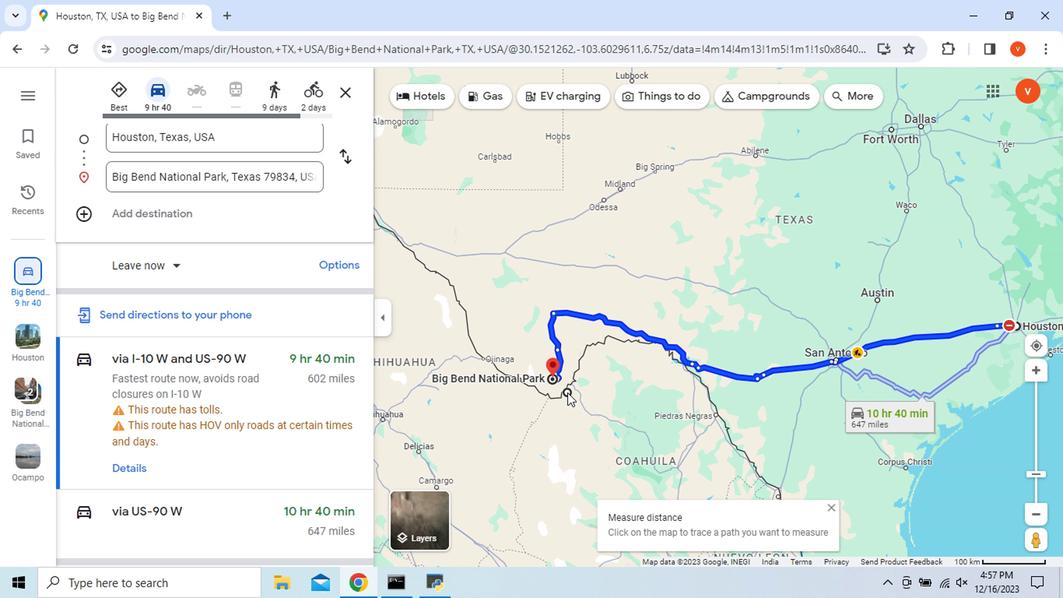 
Action: Mouse pressed left at (502, 377)
Screenshot: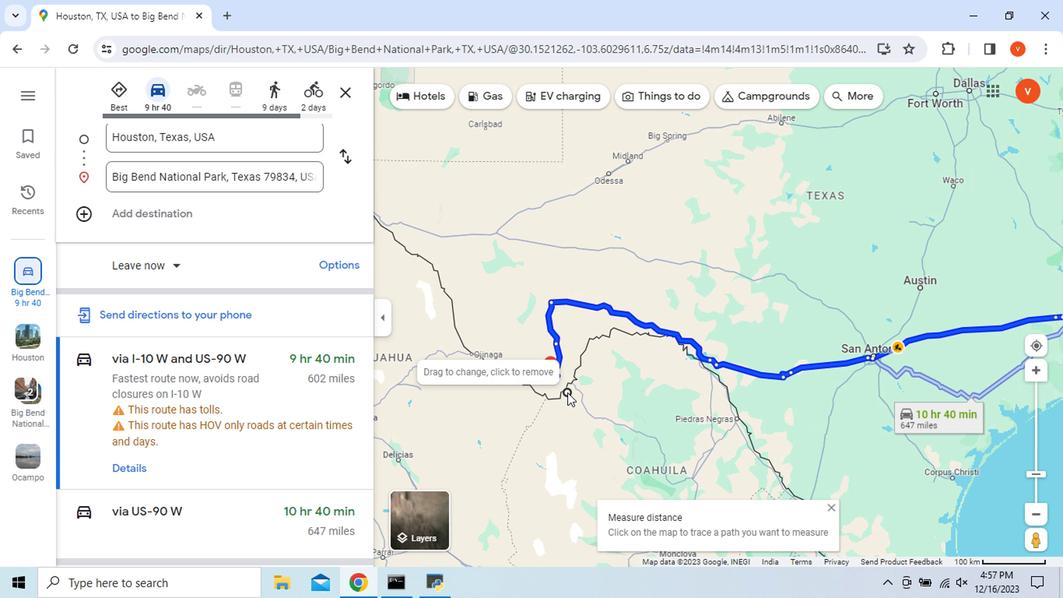 
Action: Mouse pressed left at (502, 377)
Screenshot: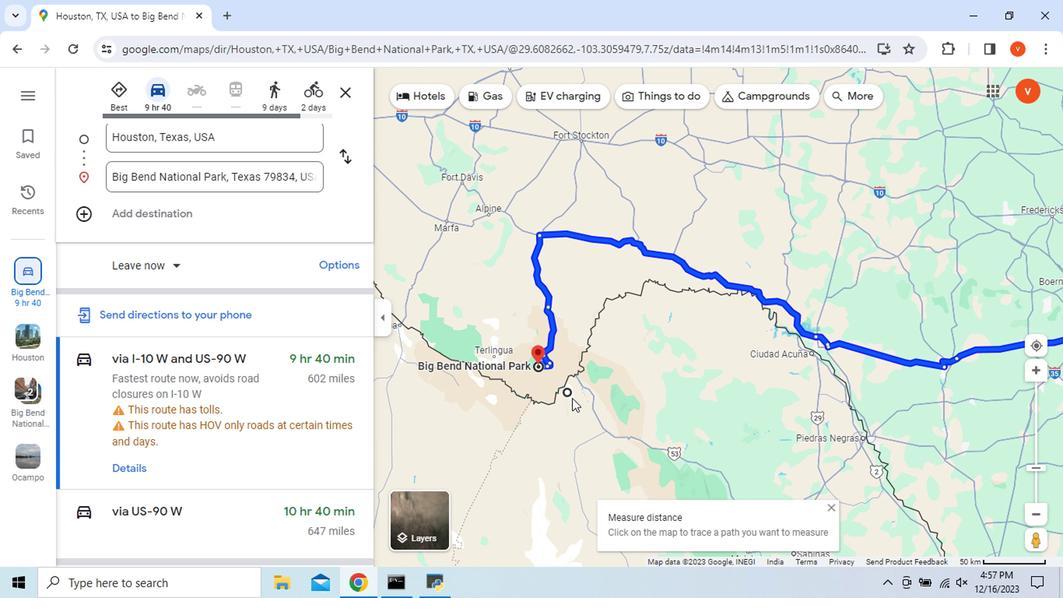 
Action: Mouse moved to (478, 366)
Screenshot: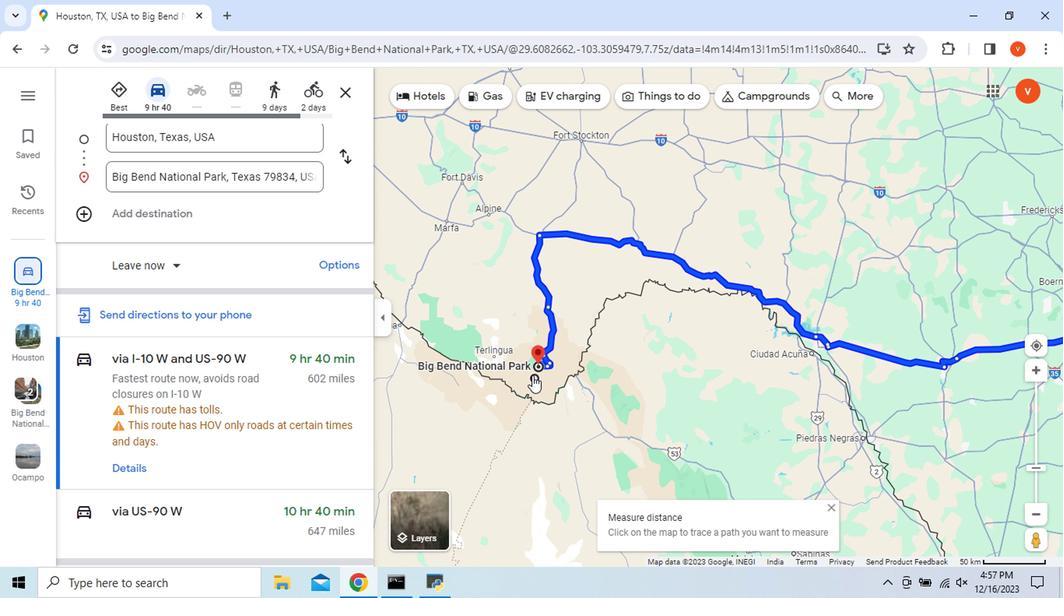 
Action: Mouse pressed left at (478, 366)
Screenshot: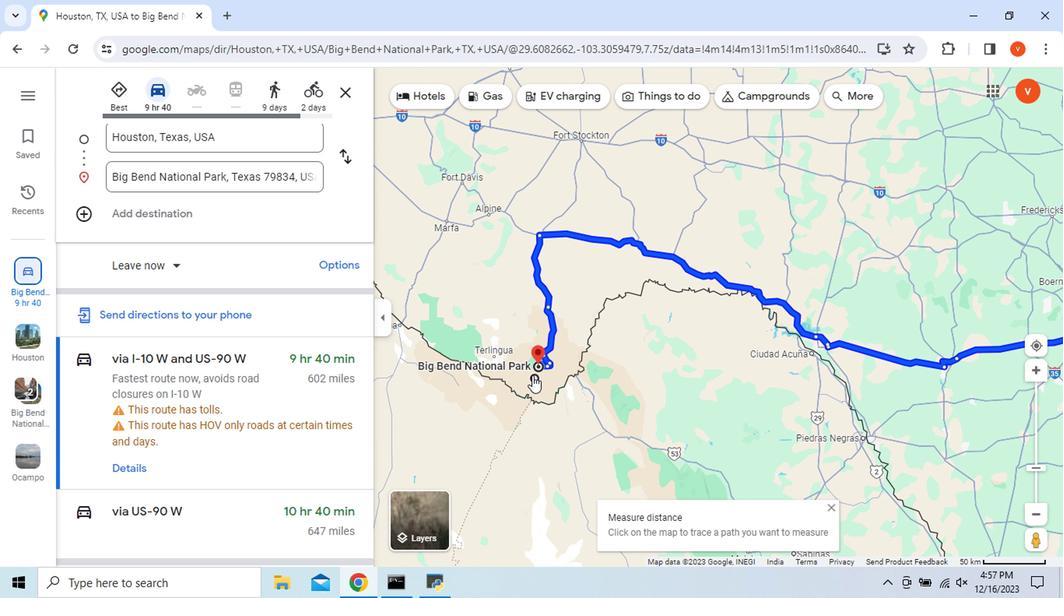 
Action: Mouse moved to (524, 407)
Screenshot: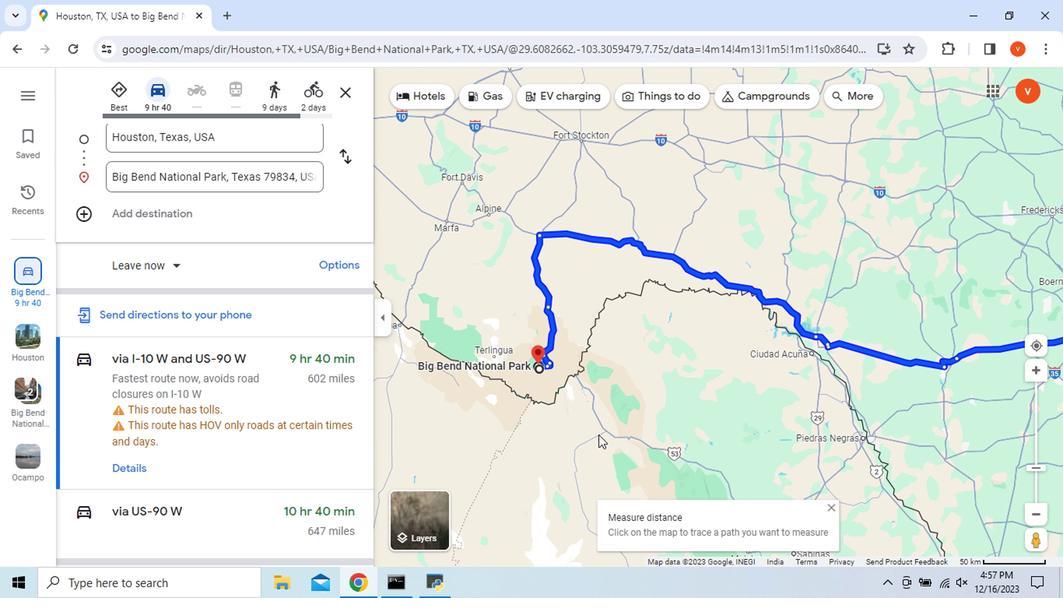 
Action: Mouse pressed left at (524, 407)
Screenshot: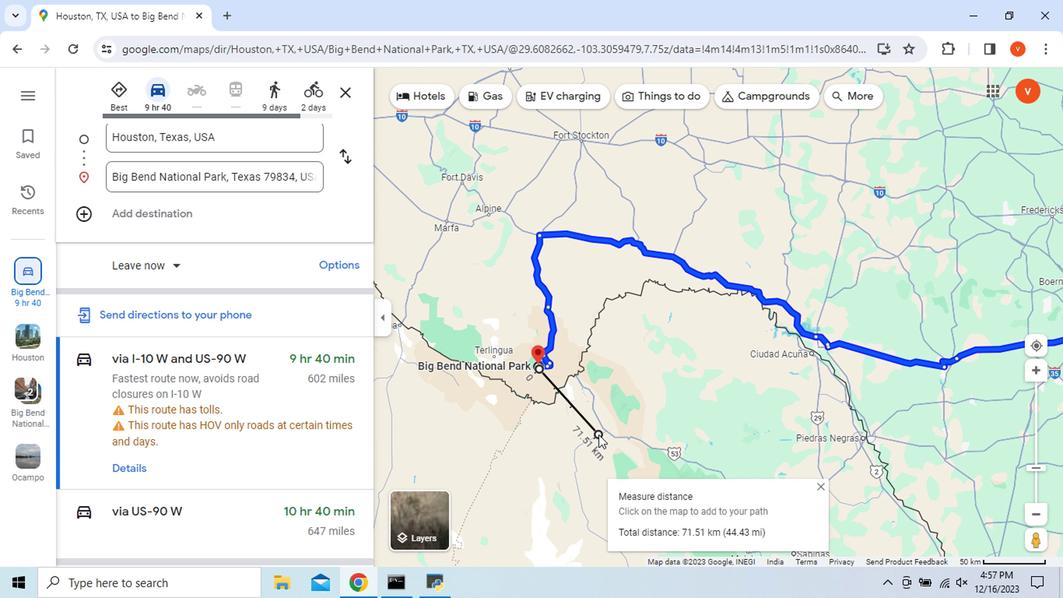 
Action: Mouse scrolled (524, 407) with delta (0, 0)
Screenshot: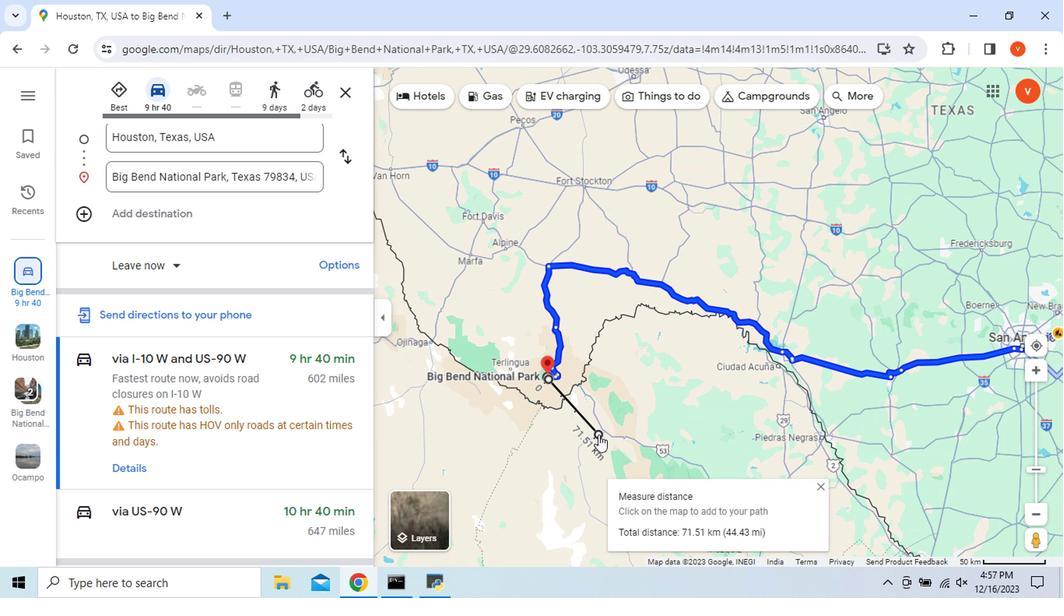 
Action: Mouse scrolled (524, 407) with delta (0, 0)
Screenshot: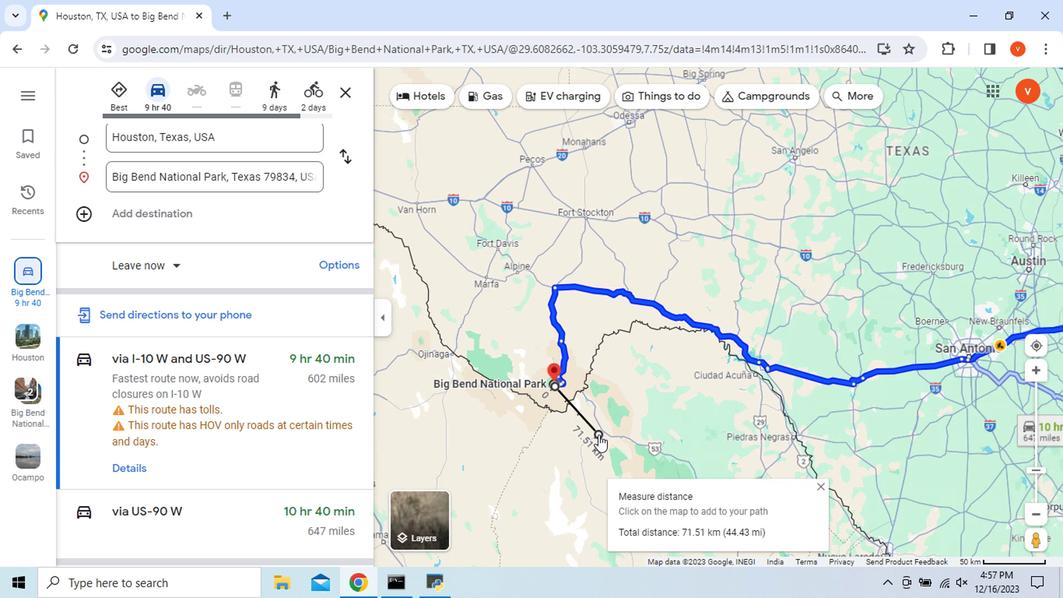 
Action: Mouse scrolled (524, 407) with delta (0, 0)
Screenshot: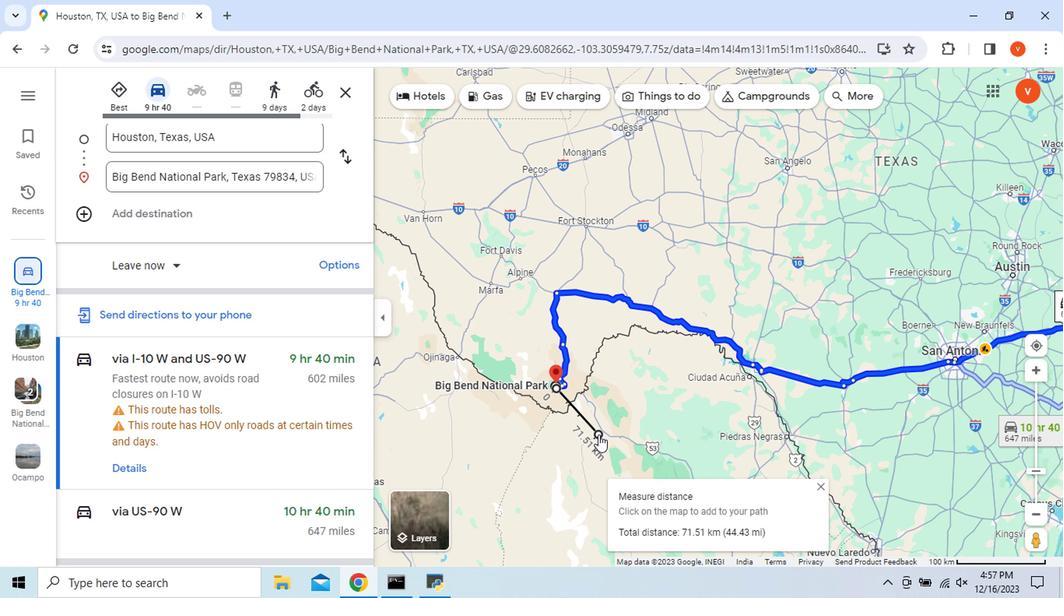 
Action: Mouse scrolled (524, 407) with delta (0, 0)
Screenshot: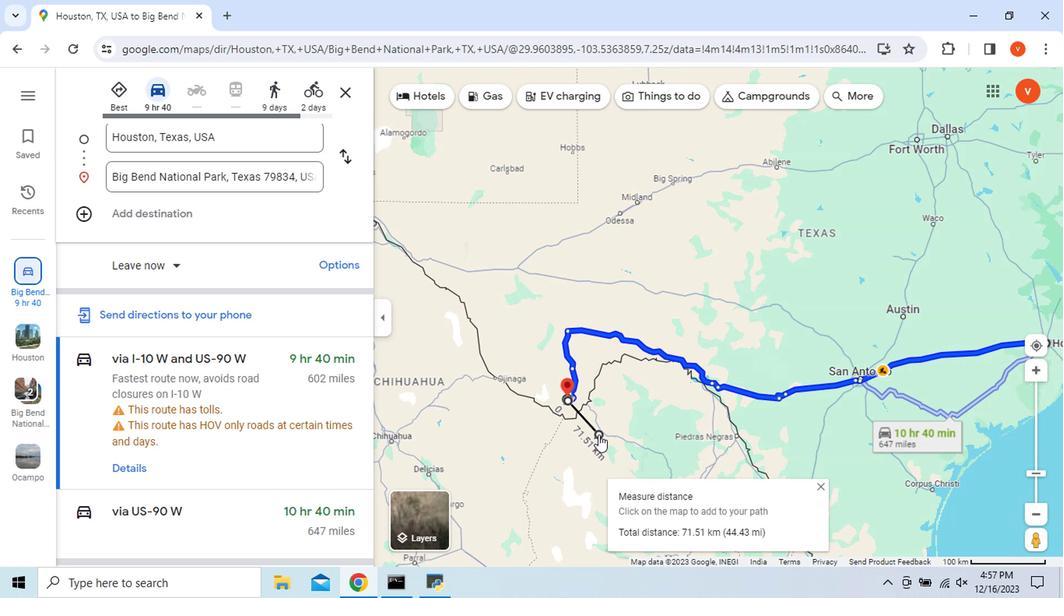 
Action: Mouse pressed left at (524, 407)
Screenshot: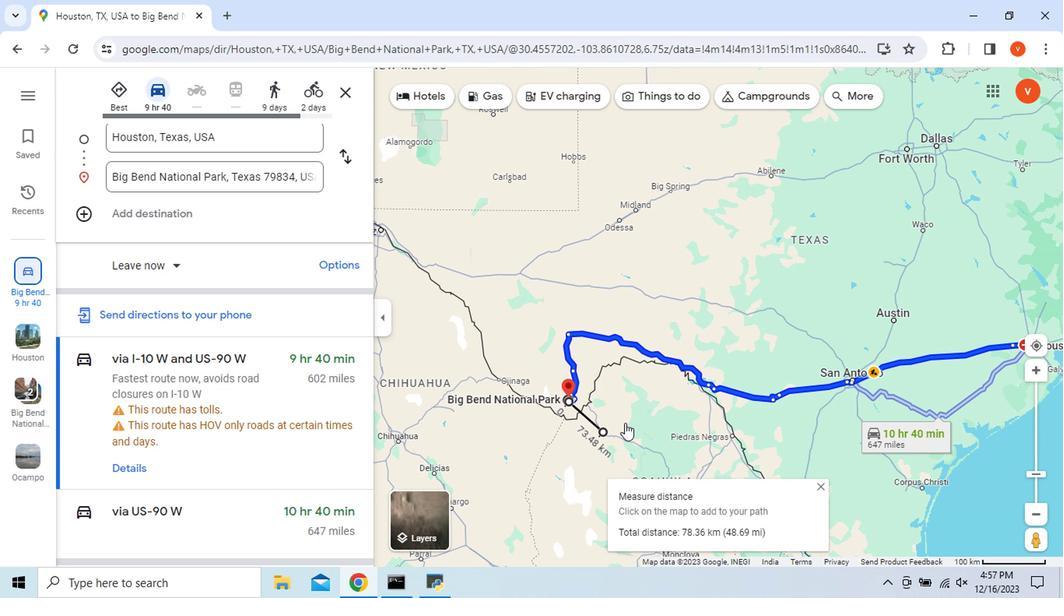 
Action: Mouse moved to (561, 386)
Screenshot: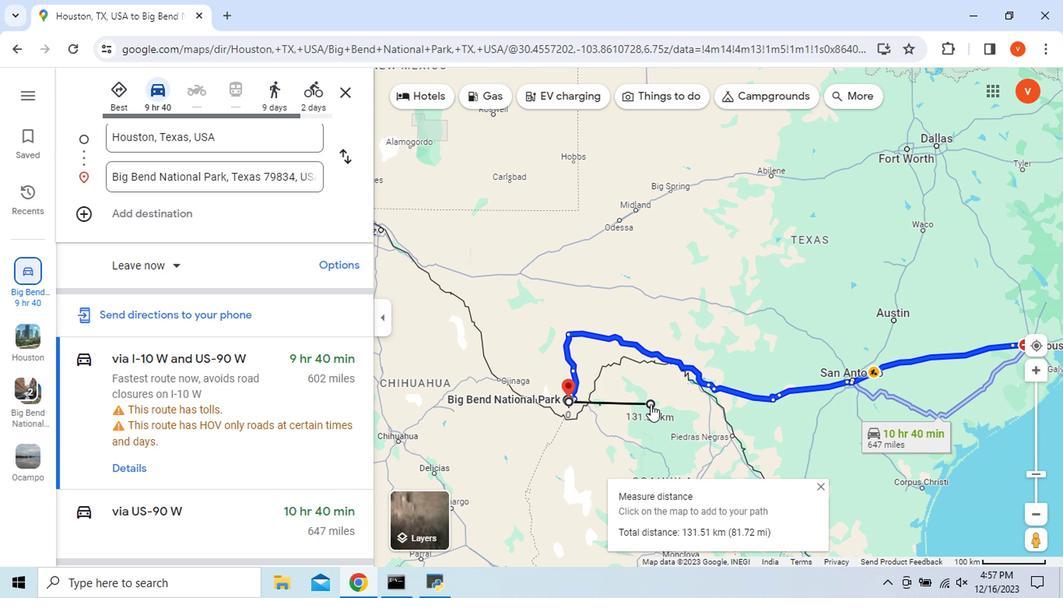 
Action: Mouse scrolled (561, 385) with delta (0, 0)
Screenshot: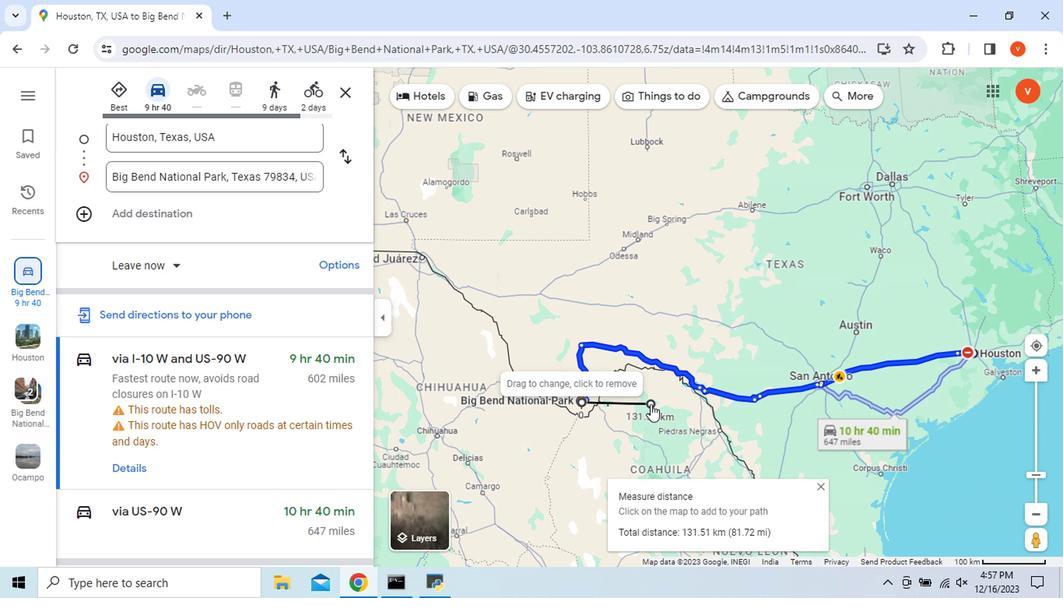 
Action: Mouse scrolled (561, 385) with delta (0, 0)
Screenshot: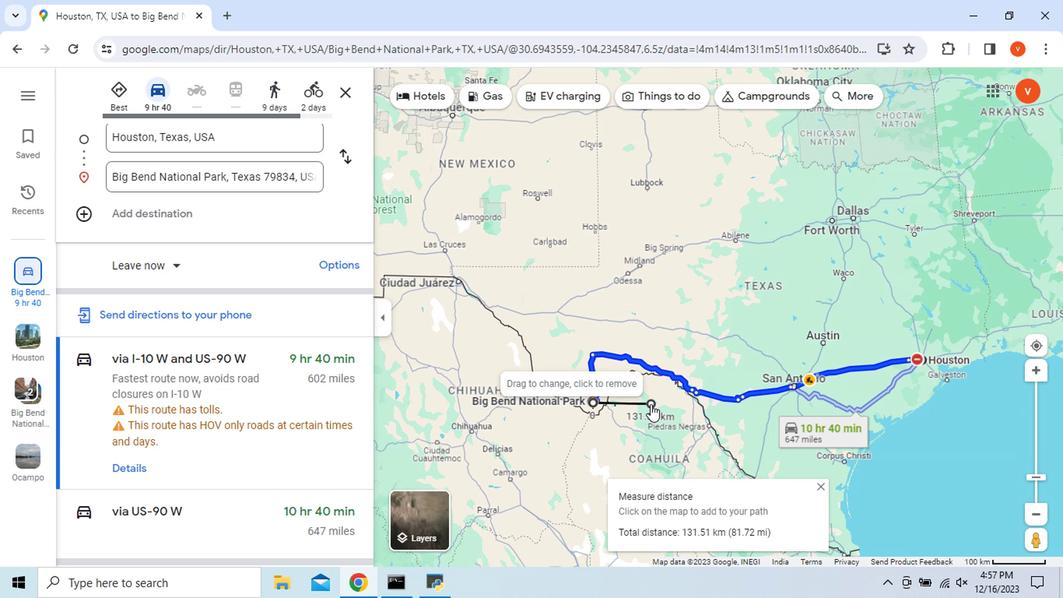 
Action: Mouse pressed left at (561, 386)
Screenshot: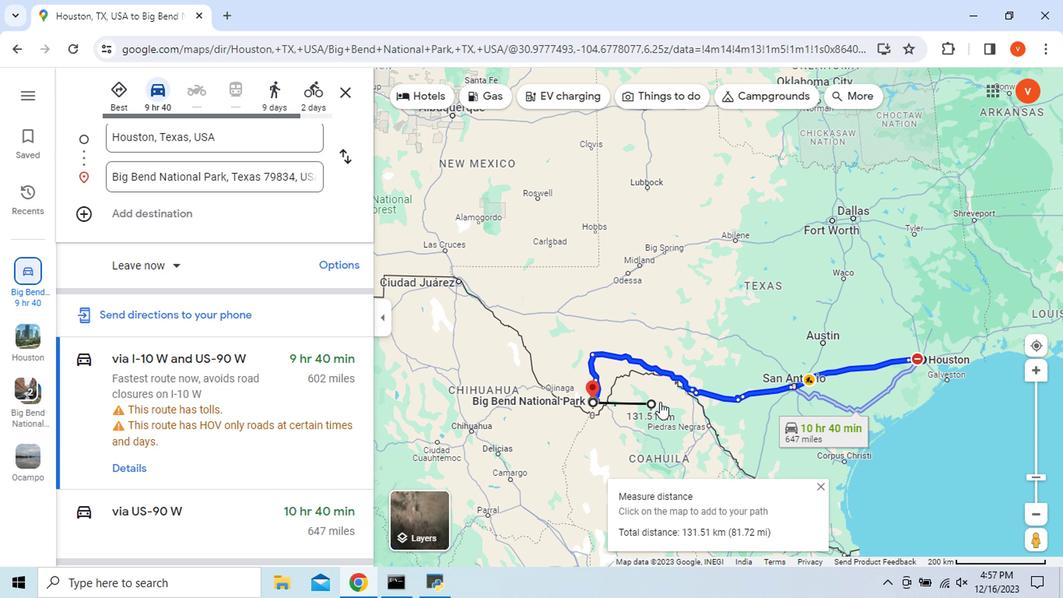 
Action: Mouse moved to (520, 382)
Screenshot: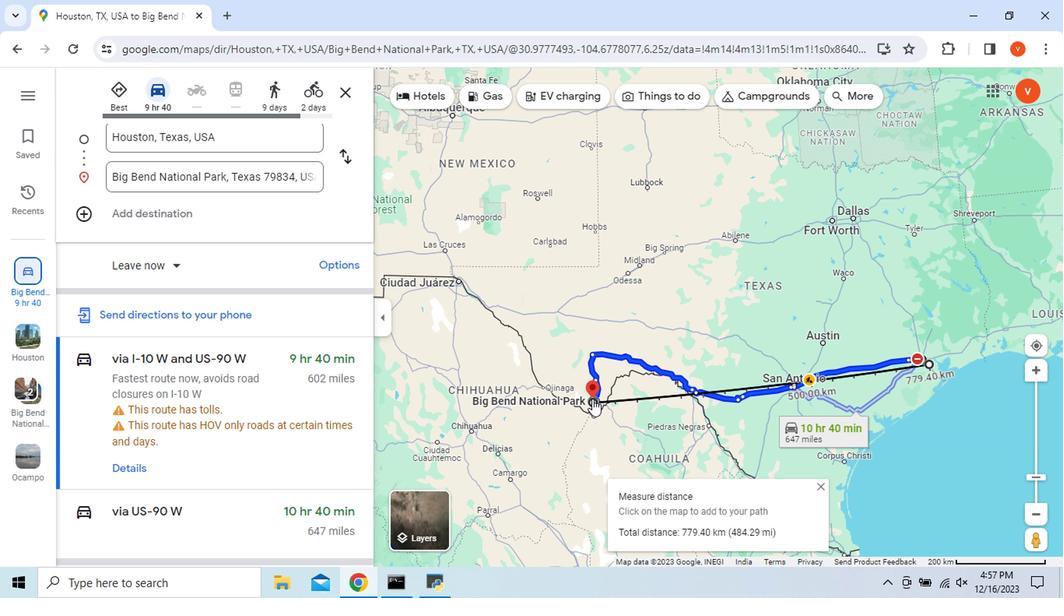 
Action: Mouse pressed left at (520, 382)
Screenshot: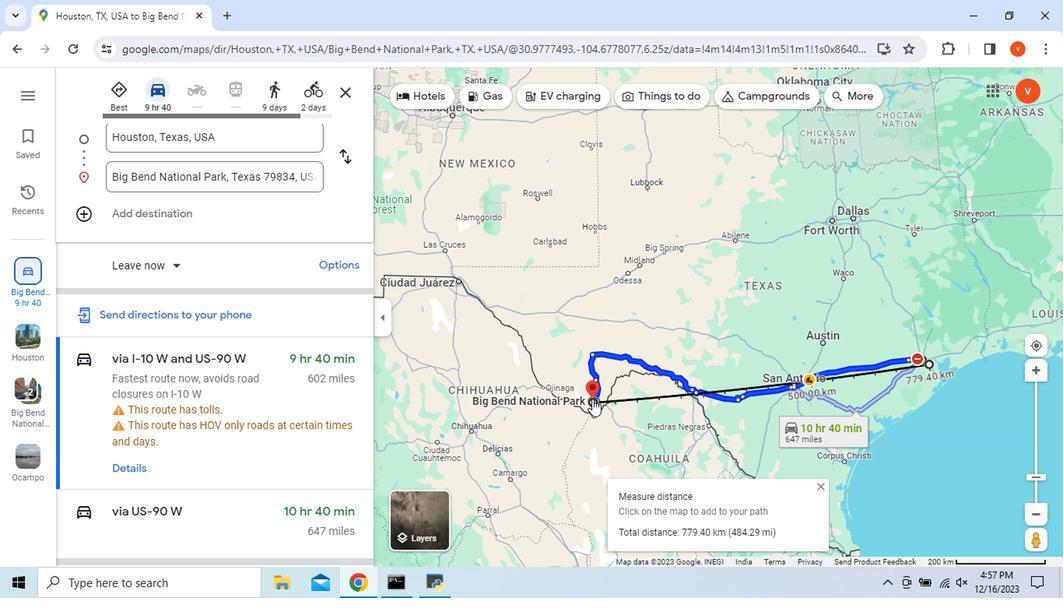 
Action: Mouse moved to (762, 358)
Screenshot: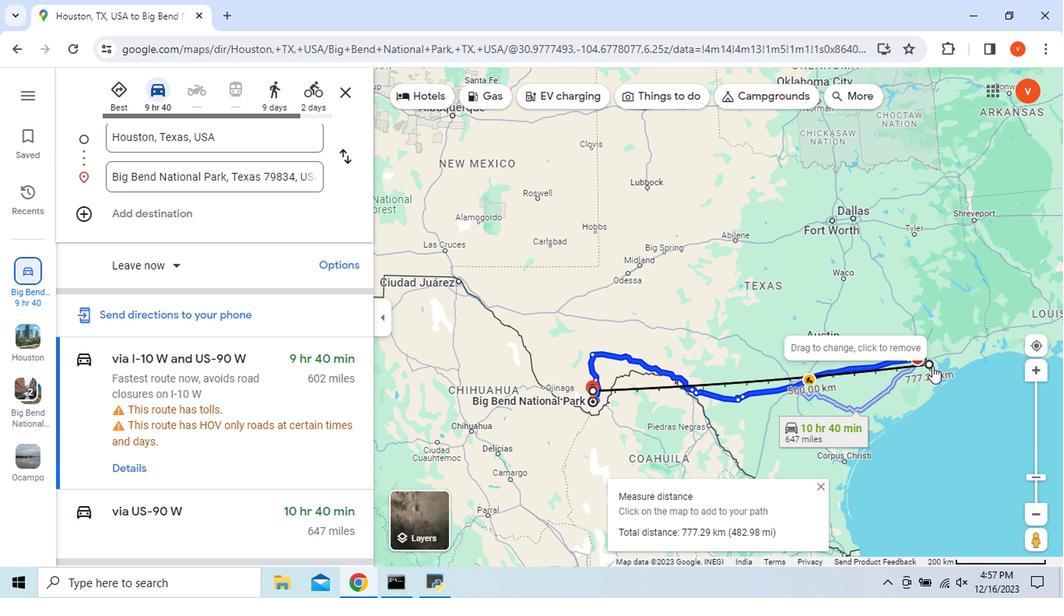 
Action: Mouse pressed left at (762, 358)
Screenshot: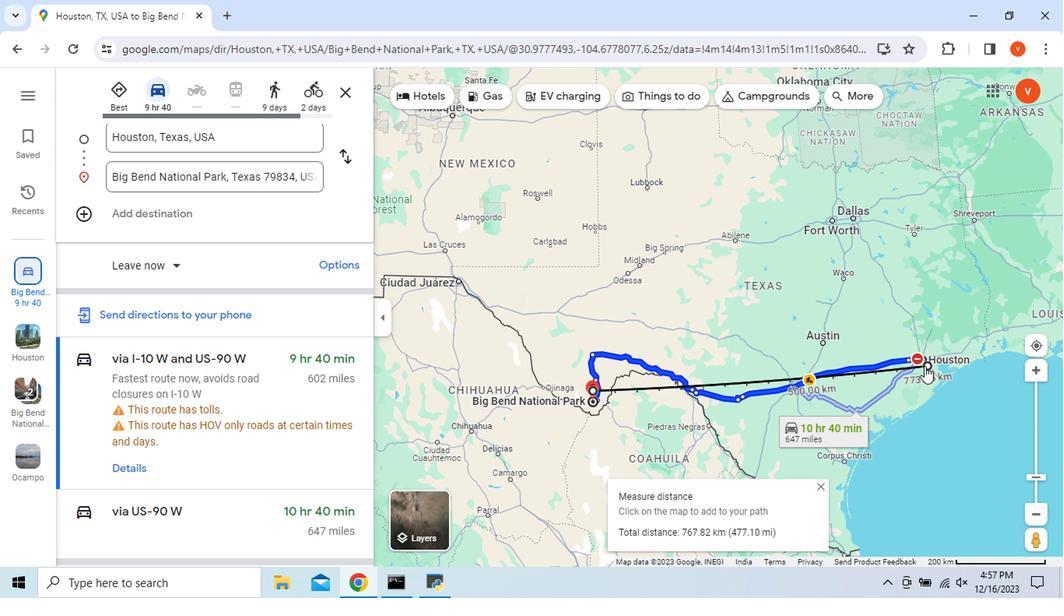 
Action: Mouse moved to (195, 432)
Screenshot: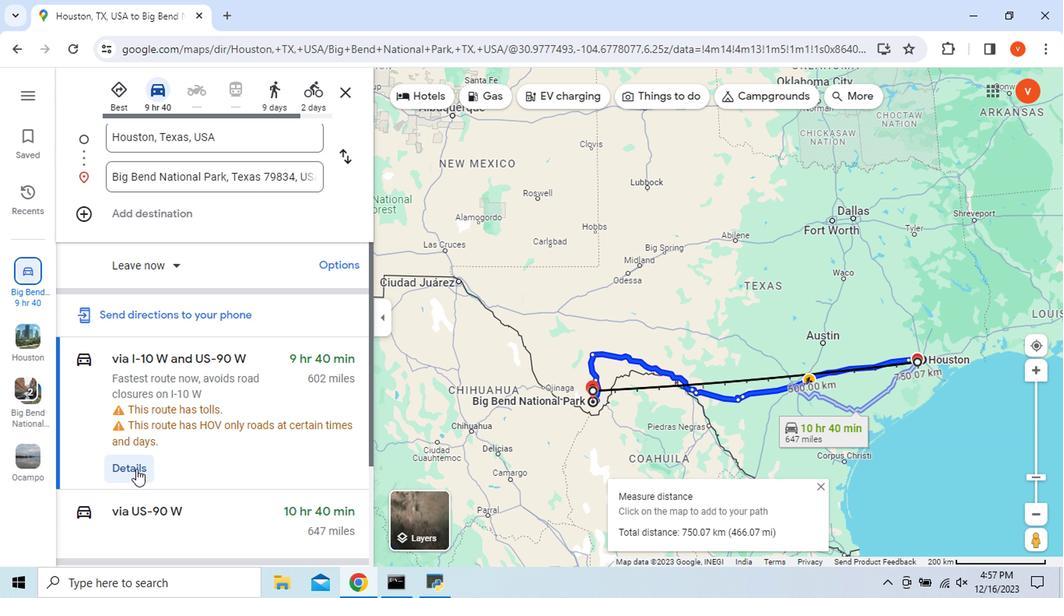 
Action: Mouse pressed left at (195, 432)
Screenshot: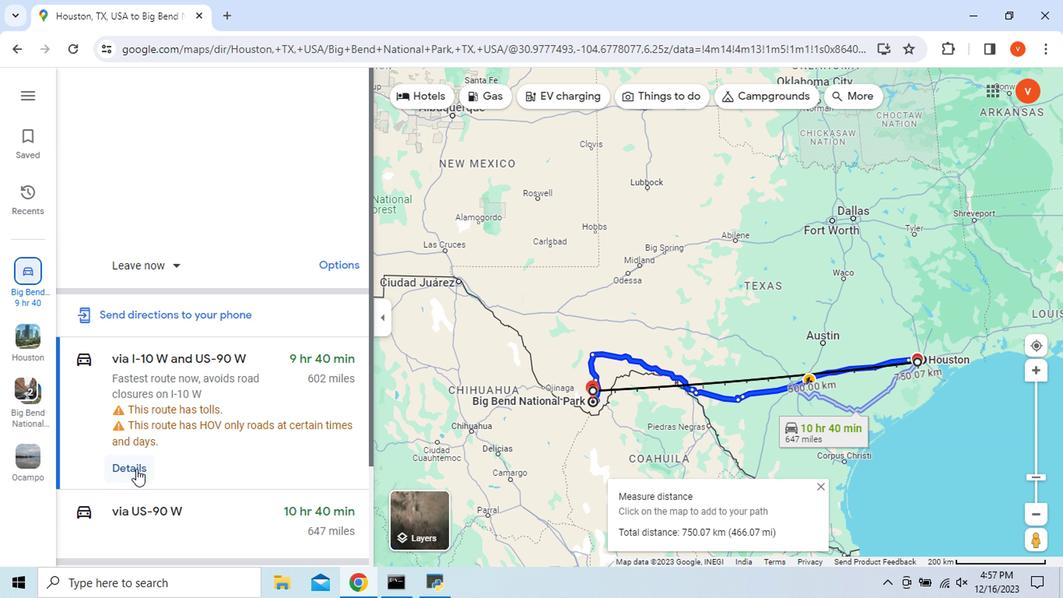 
Action: Mouse moved to (158, 337)
Screenshot: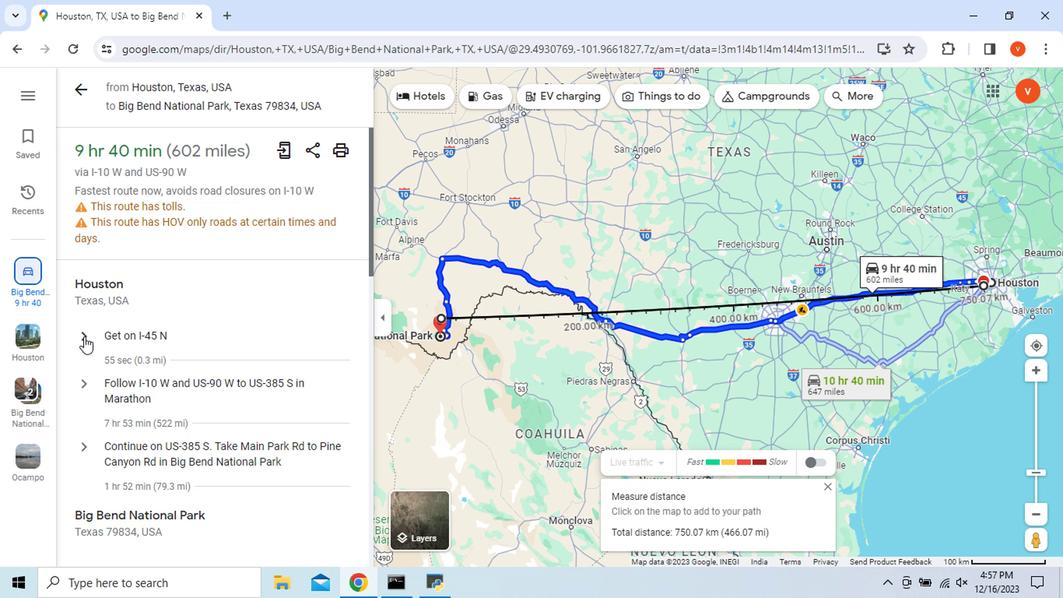 
Action: Mouse pressed left at (158, 337)
Screenshot: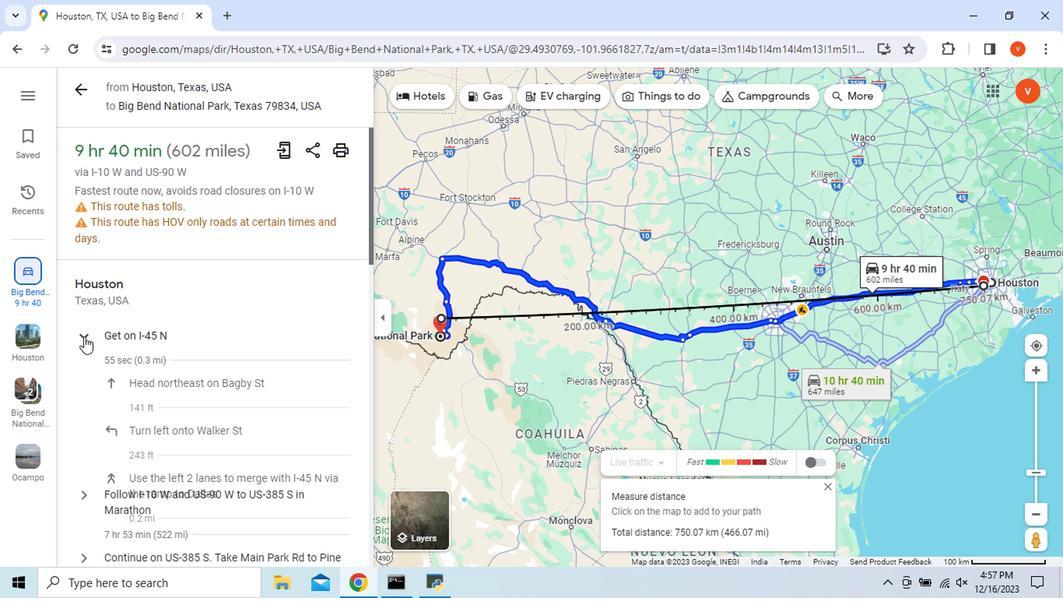 
Action: Mouse moved to (149, 370)
Screenshot: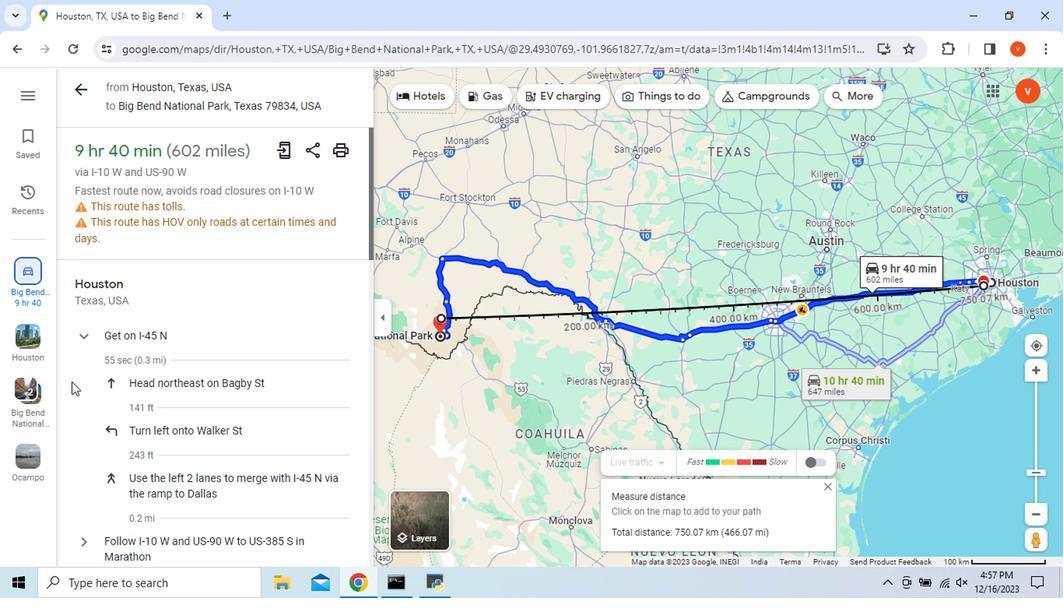 
Action: Mouse scrolled (149, 369) with delta (0, 0)
Screenshot: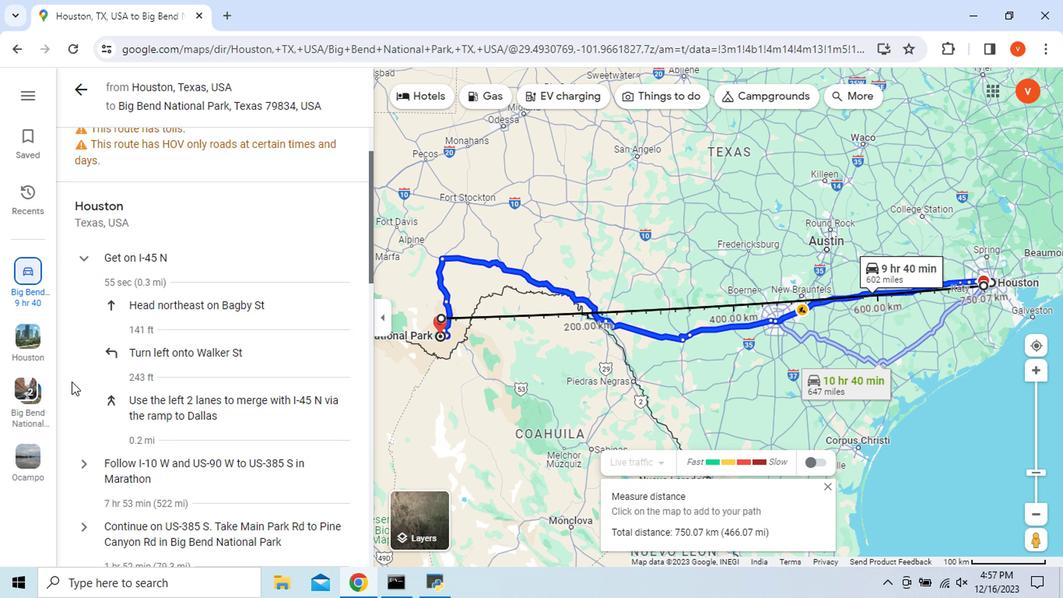 
Action: Mouse scrolled (149, 369) with delta (0, 0)
Screenshot: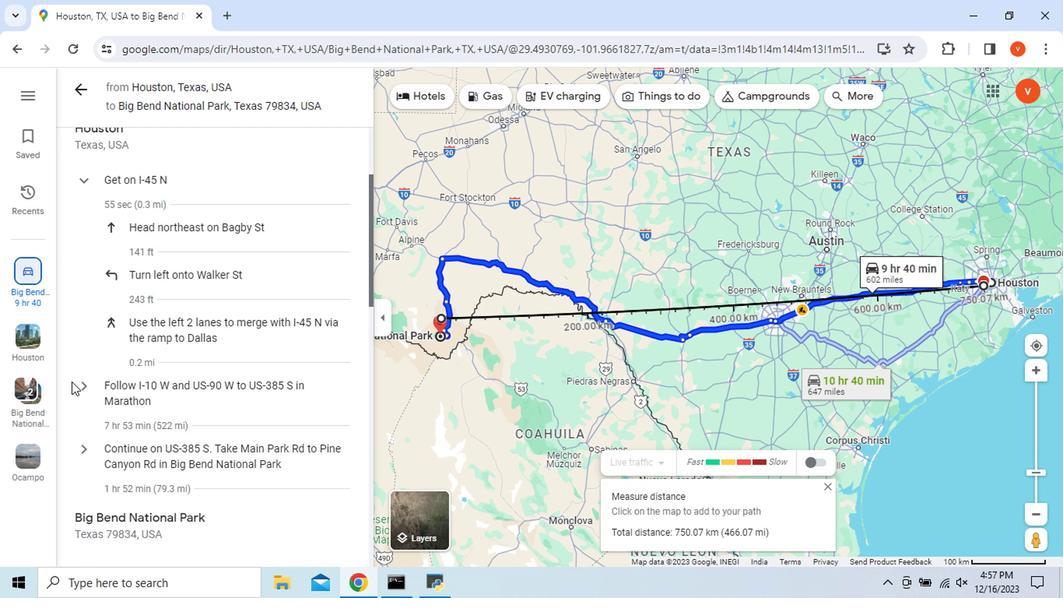 
Action: Mouse scrolled (149, 369) with delta (0, 0)
Screenshot: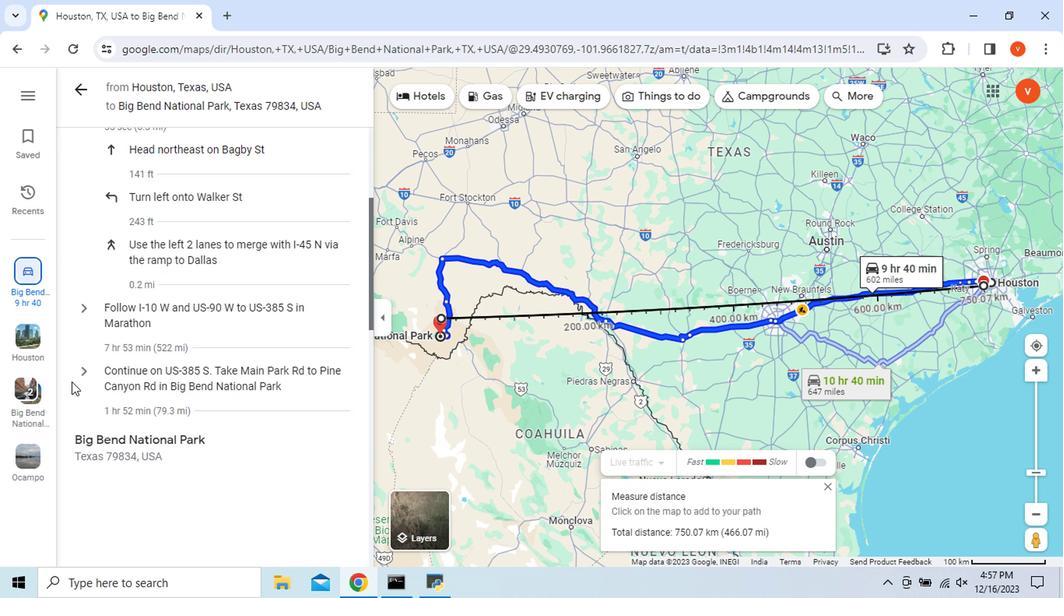 
Action: Mouse moved to (160, 316)
Screenshot: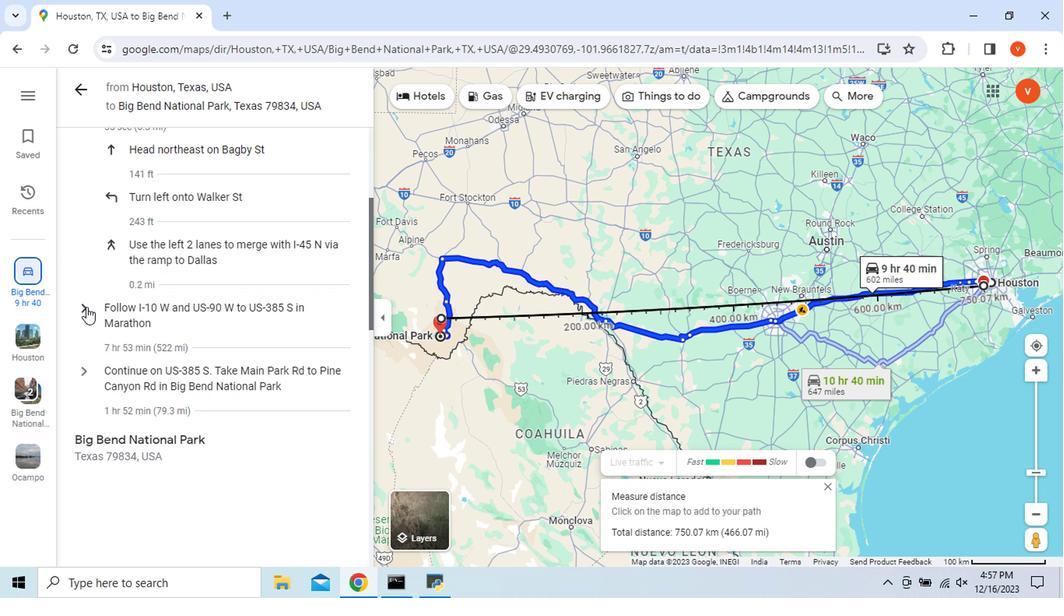 
Action: Mouse pressed left at (160, 316)
